 Task: Illustrate a Character.
Action: Mouse moved to (26, 7)
Screenshot: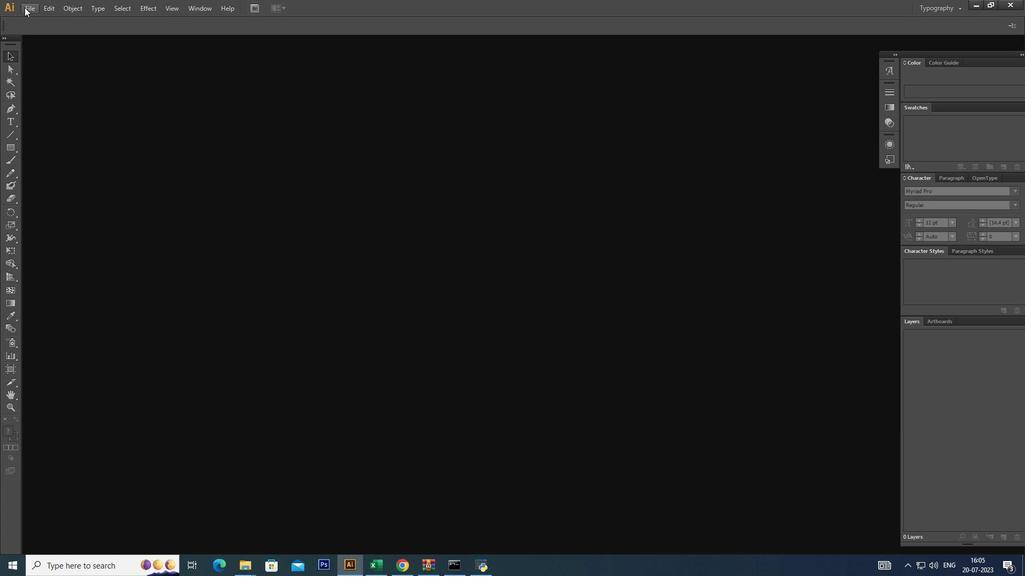 
Action: Mouse pressed left at (26, 7)
Screenshot: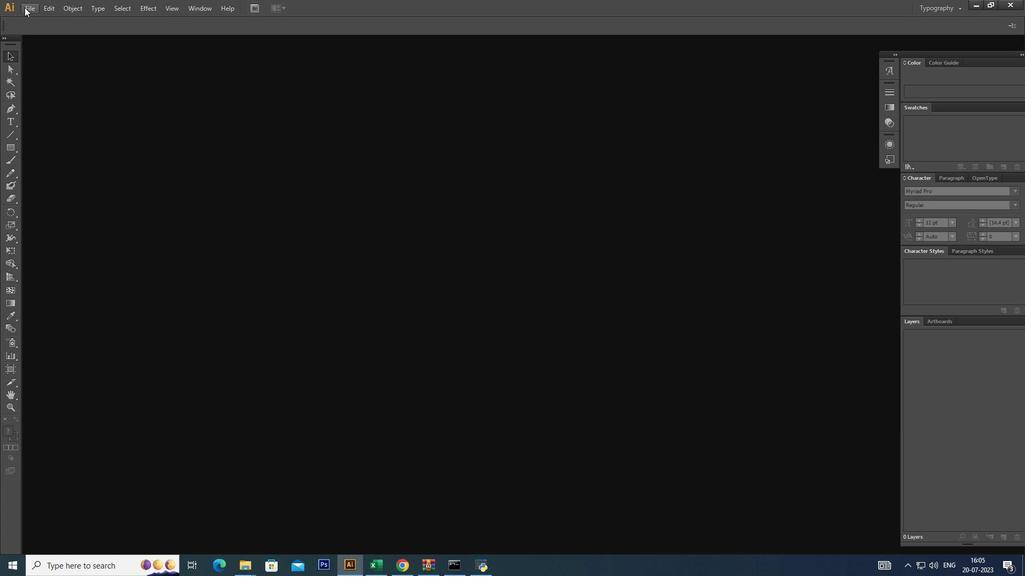 
Action: Mouse moved to (48, 44)
Screenshot: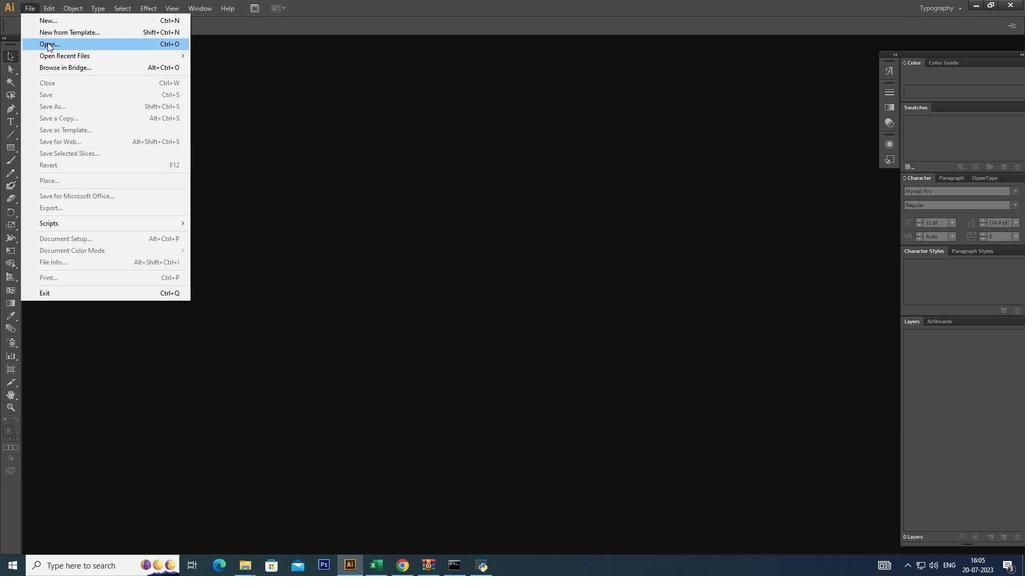 
Action: Mouse pressed left at (48, 44)
Screenshot: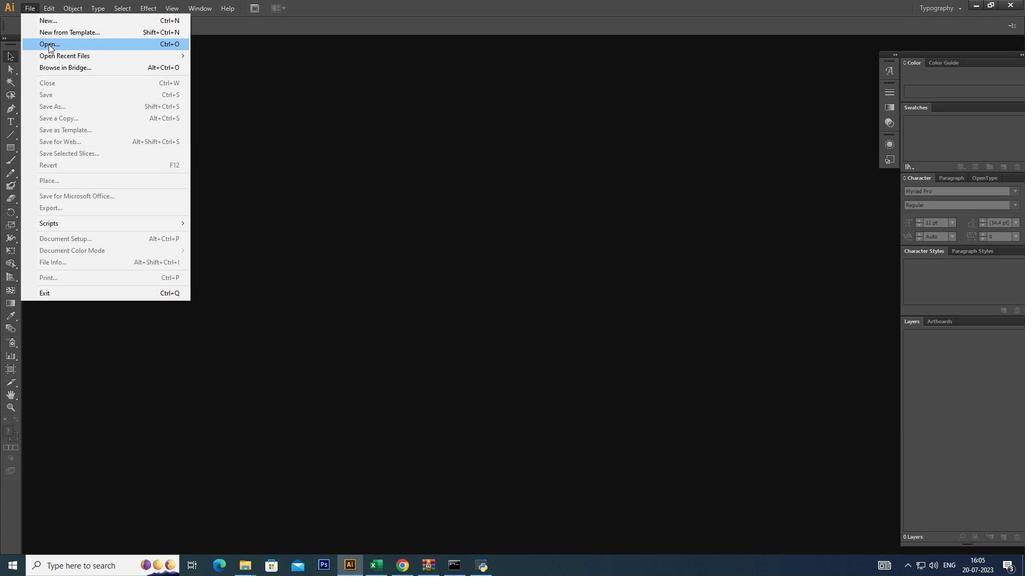 
Action: Mouse moved to (40, 144)
Screenshot: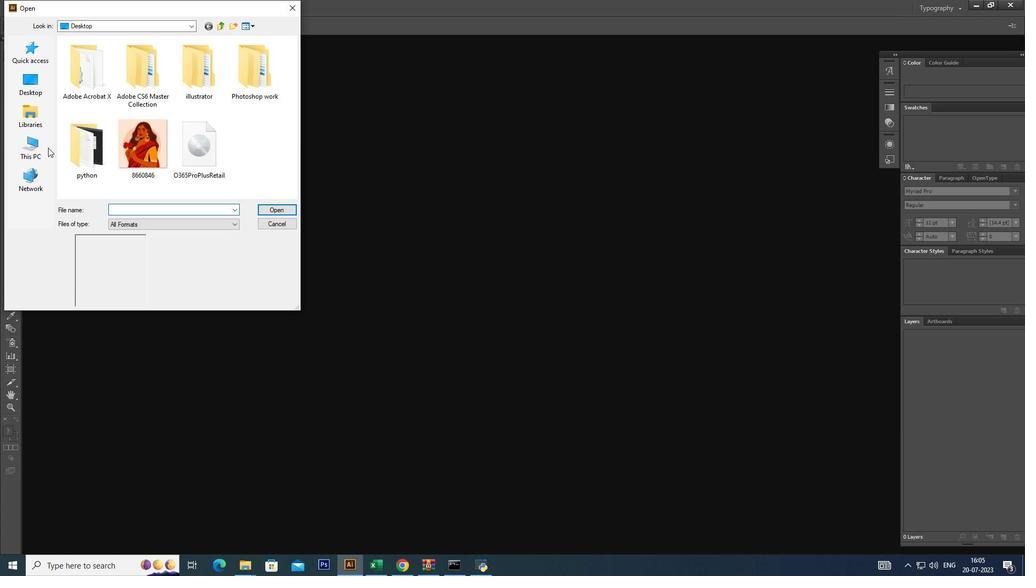 
Action: Mouse pressed left at (40, 144)
Screenshot: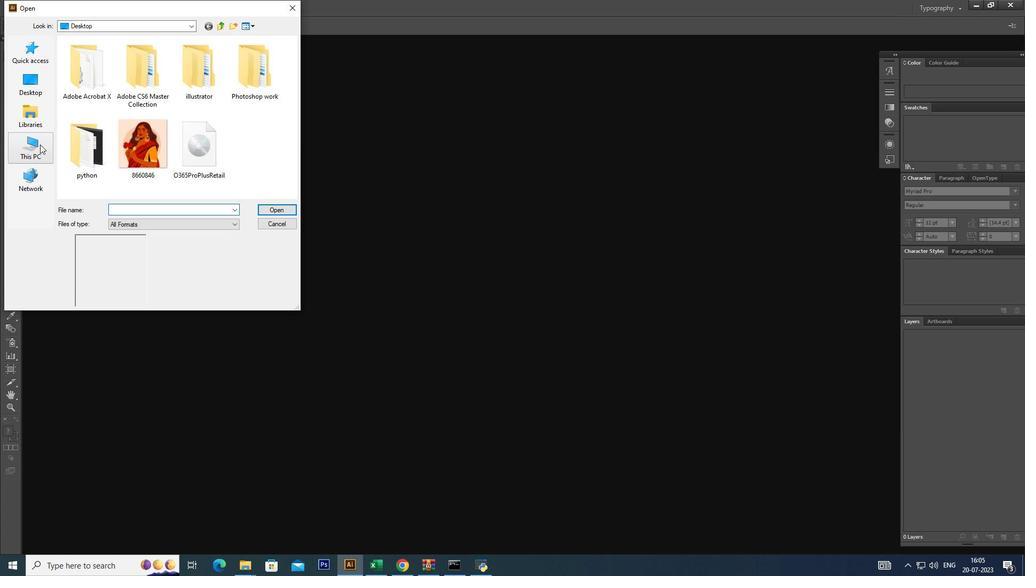 
Action: Mouse moved to (126, 150)
Screenshot: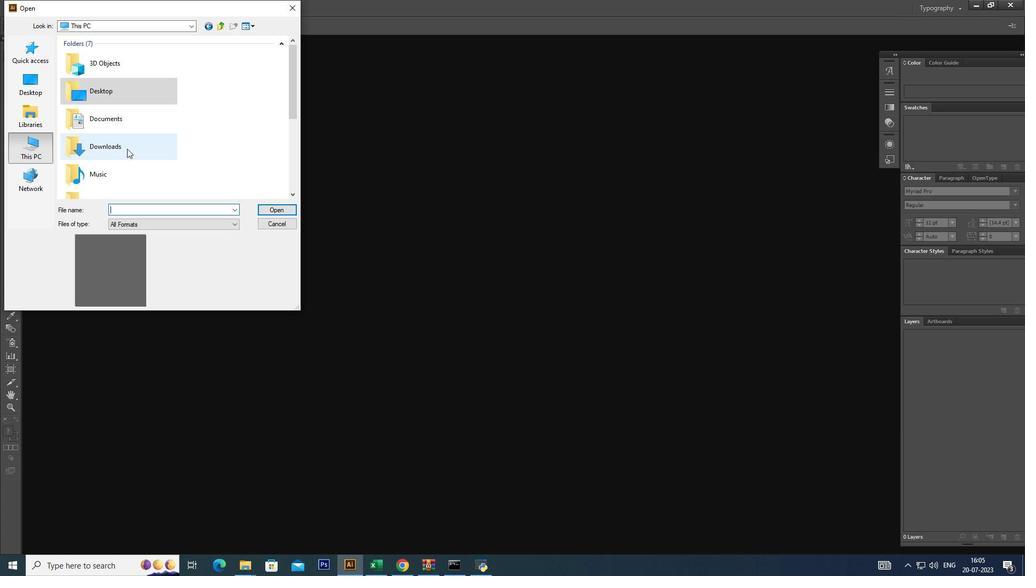 
Action: Mouse pressed left at (126, 150)
Screenshot: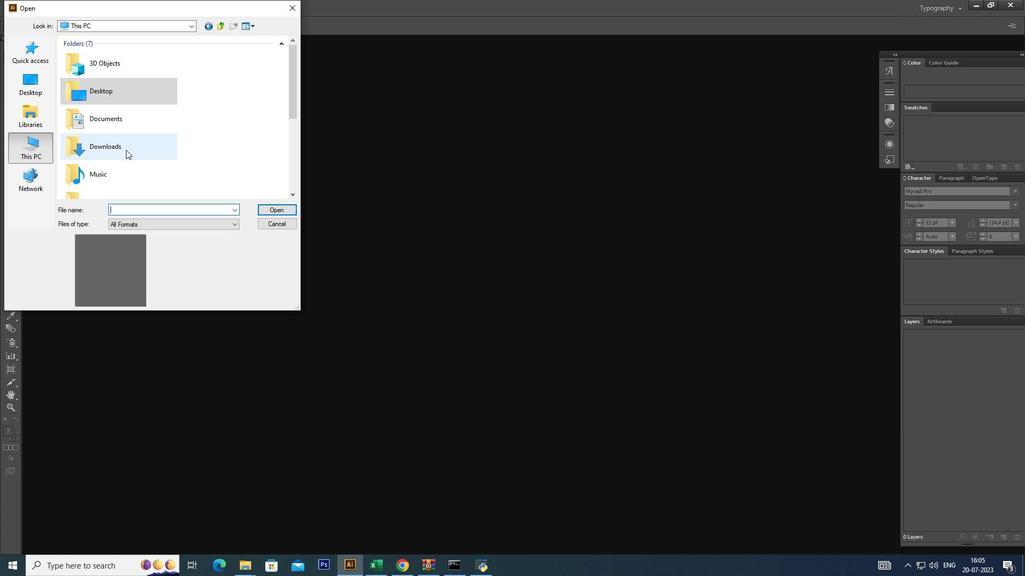 
Action: Mouse pressed left at (126, 150)
Screenshot: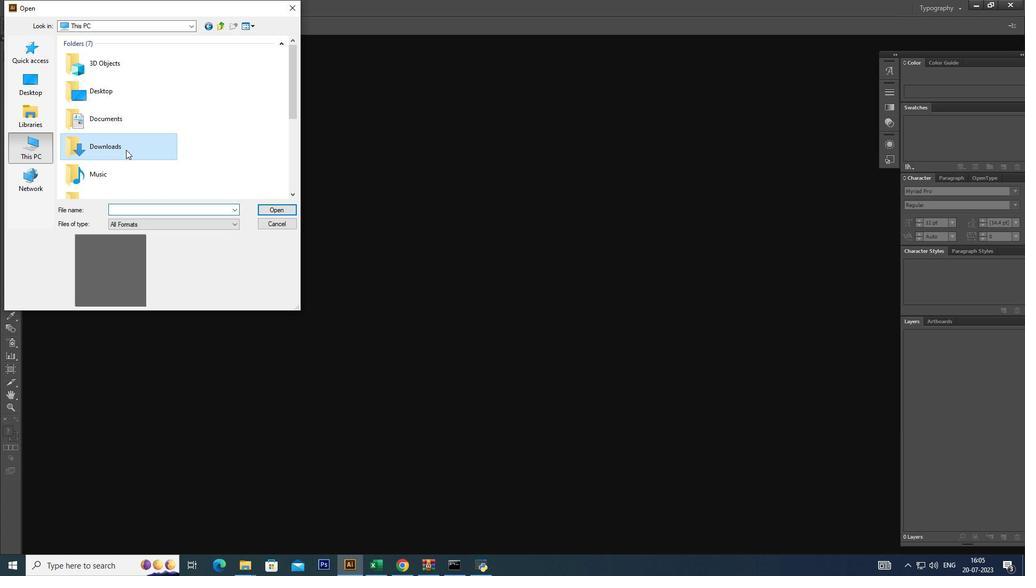 
Action: Mouse moved to (104, 170)
Screenshot: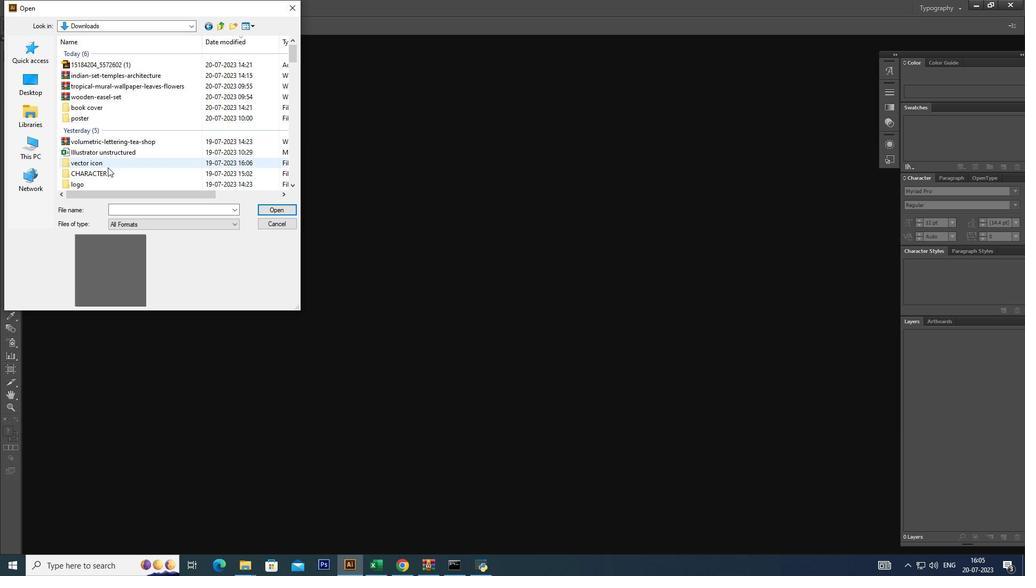 
Action: Mouse pressed left at (104, 170)
Screenshot: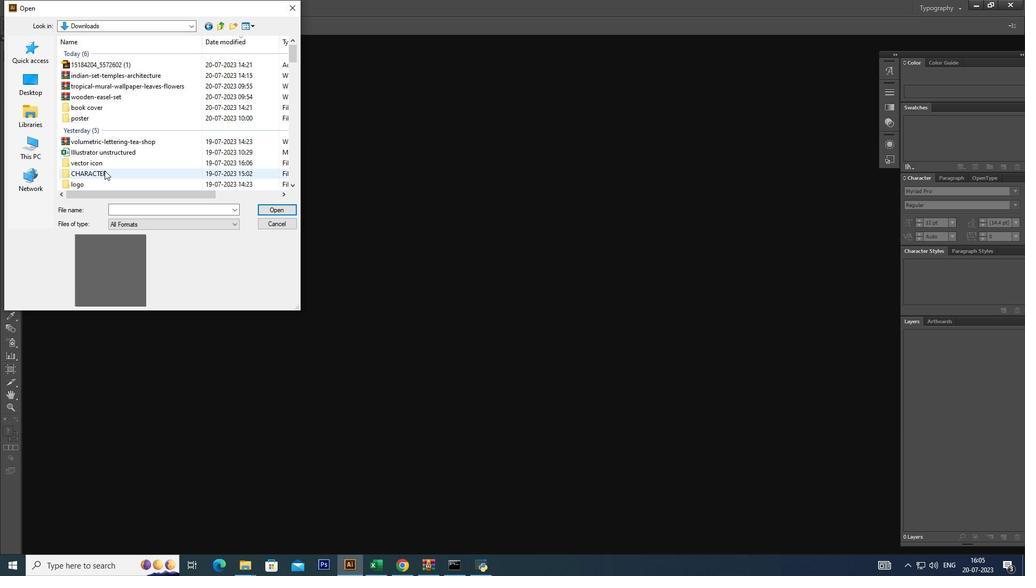 
Action: Mouse pressed left at (104, 170)
Screenshot: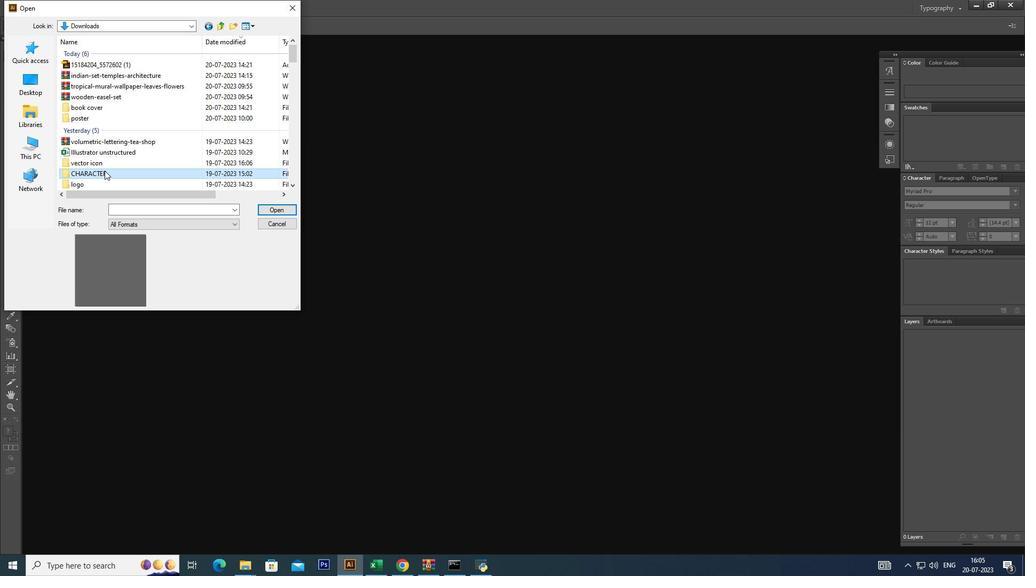 
Action: Mouse moved to (130, 58)
Screenshot: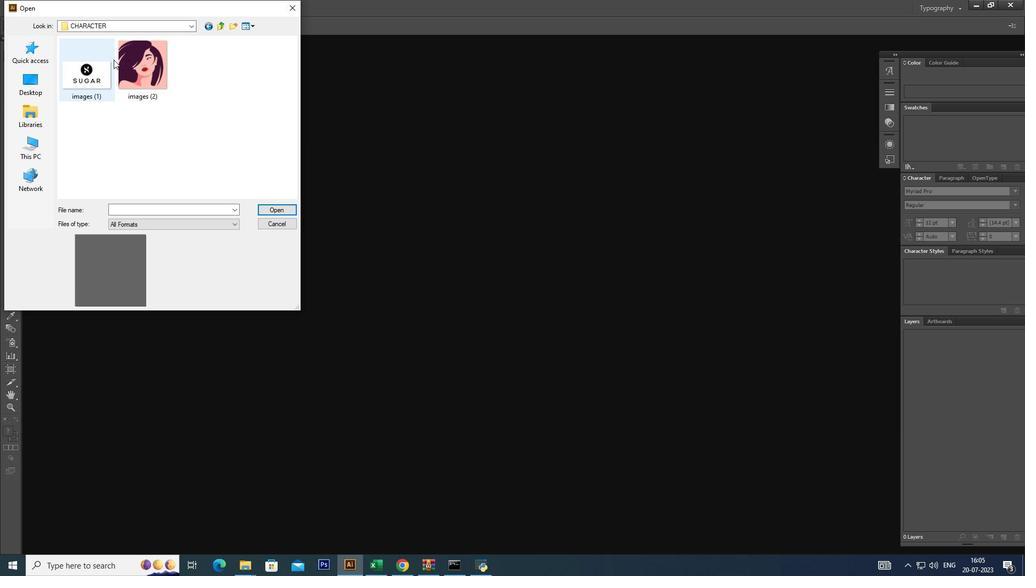 
Action: Mouse pressed left at (130, 58)
Screenshot: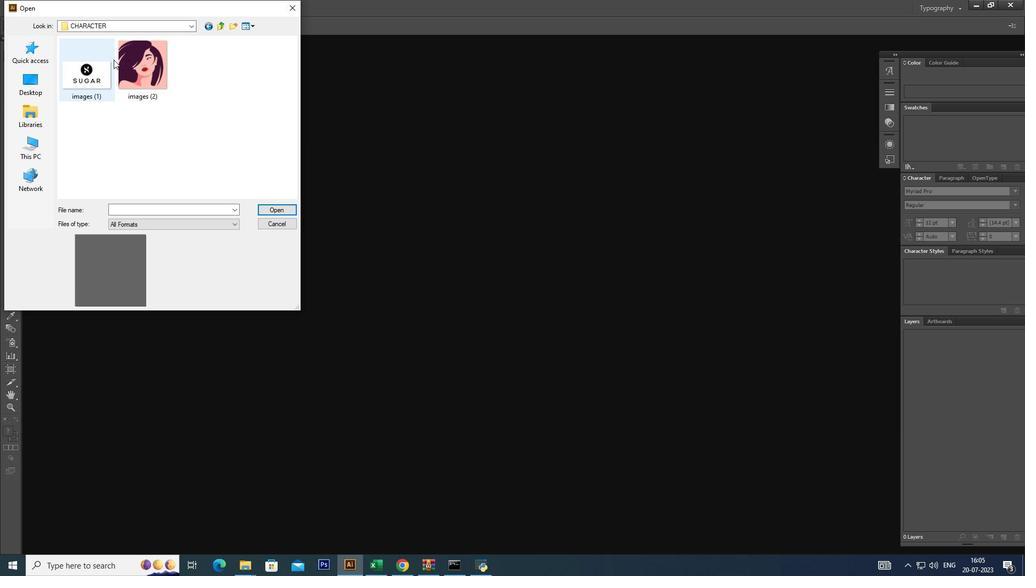 
Action: Mouse moved to (288, 209)
Screenshot: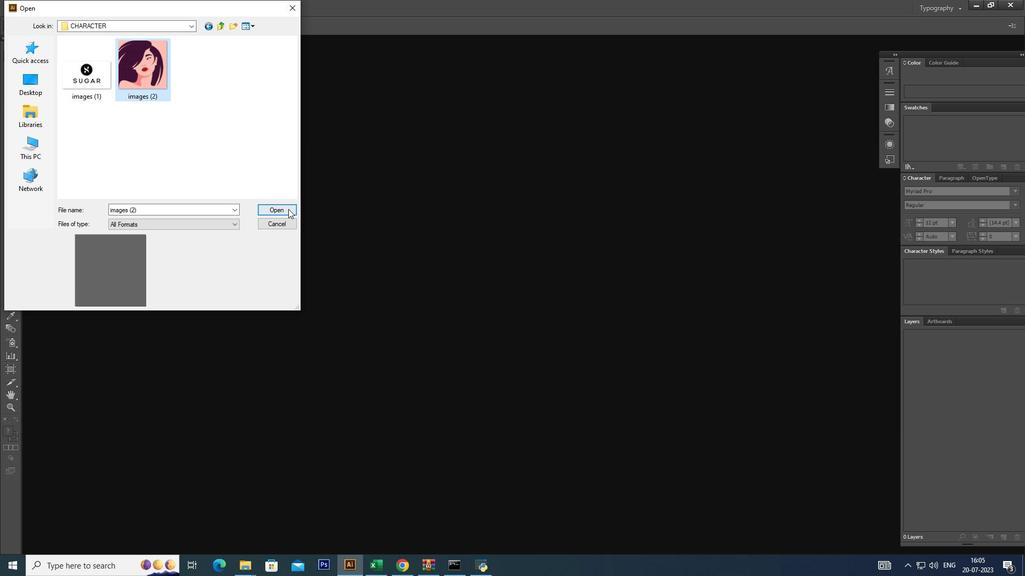 
Action: Mouse pressed left at (288, 209)
Screenshot: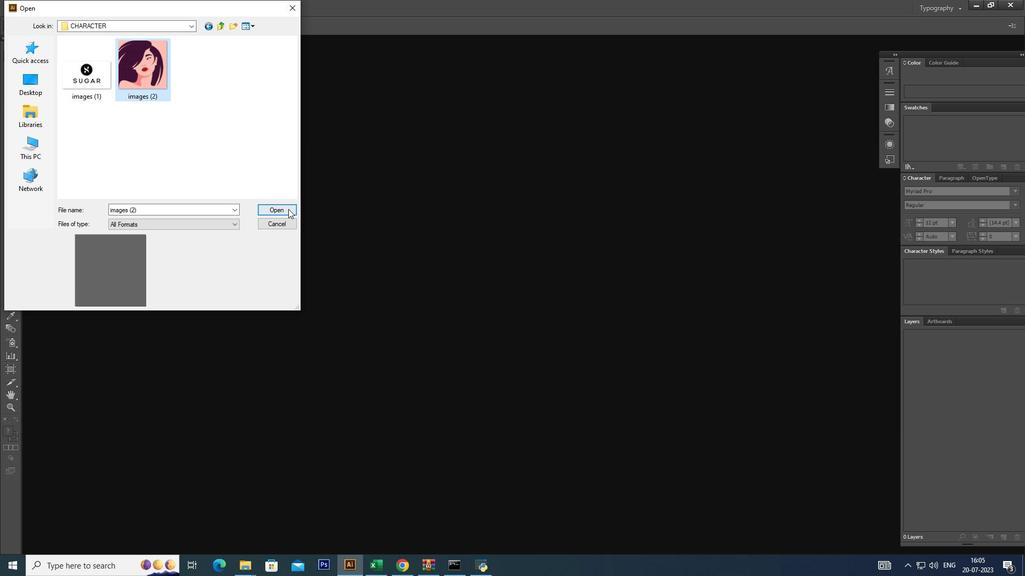 
Action: Mouse moved to (697, 355)
Screenshot: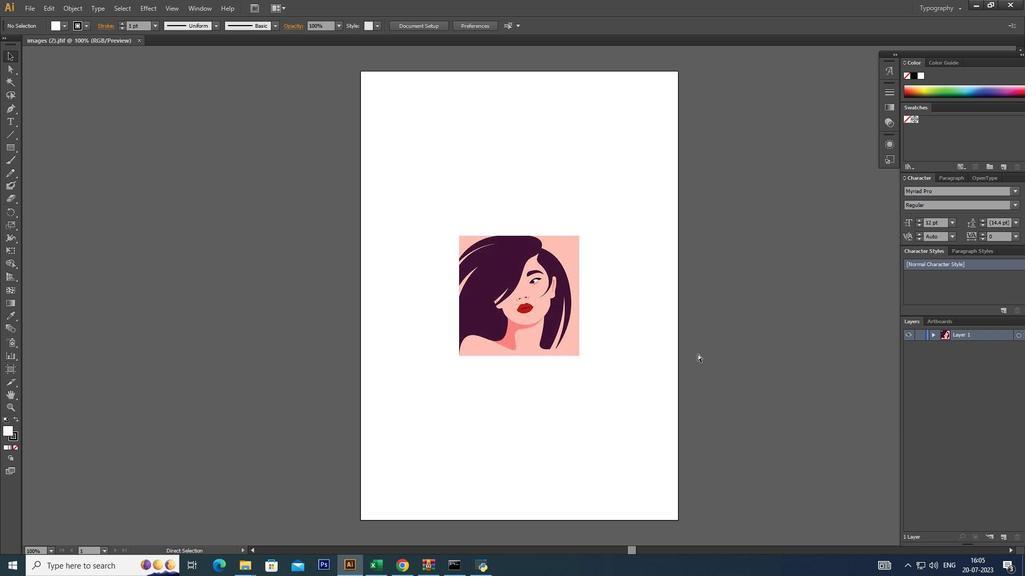 
Action: Key pressed <<187>><<187>><<187>>
Screenshot: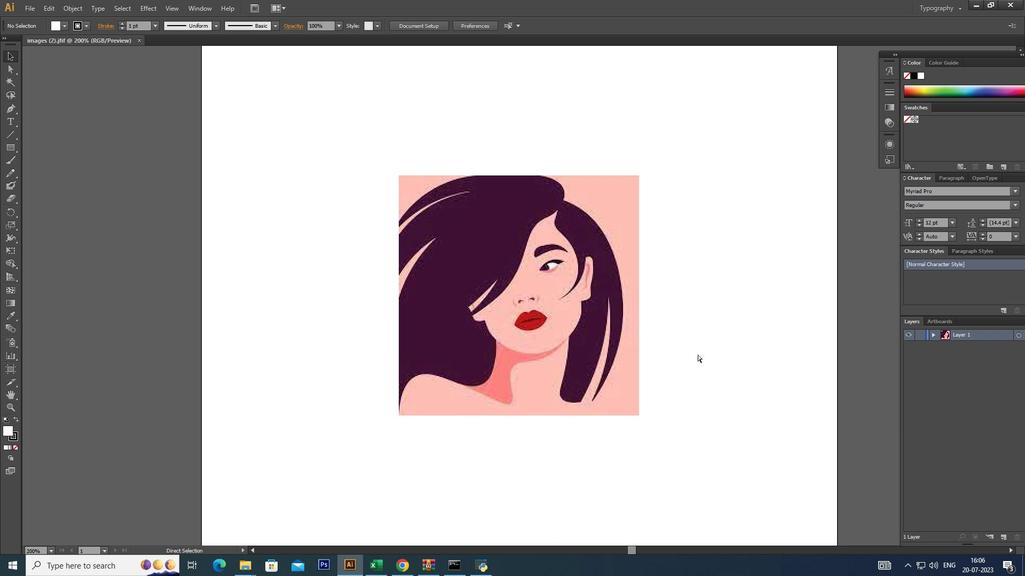 
Action: Mouse moved to (1000, 536)
Screenshot: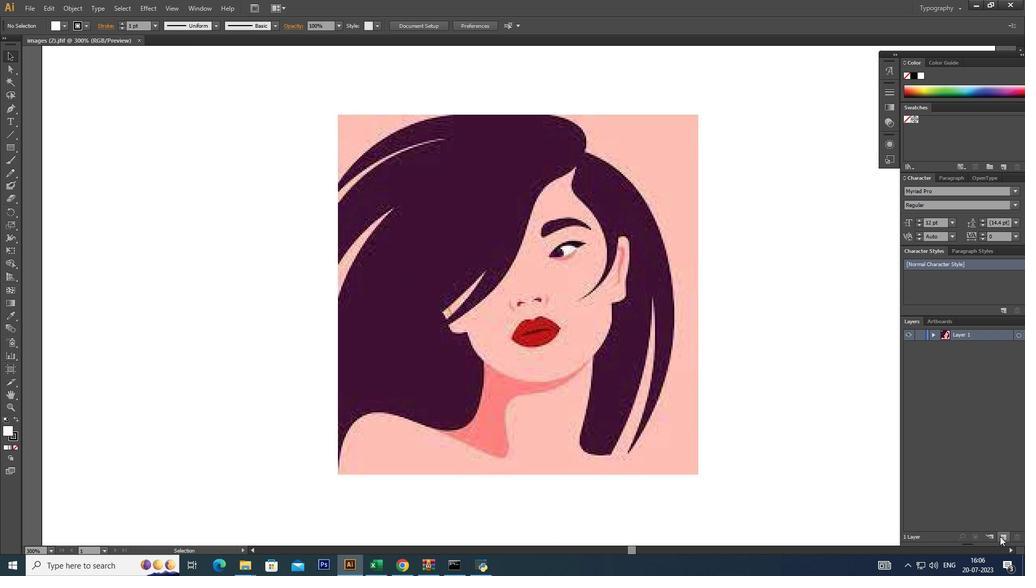 
Action: Mouse pressed left at (1000, 536)
Screenshot: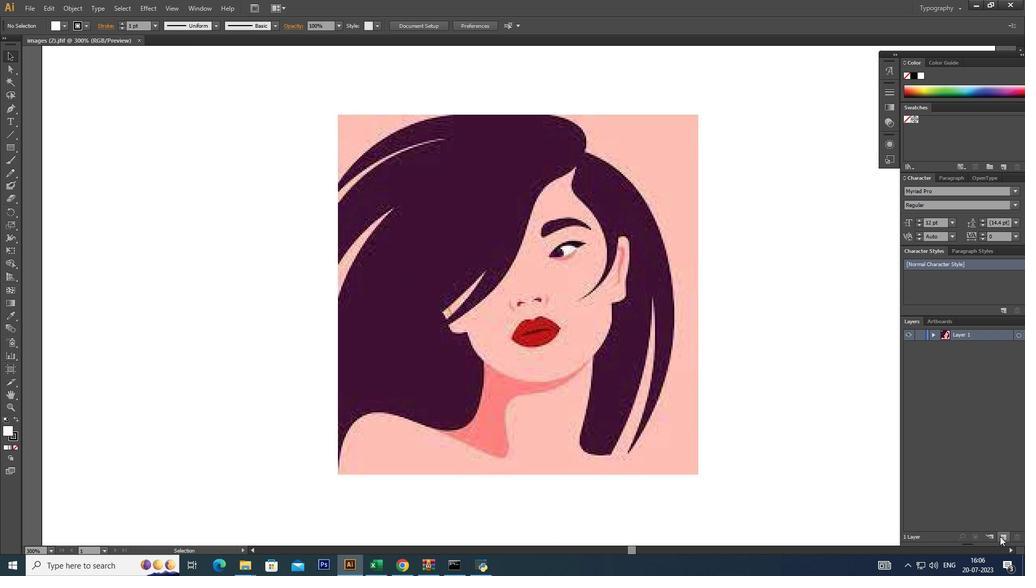 
Action: Mouse moved to (11, 105)
Screenshot: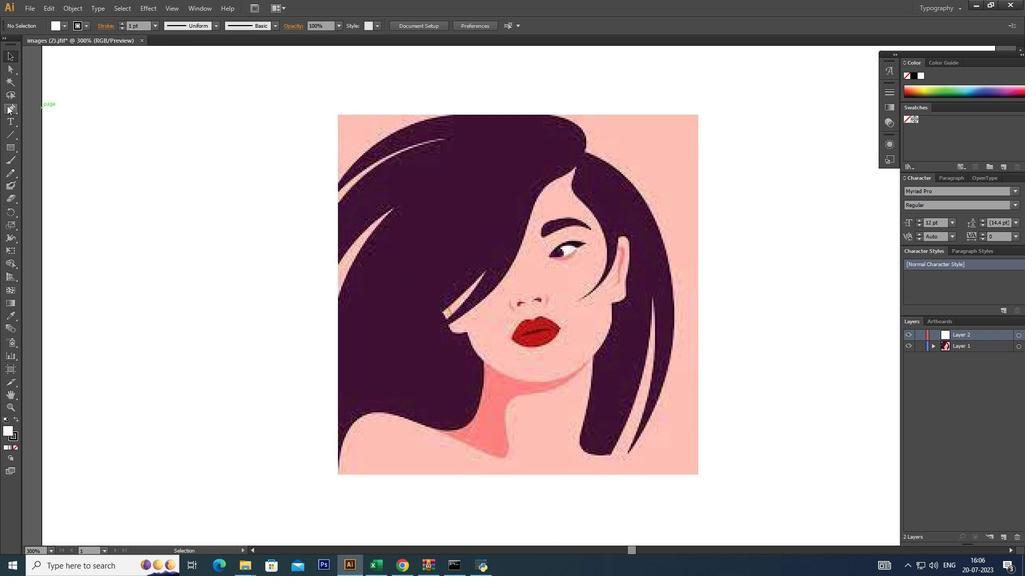 
Action: Mouse pressed left at (11, 105)
Screenshot: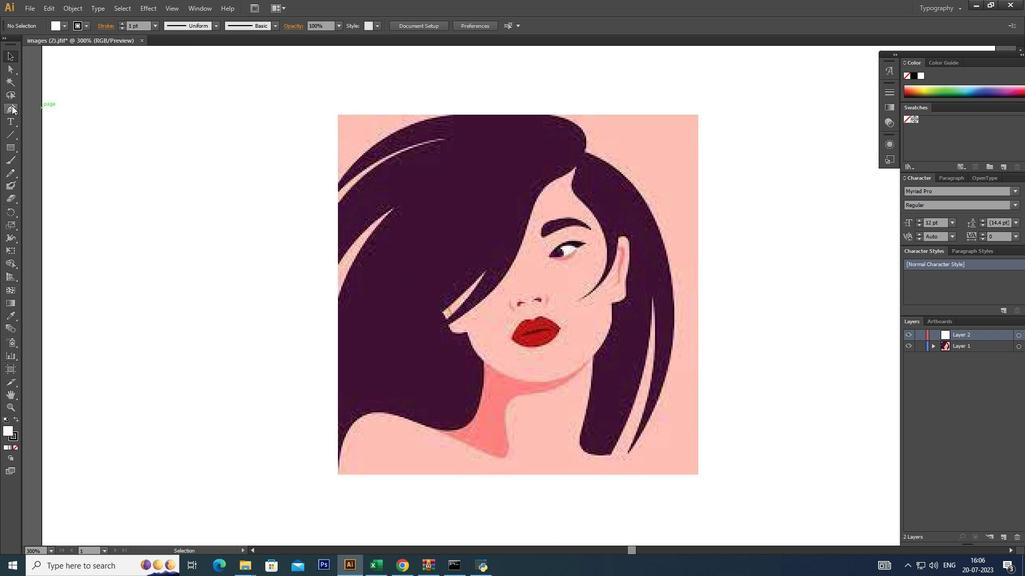
Action: Mouse moved to (65, 27)
Screenshot: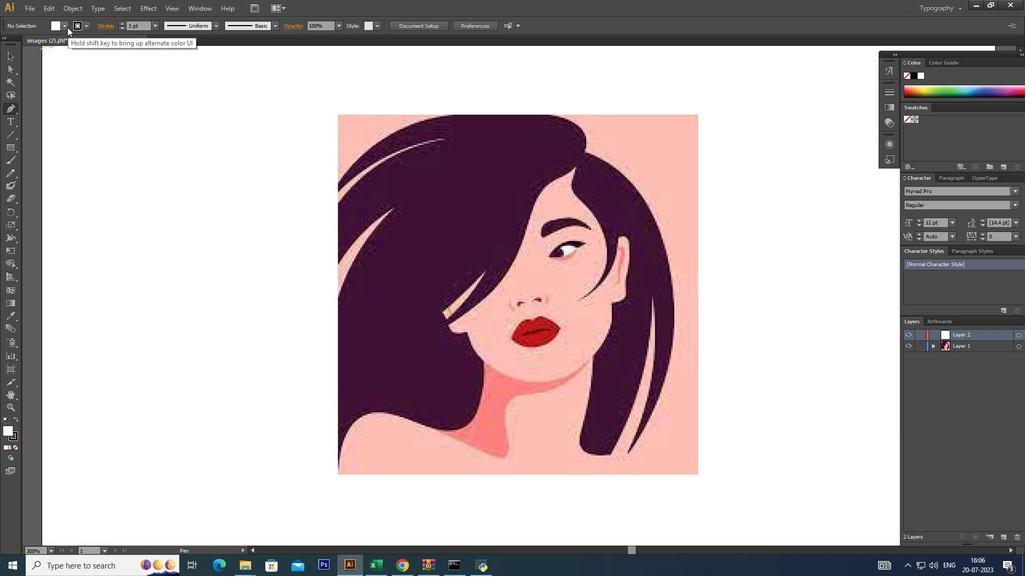 
Action: Mouse pressed left at (65, 27)
Screenshot: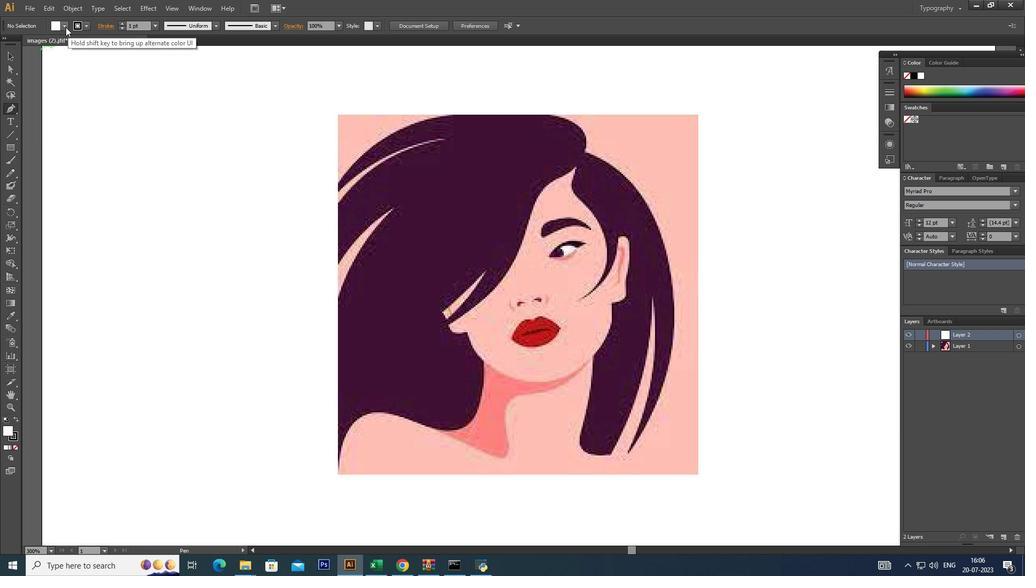 
Action: Mouse moved to (9, 42)
Screenshot: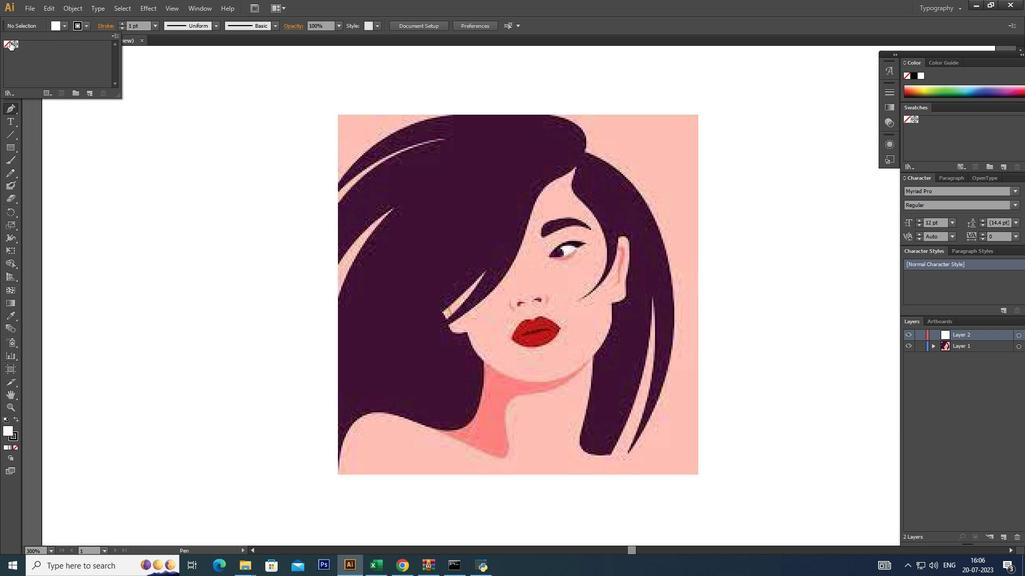 
Action: Mouse pressed left at (9, 42)
Screenshot: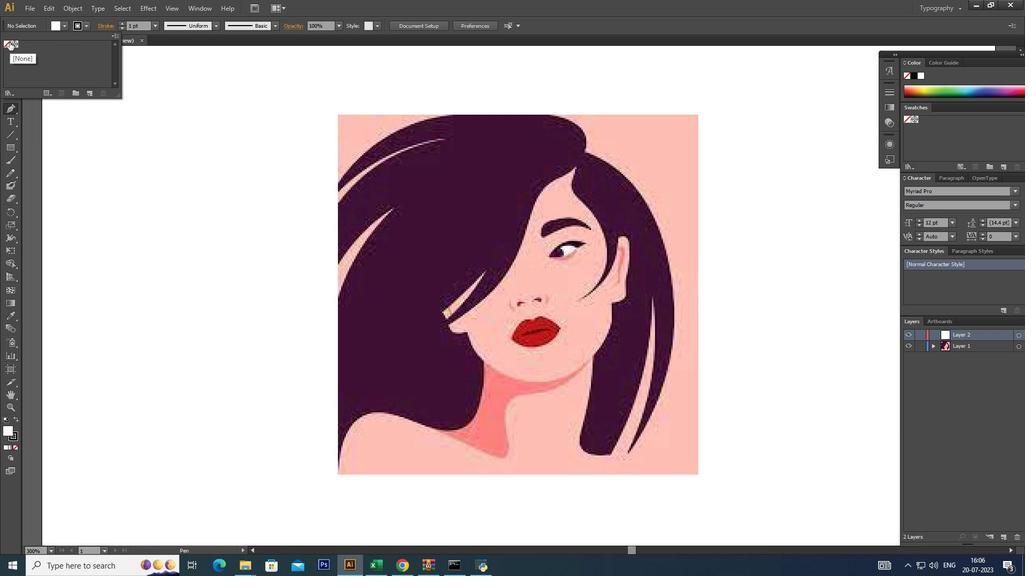 
Action: Mouse moved to (89, 24)
Screenshot: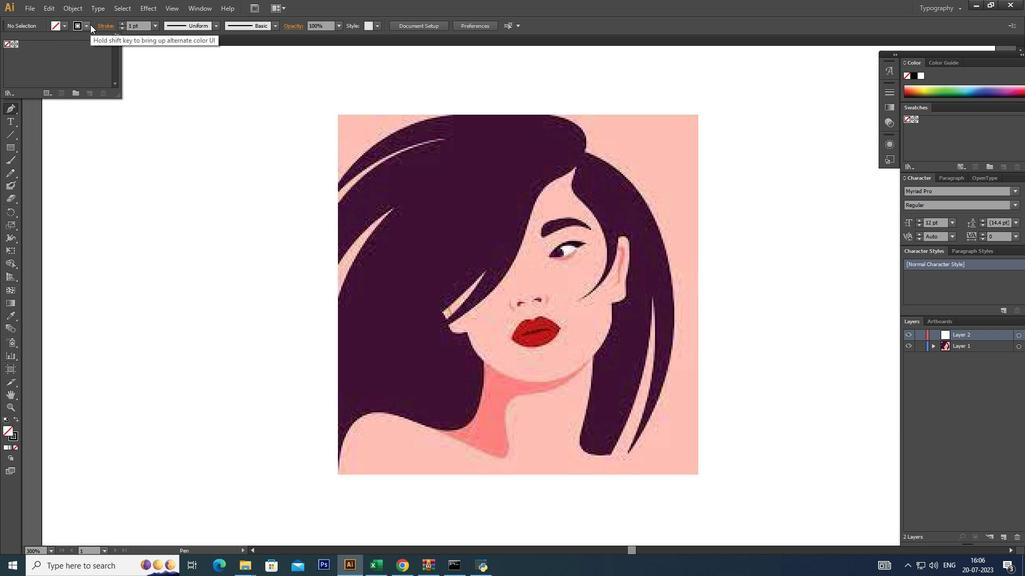 
Action: Mouse pressed left at (89, 24)
Screenshot: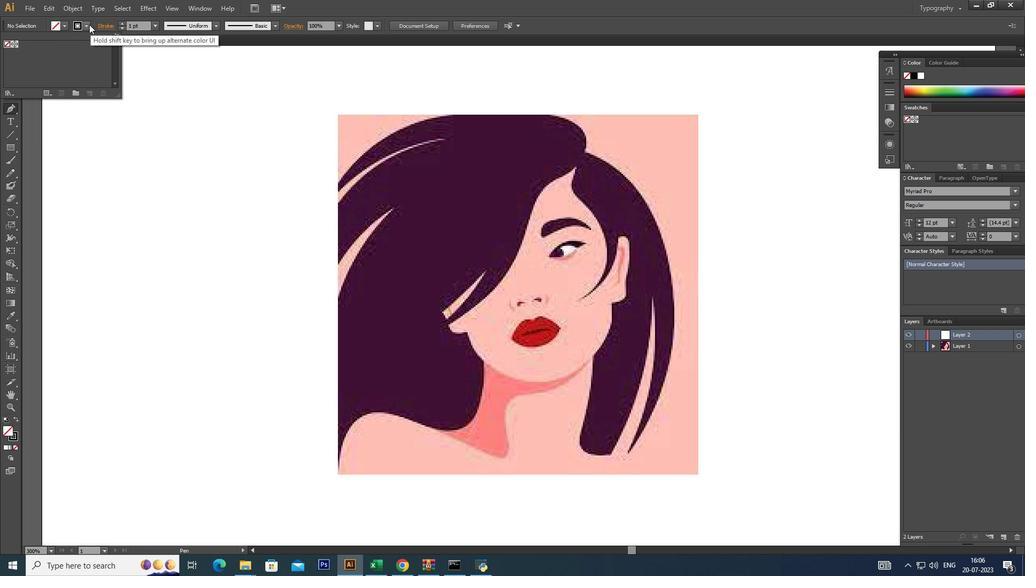 
Action: Mouse moved to (337, 185)
Screenshot: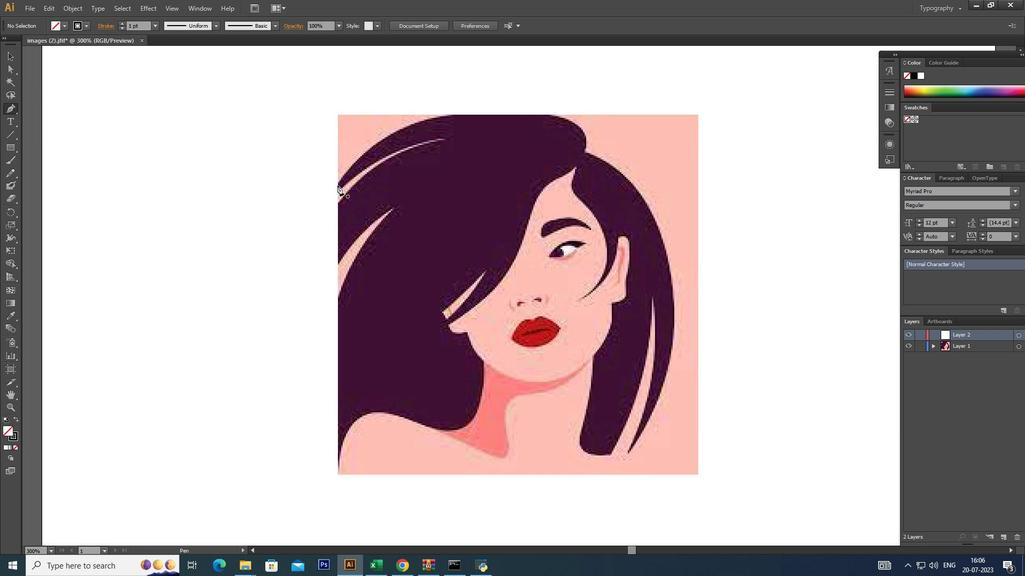 
Action: Mouse pressed left at (337, 185)
Screenshot: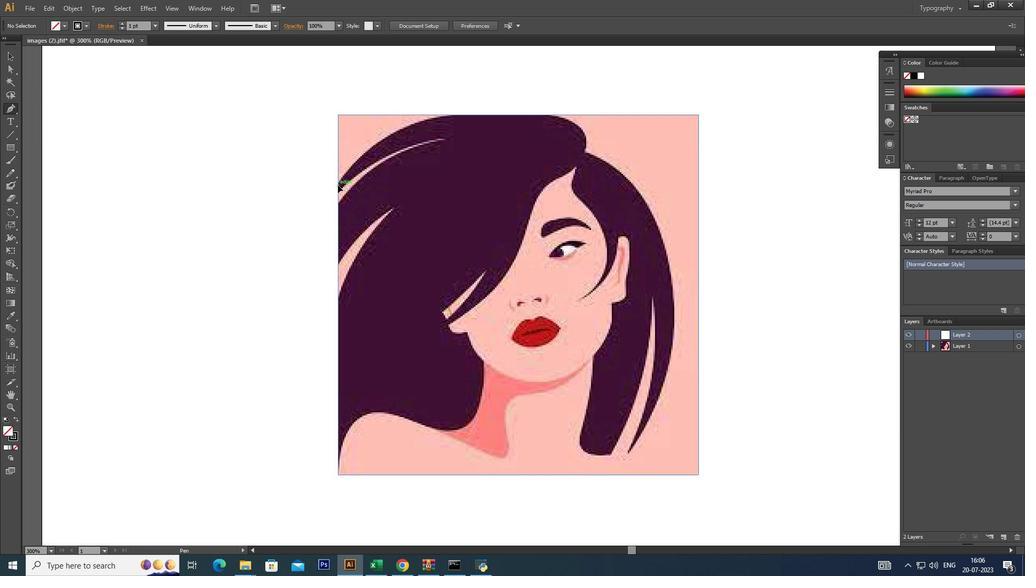 
Action: Mouse moved to (430, 119)
Screenshot: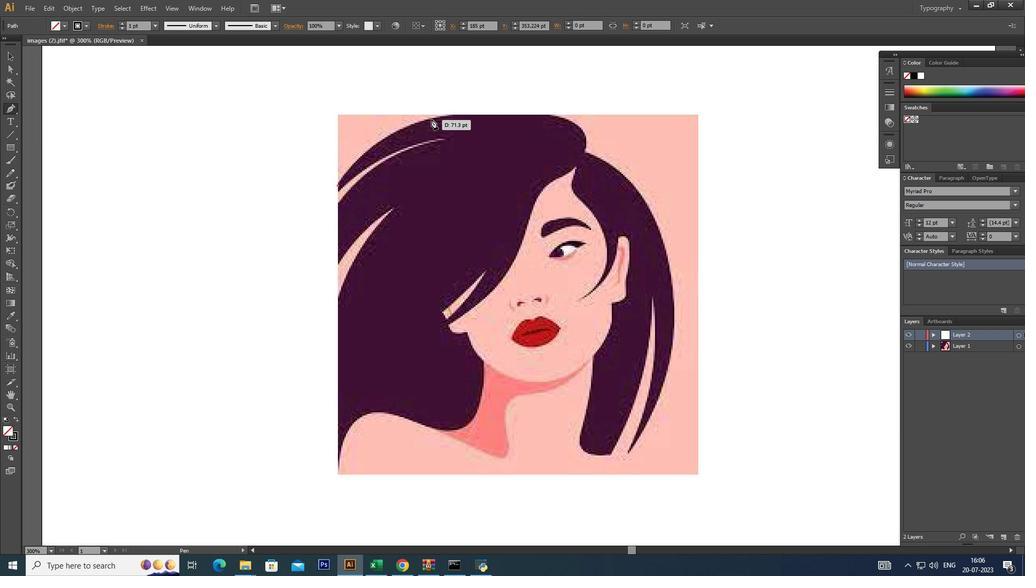 
Action: Mouse pressed left at (430, 119)
Screenshot: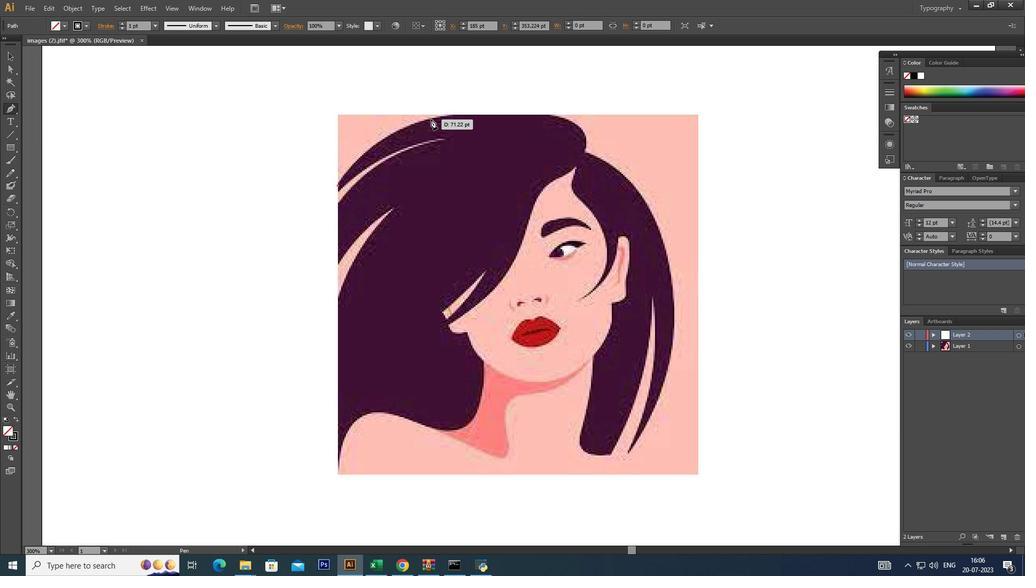 
Action: Mouse moved to (431, 120)
Screenshot: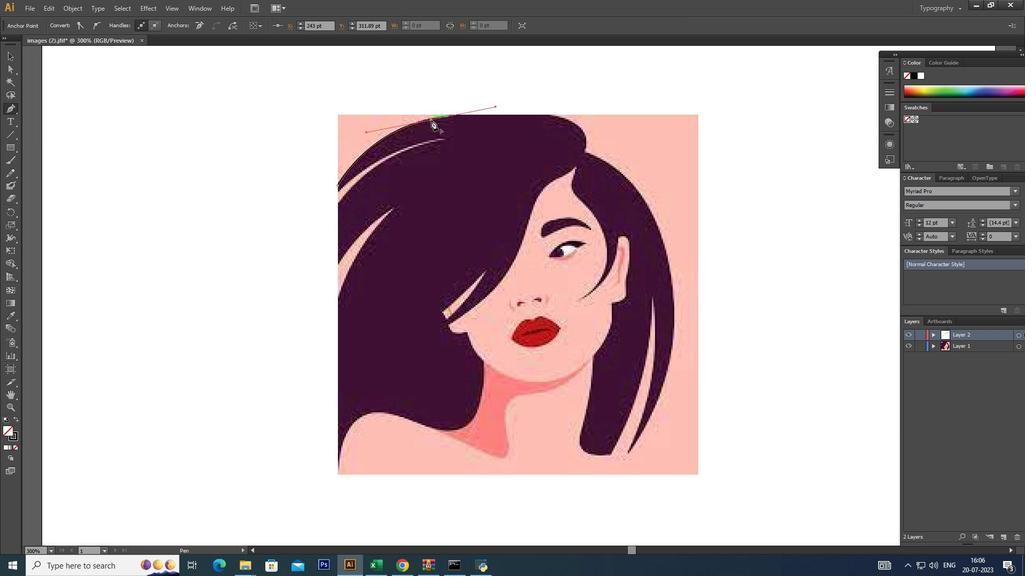 
Action: Key pressed <Key.alt_l>
Screenshot: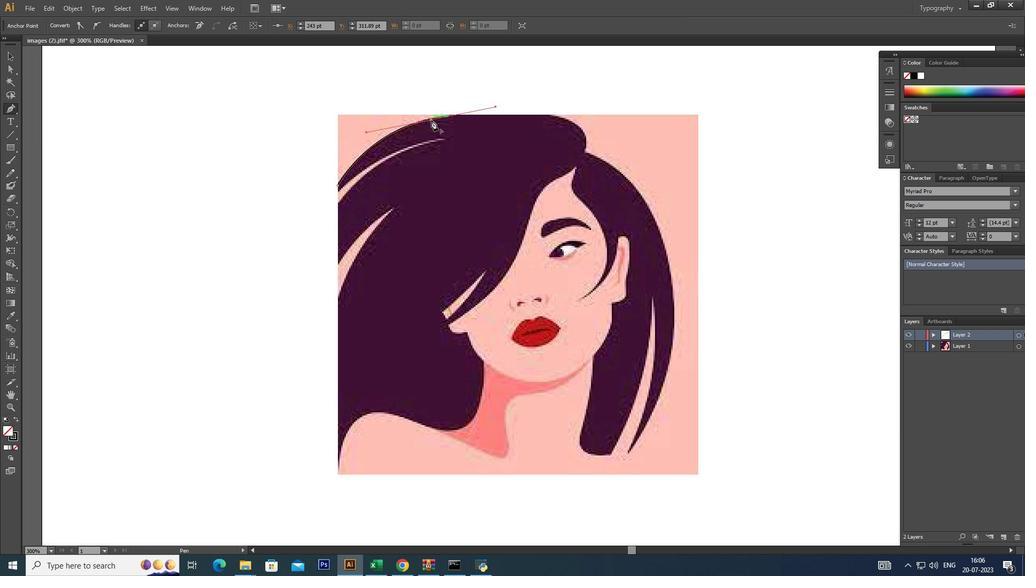 
Action: Mouse pressed left at (431, 120)
Screenshot: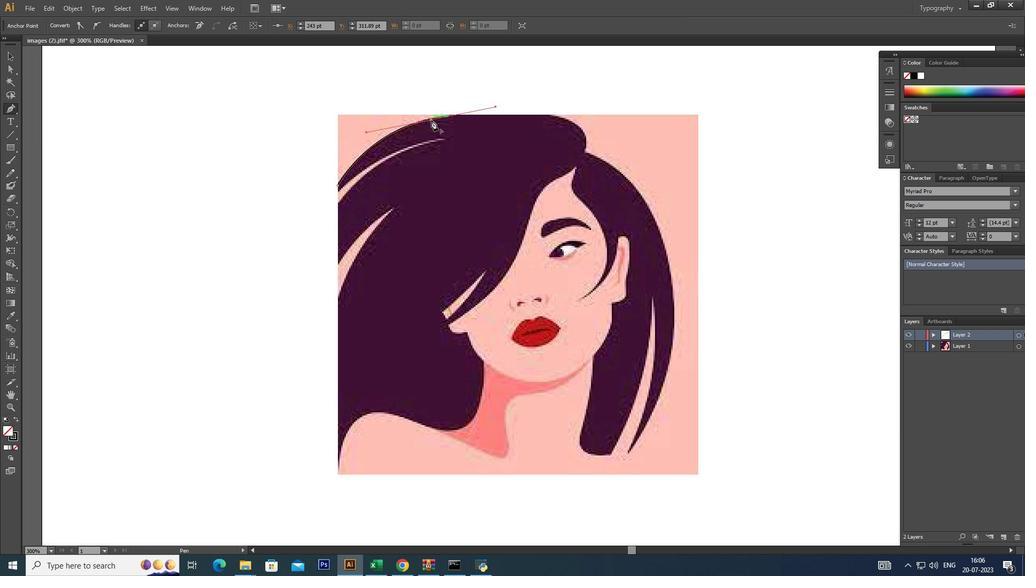 
Action: Mouse moved to (447, 115)
Screenshot: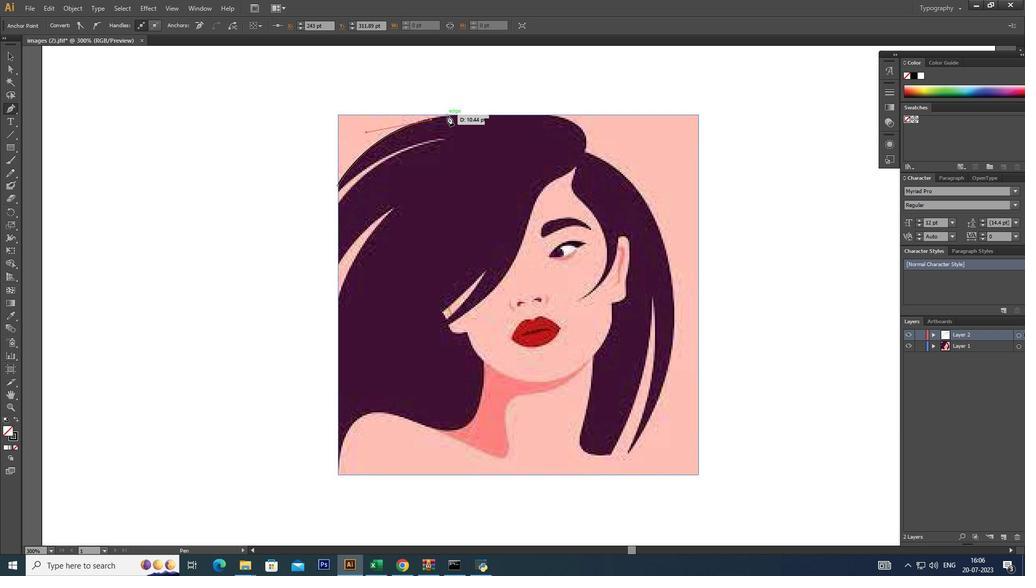 
Action: Mouse pressed left at (447, 115)
Screenshot: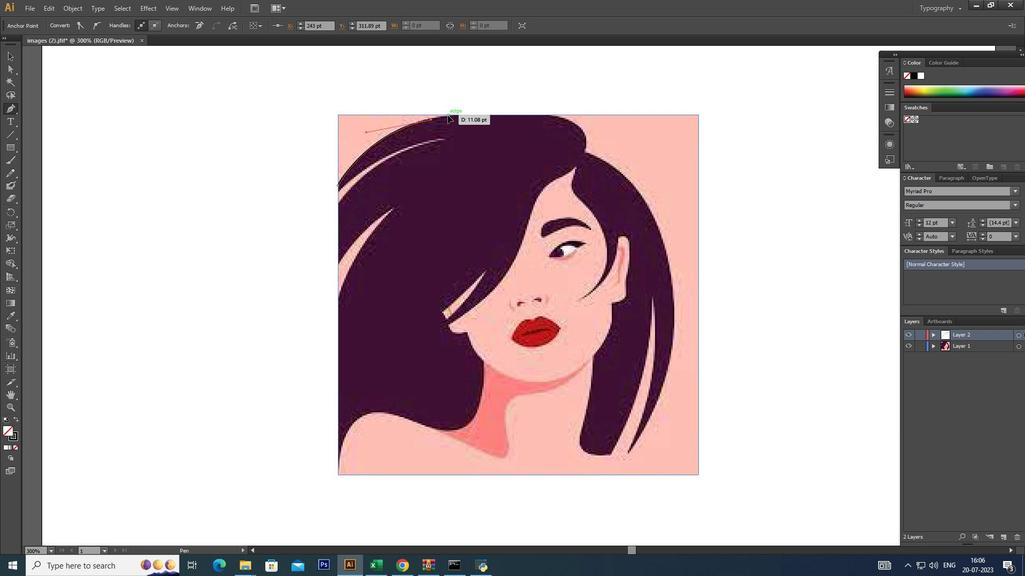 
Action: Mouse moved to (453, 115)
Screenshot: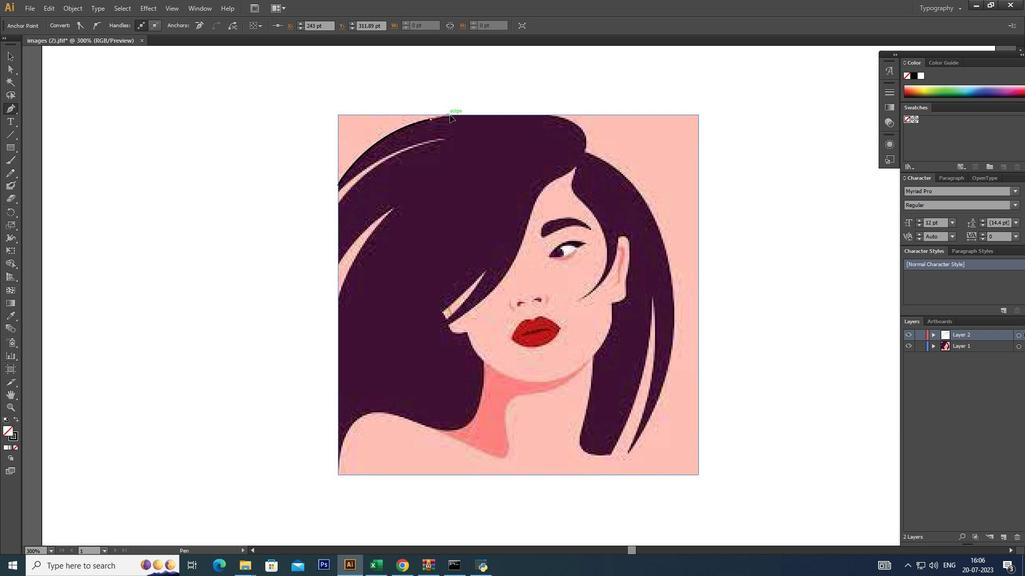 
Action: Key pressed ctrl+Z
Screenshot: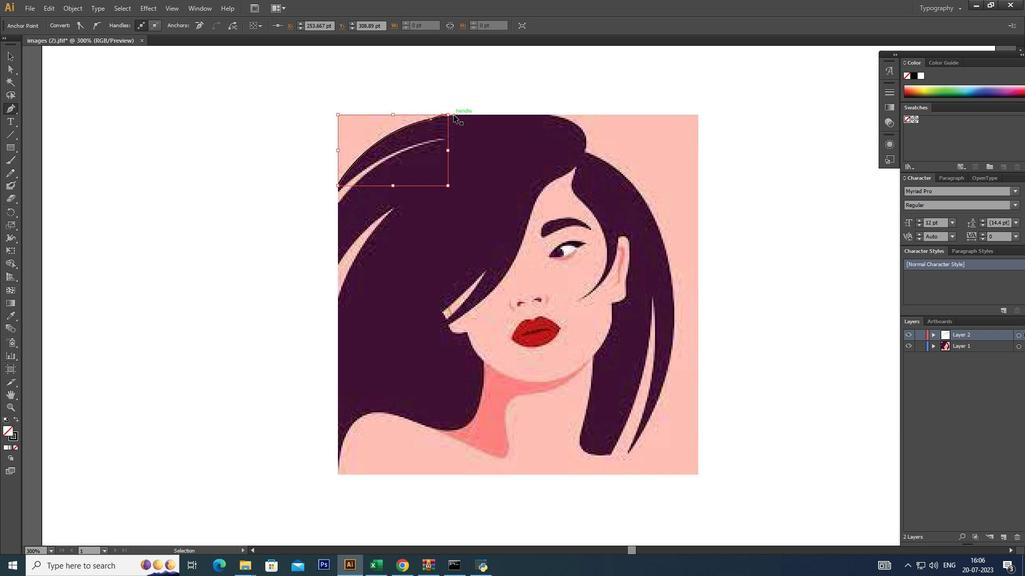 
Action: Mouse moved to (536, 116)
Screenshot: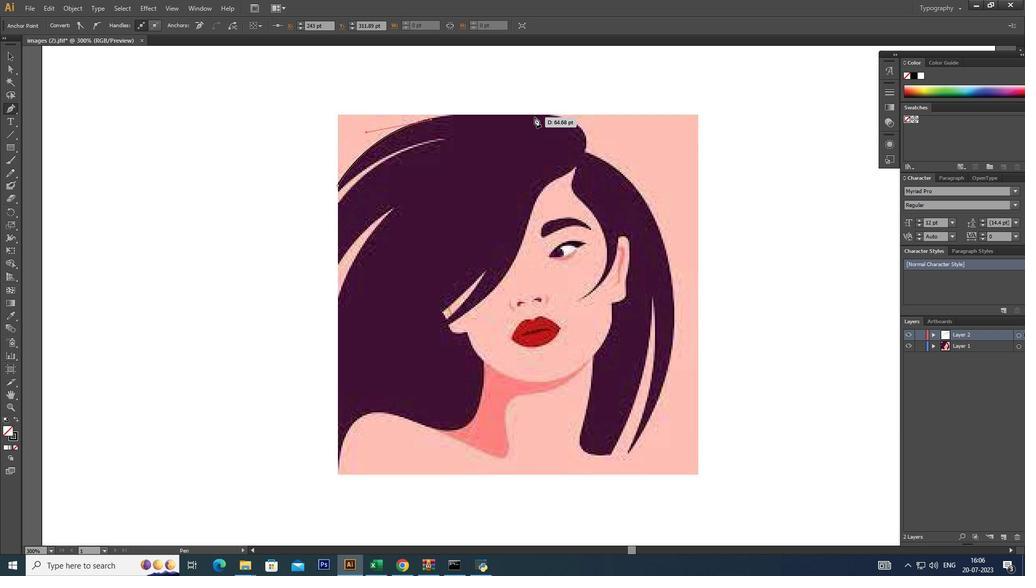 
Action: Mouse pressed left at (536, 116)
Screenshot: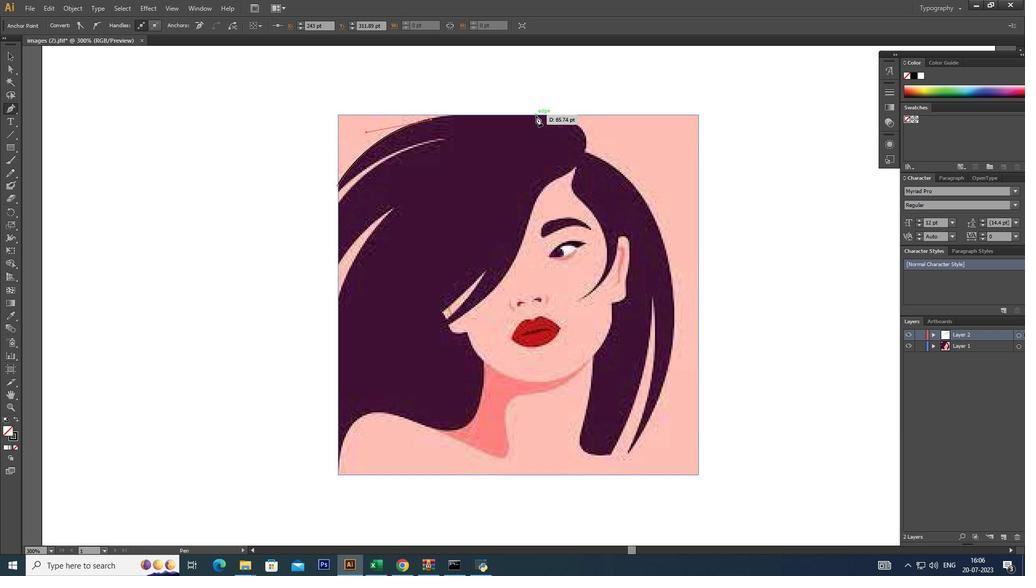 
Action: Mouse moved to (536, 116)
Screenshot: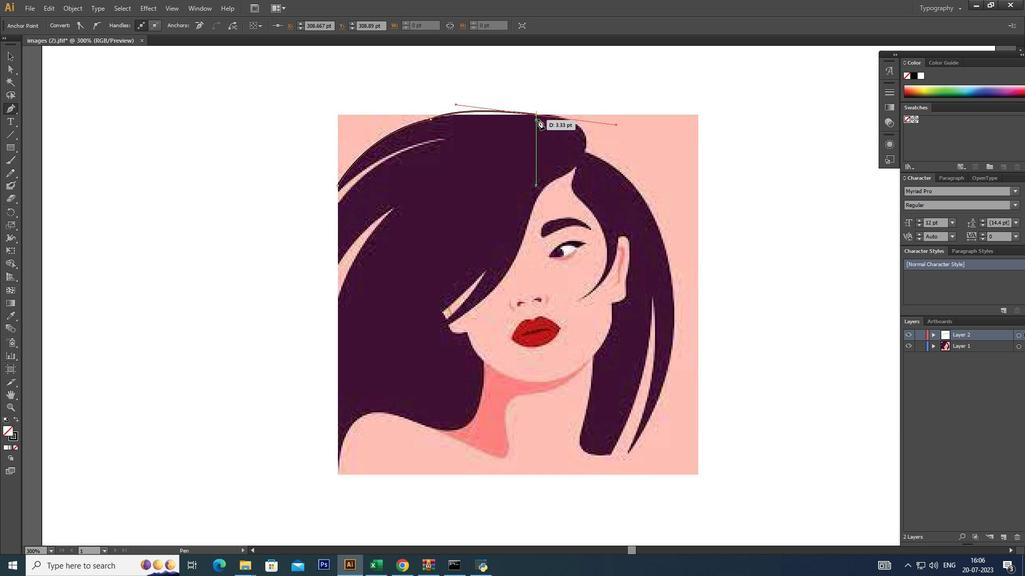 
Action: Key pressed <Key.alt_l>
Screenshot: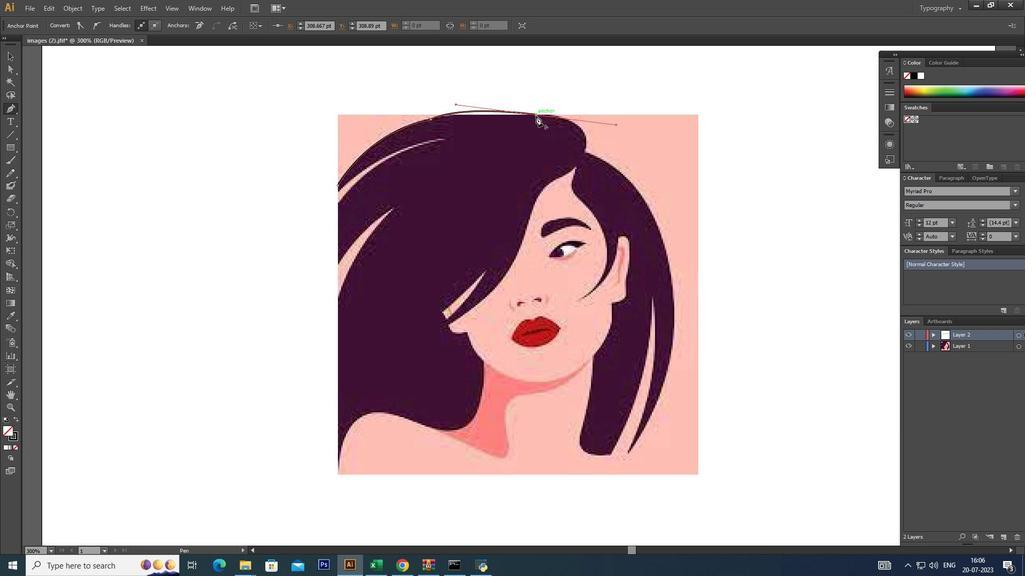 
Action: Mouse pressed left at (536, 116)
Screenshot: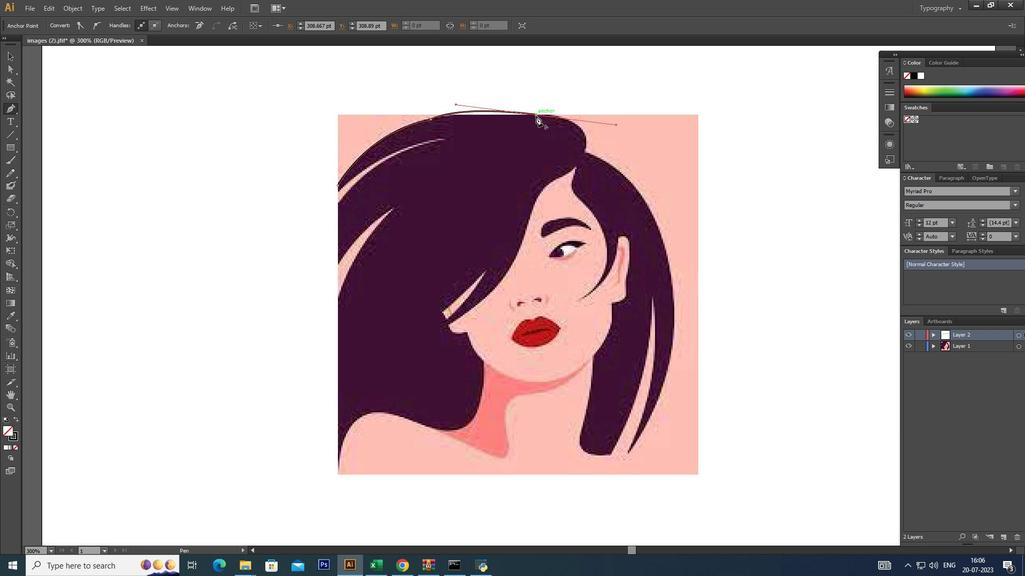
Action: Mouse moved to (585, 145)
Screenshot: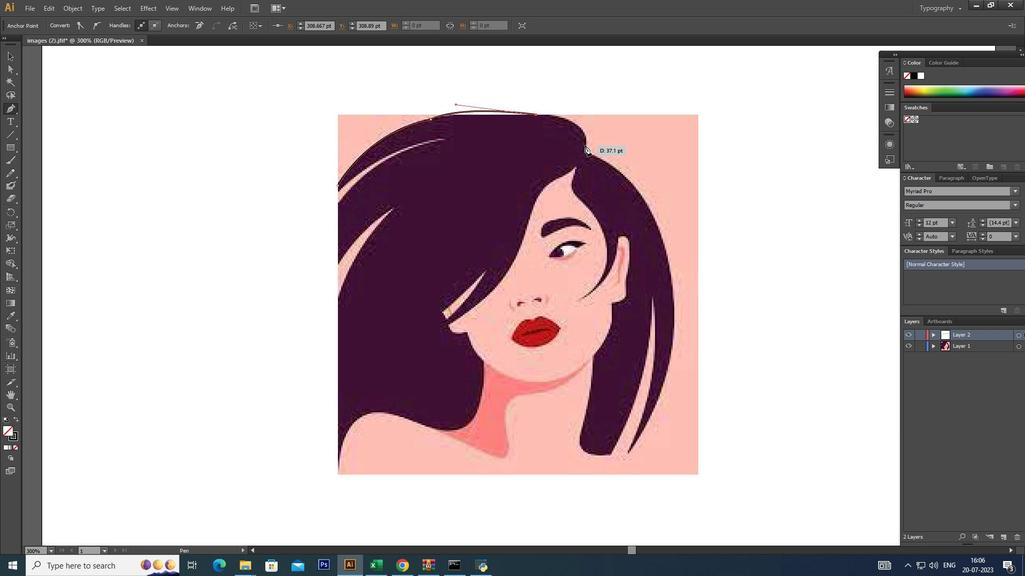 
Action: Mouse pressed left at (585, 145)
Screenshot: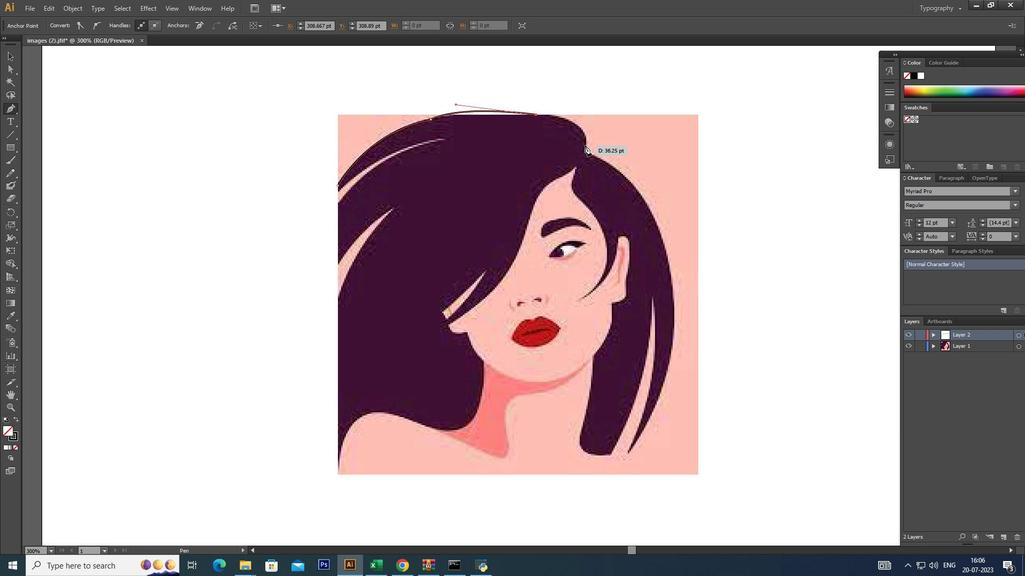 
Action: Mouse moved to (584, 146)
Screenshot: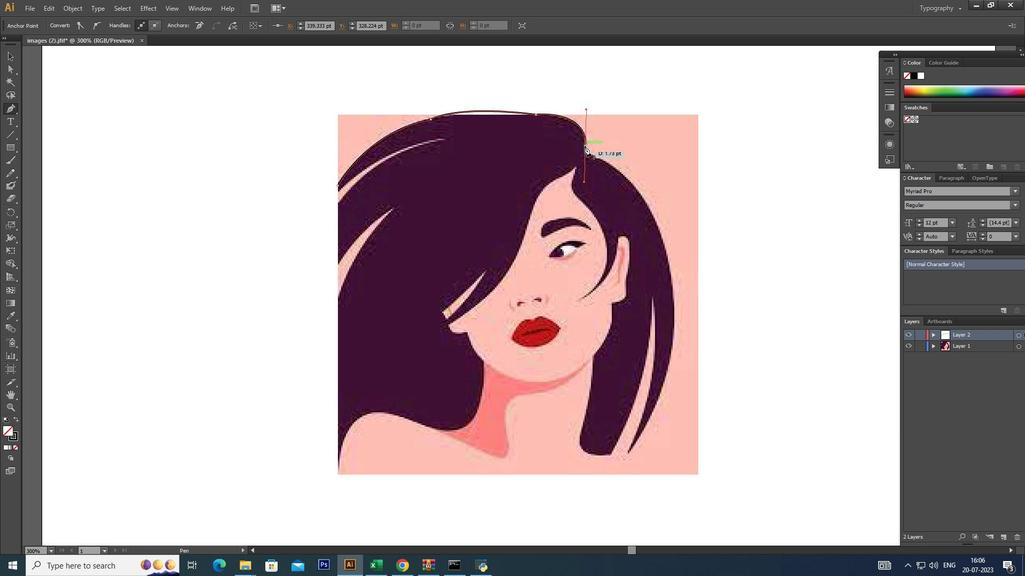 
Action: Mouse pressed left at (584, 146)
Screenshot: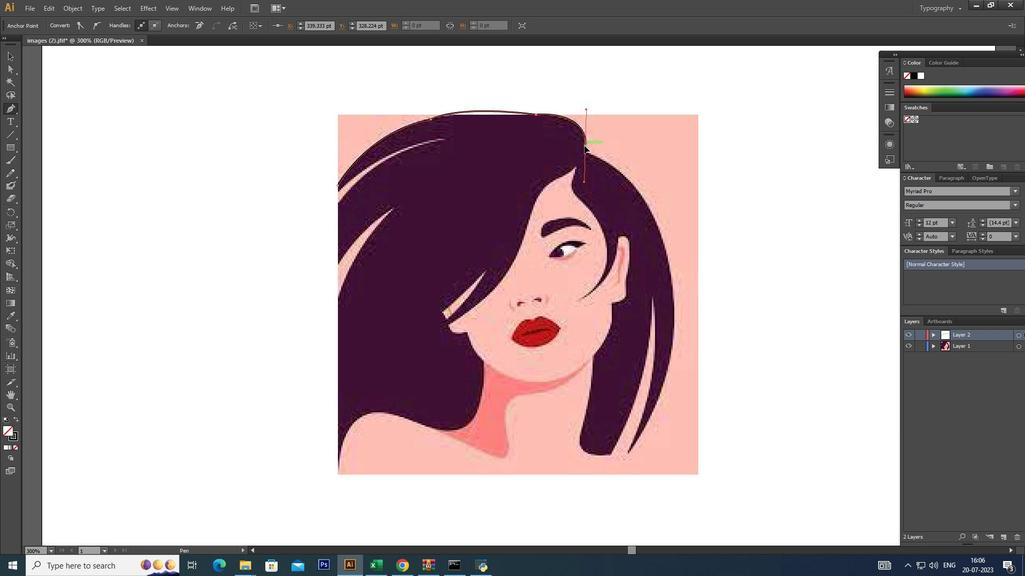 
Action: Key pressed <Key.alt_l>
Screenshot: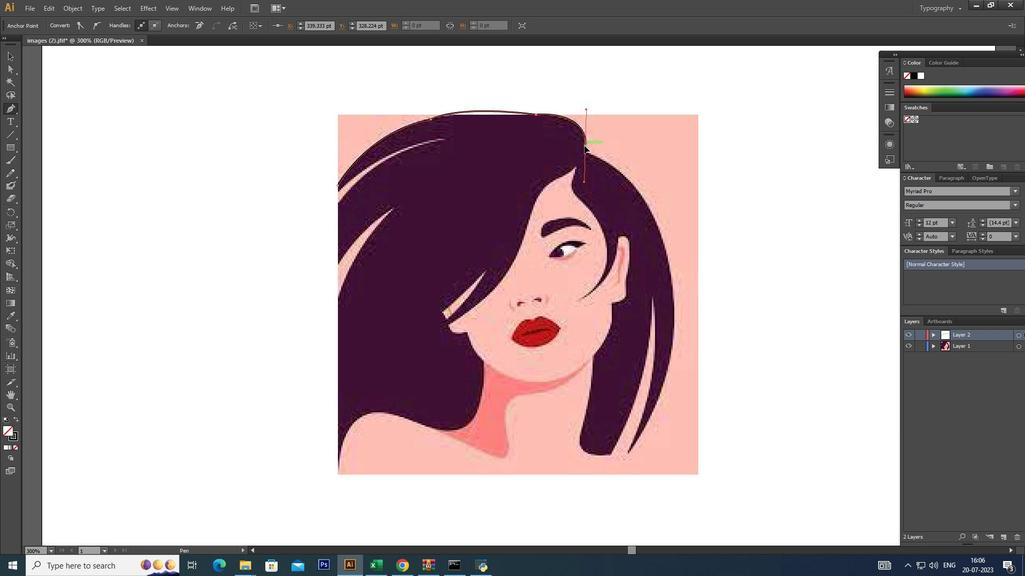 
Action: Mouse moved to (586, 151)
Screenshot: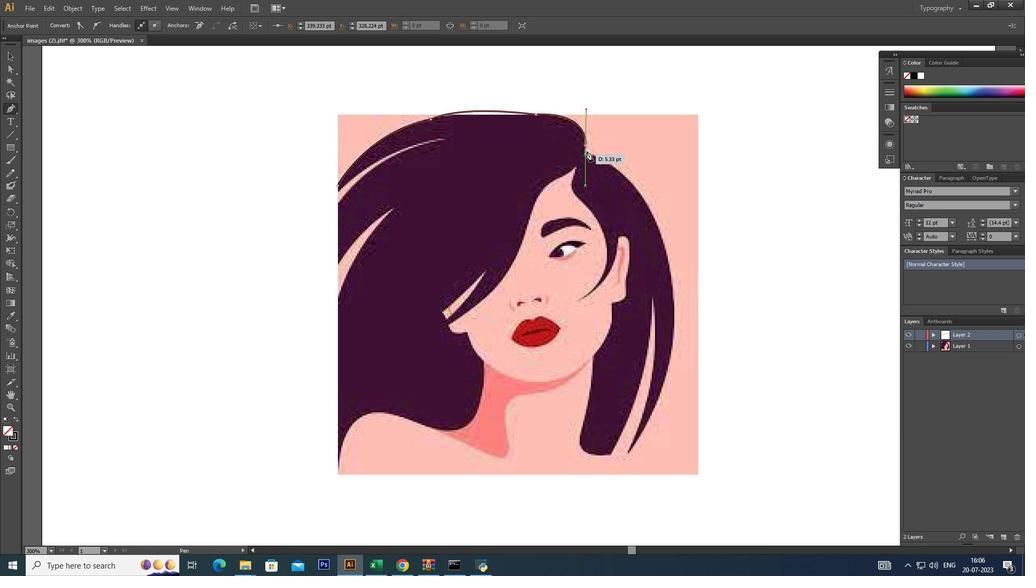
Action: Mouse pressed left at (586, 151)
Screenshot: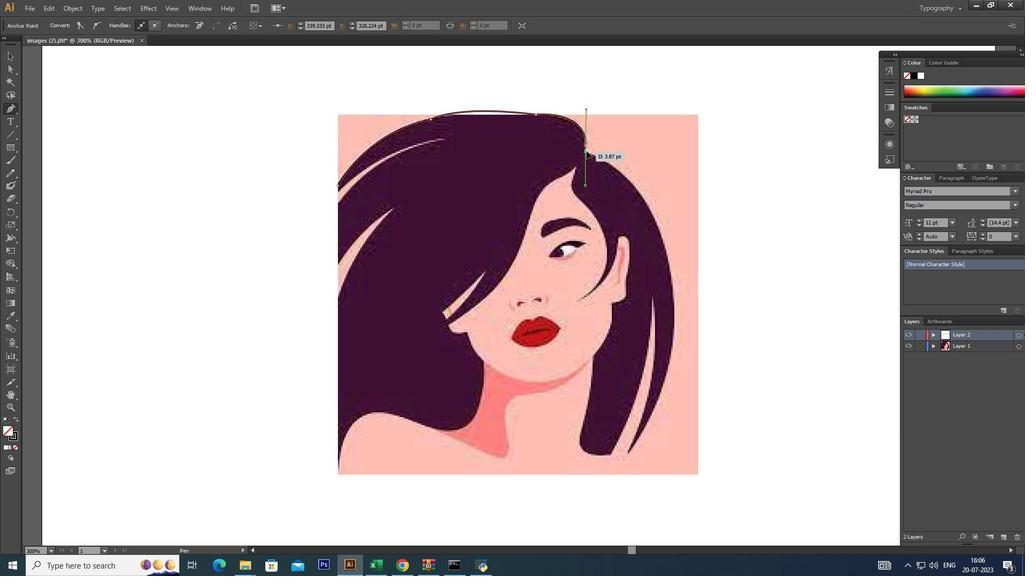 
Action: Mouse moved to (596, 155)
Screenshot: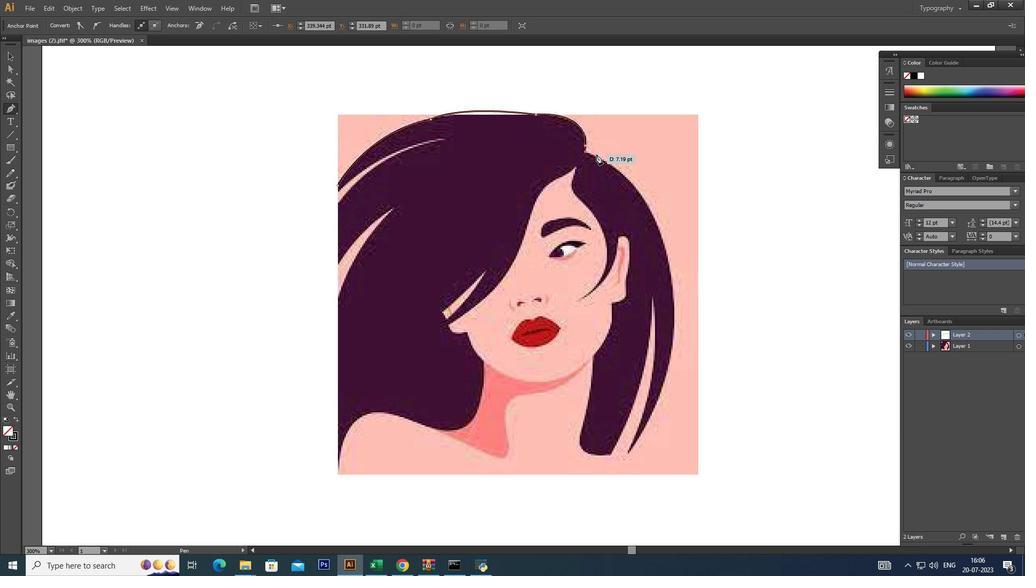 
Action: Mouse pressed left at (596, 155)
Screenshot: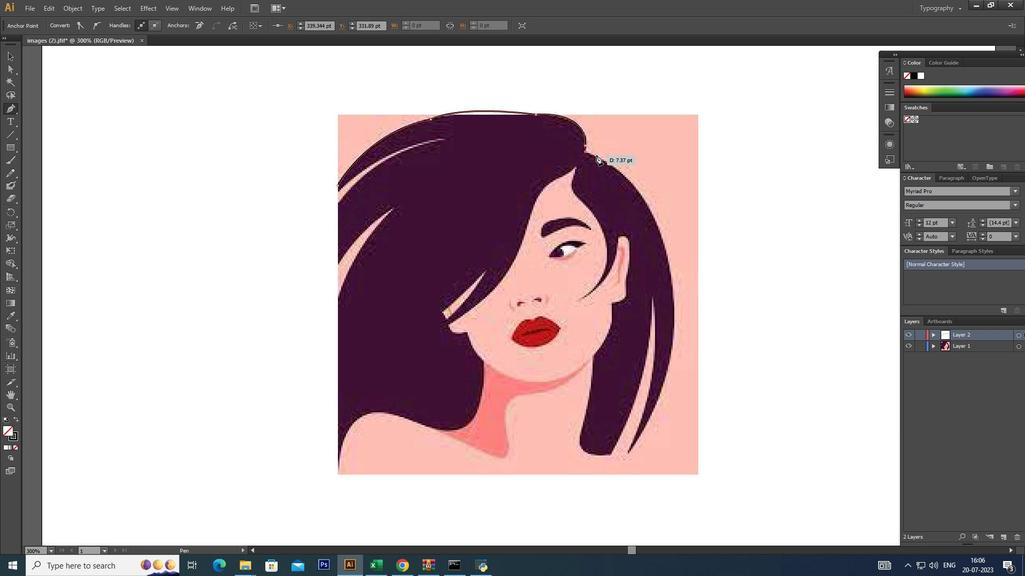 
Action: Mouse moved to (596, 155)
Screenshot: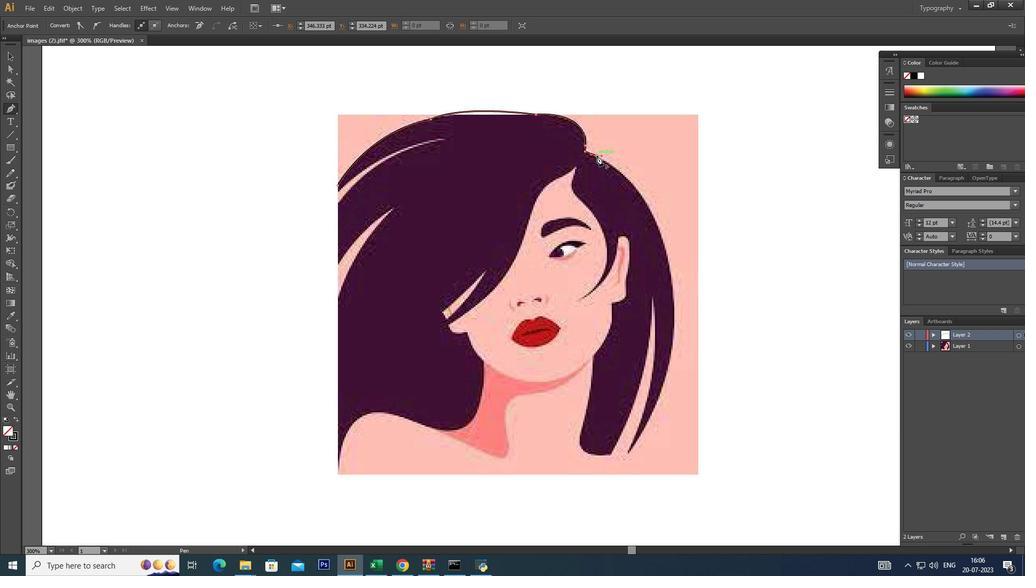 
Action: Mouse pressed left at (596, 155)
Screenshot: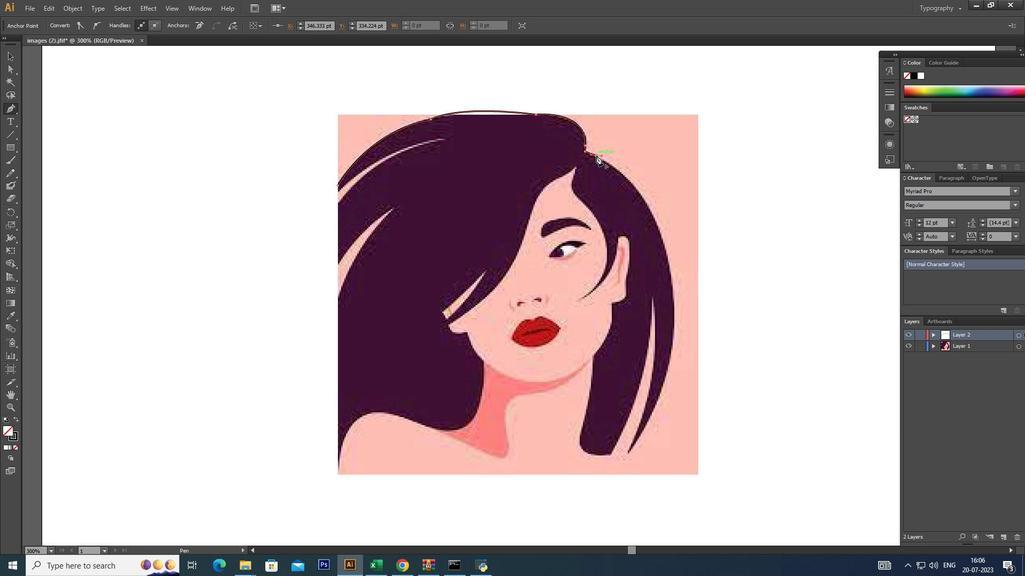 
Action: Key pressed <Key.alt_l>
Screenshot: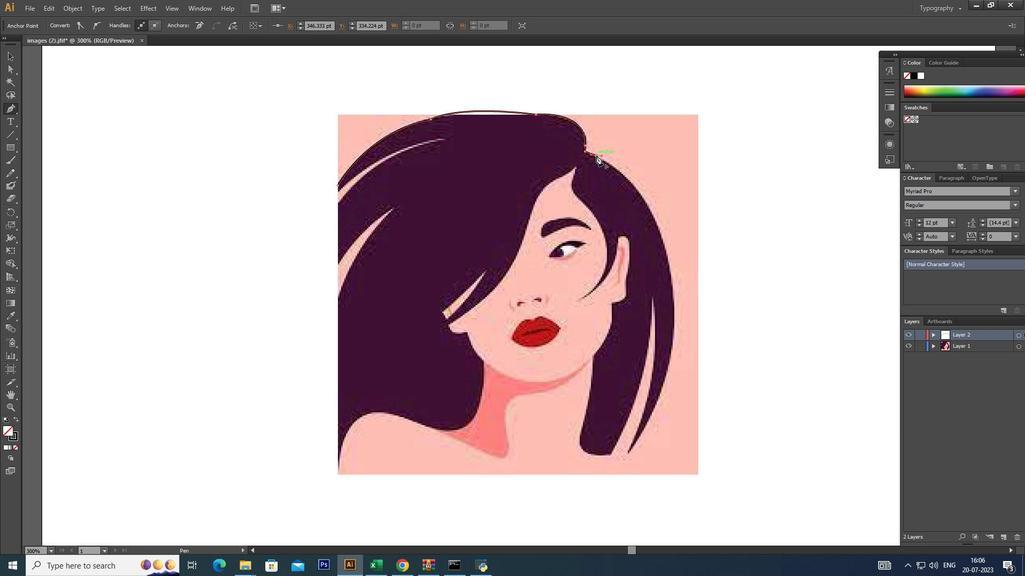 
Action: Mouse moved to (662, 240)
Screenshot: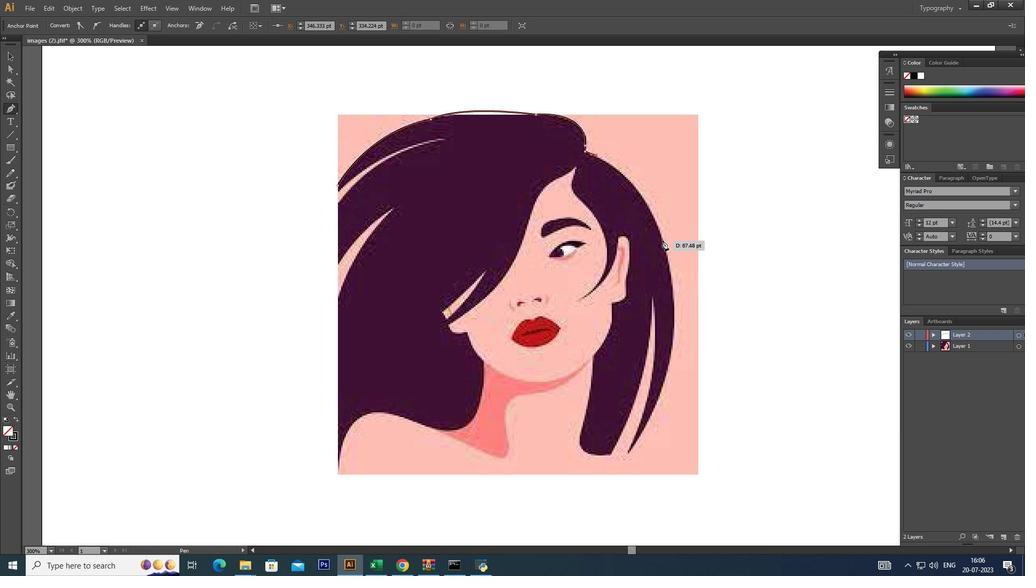 
Action: Mouse pressed left at (662, 240)
Screenshot: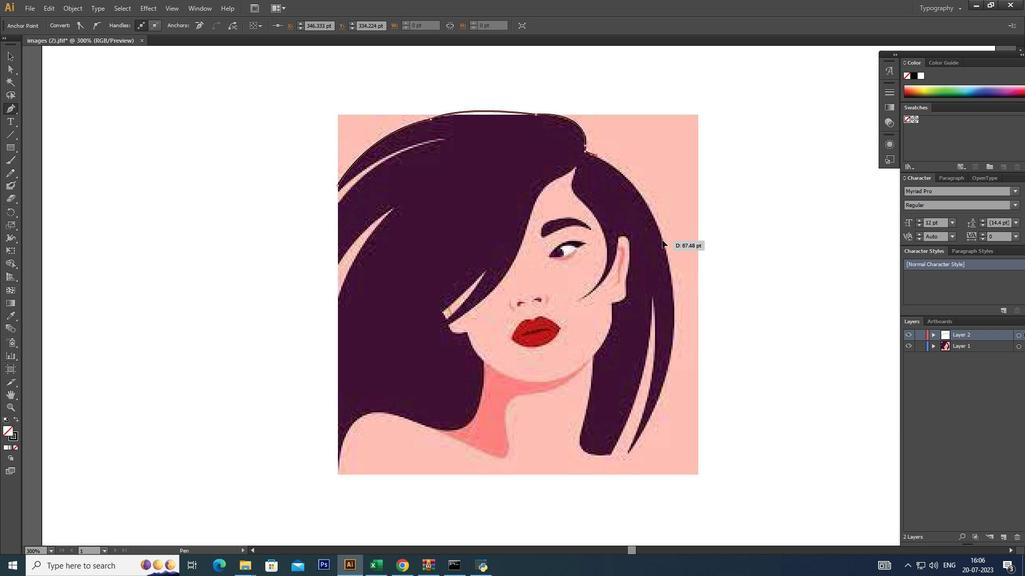 
Action: Mouse moved to (661, 240)
Screenshot: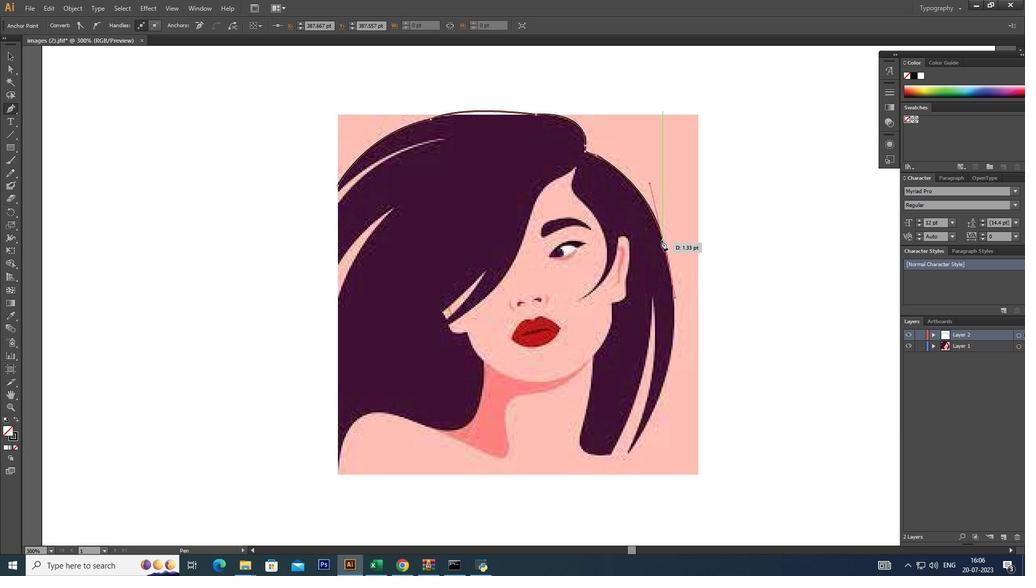 
Action: Key pressed <Key.alt_l>
Screenshot: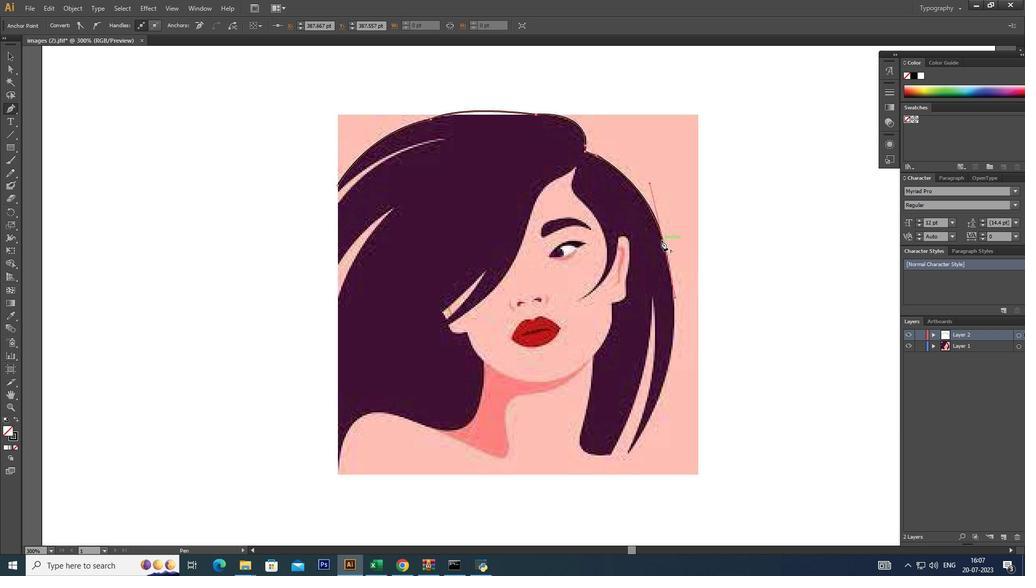 
Action: Mouse pressed left at (661, 240)
Screenshot: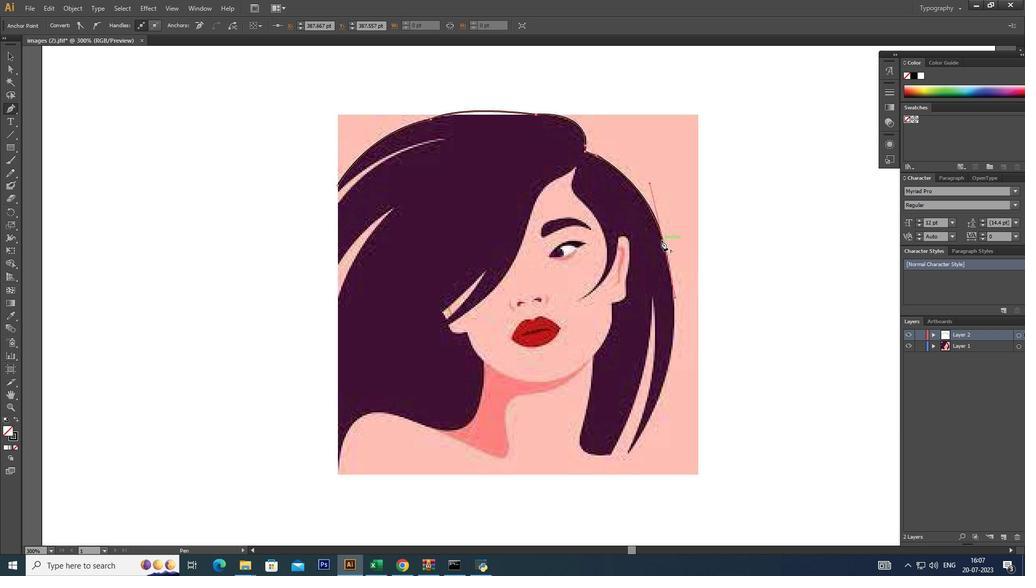 
Action: Mouse moved to (662, 389)
Screenshot: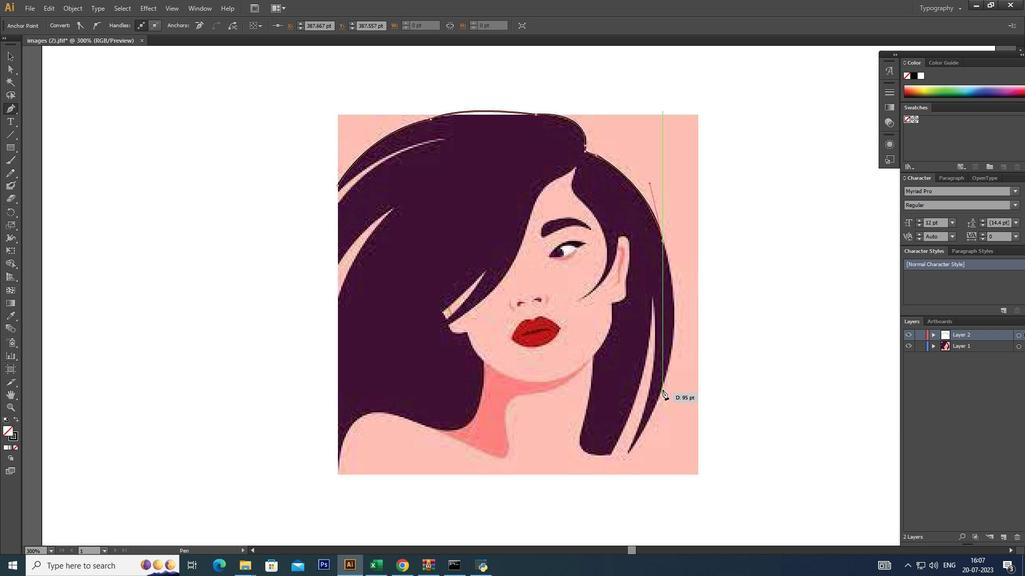 
Action: Mouse pressed left at (662, 389)
Screenshot: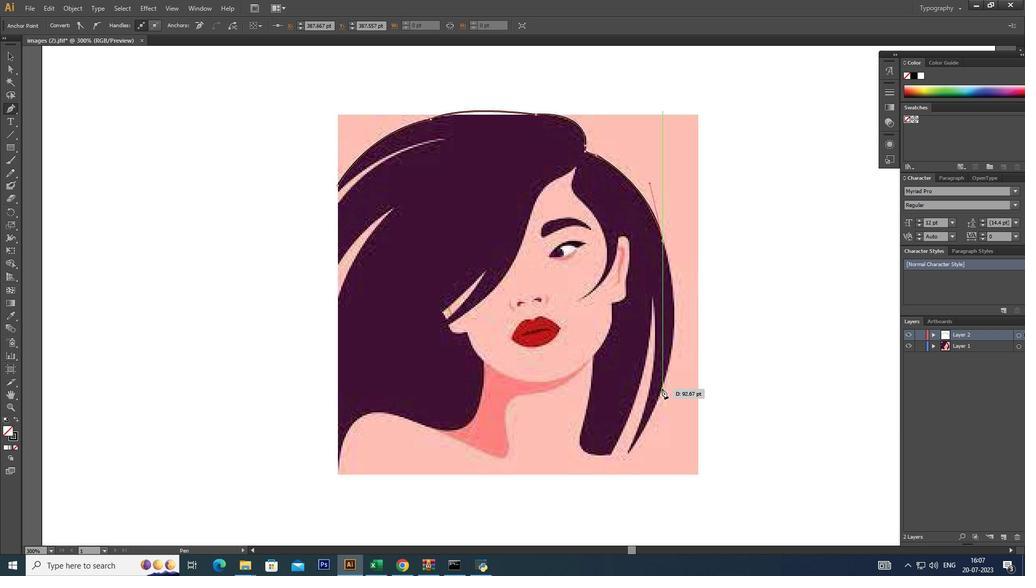 
Action: Mouse moved to (663, 390)
Screenshot: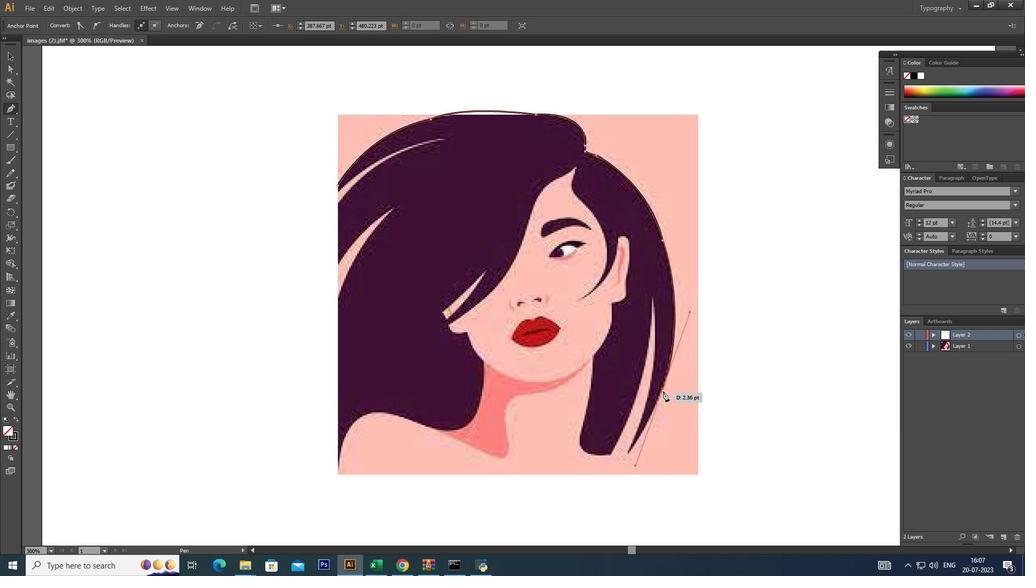 
Action: Key pressed <Key.alt_l>
Screenshot: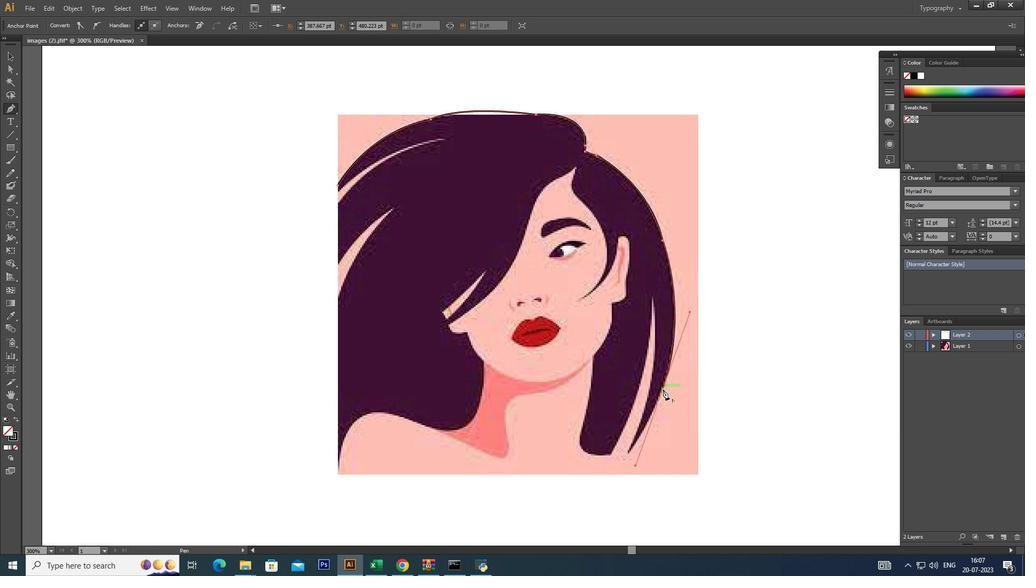 
Action: Mouse pressed left at (663, 390)
Screenshot: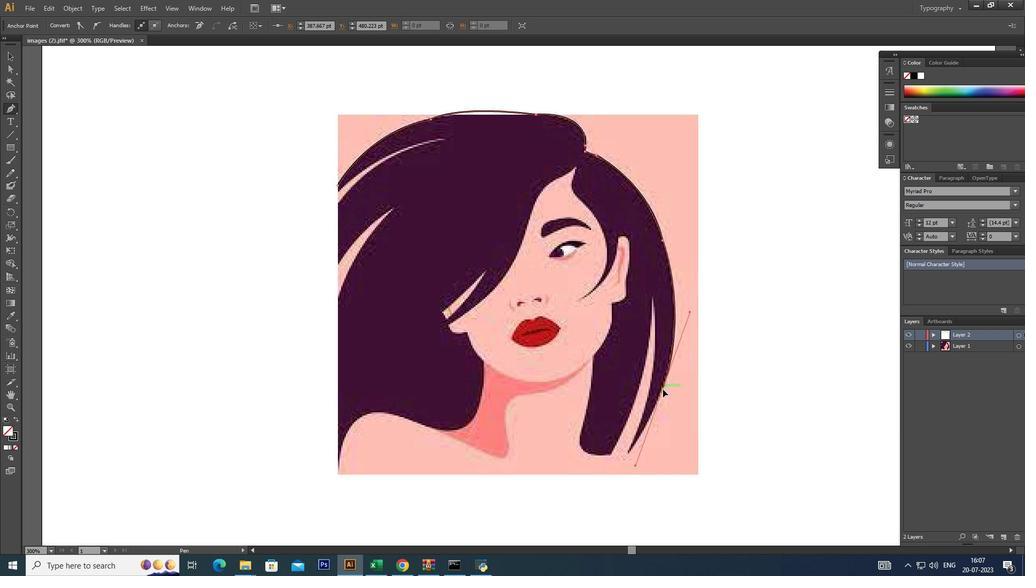 
Action: Mouse moved to (628, 452)
Screenshot: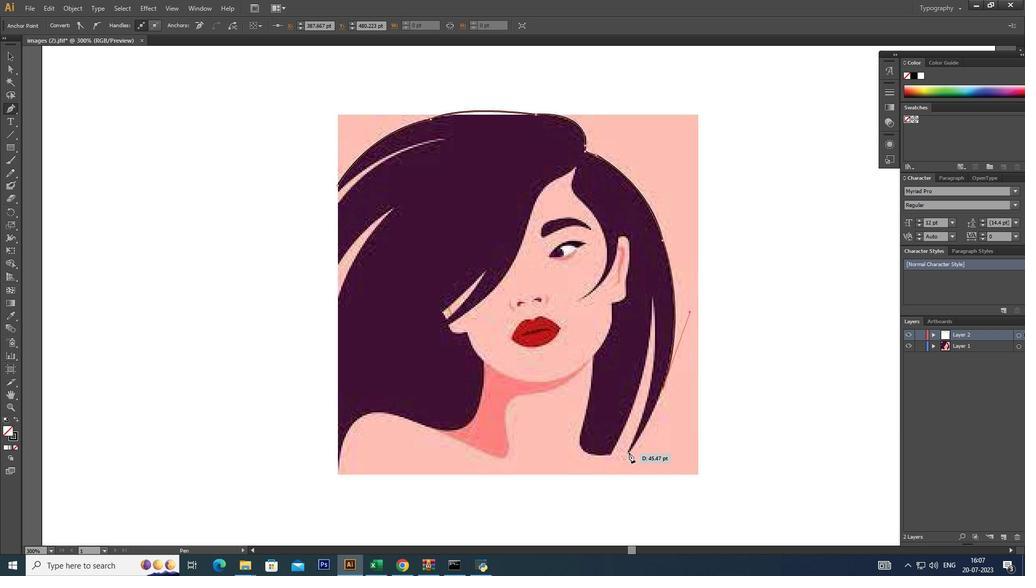 
Action: Mouse pressed left at (628, 452)
Screenshot: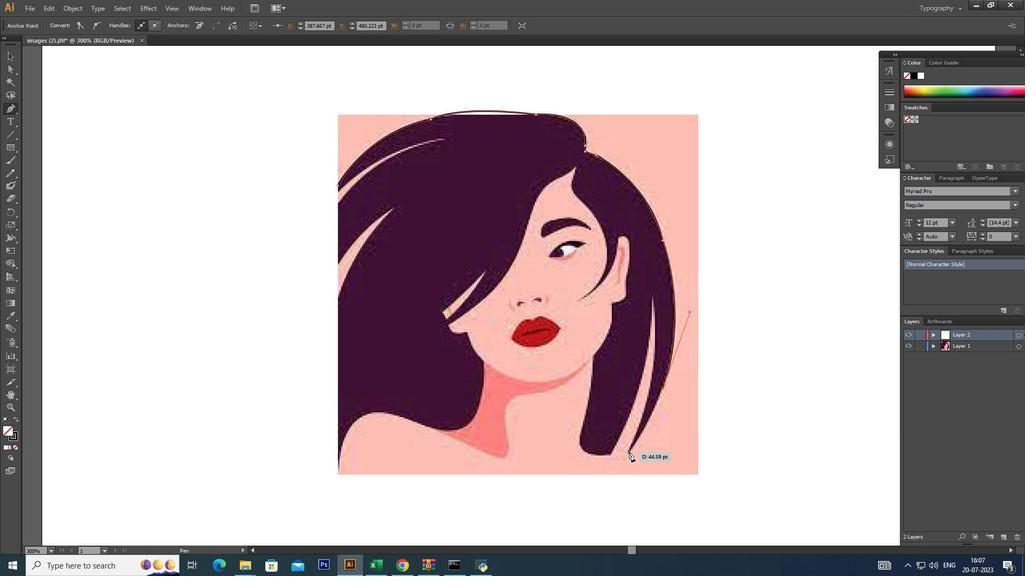 
Action: Mouse moved to (628, 452)
Screenshot: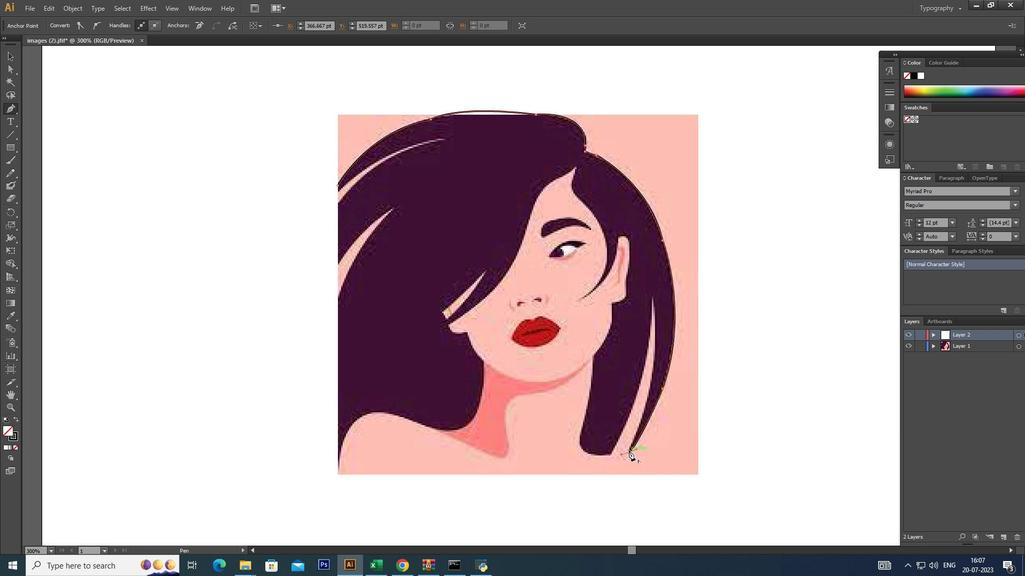 
Action: Key pressed <Key.alt_l>
Screenshot: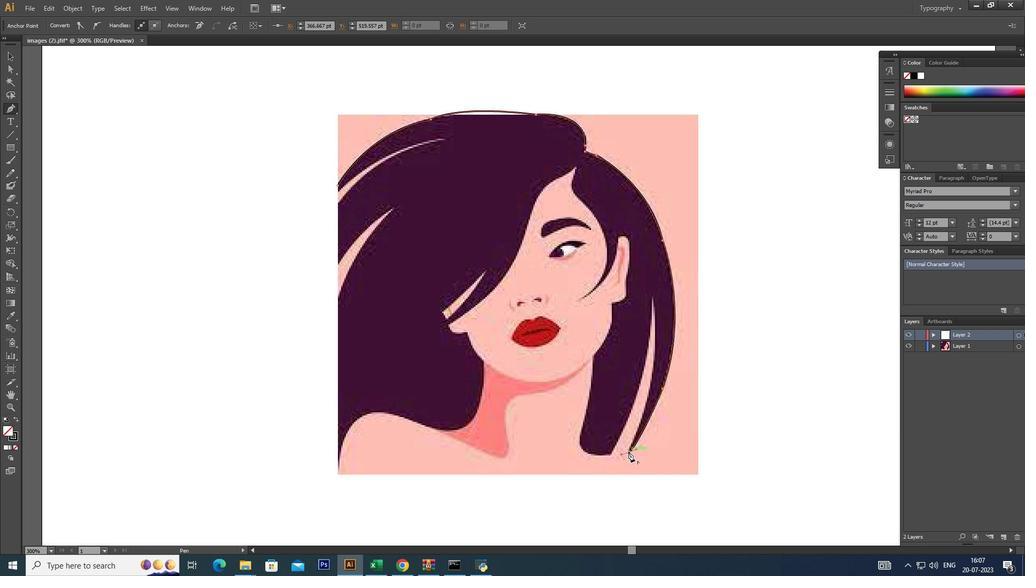 
Action: Mouse pressed left at (628, 452)
Screenshot: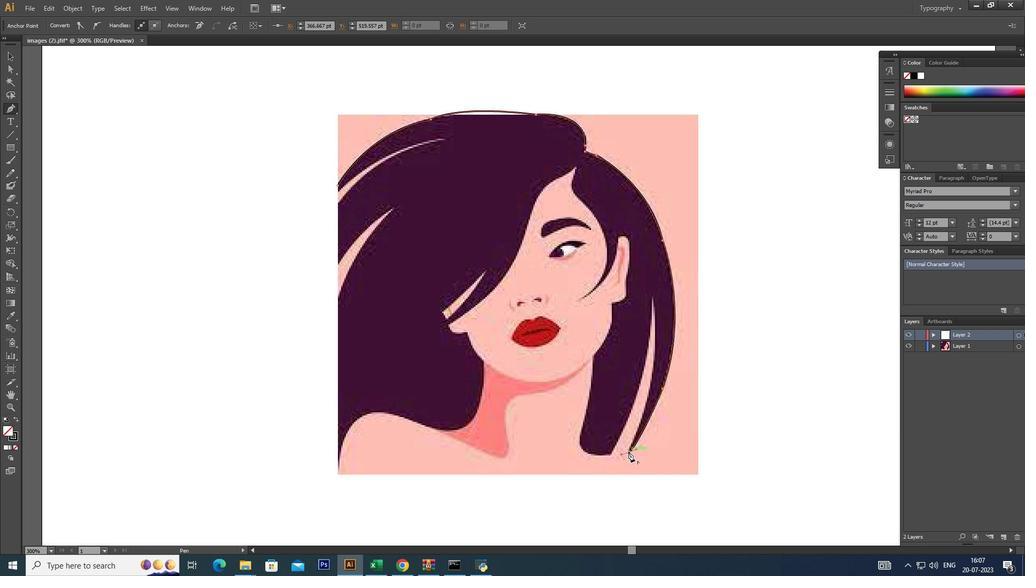 
Action: Mouse moved to (652, 301)
Screenshot: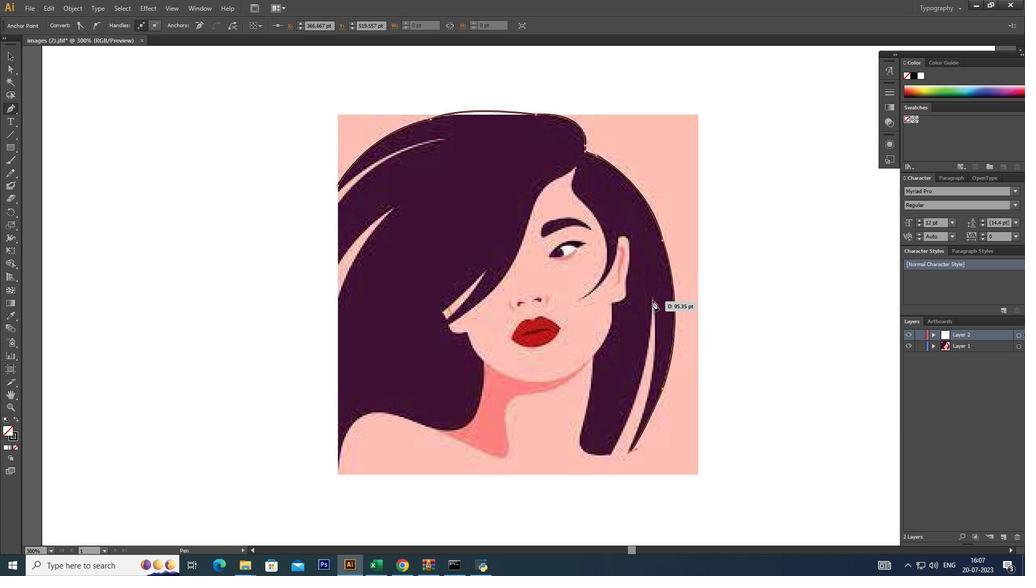 
Action: Mouse pressed left at (652, 301)
Screenshot: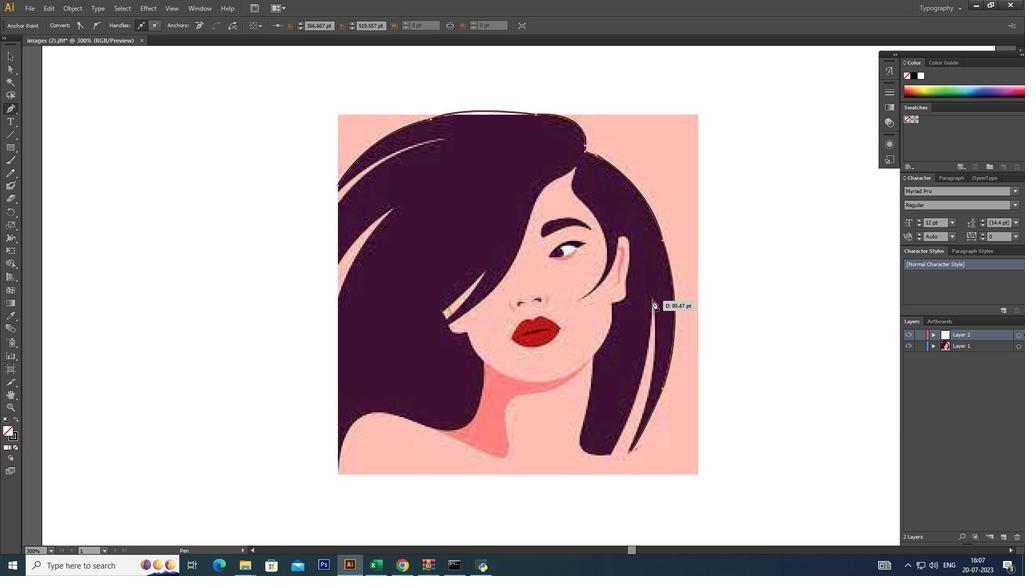 
Action: Mouse moved to (651, 301)
Screenshot: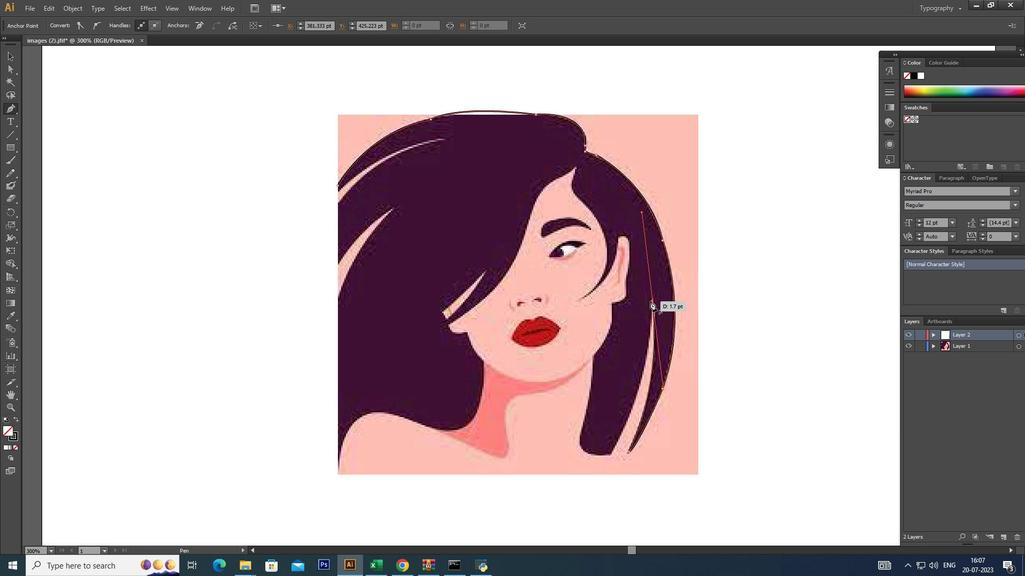 
Action: Key pressed <Key.alt_l>
Screenshot: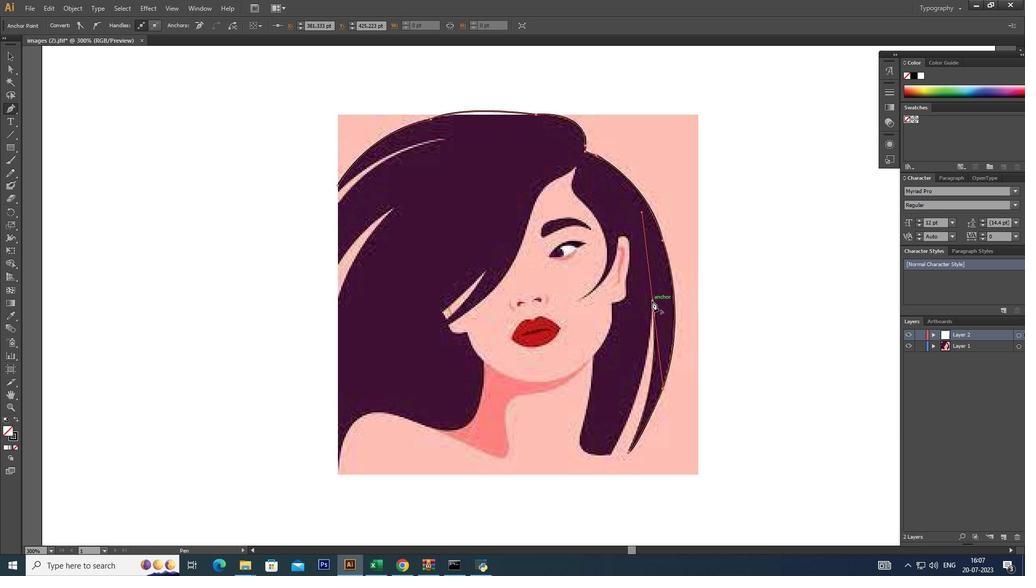 
Action: Mouse pressed left at (651, 301)
Screenshot: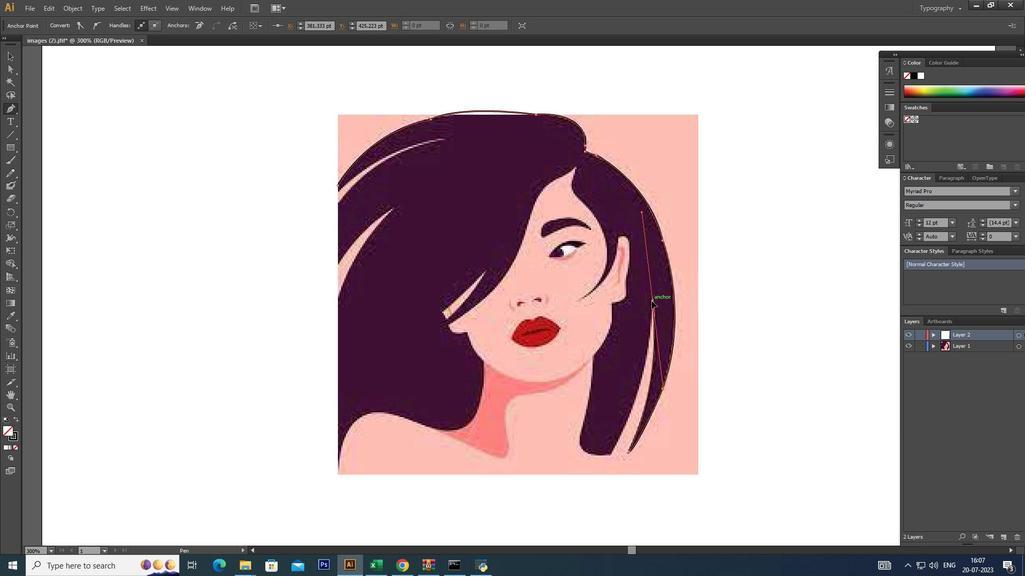 
Action: Mouse moved to (610, 453)
Screenshot: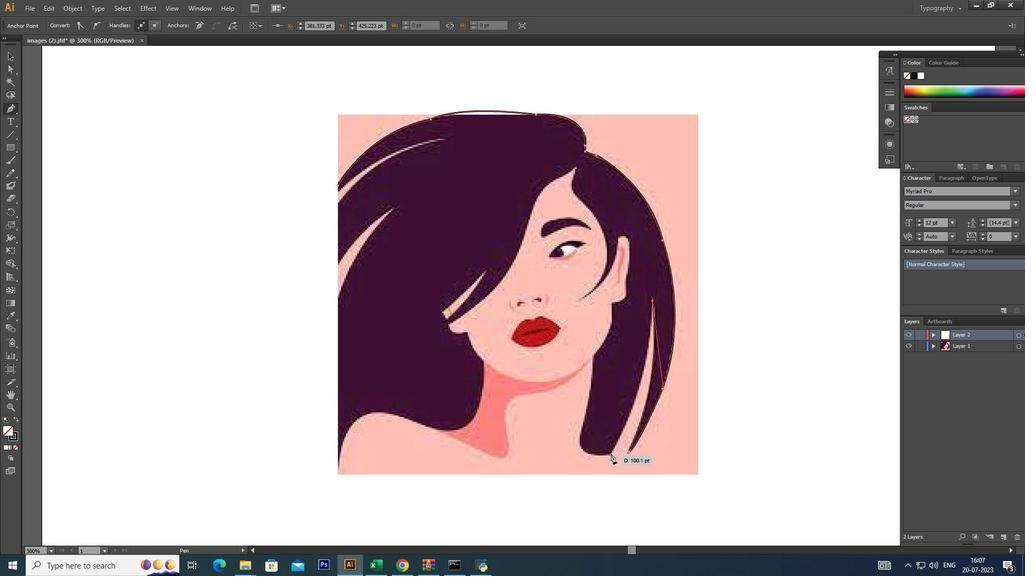 
Action: Mouse pressed left at (610, 453)
Screenshot: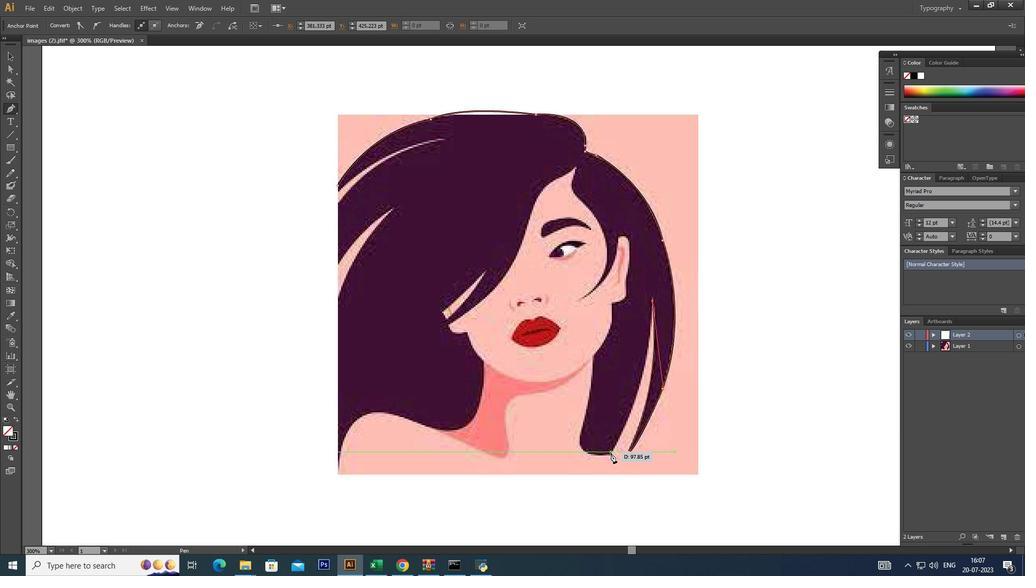 
Action: Mouse moved to (611, 452)
Screenshot: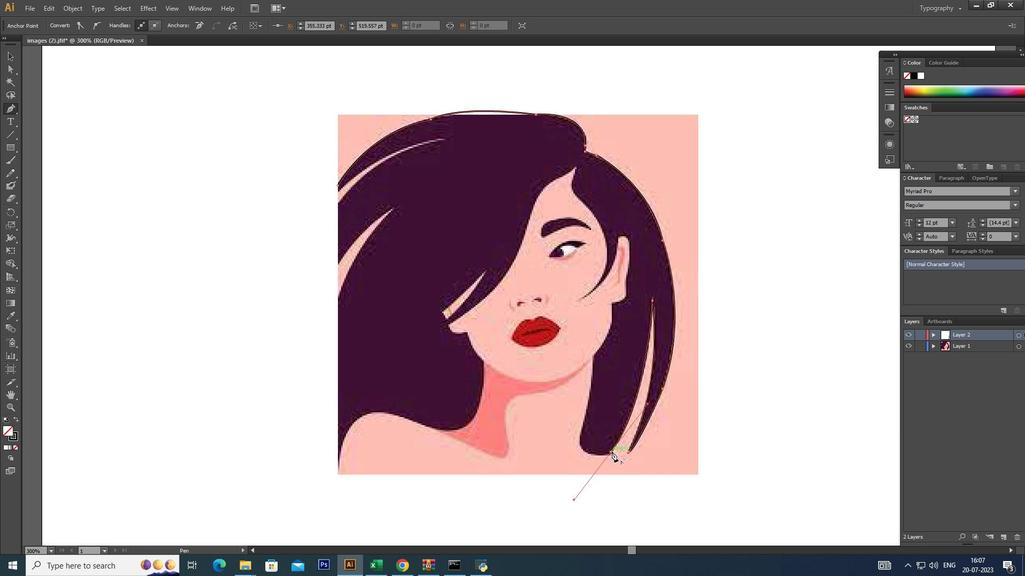 
Action: Key pressed <Key.alt_l>
Screenshot: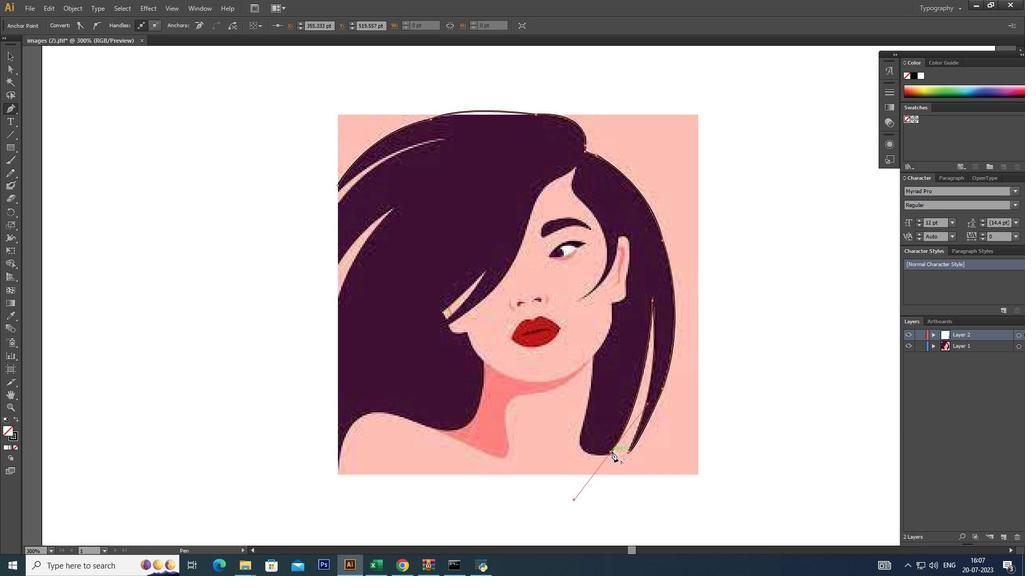 
Action: Mouse pressed left at (611, 452)
Screenshot: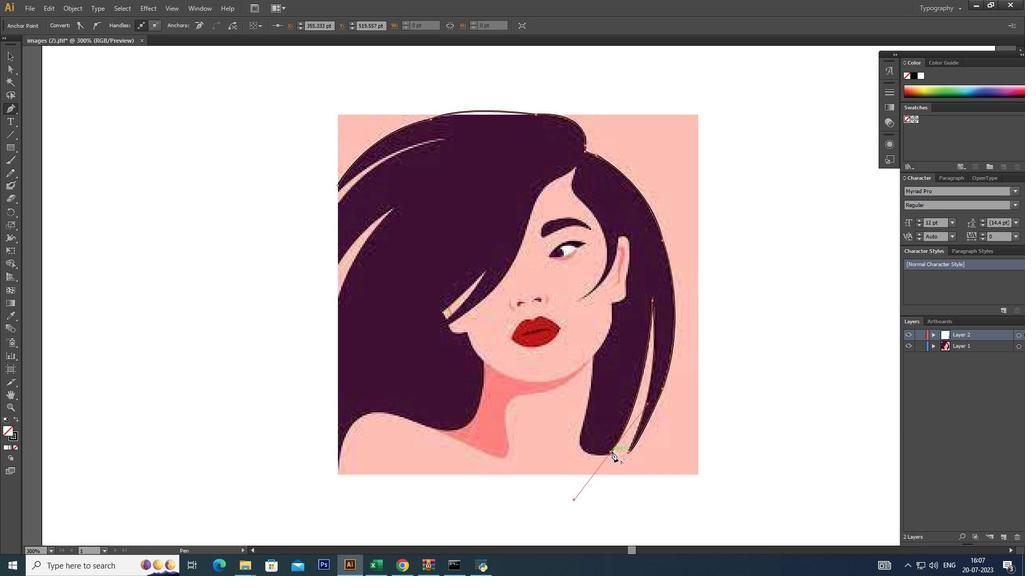 
Action: Mouse moved to (604, 456)
Screenshot: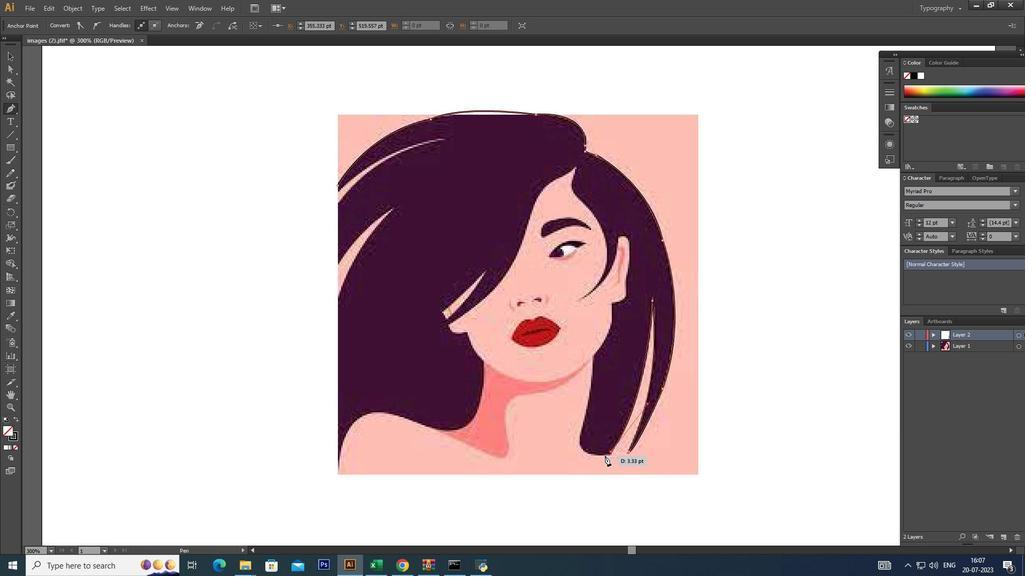 
Action: Mouse pressed left at (604, 456)
Screenshot: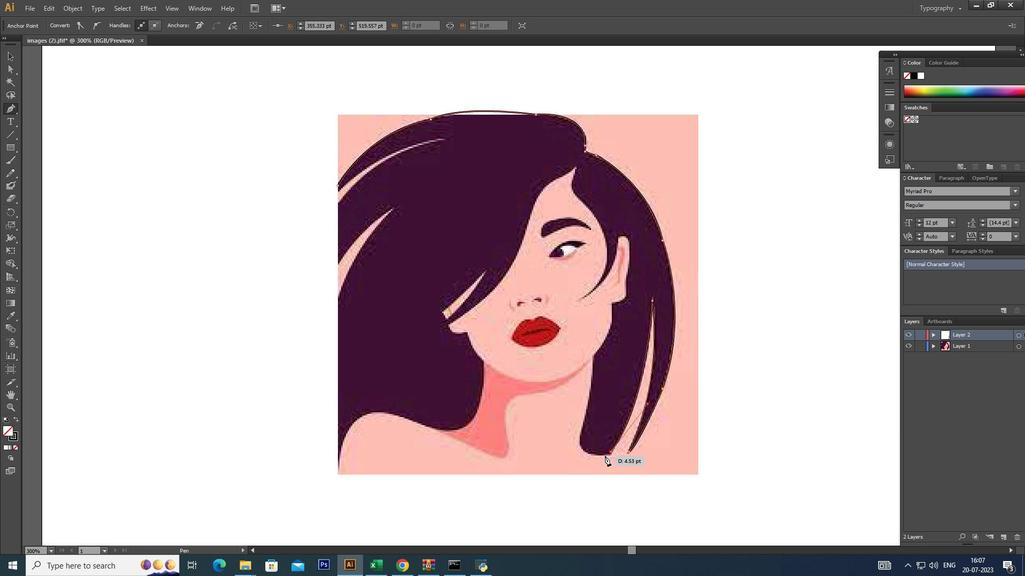 
Action: Mouse moved to (604, 456)
Screenshot: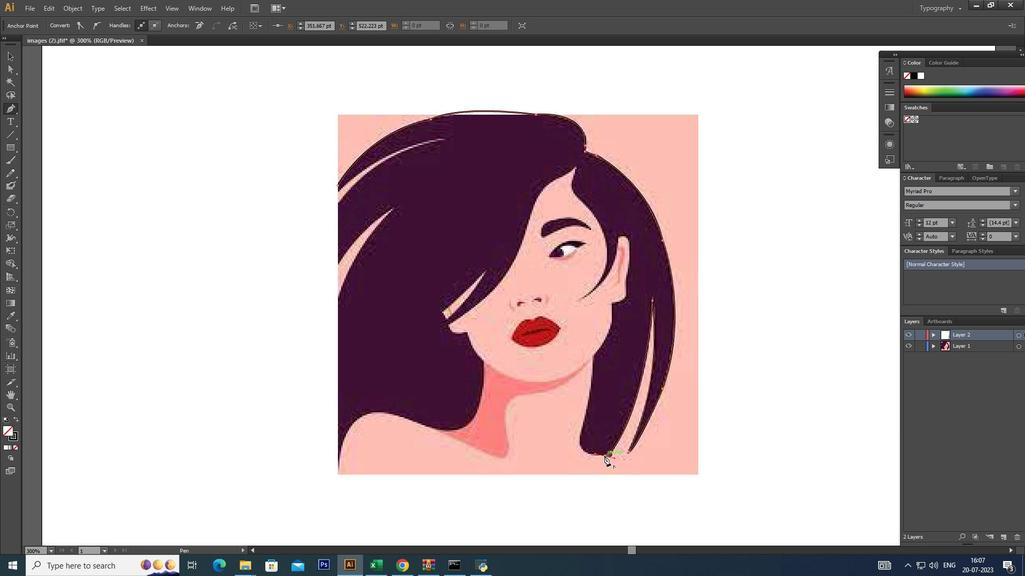 
Action: Key pressed <Key.alt_l>
Screenshot: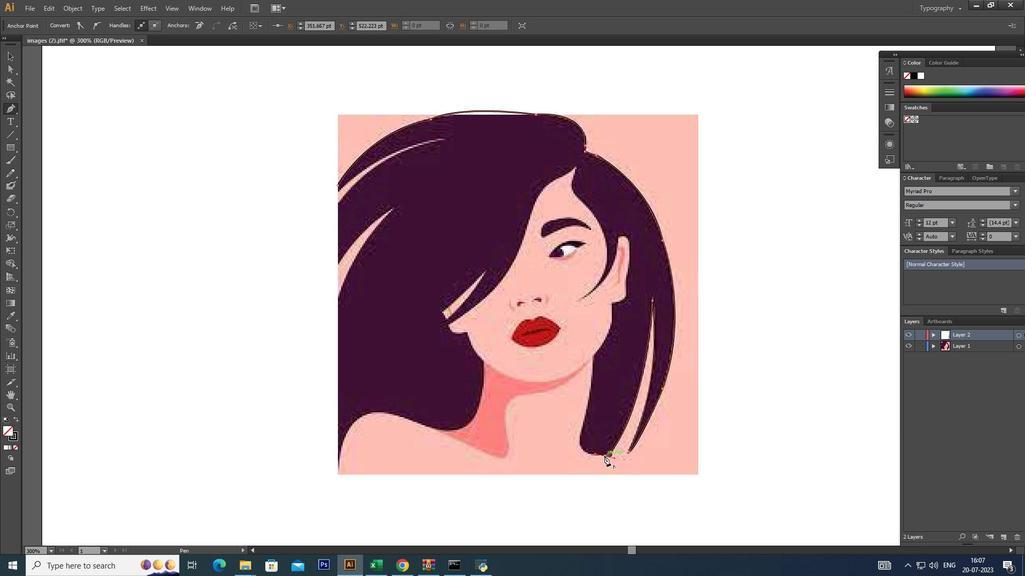 
Action: Mouse pressed left at (604, 456)
Screenshot: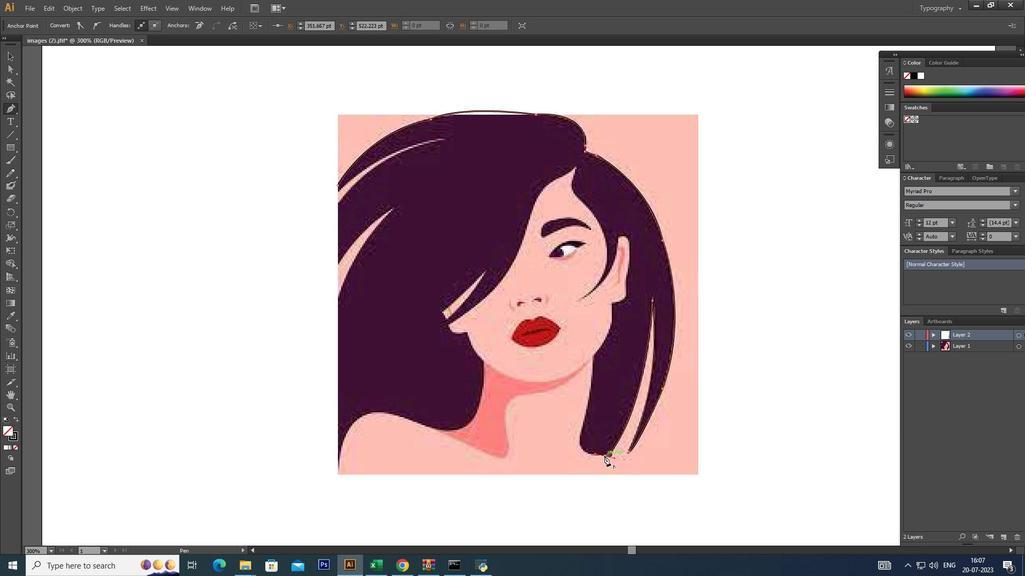 
Action: Mouse moved to (579, 440)
Screenshot: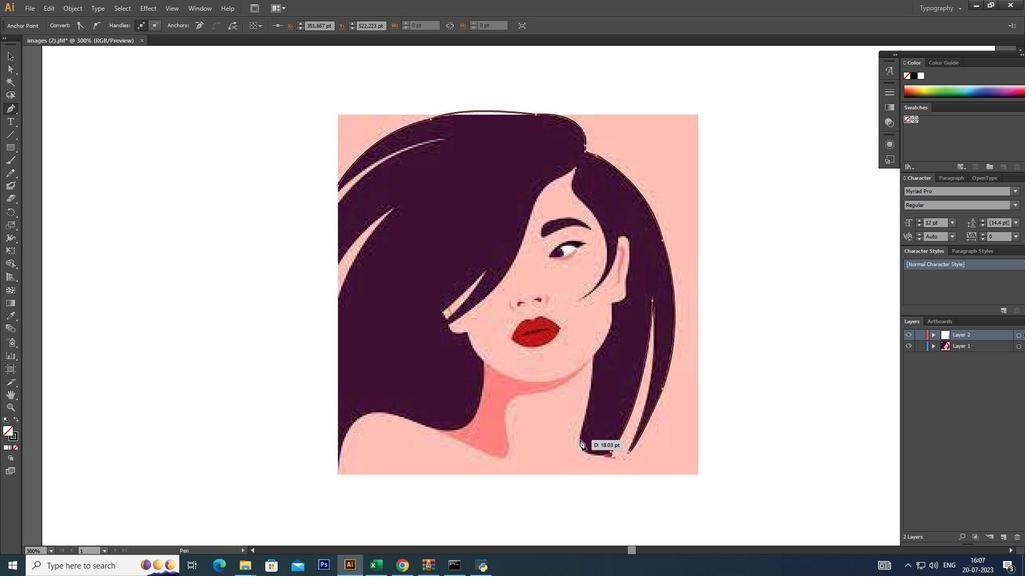 
Action: Mouse pressed left at (579, 440)
Screenshot: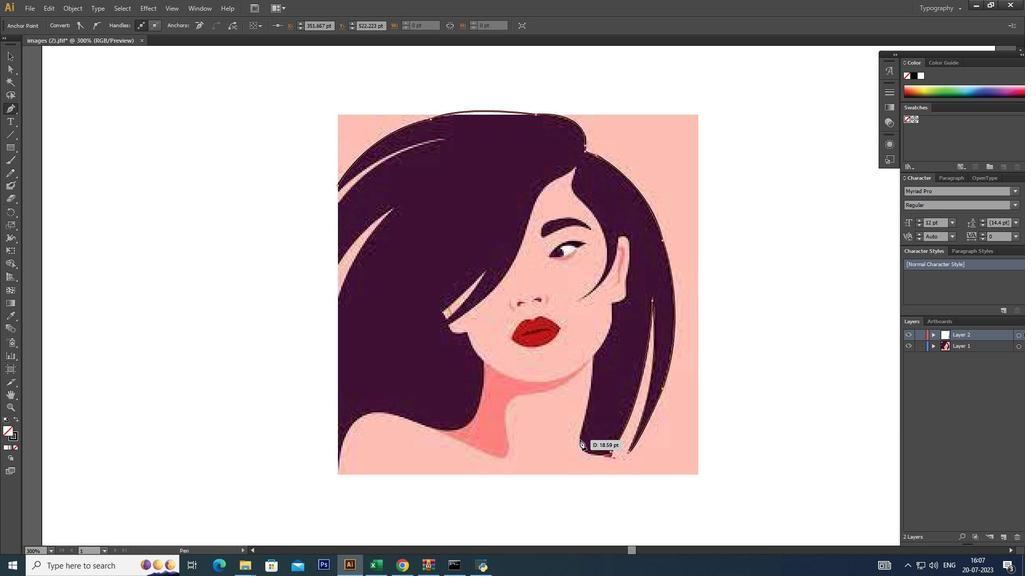 
Action: Mouse moved to (578, 440)
Screenshot: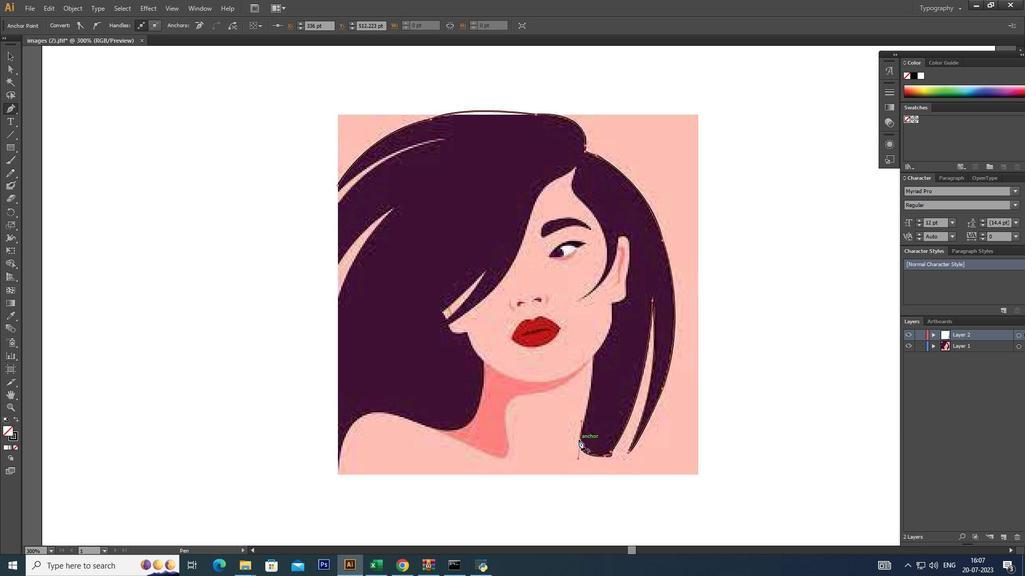 
Action: Key pressed <Key.alt_l>
Screenshot: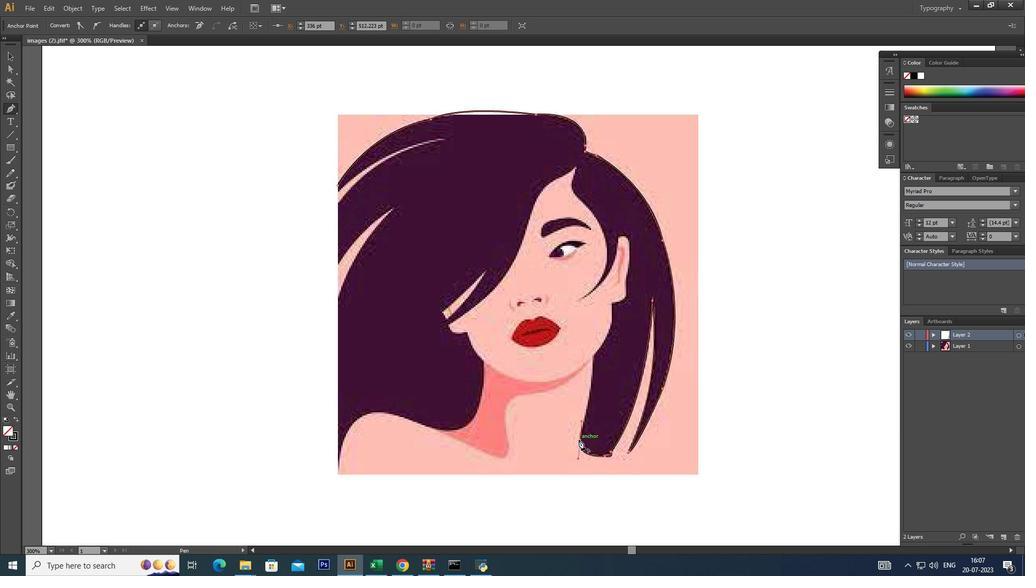 
Action: Mouse pressed left at (578, 440)
Screenshot: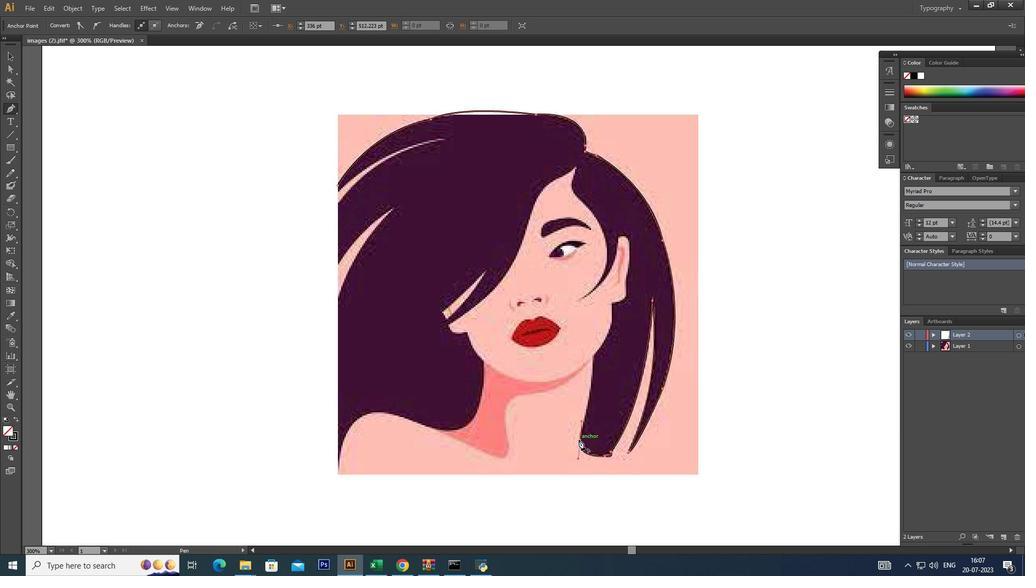 
Action: Mouse moved to (592, 357)
Screenshot: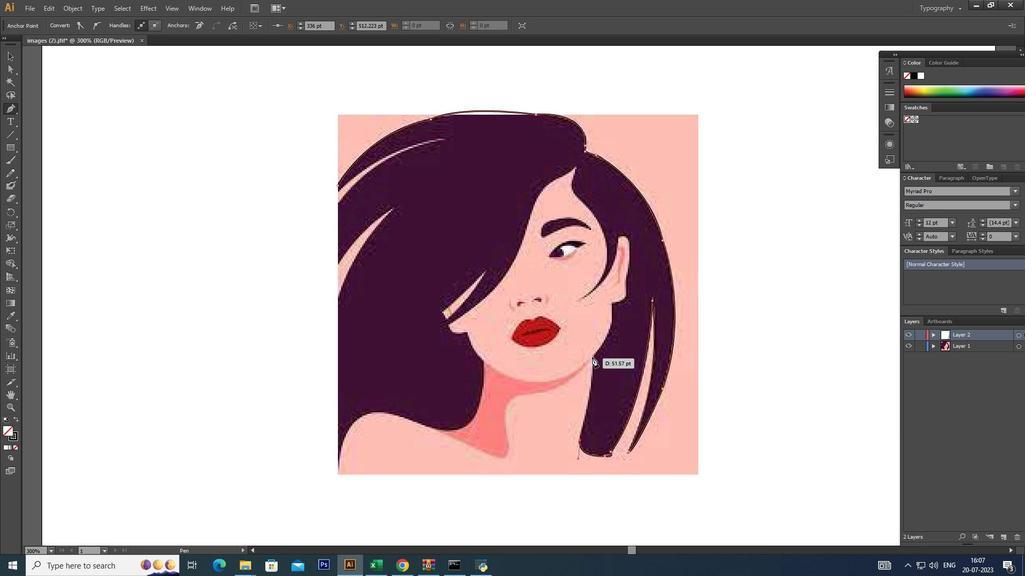 
Action: Mouse pressed left at (592, 357)
Screenshot: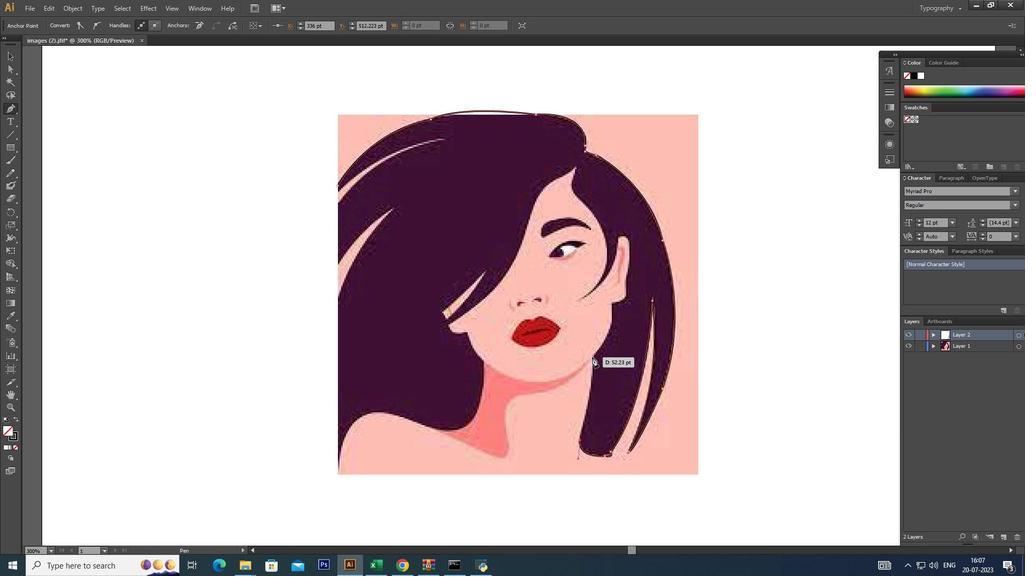 
Action: Mouse moved to (592, 357)
Screenshot: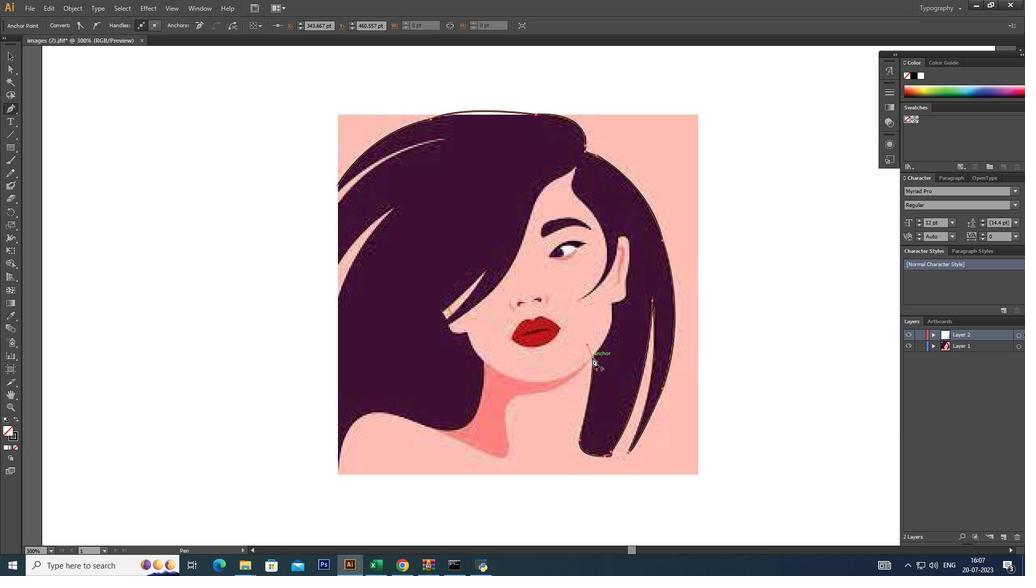 
Action: Key pressed <Key.alt_l>
Screenshot: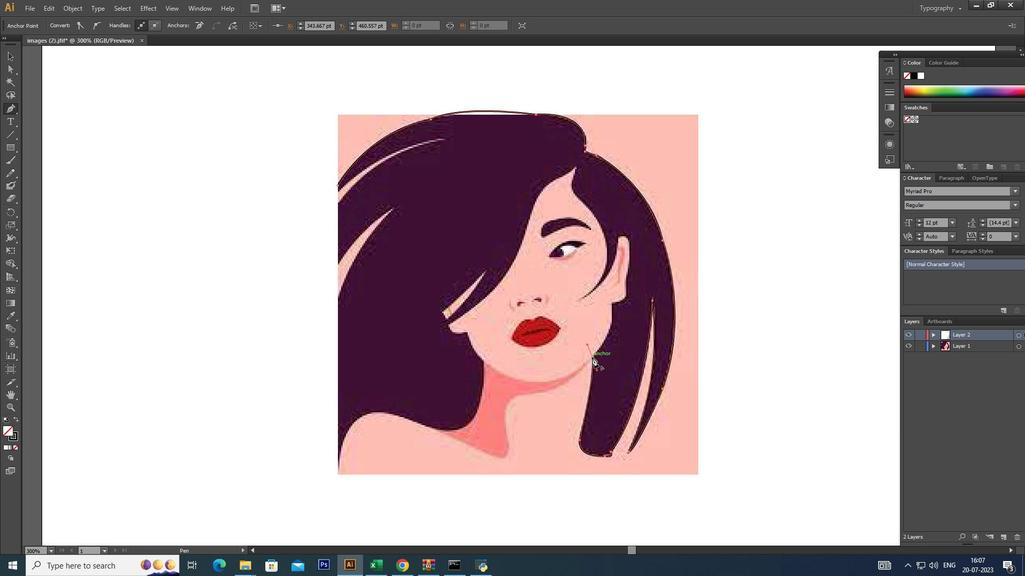 
Action: Mouse pressed left at (592, 357)
Screenshot: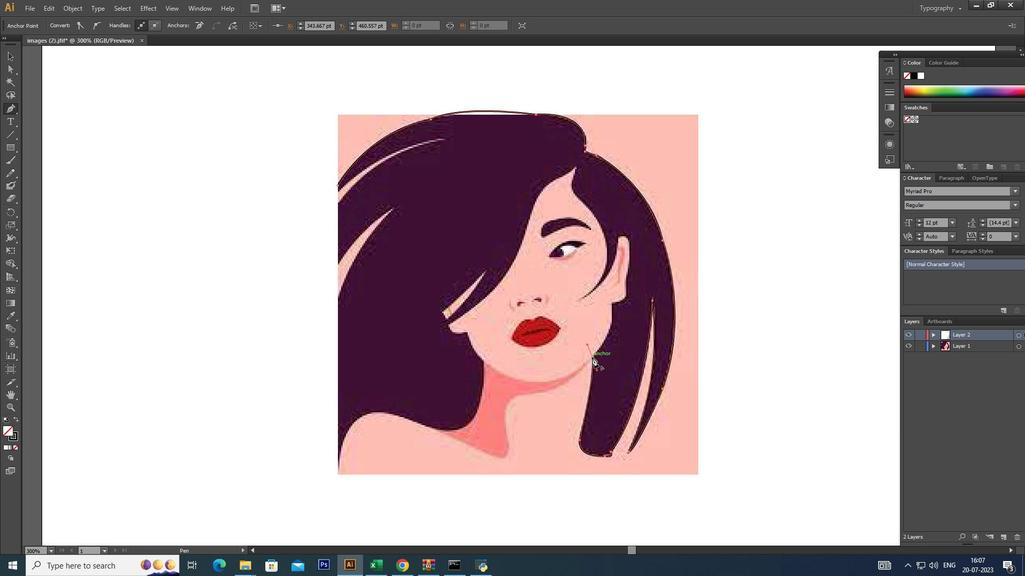 
Action: Mouse moved to (611, 303)
Screenshot: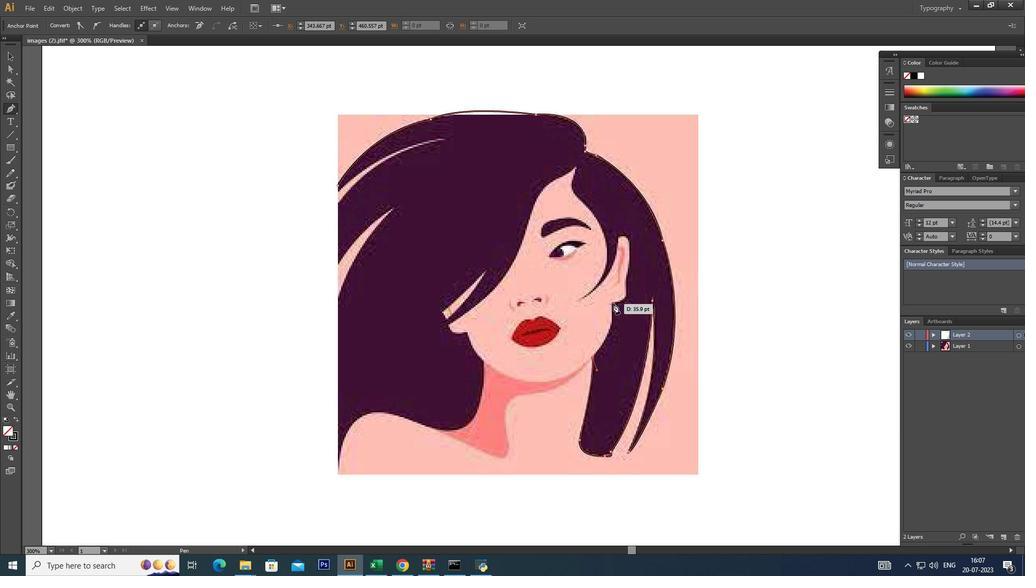 
Action: Mouse pressed left at (611, 303)
Screenshot: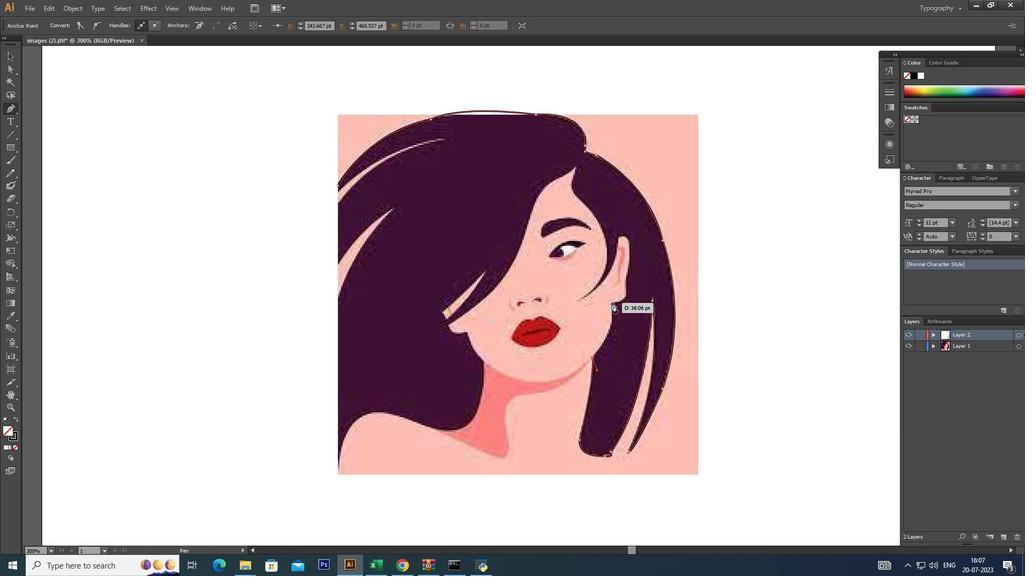 
Action: Mouse moved to (611, 304)
Screenshot: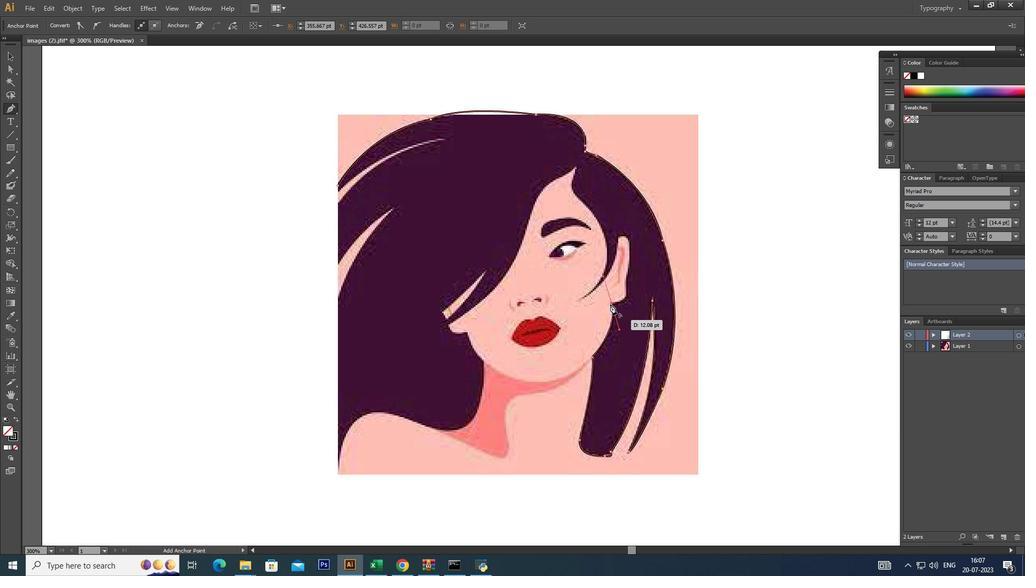 
Action: Key pressed <Key.alt_l>
Screenshot: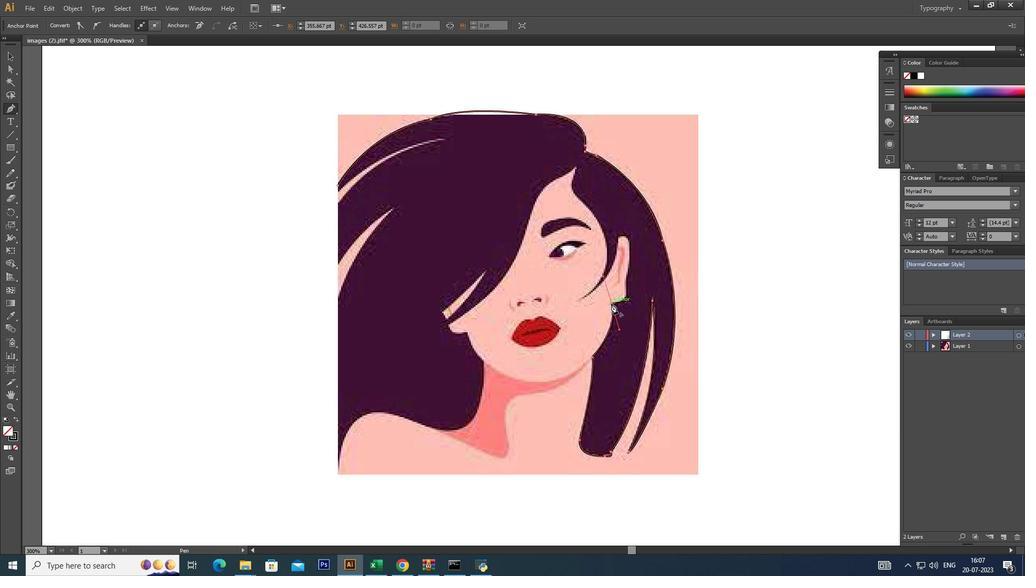 
Action: Mouse pressed left at (611, 304)
Screenshot: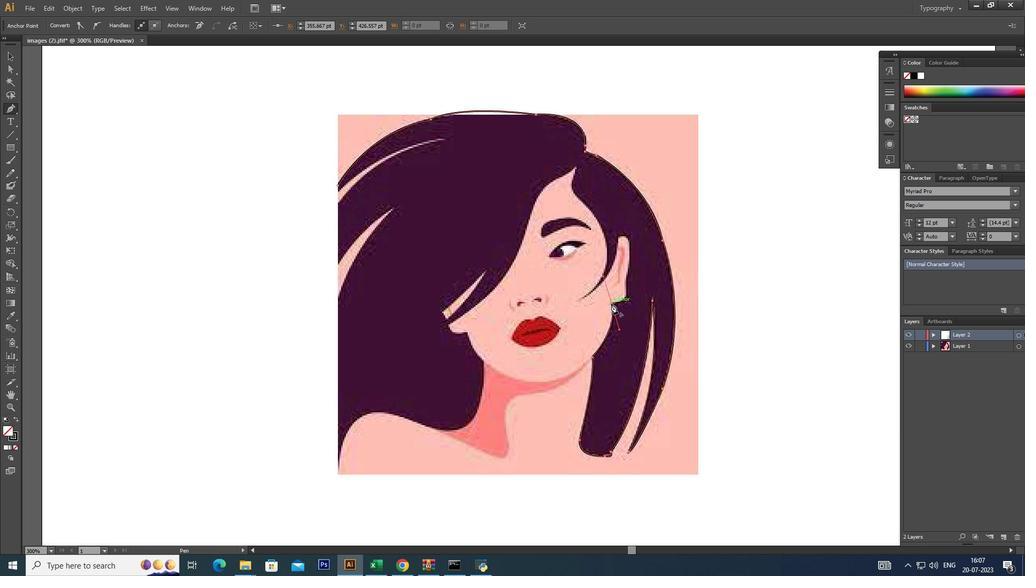 
Action: Mouse moved to (622, 301)
Screenshot: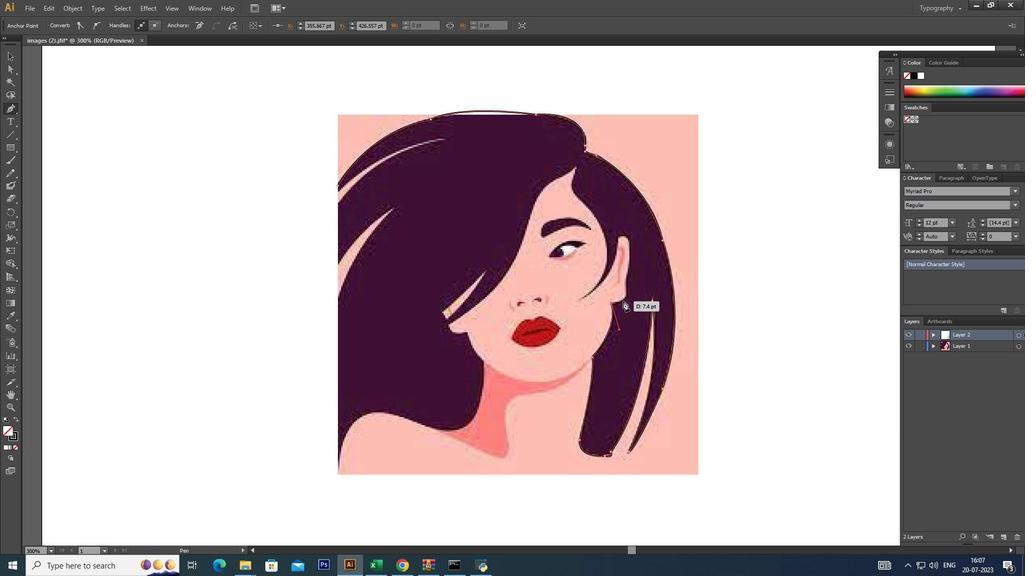 
Action: Mouse pressed left at (622, 301)
Screenshot: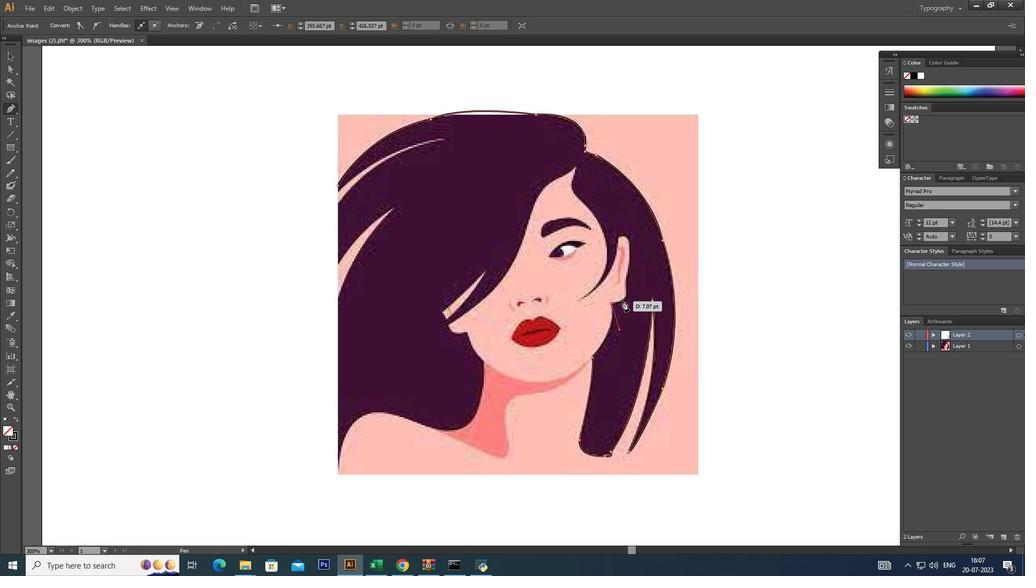 
Action: Mouse moved to (622, 302)
Screenshot: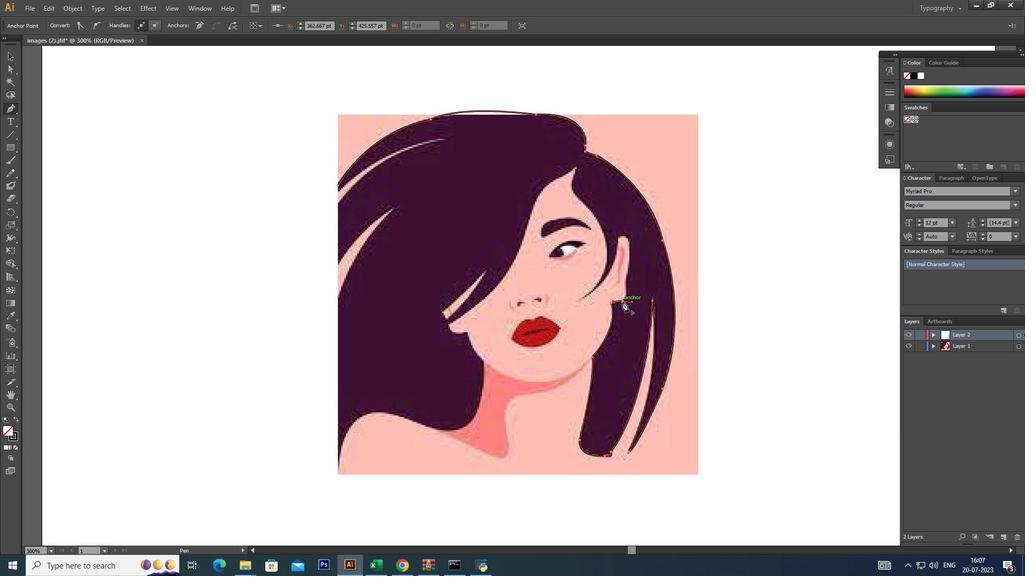 
Action: Mouse pressed left at (622, 302)
Screenshot: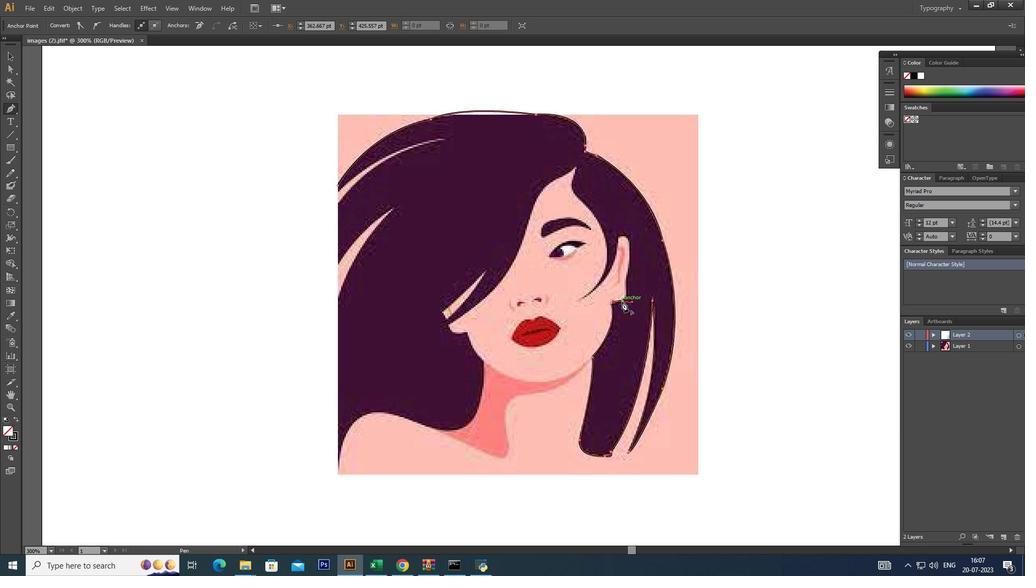 
Action: Key pressed <Key.alt_l>
Screenshot: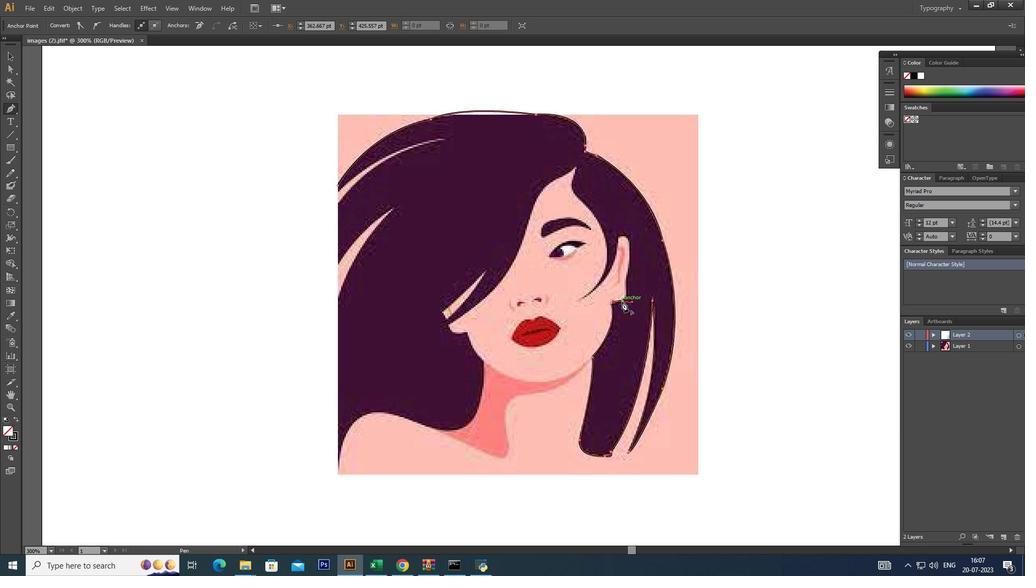 
Action: Mouse moved to (626, 289)
Screenshot: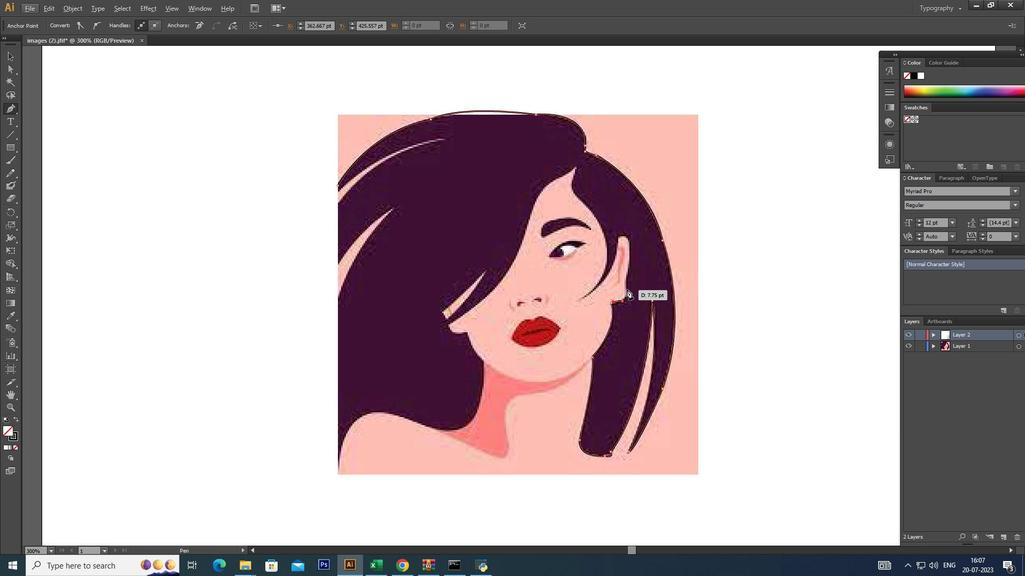 
Action: Mouse pressed left at (626, 289)
Screenshot: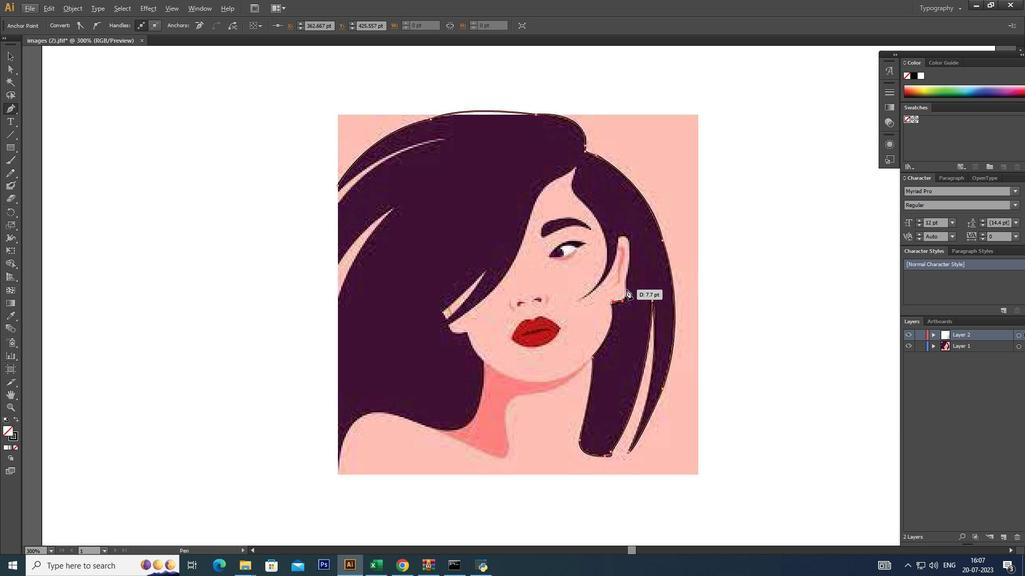 
Action: Mouse moved to (627, 288)
Screenshot: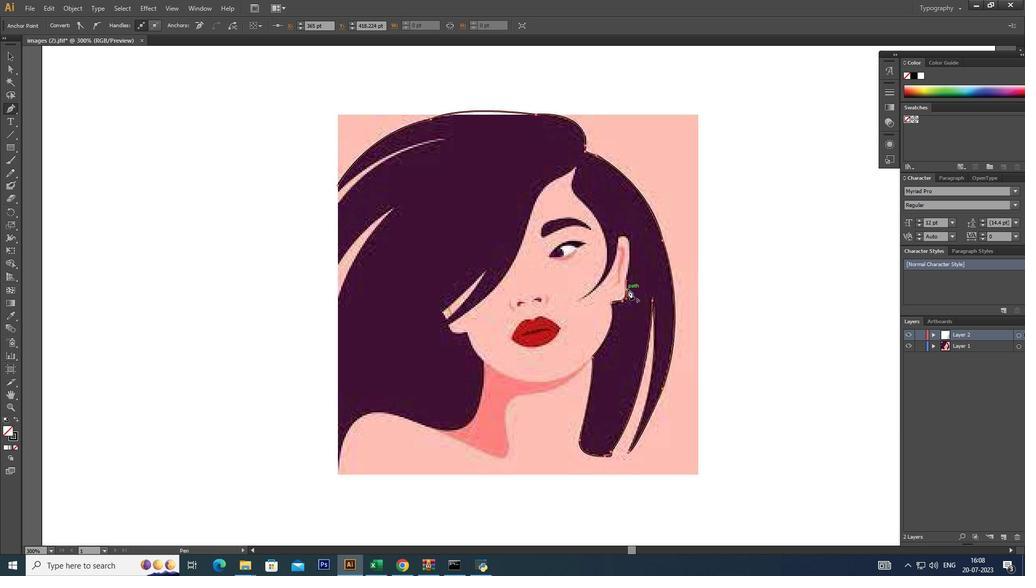 
Action: Mouse pressed left at (627, 288)
Screenshot: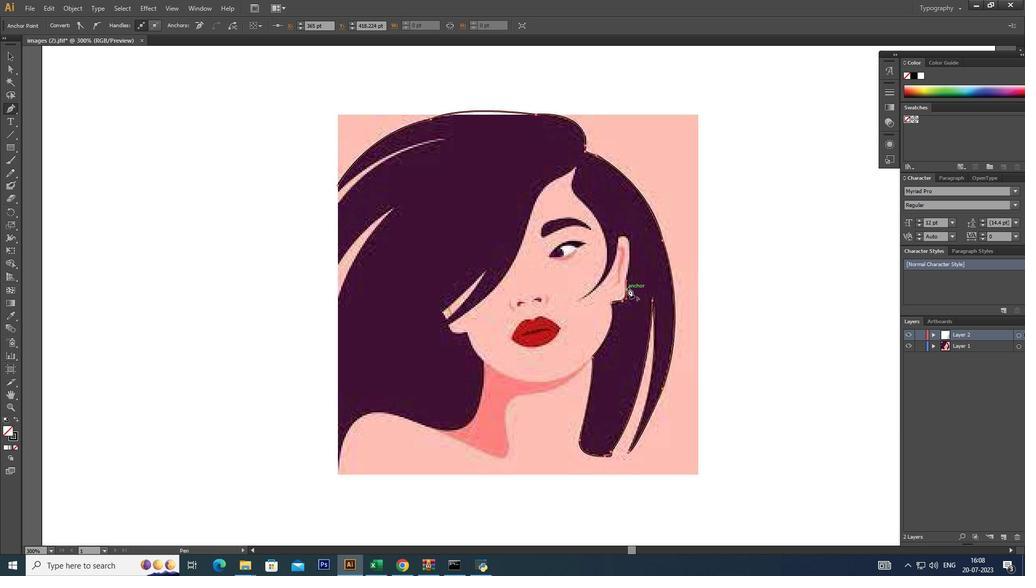 
Action: Key pressed <Key.alt_l>
Screenshot: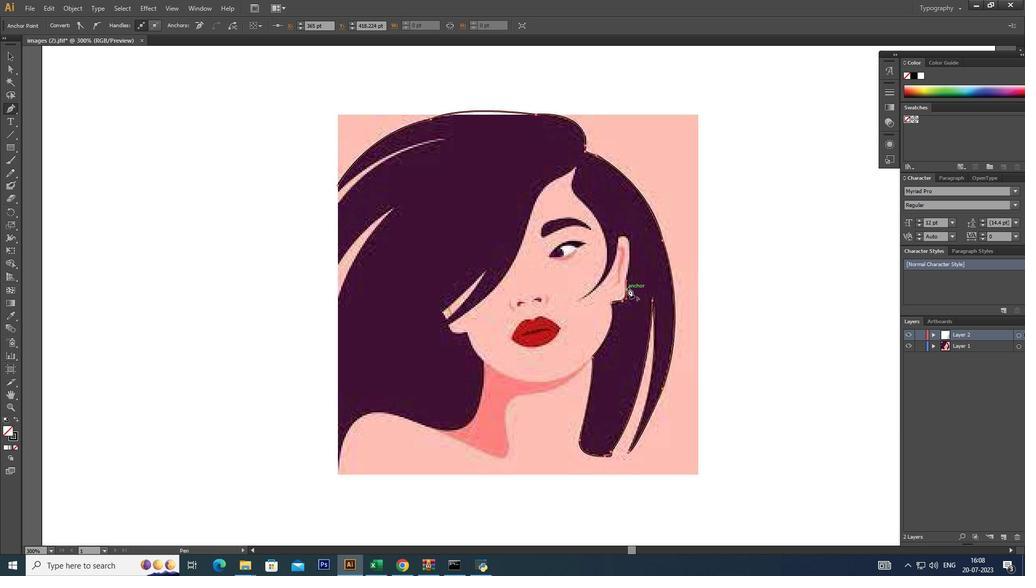 
Action: Mouse moved to (629, 264)
Screenshot: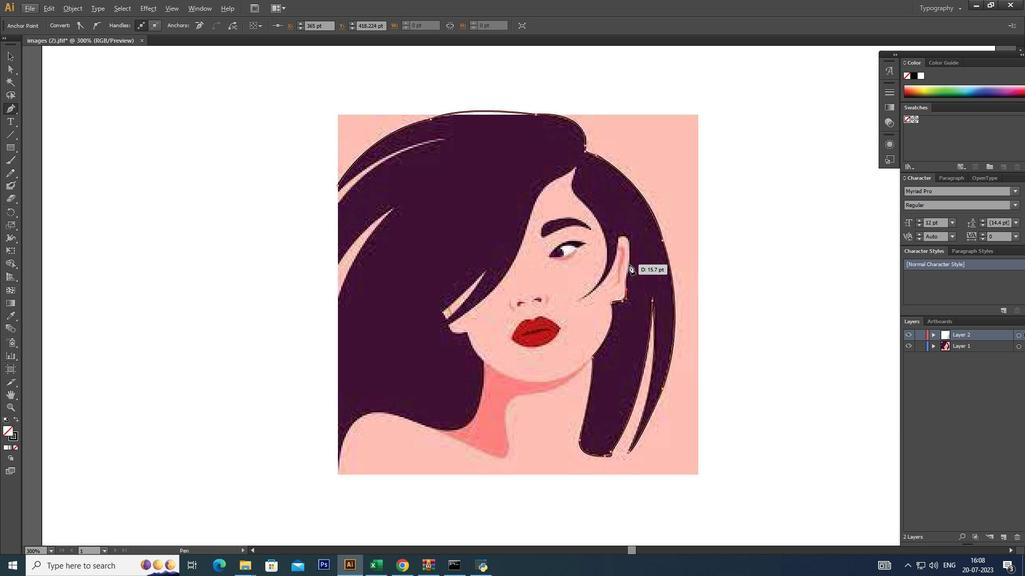 
Action: Mouse pressed left at (629, 264)
Screenshot: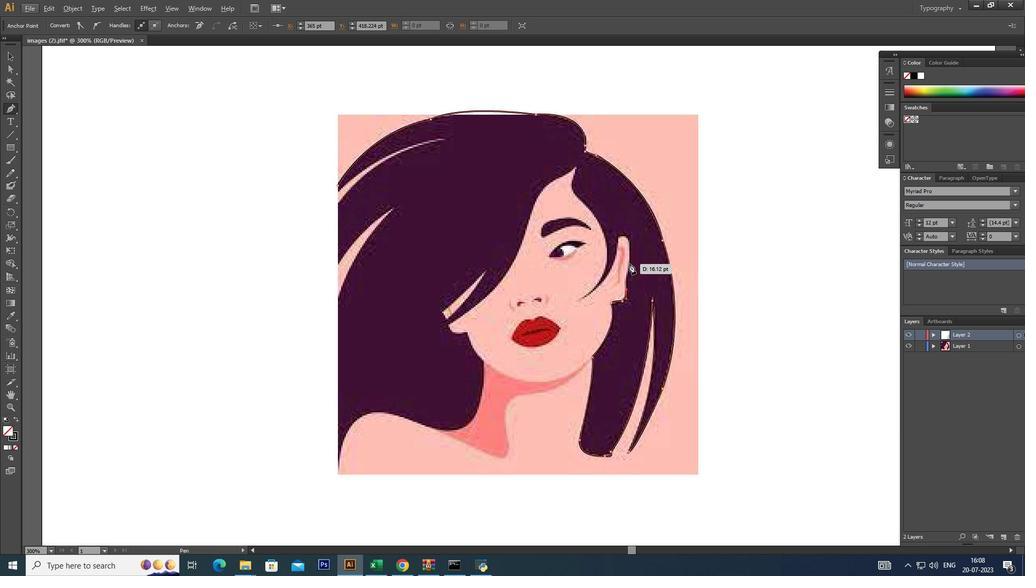 
Action: Mouse moved to (628, 262)
Screenshot: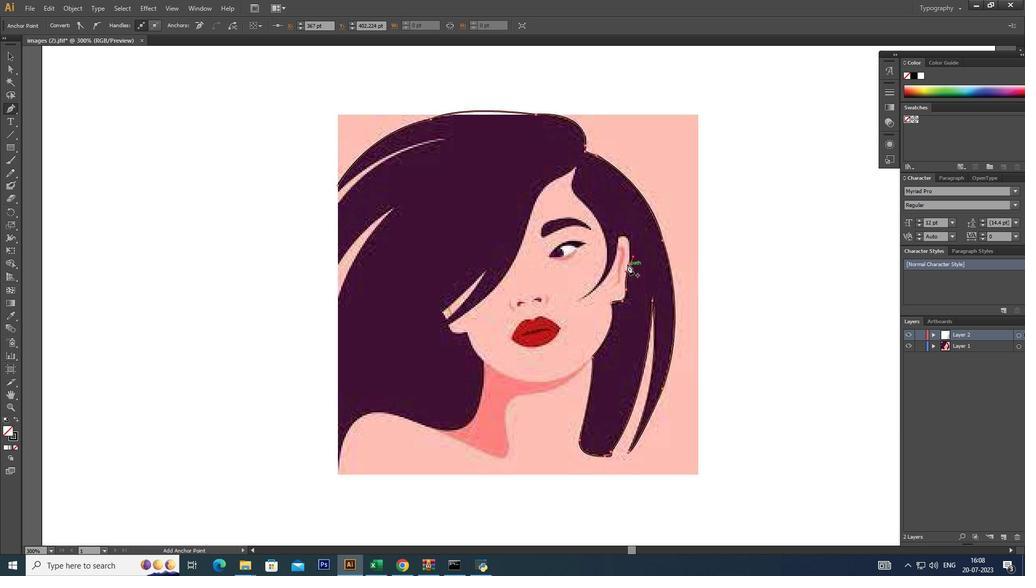 
Action: Mouse pressed left at (628, 262)
Screenshot: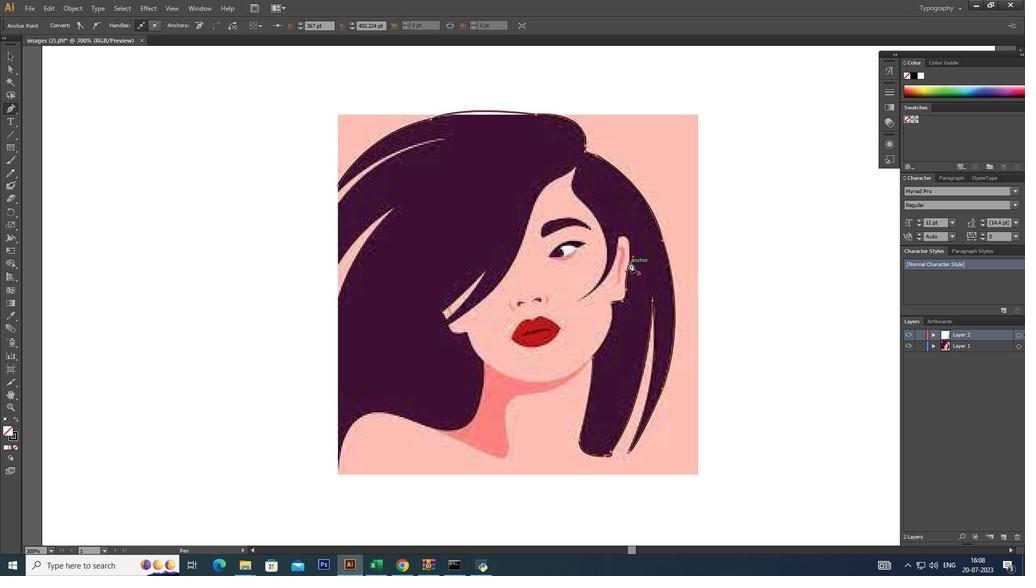 
Action: Key pressed <Key.alt_l>
Screenshot: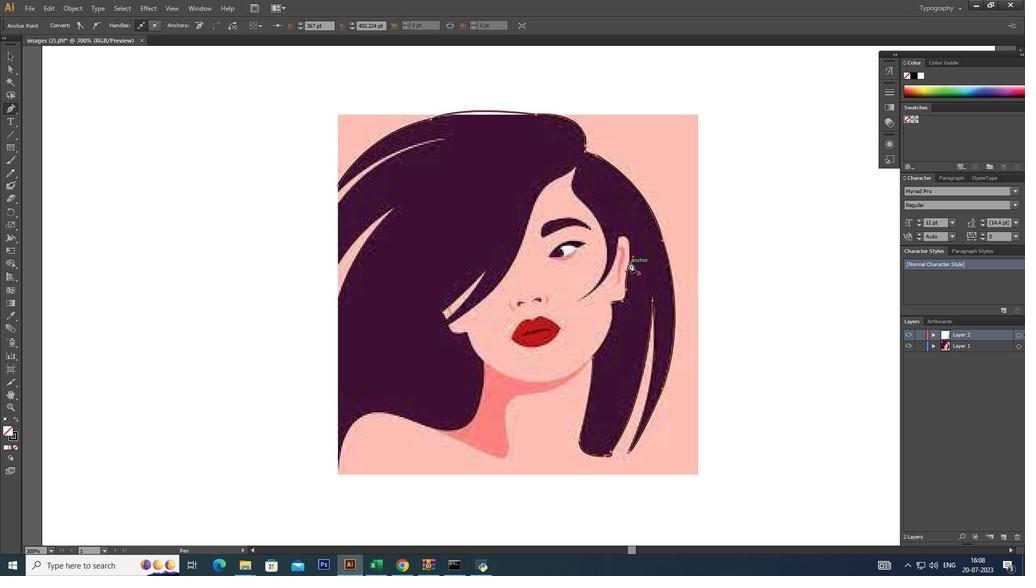 
Action: Mouse moved to (619, 237)
Screenshot: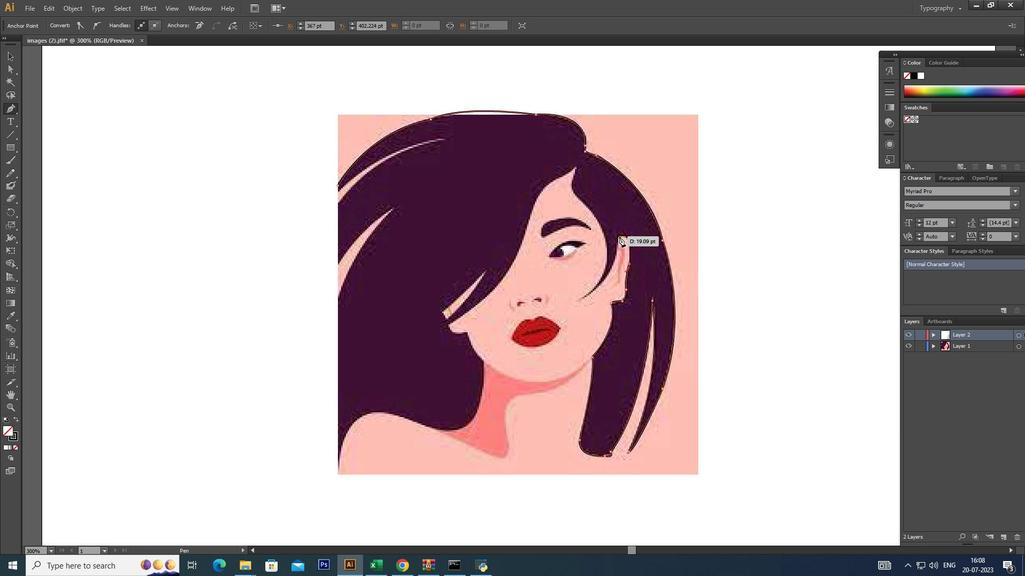 
Action: Mouse pressed left at (619, 237)
Screenshot: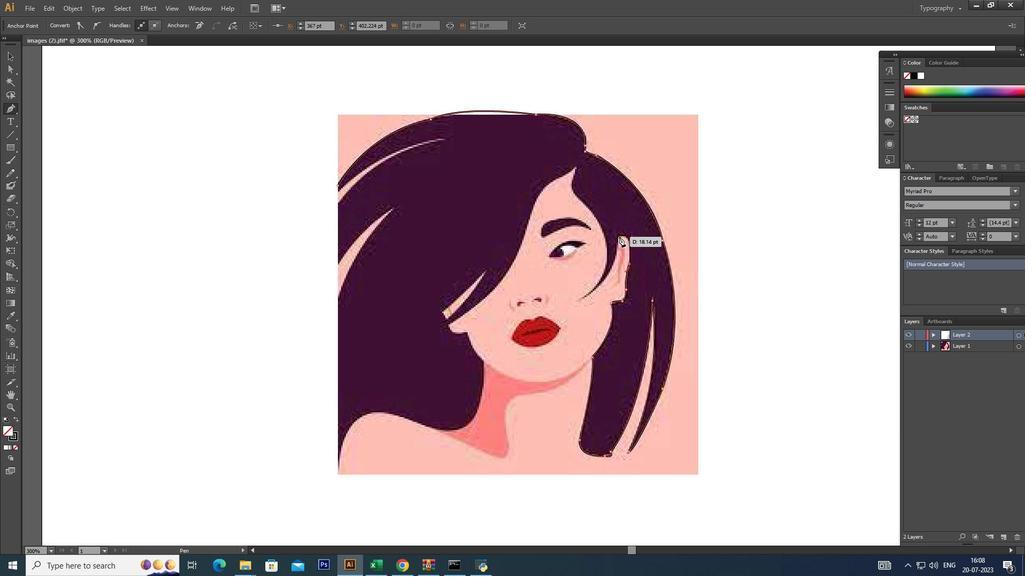 
Action: Mouse moved to (619, 238)
Screenshot: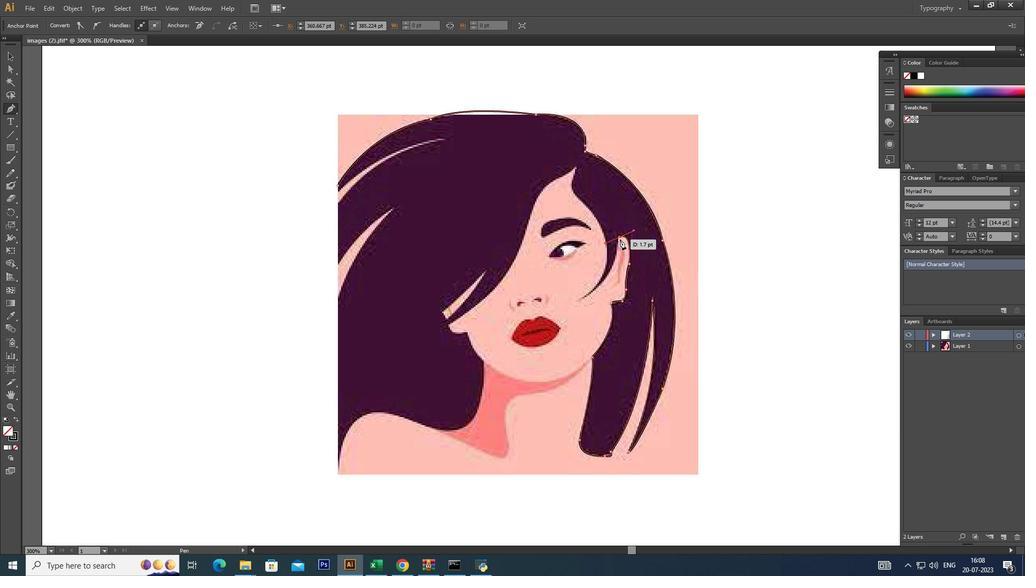 
Action: Key pressed <Key.alt_l>
Screenshot: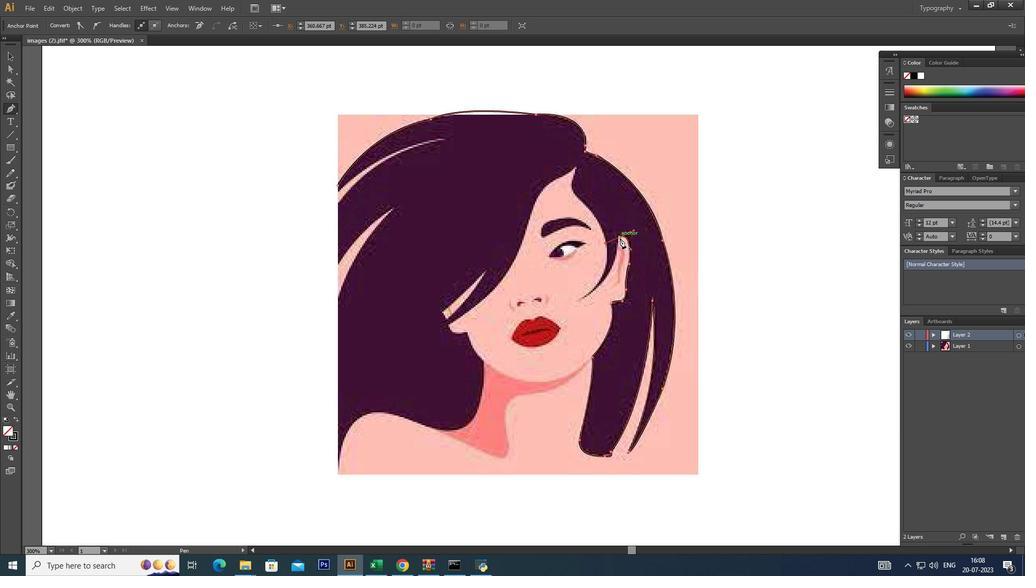 
Action: Mouse pressed left at (619, 238)
Screenshot: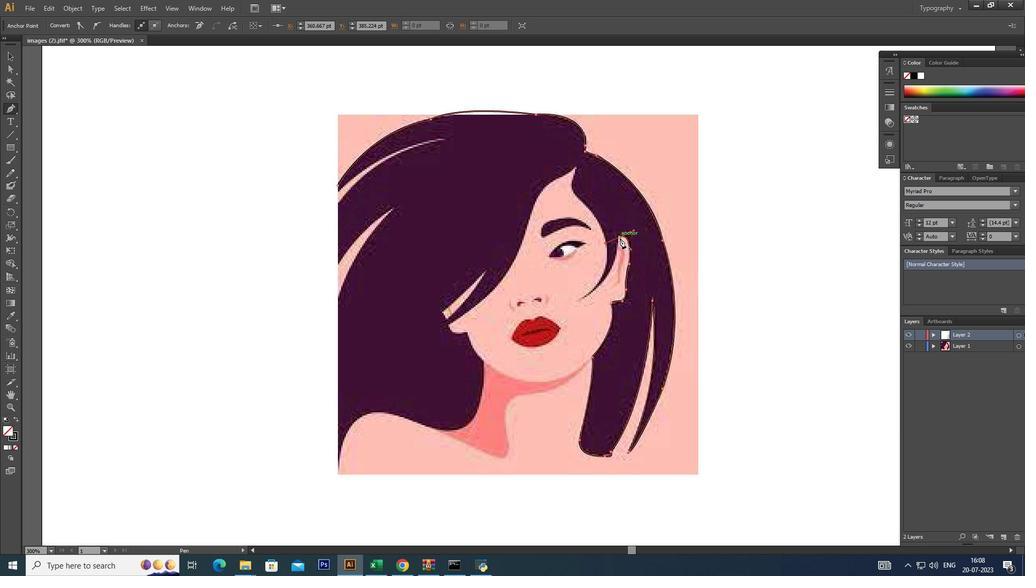 
Action: Mouse moved to (580, 297)
Screenshot: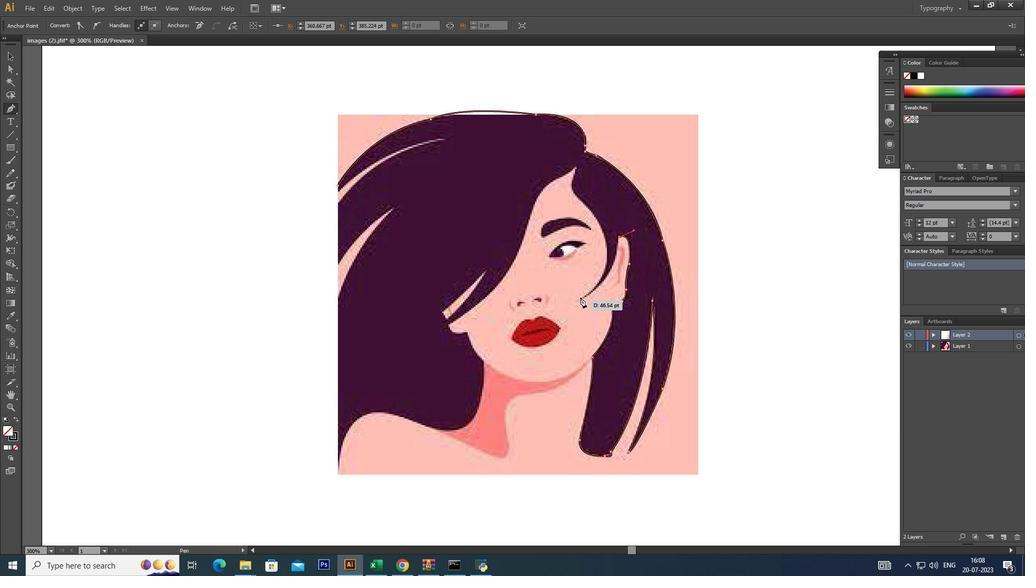 
Action: Mouse pressed left at (580, 297)
Screenshot: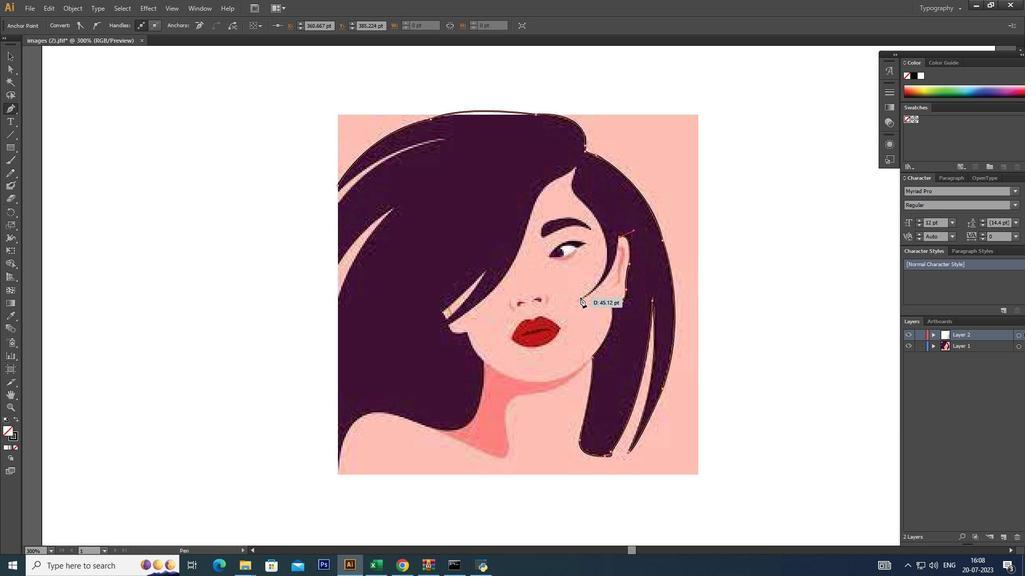 
Action: Mouse moved to (580, 297)
Screenshot: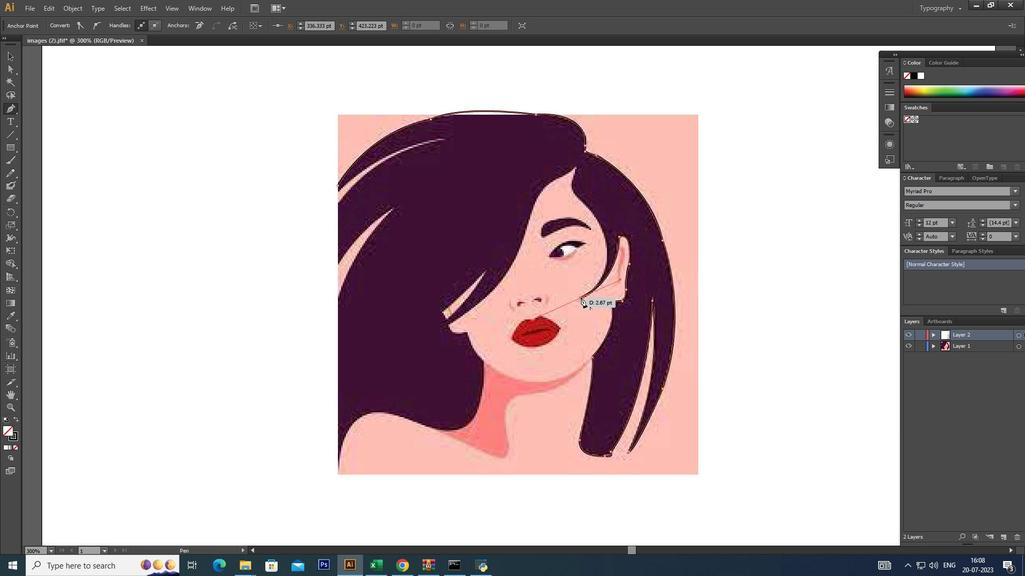 
Action: Key pressed <Key.alt_l>
Screenshot: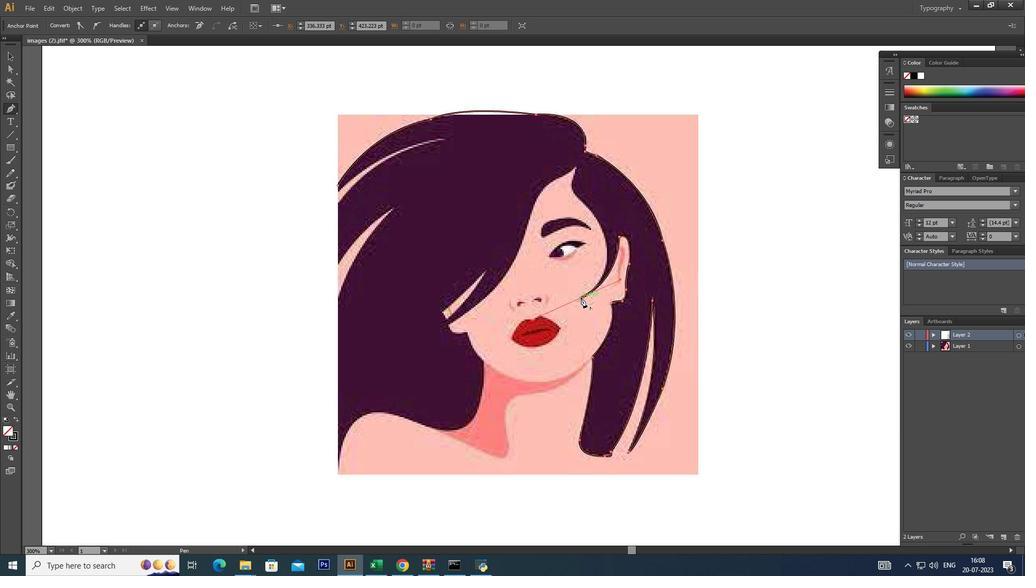 
Action: Mouse pressed left at (580, 297)
Screenshot: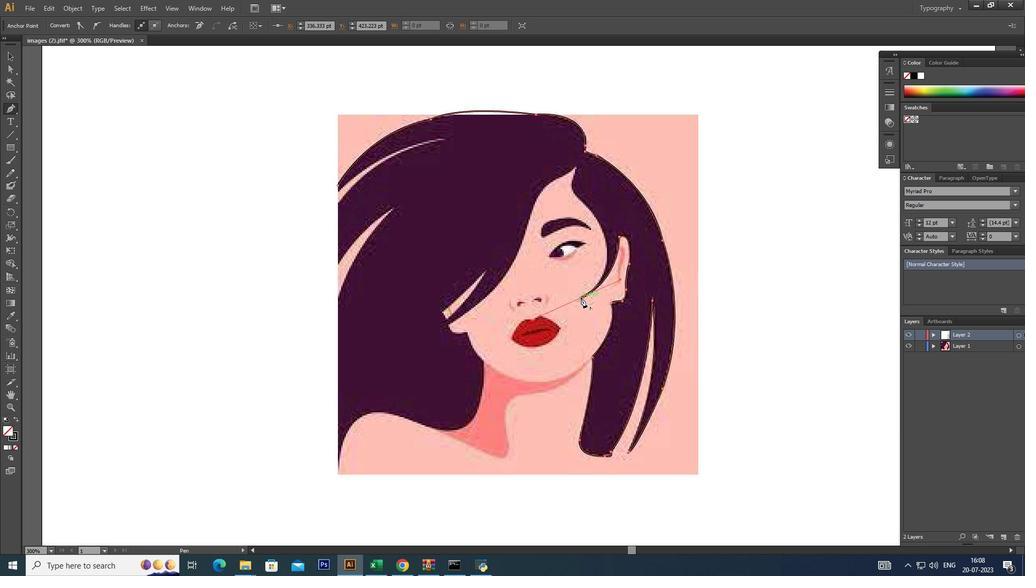 
Action: Mouse moved to (604, 237)
Screenshot: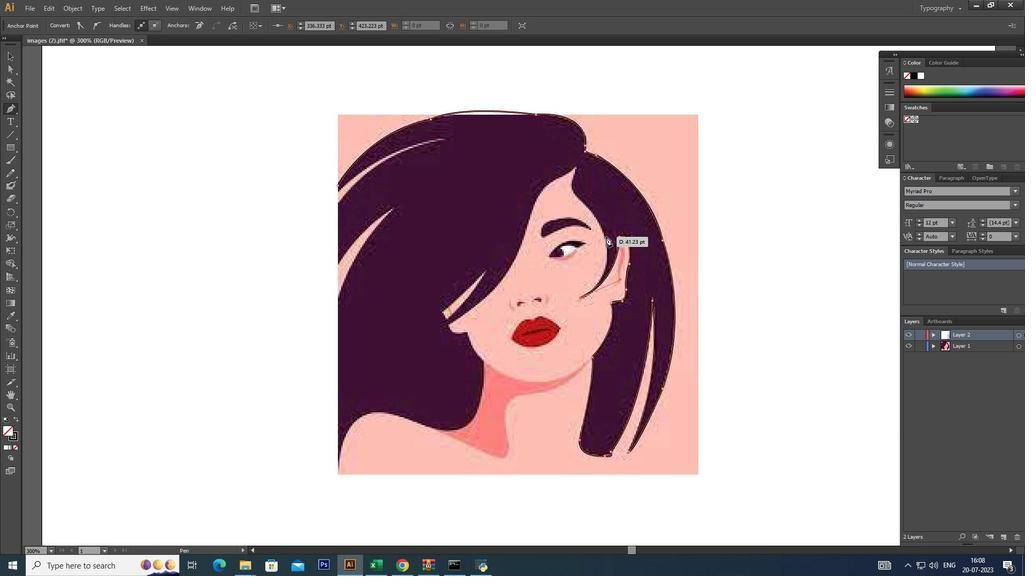 
Action: Mouse pressed left at (604, 237)
Screenshot: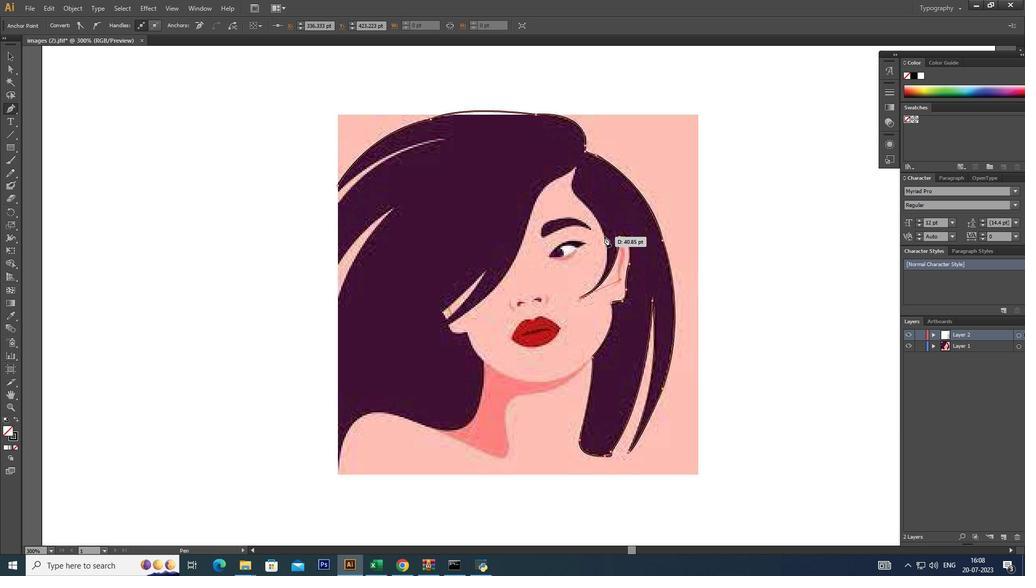 
Action: Mouse moved to (603, 234)
Screenshot: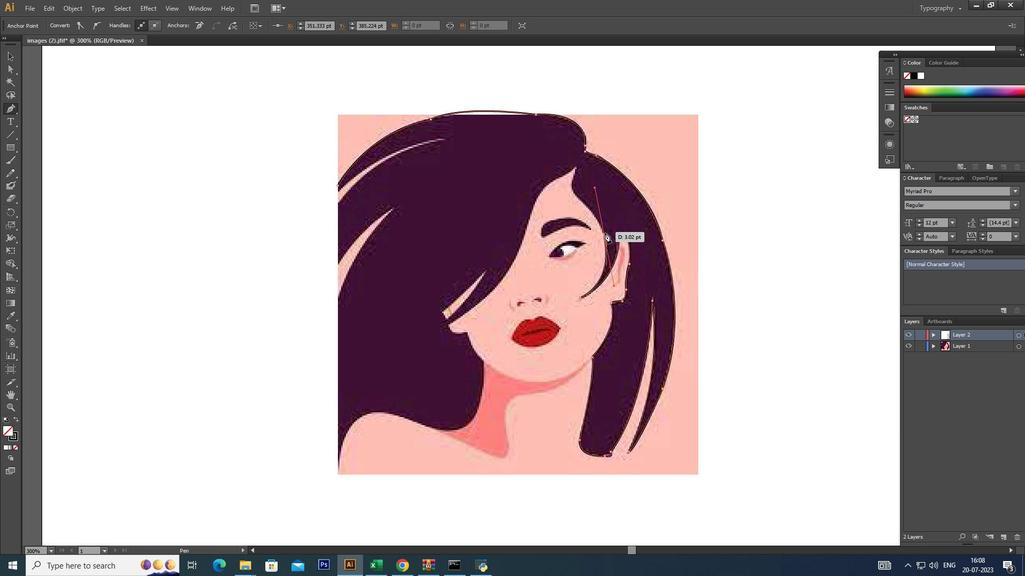 
Action: Key pressed <Key.alt_l>
Screenshot: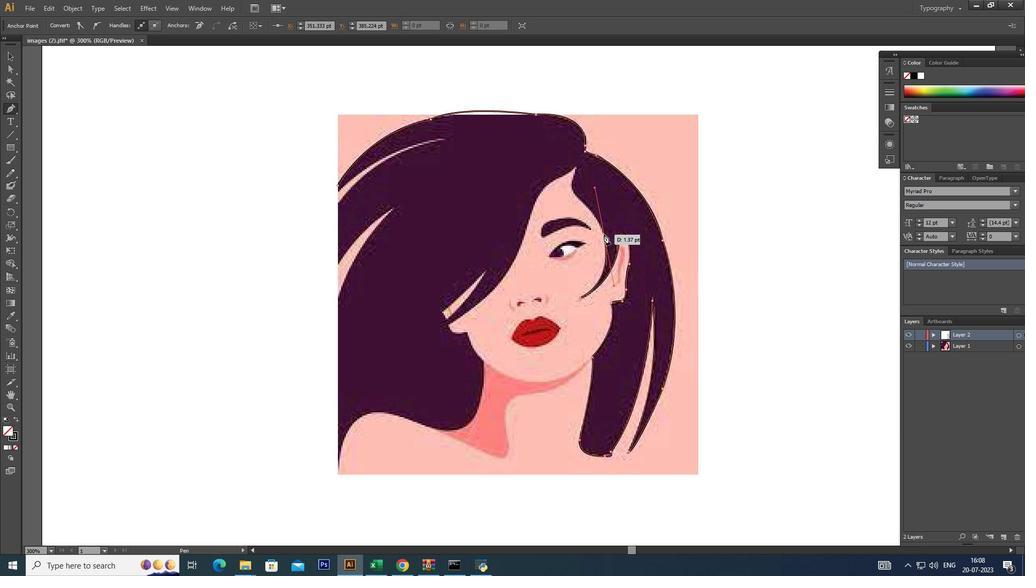 
Action: Mouse pressed left at (603, 234)
Screenshot: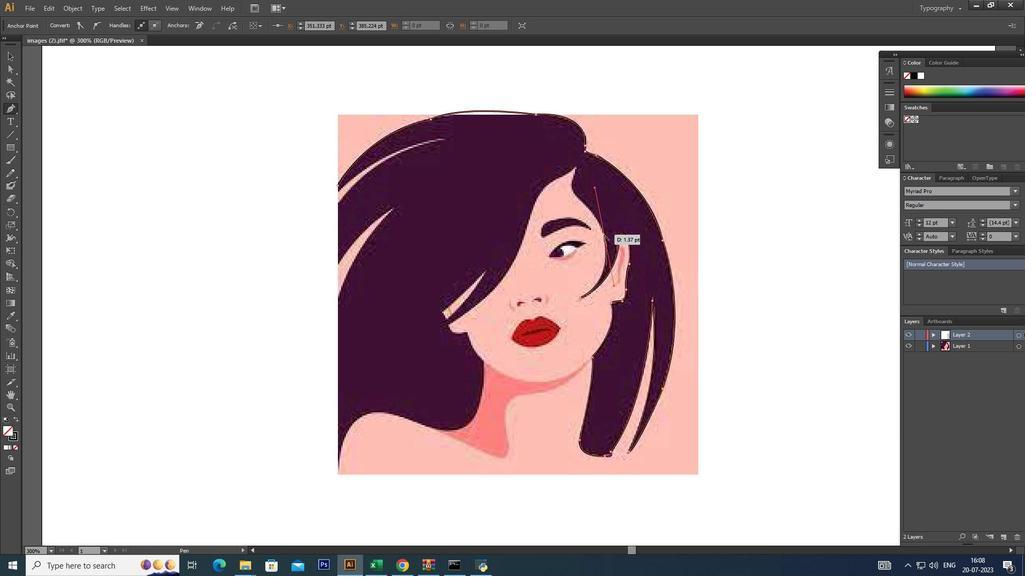 
Action: Mouse moved to (619, 294)
Screenshot: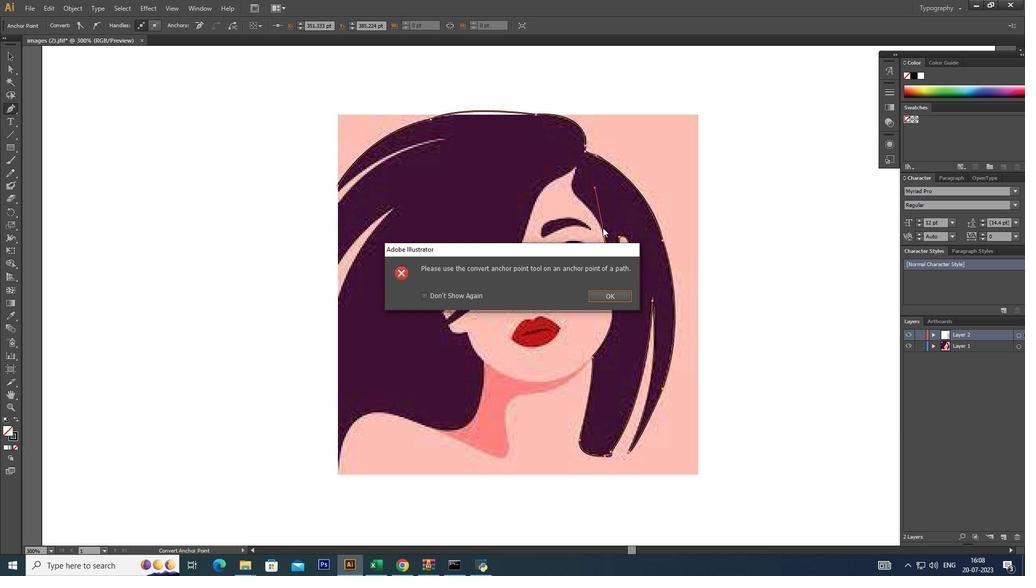 
Action: Mouse pressed left at (619, 294)
Screenshot: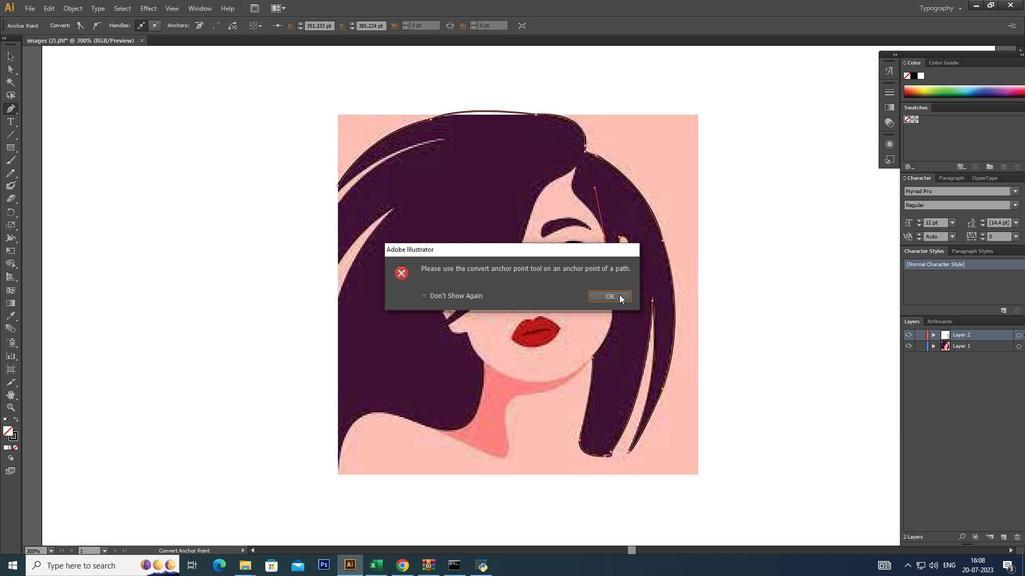 
Action: Mouse moved to (603, 236)
Screenshot: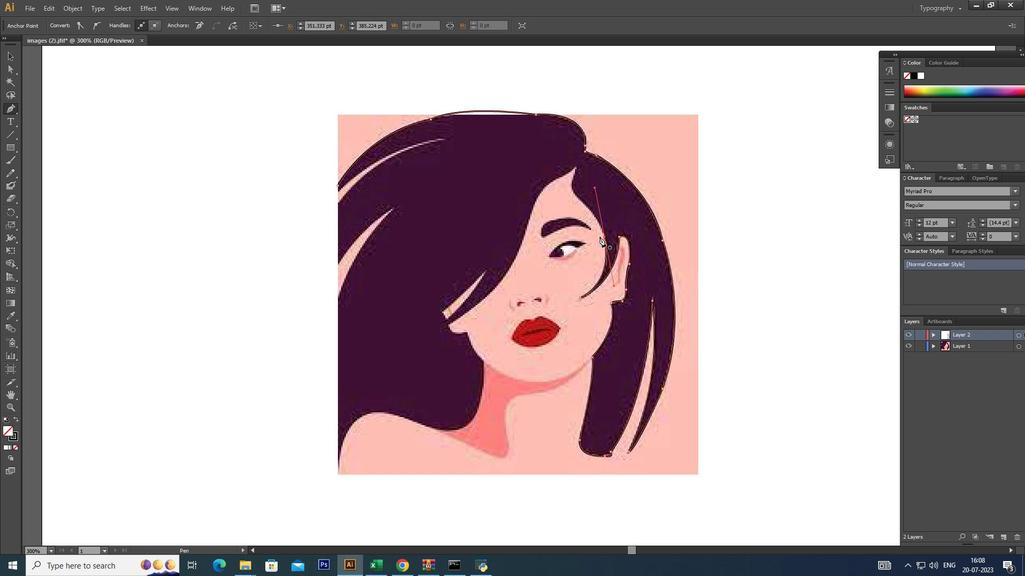 
Action: Mouse pressed left at (603, 236)
Screenshot: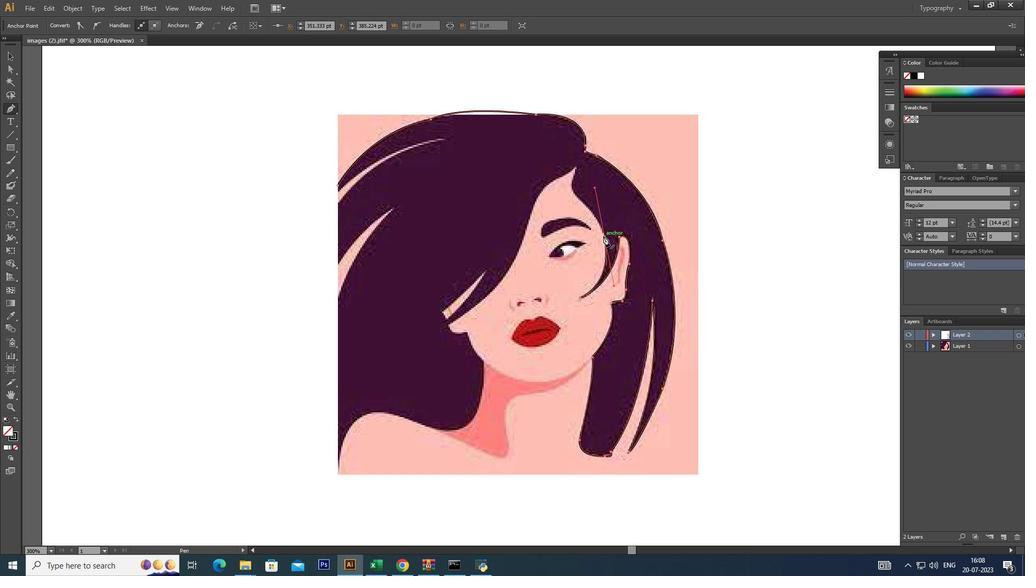 
Action: Key pressed <Key.alt_l>
Screenshot: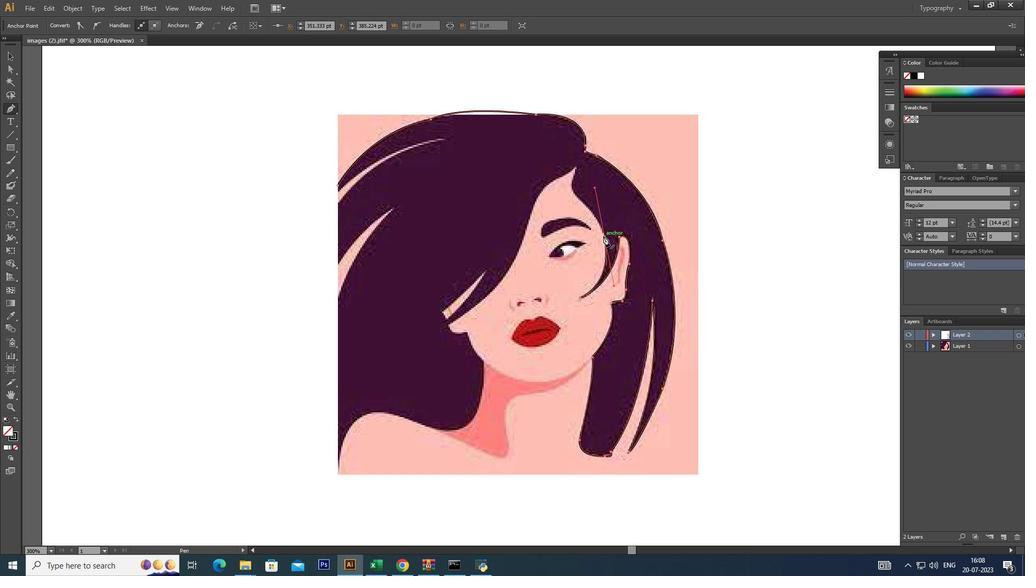 
Action: Mouse moved to (578, 197)
Screenshot: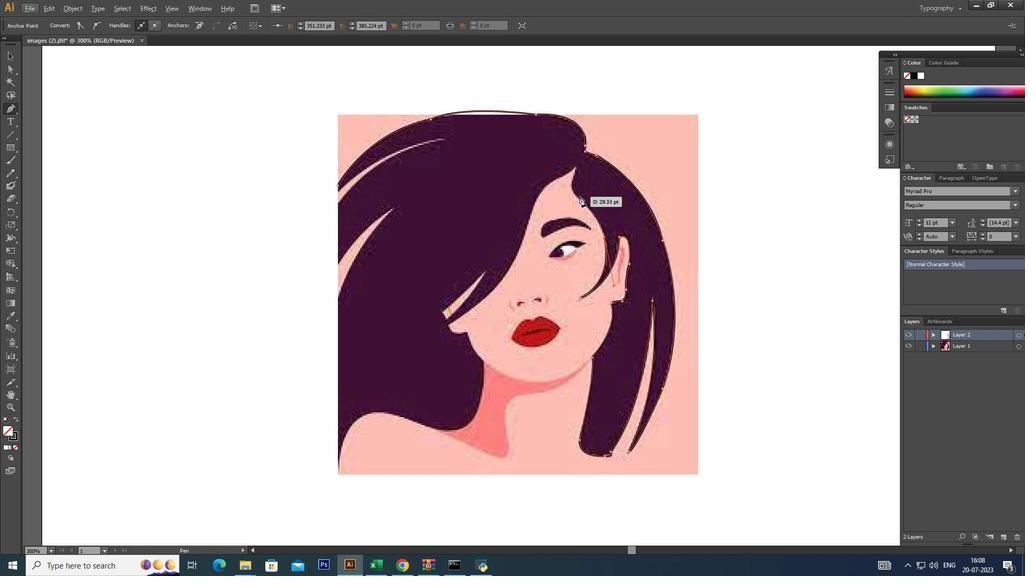 
Action: Mouse pressed left at (578, 197)
Screenshot: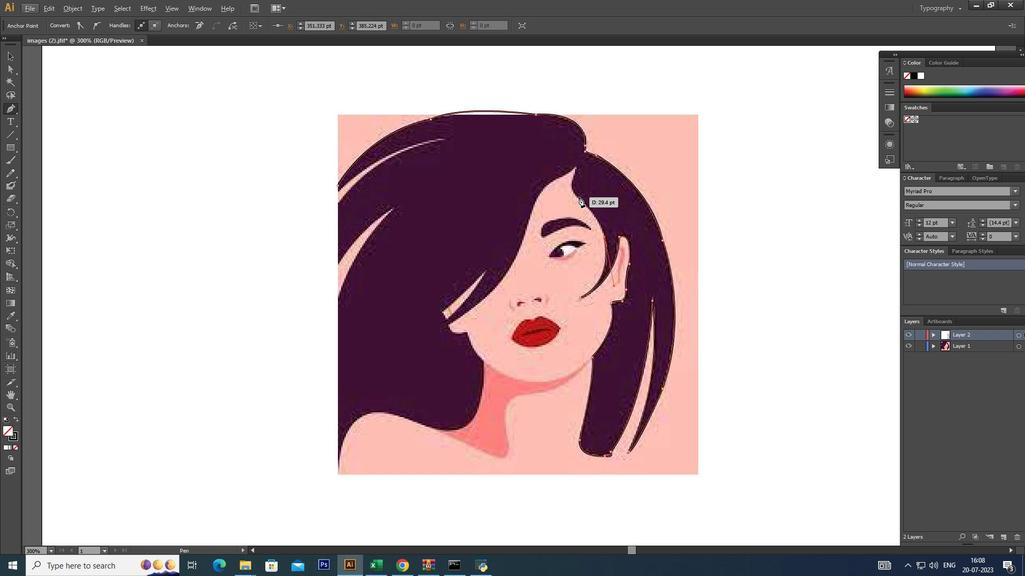 
Action: Mouse moved to (578, 196)
Screenshot: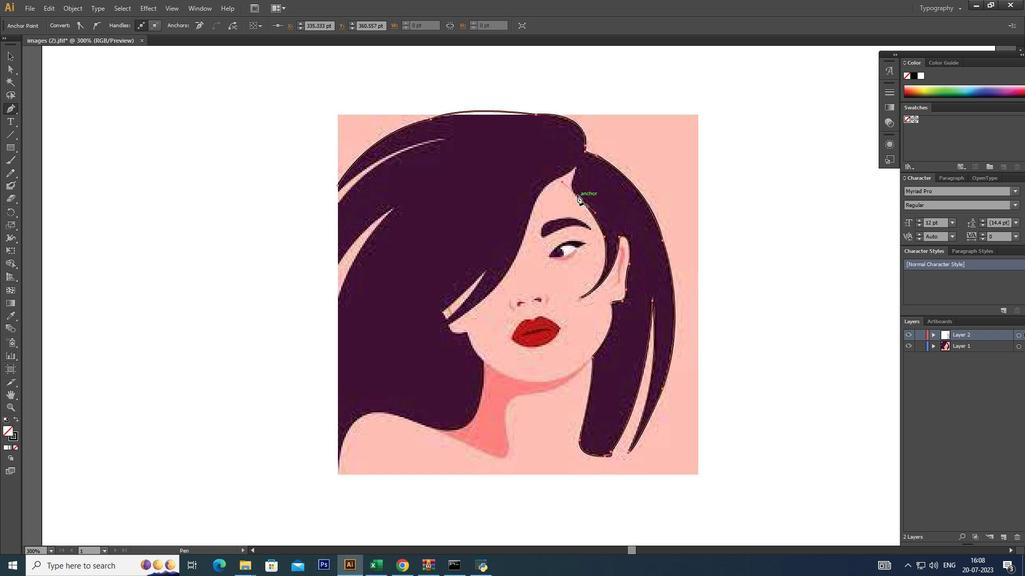 
Action: Key pressed <Key.alt_l>
Screenshot: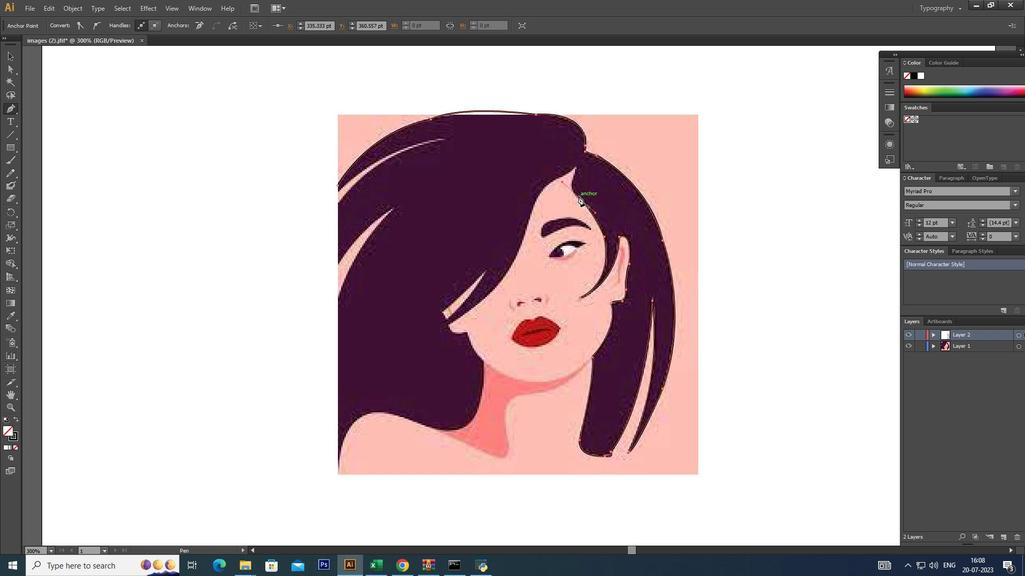 
Action: Mouse pressed left at (578, 196)
Screenshot: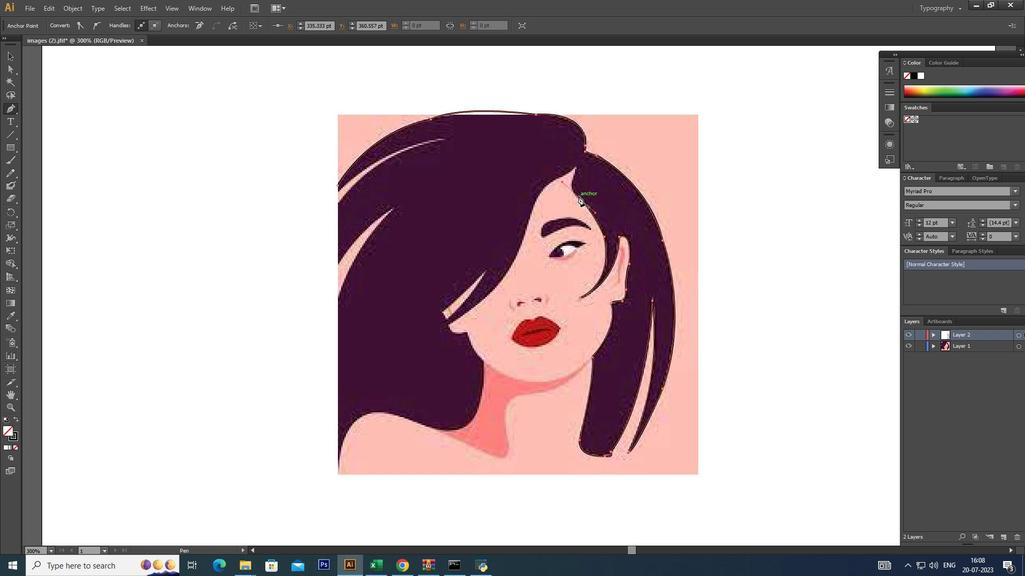 
Action: Mouse moved to (575, 168)
Screenshot: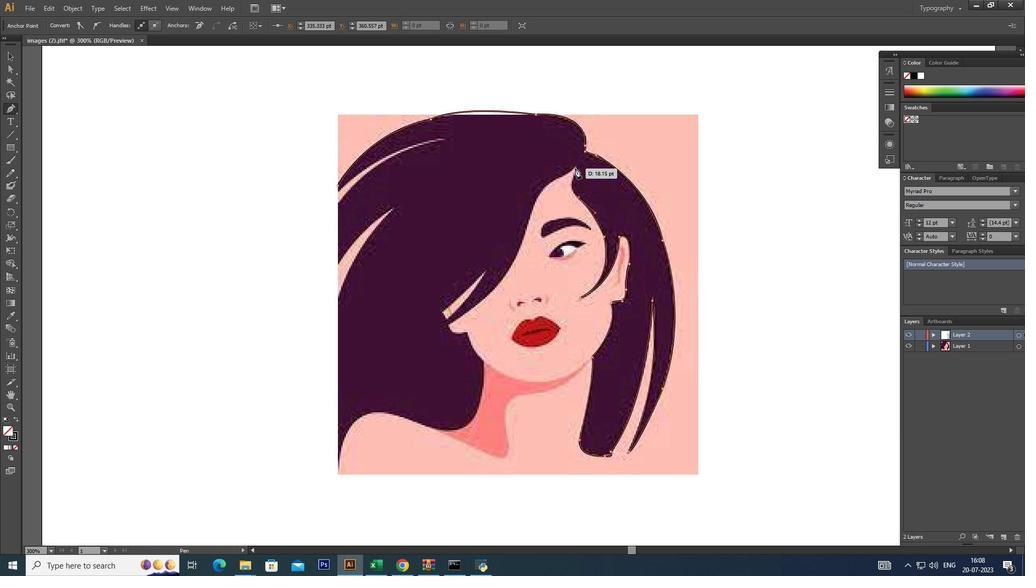 
Action: Mouse pressed left at (575, 168)
Screenshot: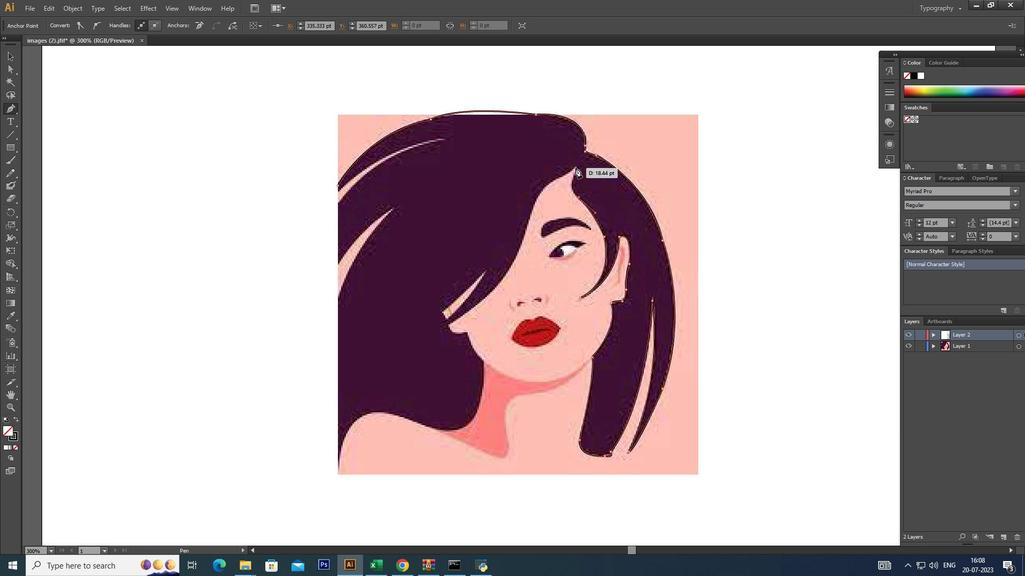 
Action: Mouse moved to (576, 167)
Screenshot: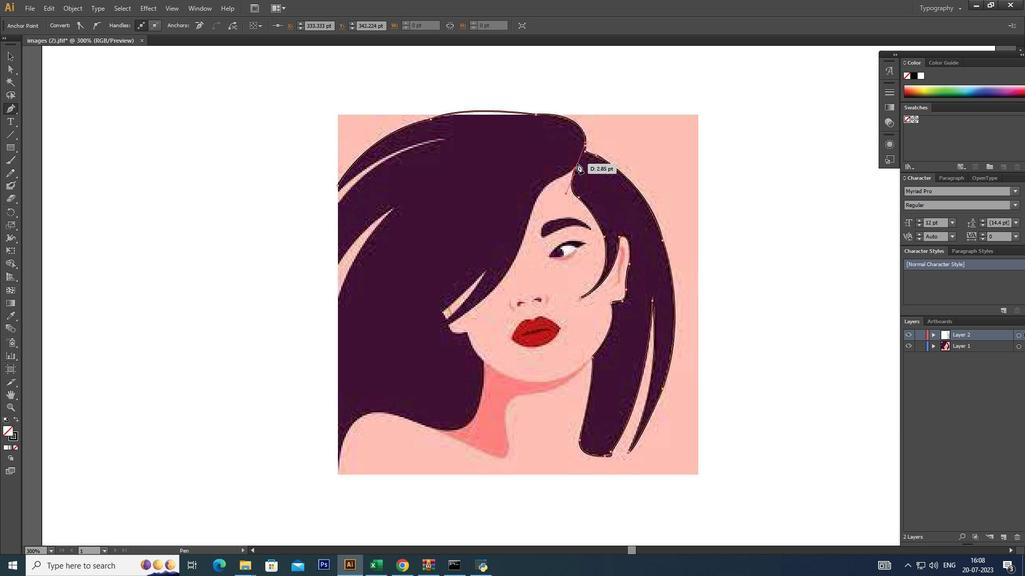 
Action: Key pressed <Key.alt_l>
Screenshot: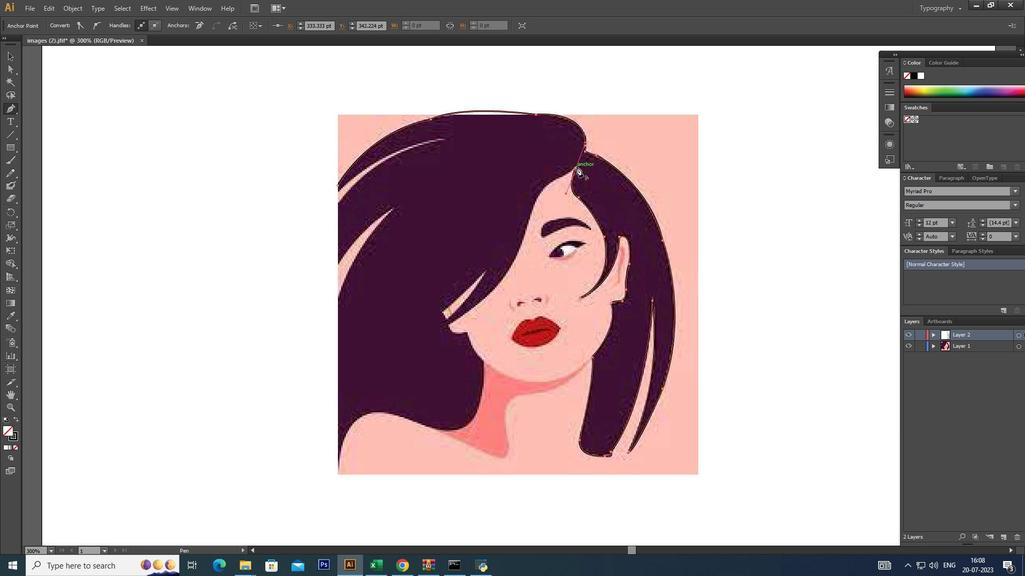 
Action: Mouse pressed left at (576, 167)
Screenshot: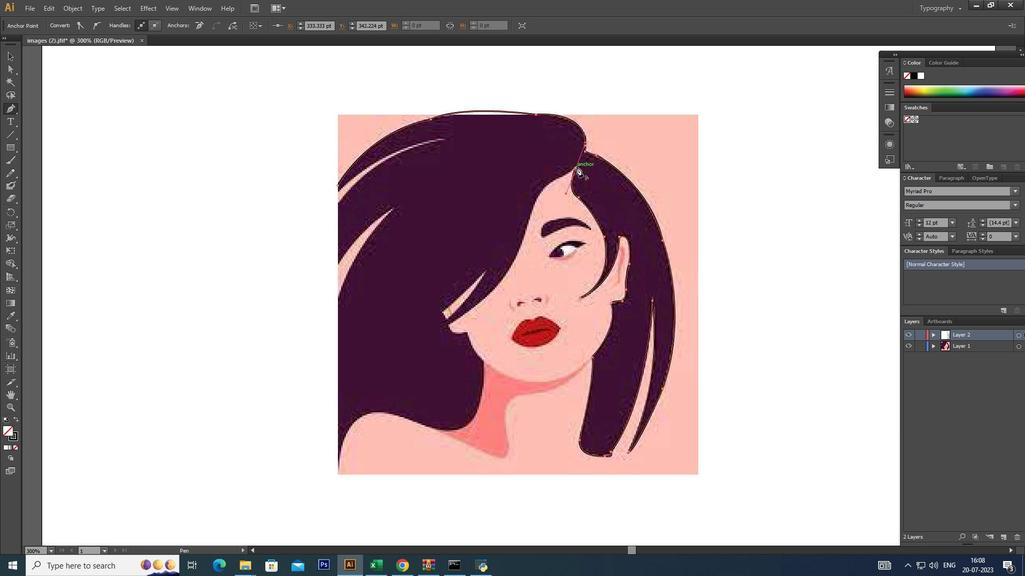 
Action: Mouse moved to (557, 178)
Screenshot: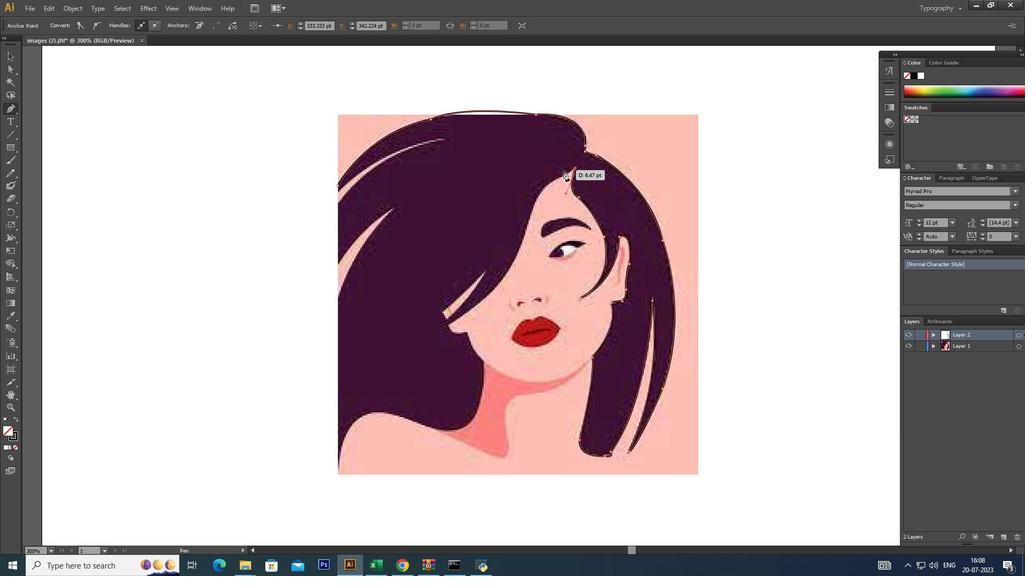 
Action: Mouse pressed left at (557, 178)
Screenshot: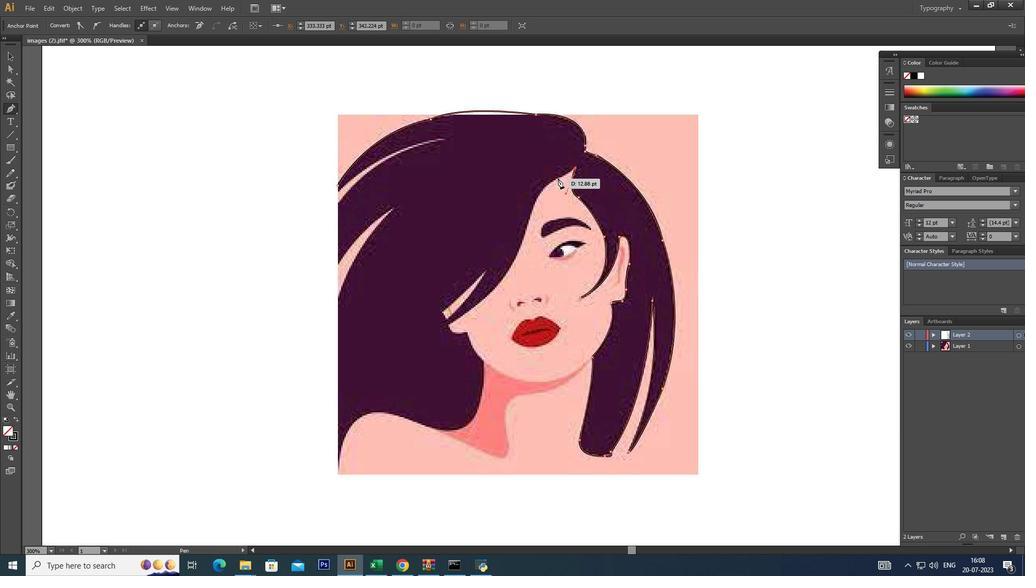
Action: Mouse moved to (557, 179)
Screenshot: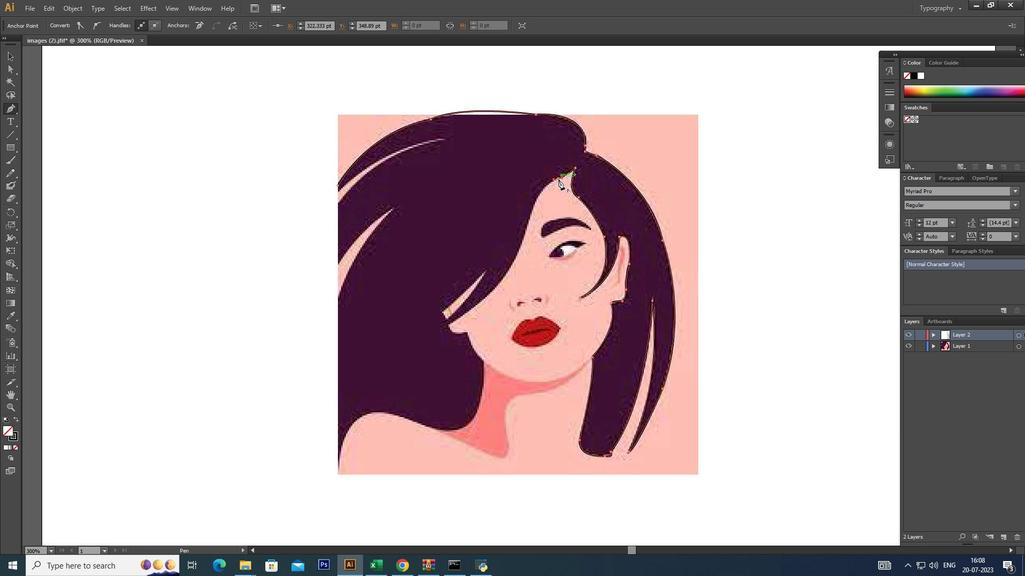 
Action: Key pressed <Key.alt_l>
Screenshot: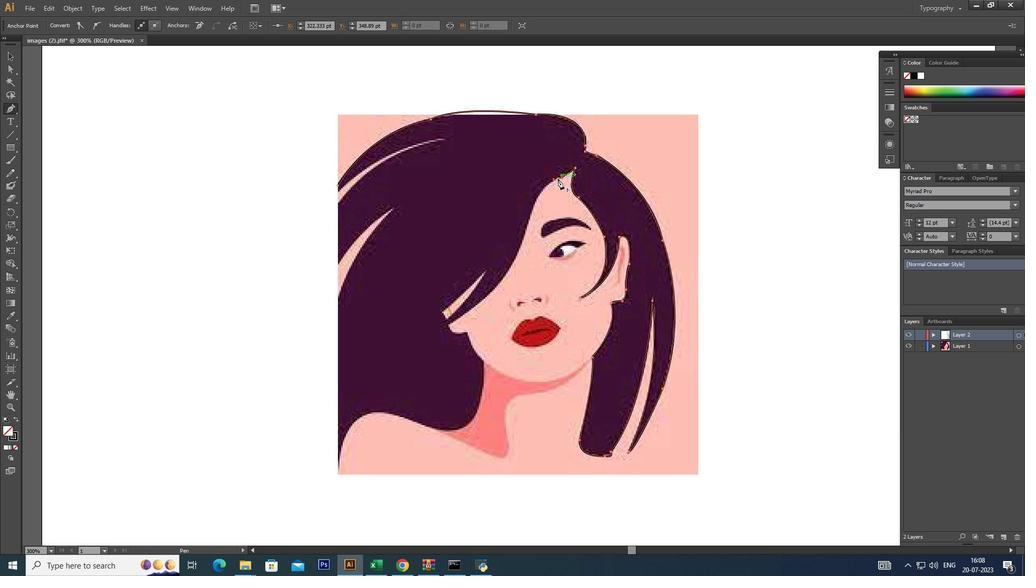 
Action: Mouse pressed left at (557, 179)
Screenshot: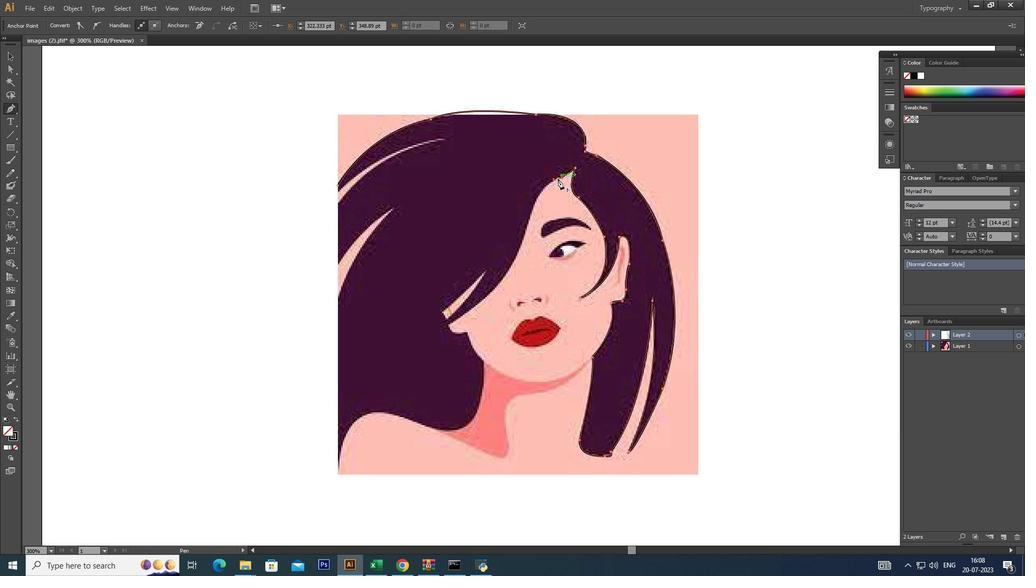 
Action: Mouse moved to (533, 201)
Screenshot: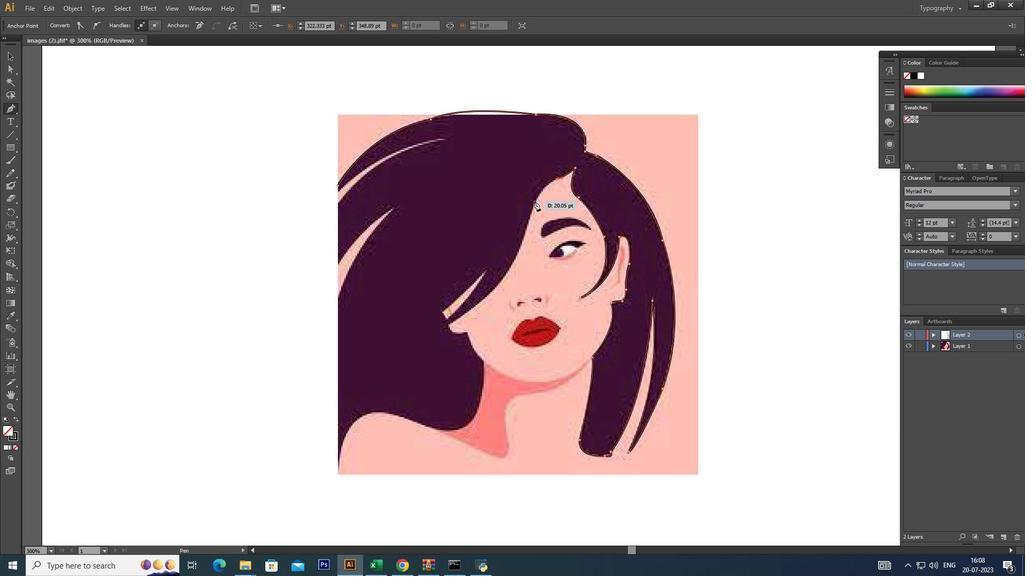 
Action: Mouse pressed left at (533, 201)
Screenshot: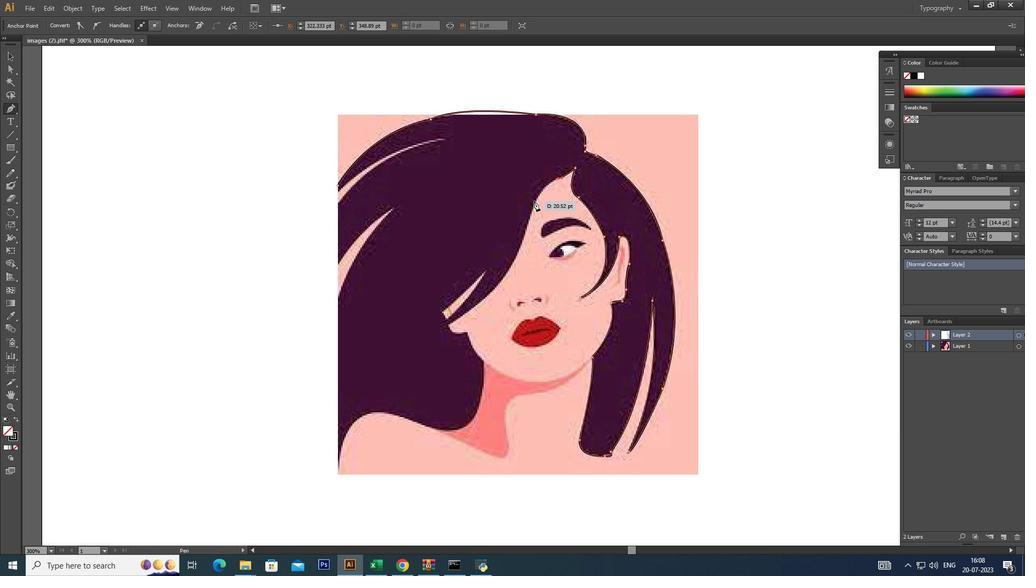 
Action: Mouse moved to (532, 200)
Screenshot: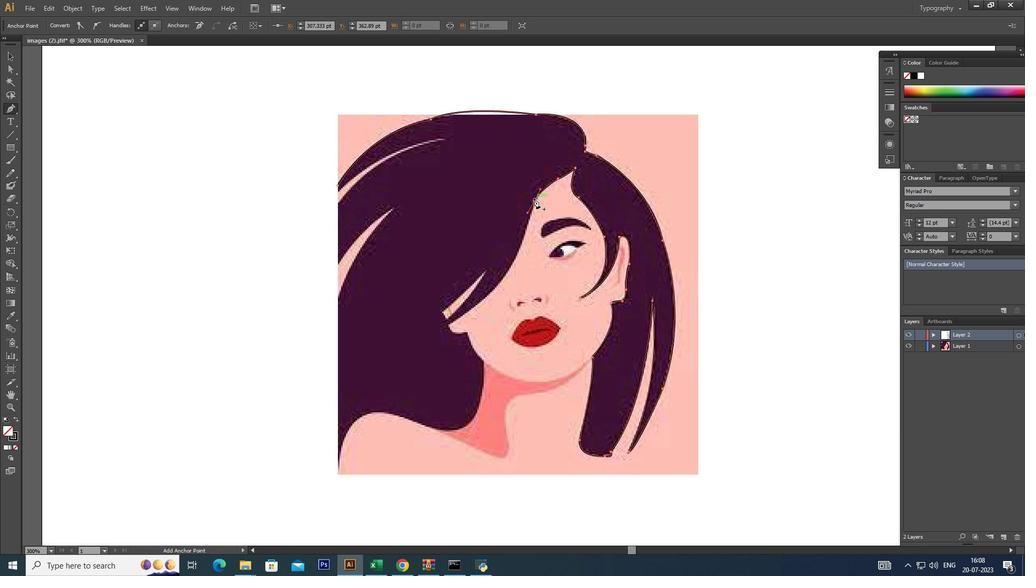 
Action: Key pressed <Key.alt_l>
Screenshot: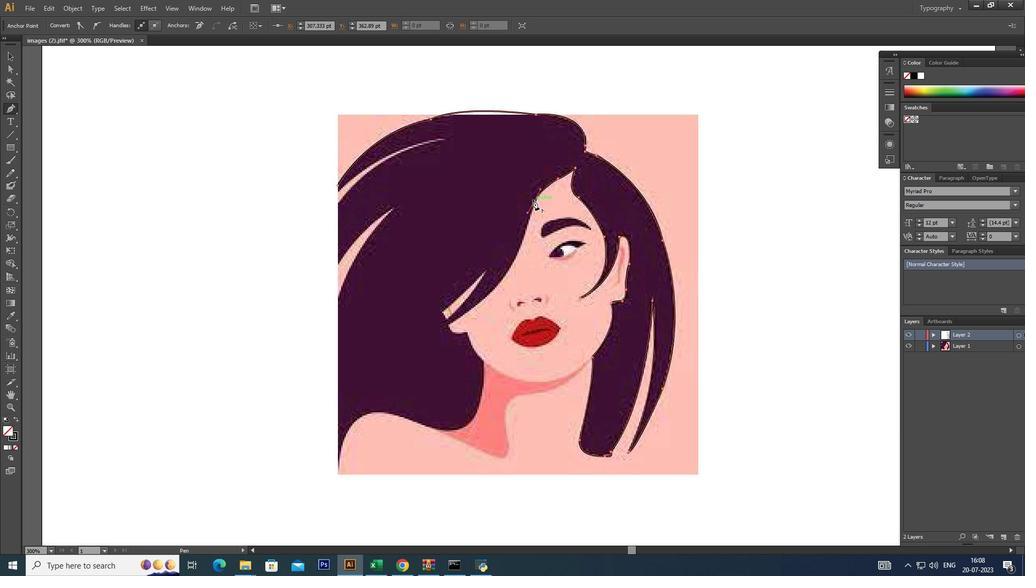 
Action: Mouse pressed left at (532, 200)
Screenshot: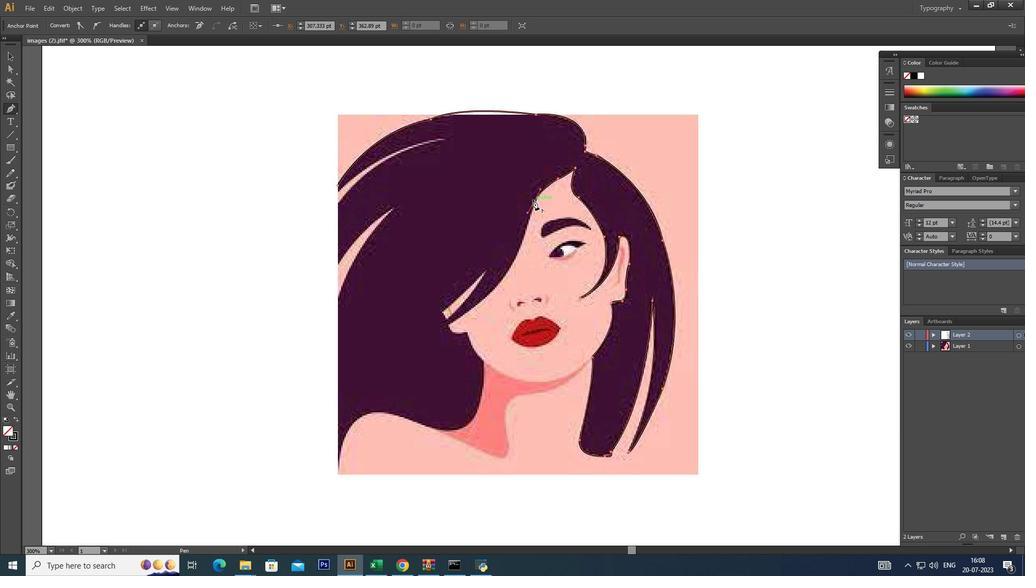 
Action: Mouse moved to (478, 301)
Screenshot: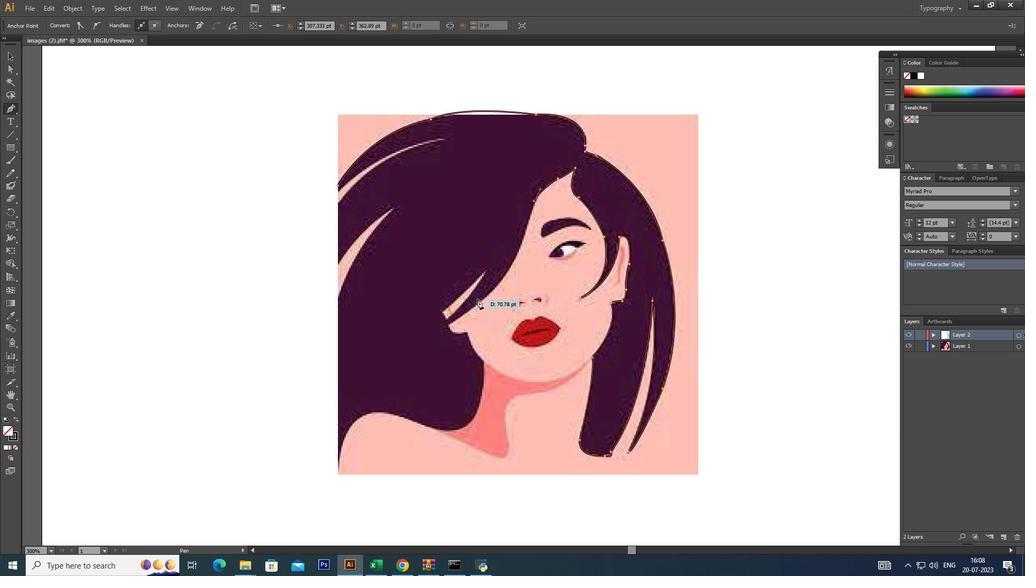 
Action: Mouse pressed left at (478, 301)
Screenshot: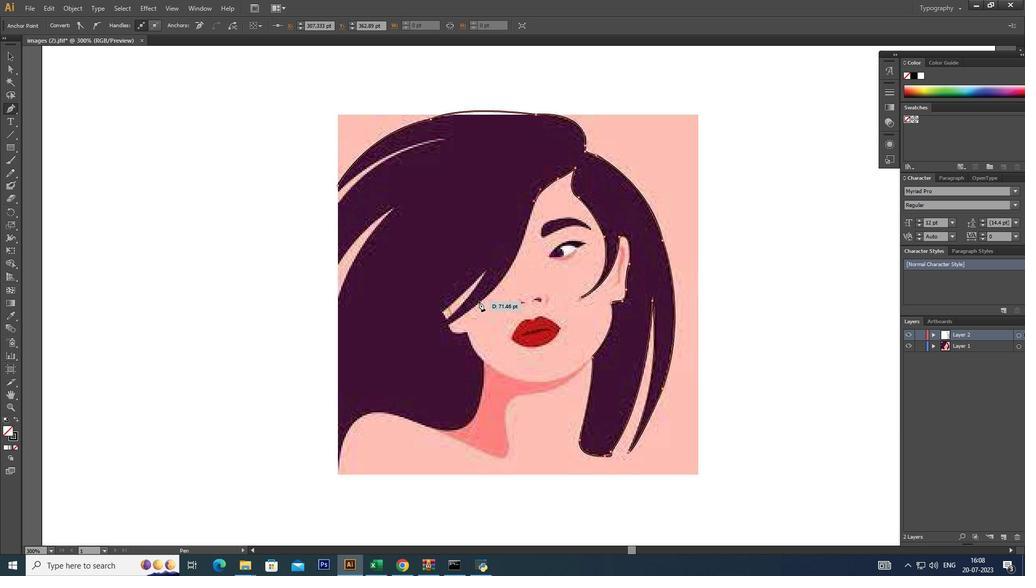 
Action: Mouse moved to (480, 302)
Screenshot: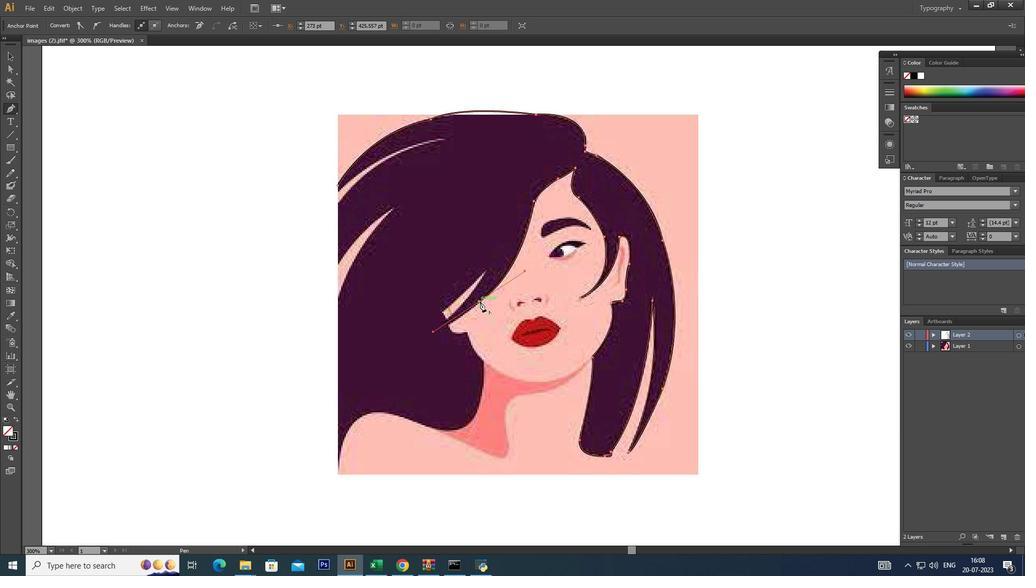 
Action: Key pressed <Key.alt_l>
Screenshot: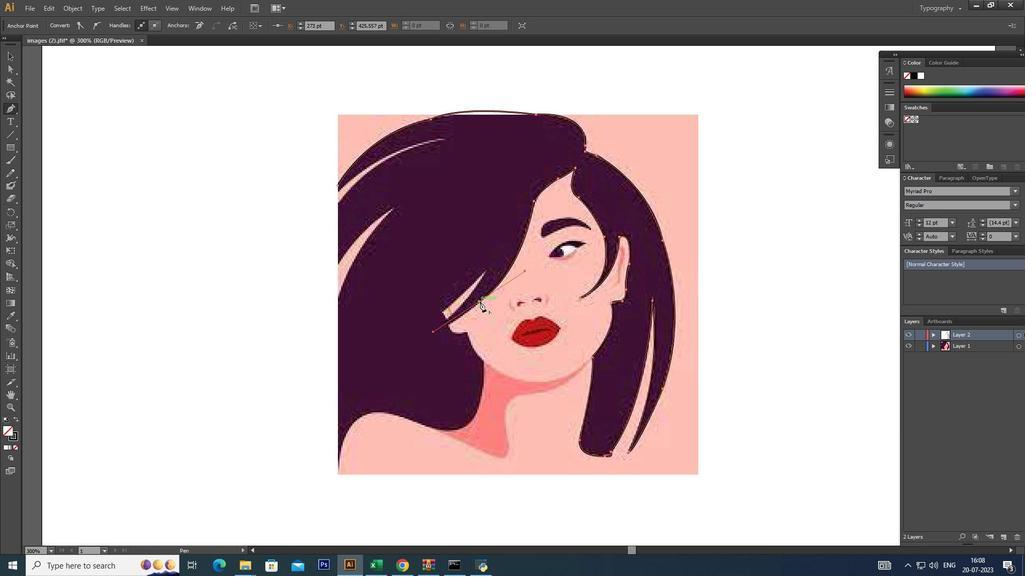 
Action: Mouse pressed left at (480, 302)
Screenshot: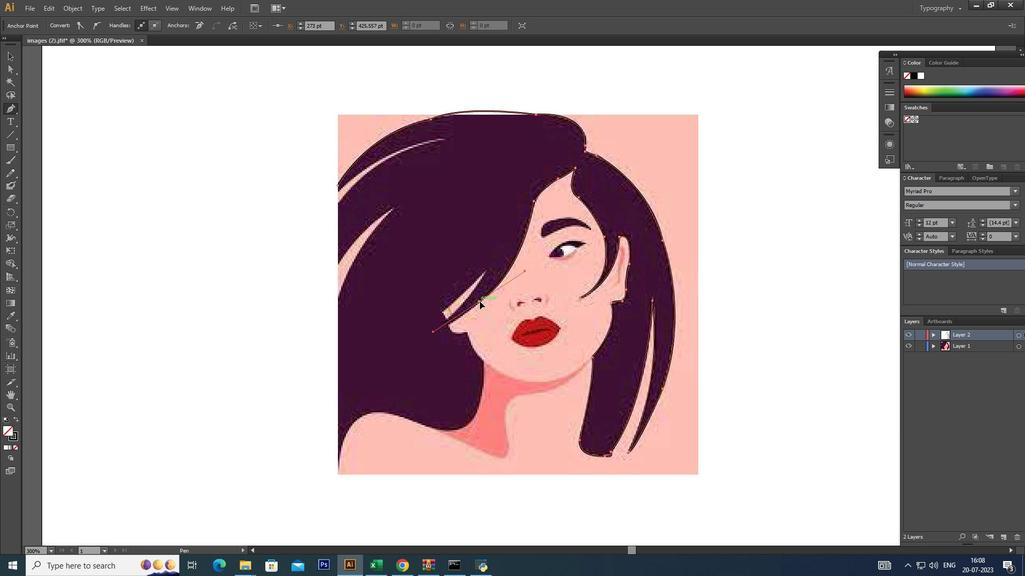 
Action: Mouse moved to (449, 323)
Screenshot: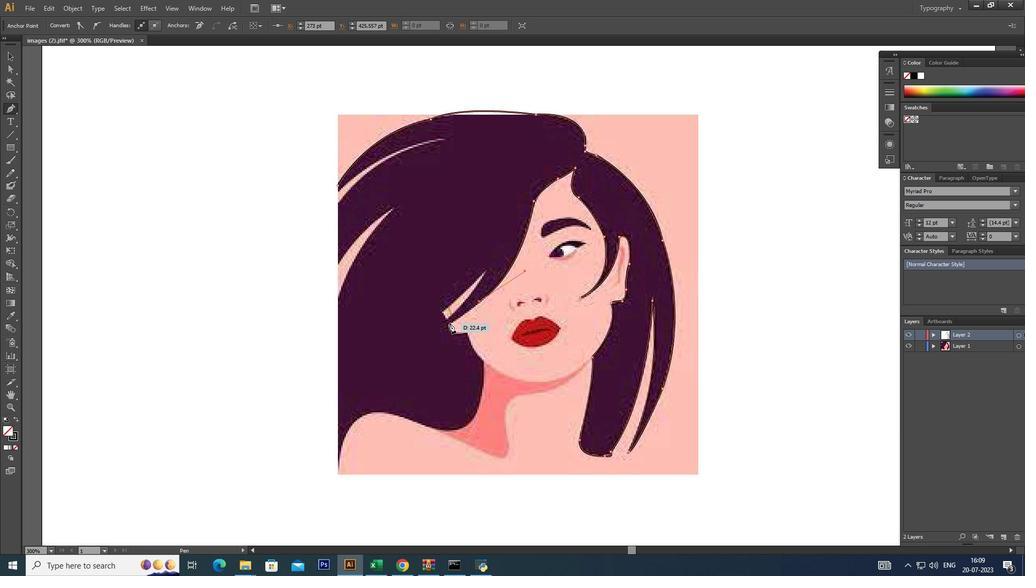 
Action: Mouse pressed left at (449, 323)
Screenshot: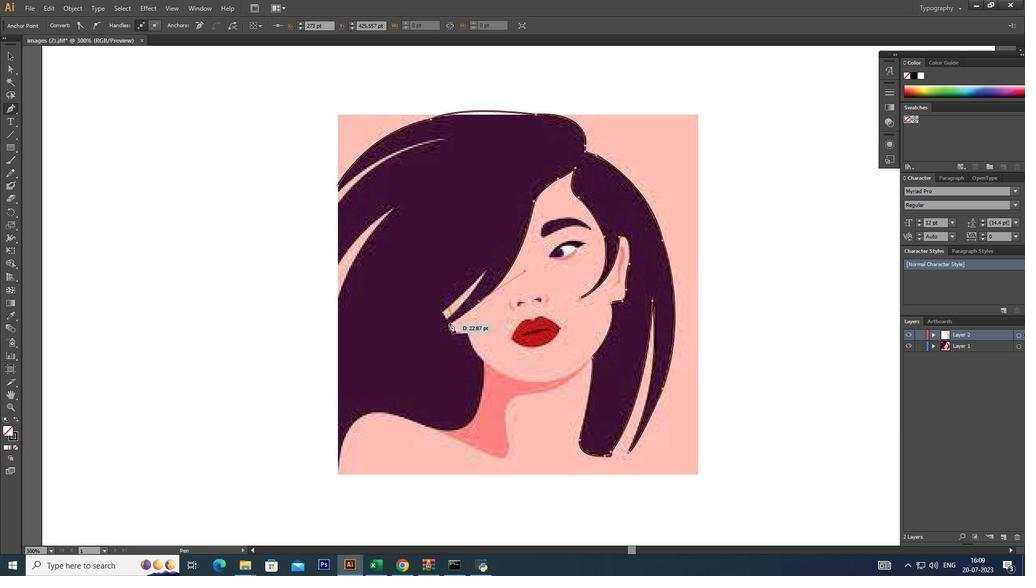 
Action: Mouse moved to (450, 322)
Screenshot: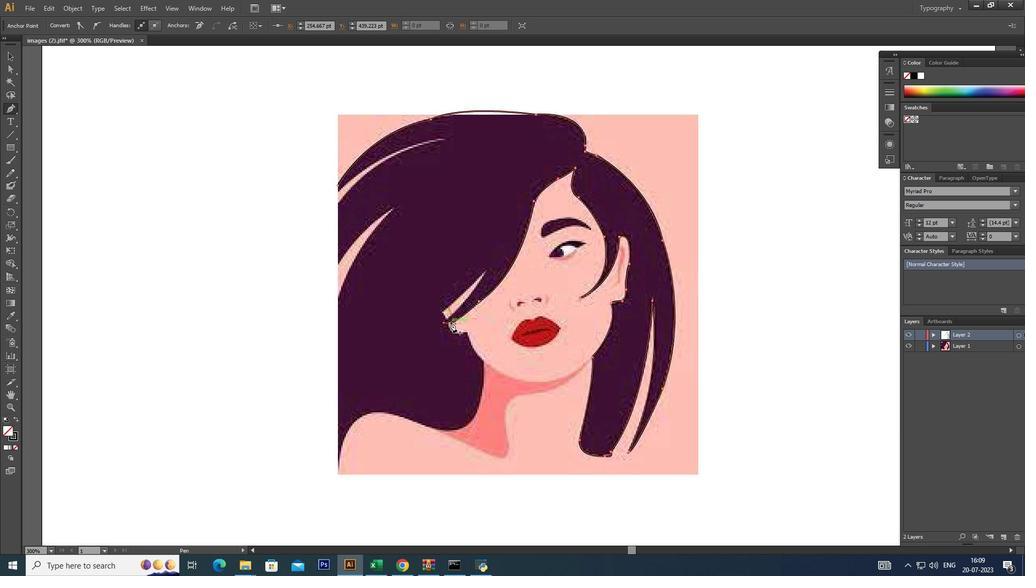 
Action: Key pressed <Key.alt_l>
Screenshot: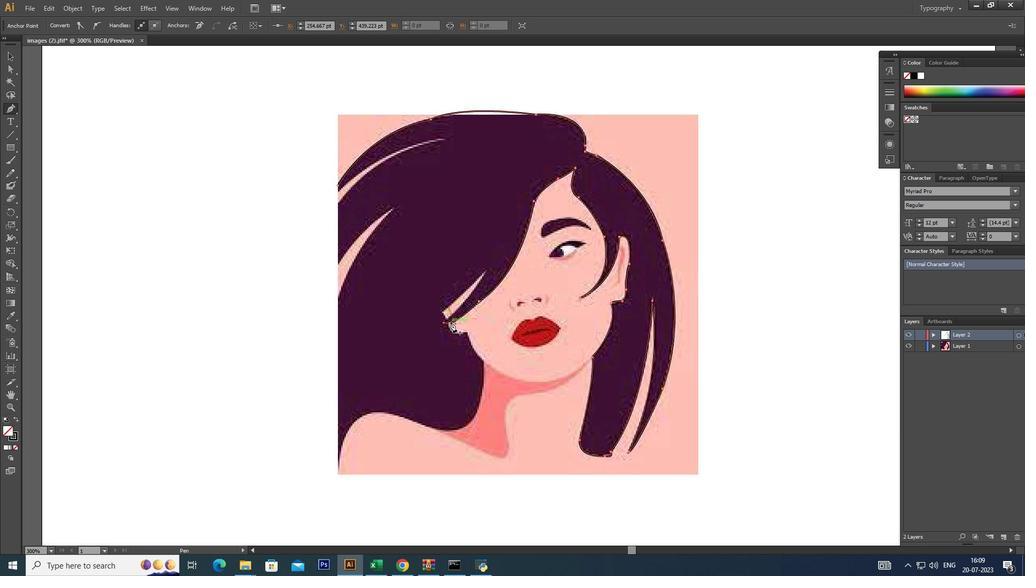 
Action: Mouse pressed left at (450, 322)
Screenshot: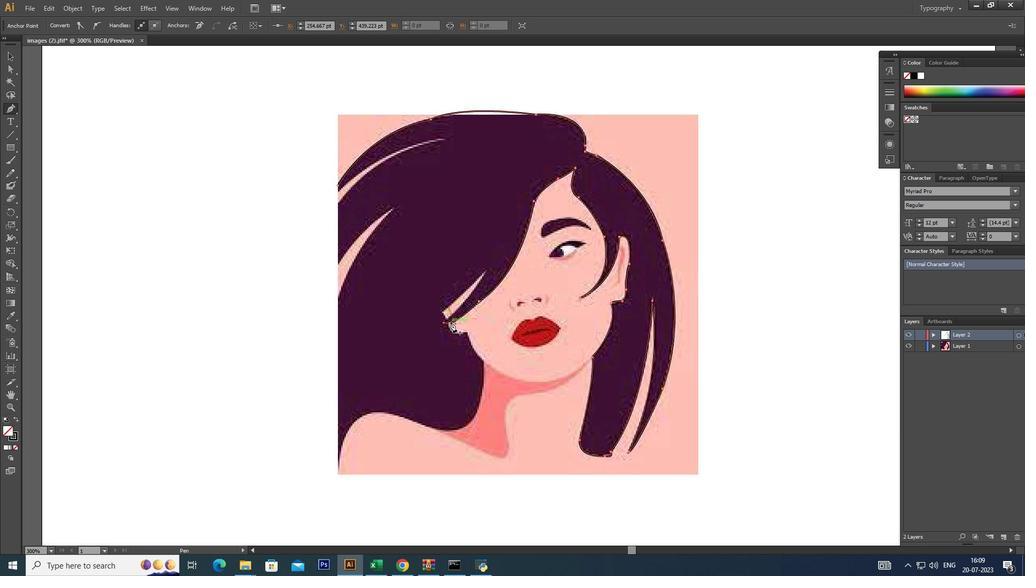 
Action: Mouse moved to (447, 319)
Screenshot: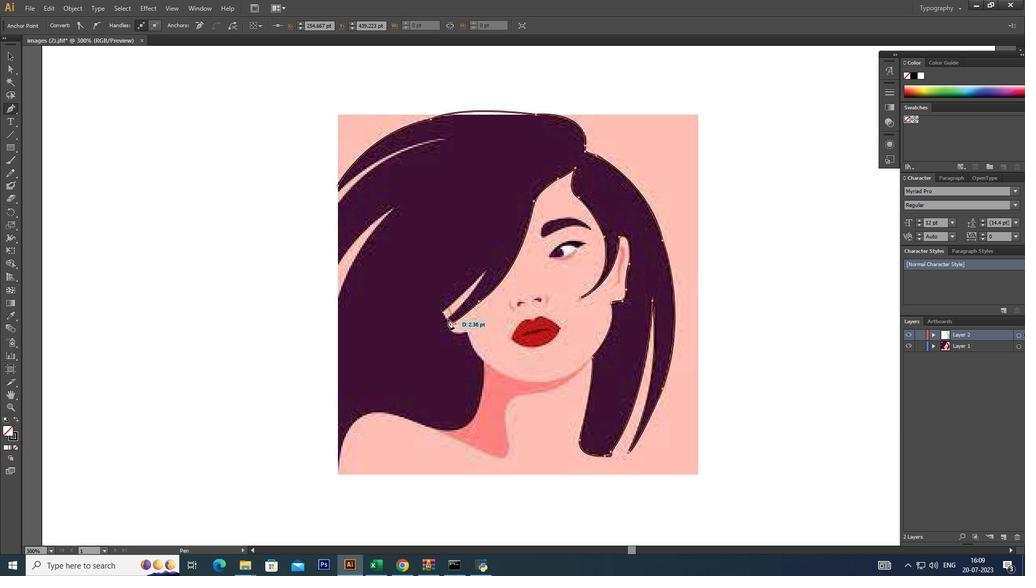 
Action: Mouse pressed left at (447, 319)
Screenshot: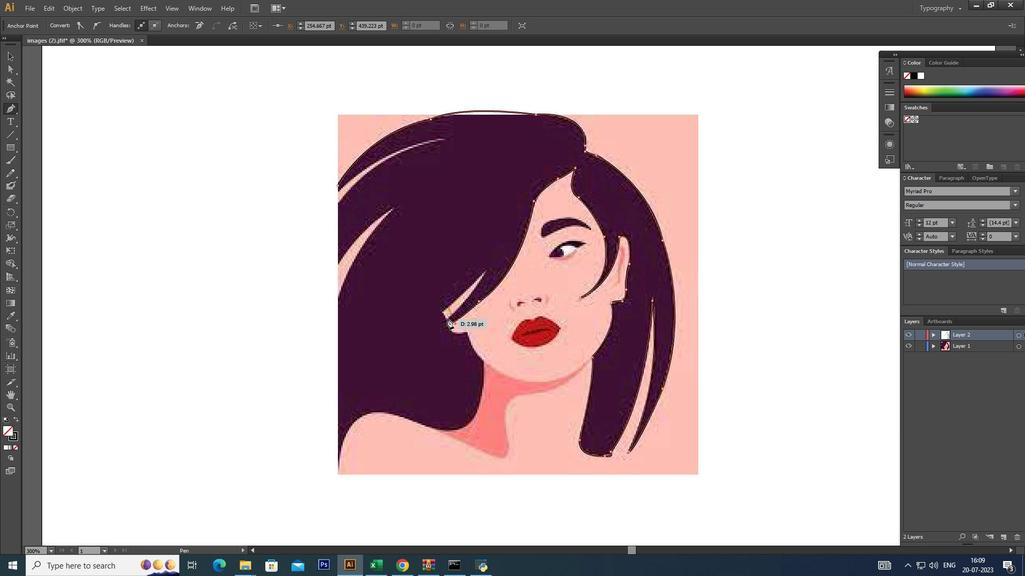 
Action: Mouse moved to (485, 271)
Screenshot: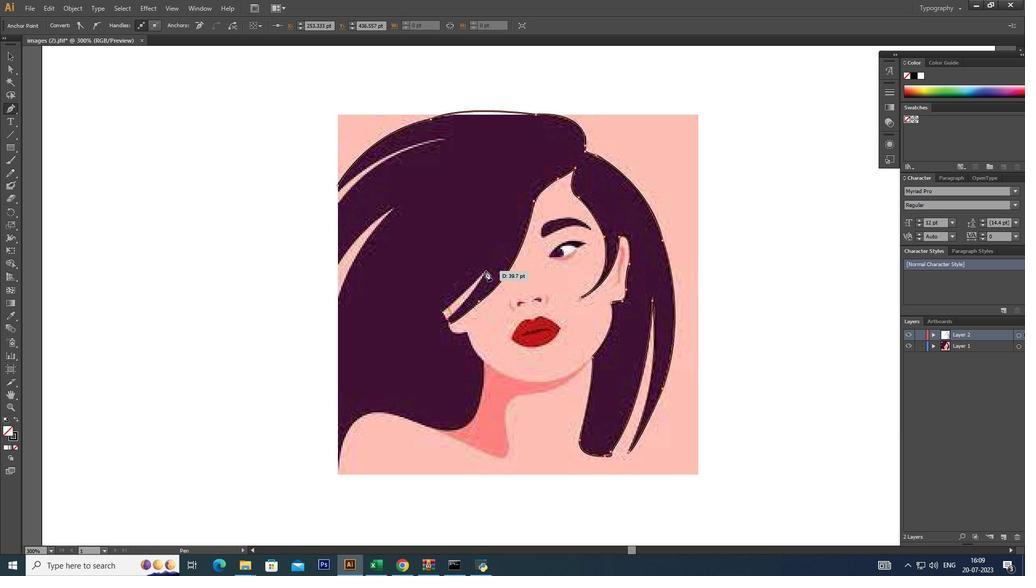 
Action: Mouse pressed left at (485, 271)
Screenshot: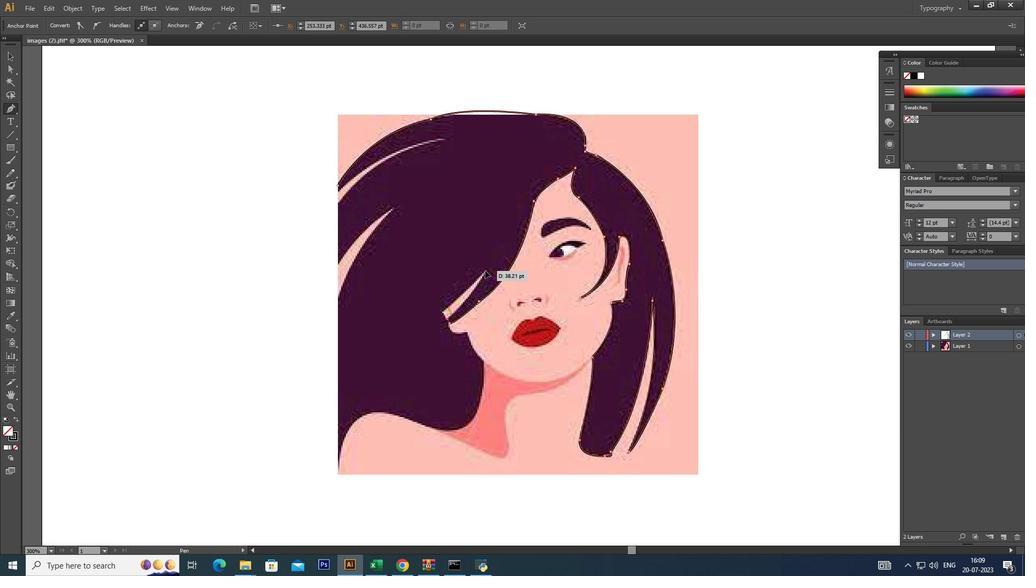 
Action: Mouse moved to (485, 272)
Screenshot: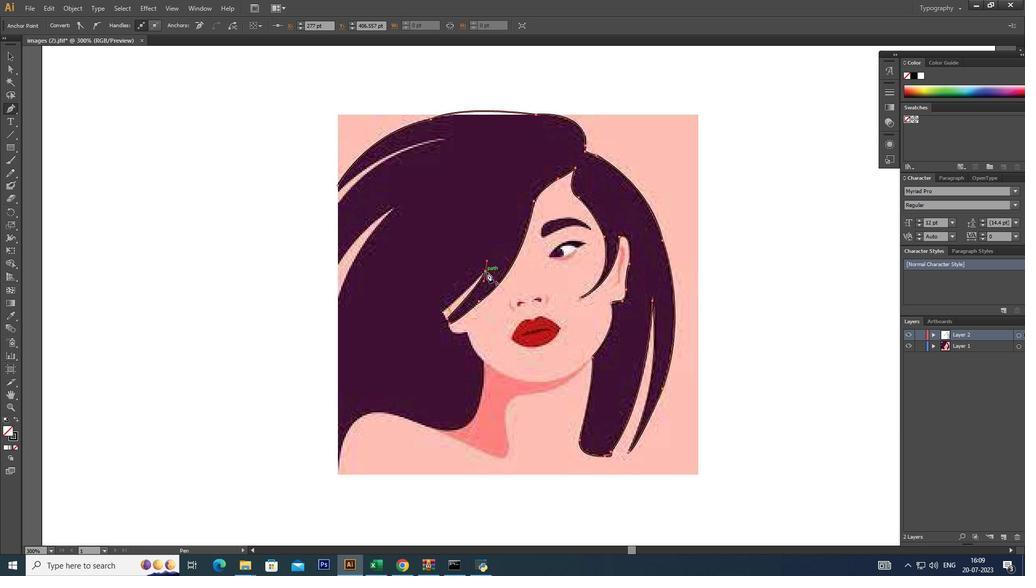 
Action: Key pressed <Key.alt_l>
Screenshot: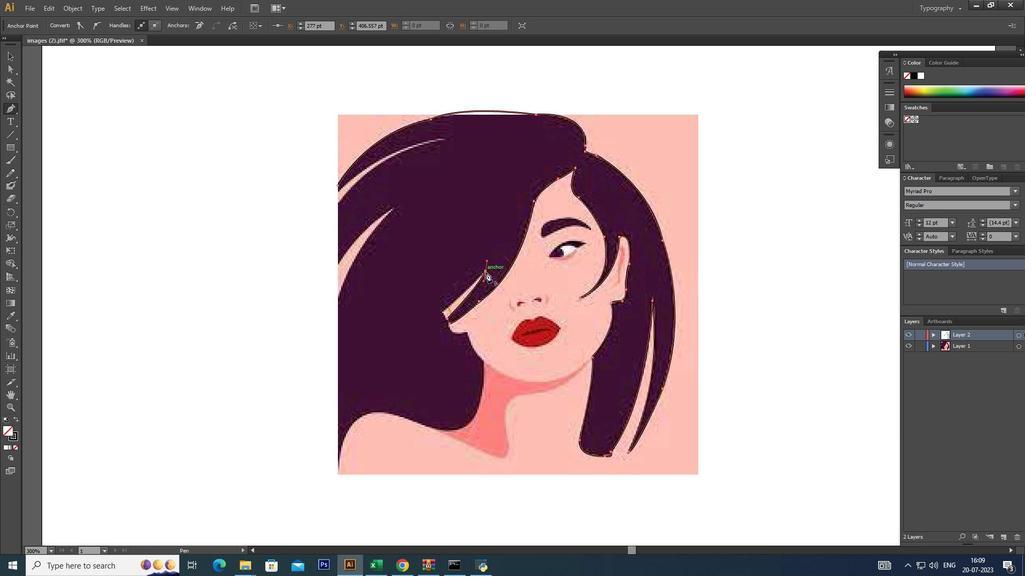 
Action: Mouse pressed left at (485, 272)
Screenshot: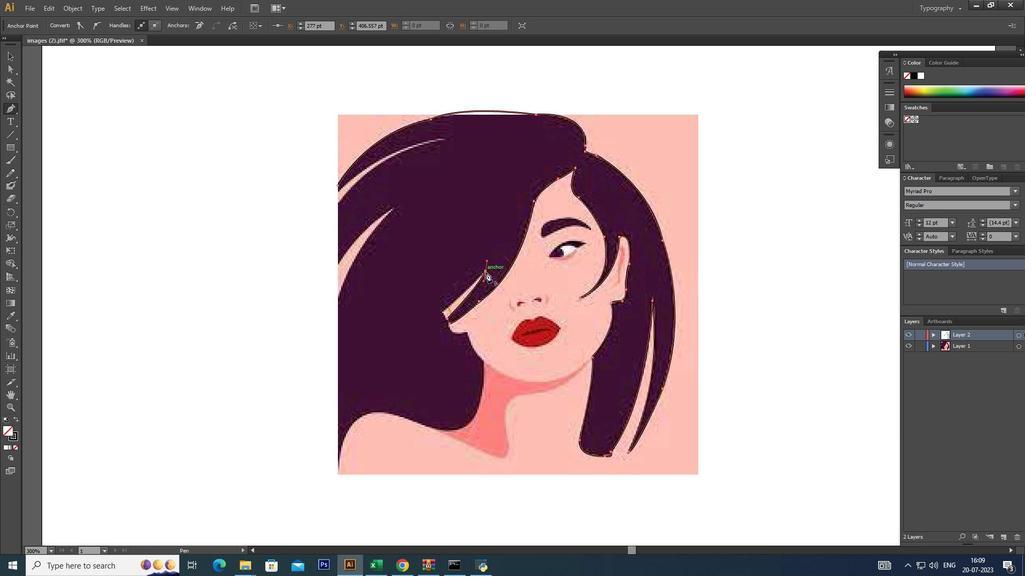 
Action: Mouse moved to (441, 310)
Screenshot: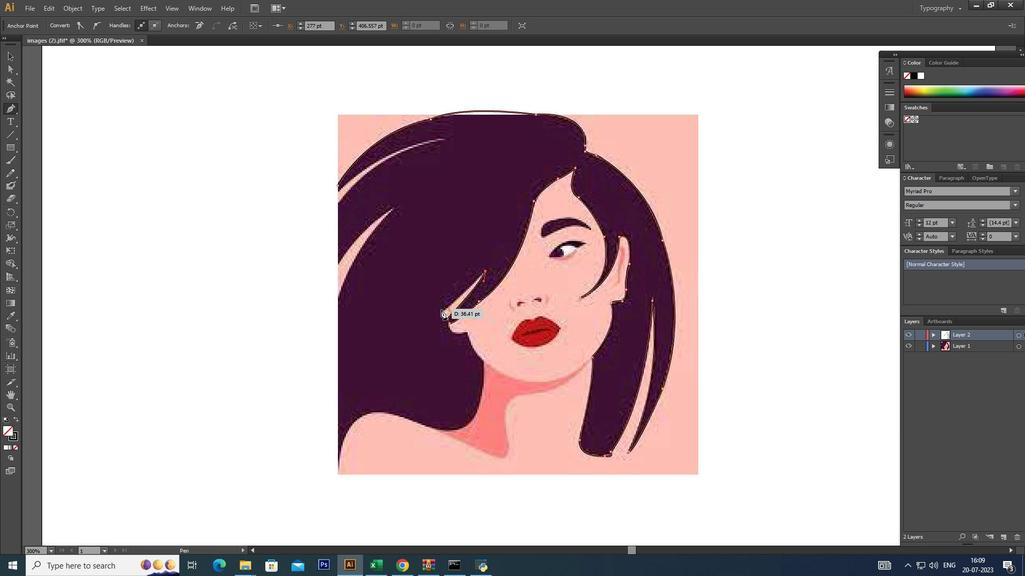 
Action: Mouse pressed left at (441, 310)
Screenshot: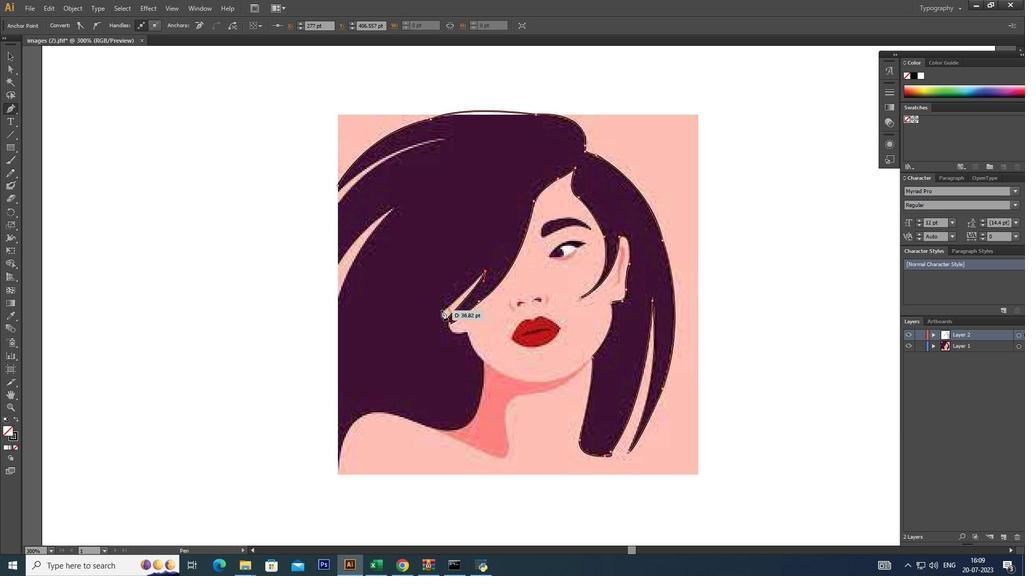 
Action: Mouse moved to (442, 309)
Screenshot: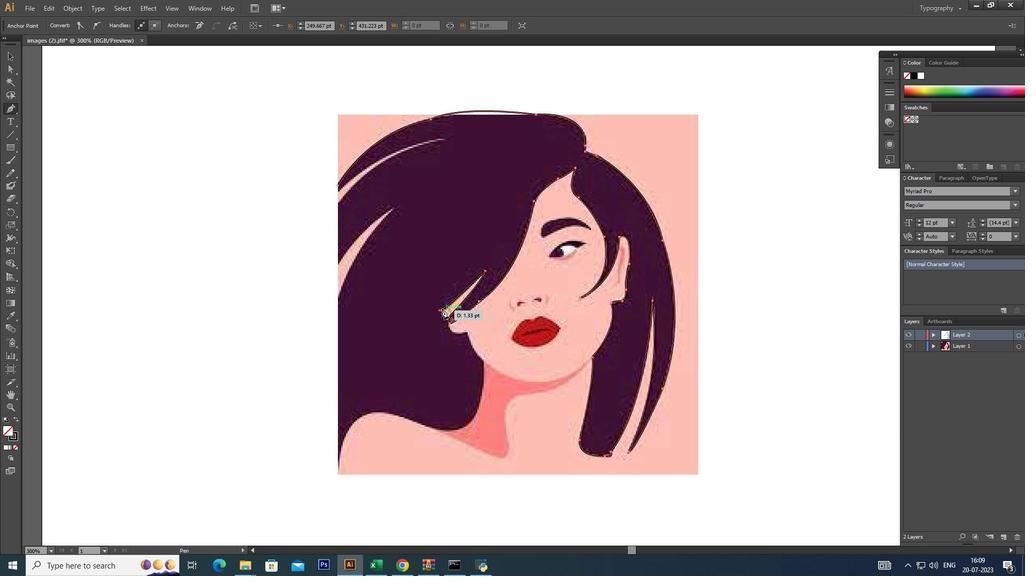 
Action: Key pressed <Key.alt_l>
Screenshot: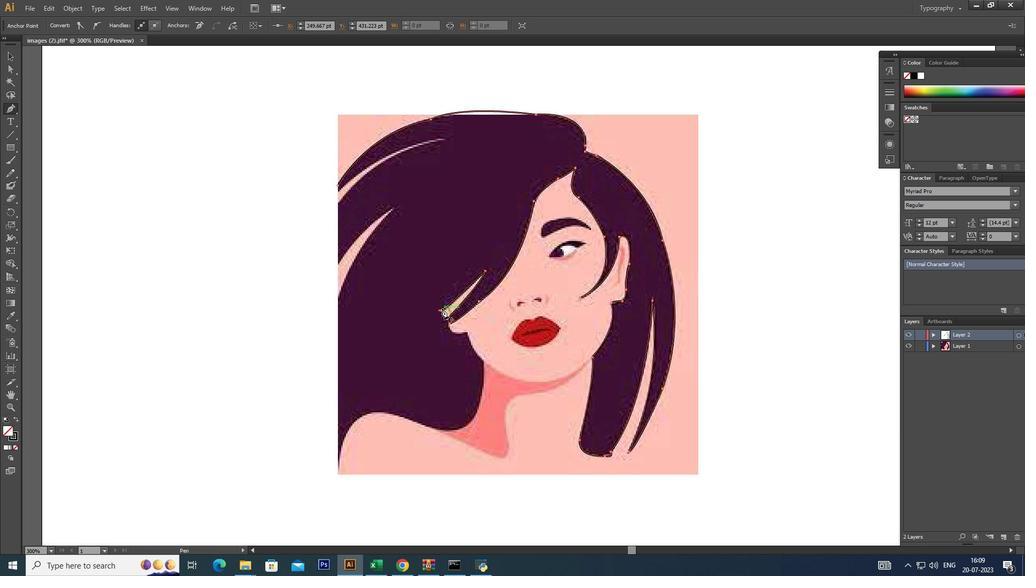 
Action: Mouse pressed left at (442, 309)
Screenshot: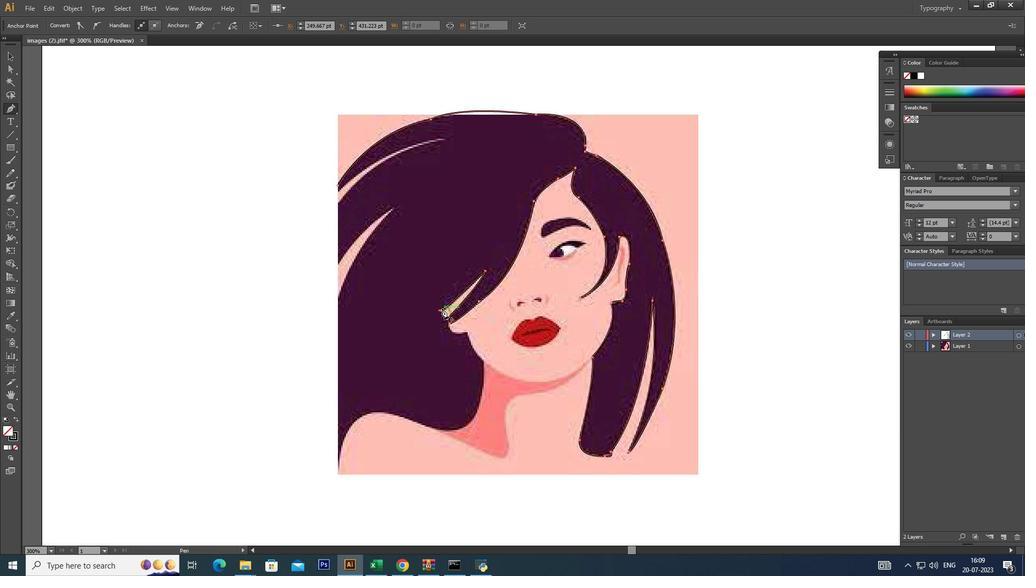 
Action: Mouse moved to (451, 331)
Screenshot: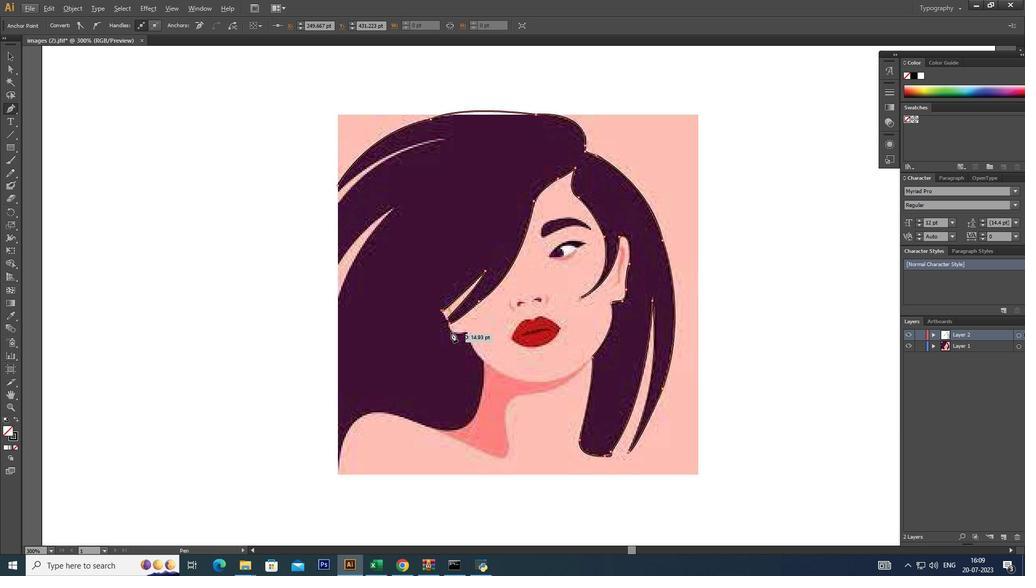 
Action: Mouse pressed left at (451, 331)
Screenshot: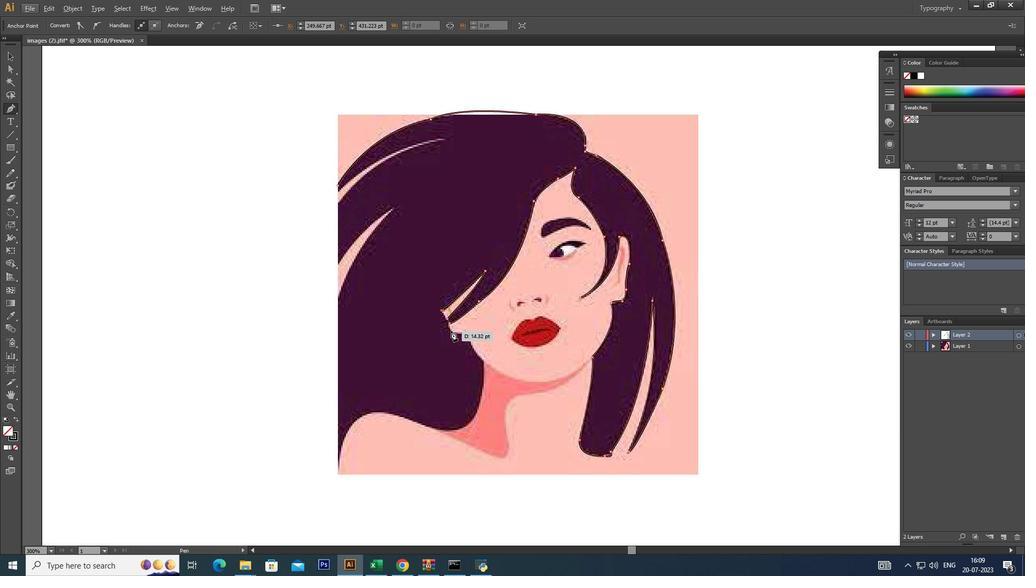 
Action: Mouse moved to (450, 331)
Screenshot: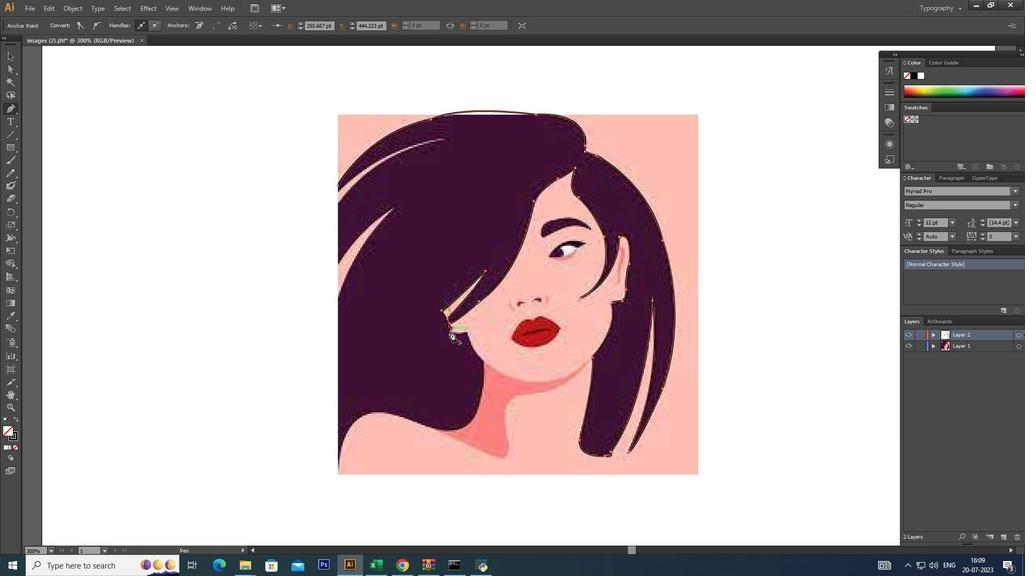 
Action: Key pressed <Key.alt_l>
Screenshot: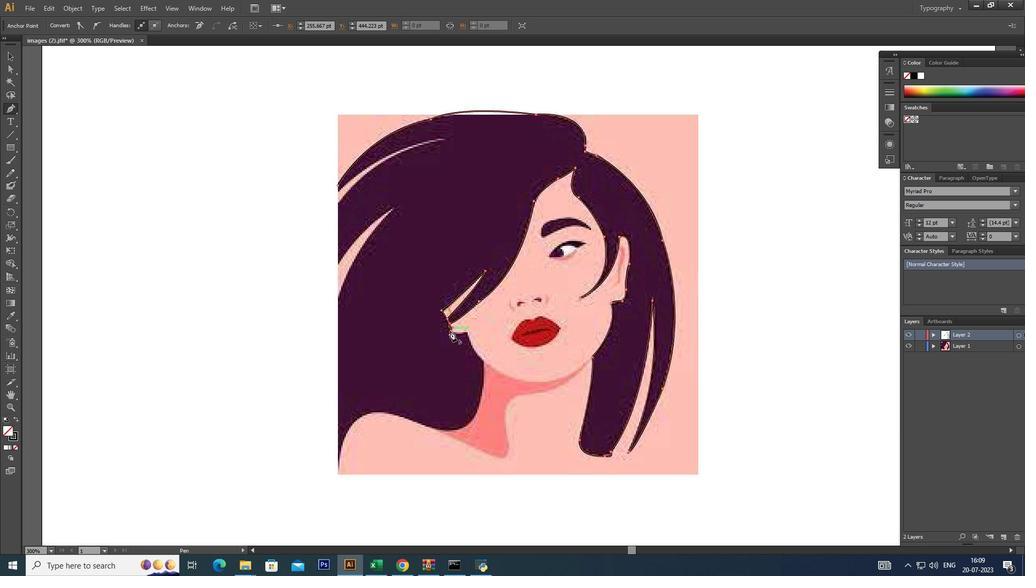 
Action: Mouse pressed left at (450, 331)
Screenshot: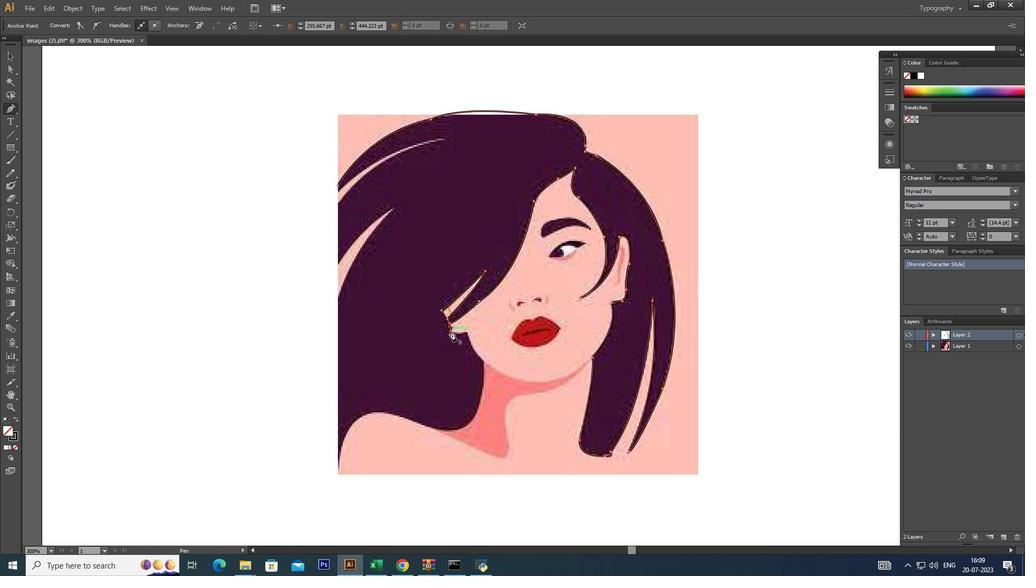 
Action: Mouse moved to (466, 332)
Screenshot: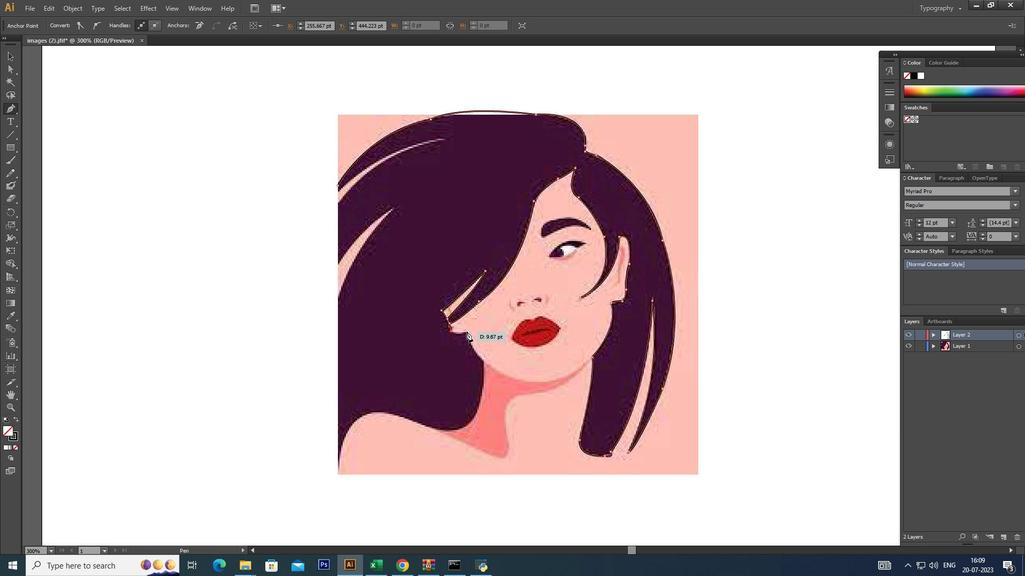 
Action: Mouse pressed left at (466, 332)
Screenshot: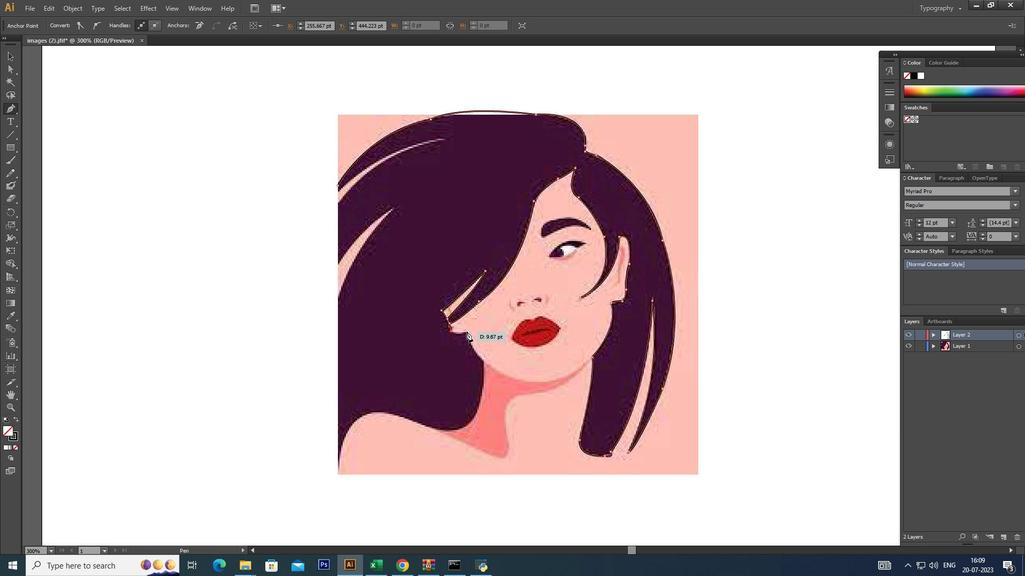 
Action: Mouse moved to (466, 331)
Screenshot: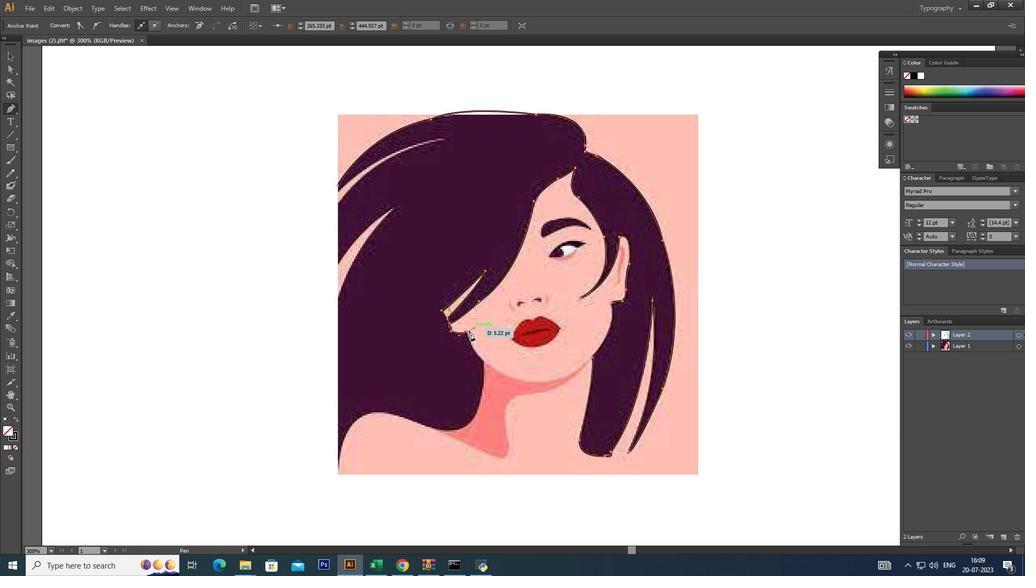 
Action: Key pressed <Key.alt_l>
Screenshot: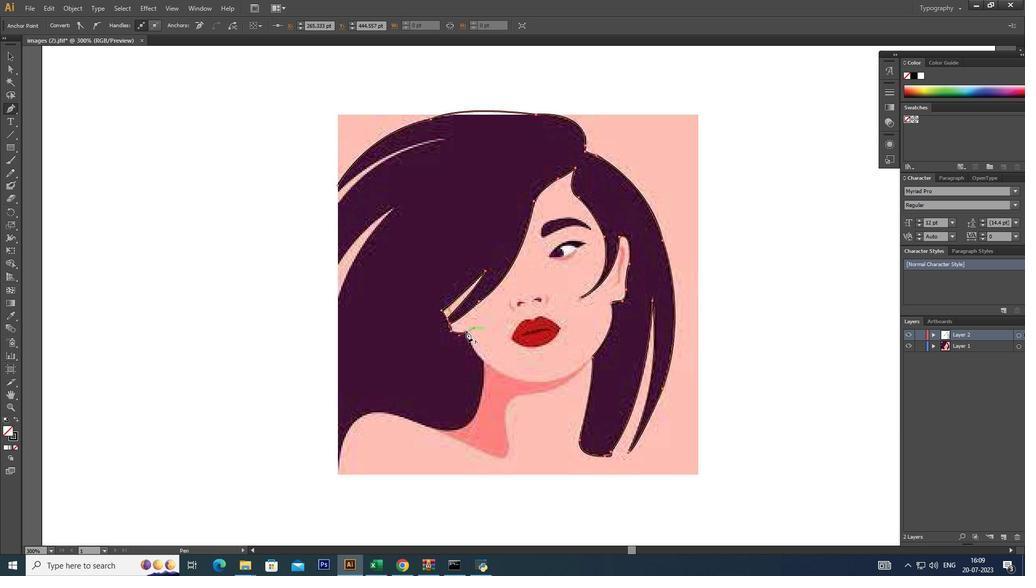 
Action: Mouse pressed left at (466, 331)
Screenshot: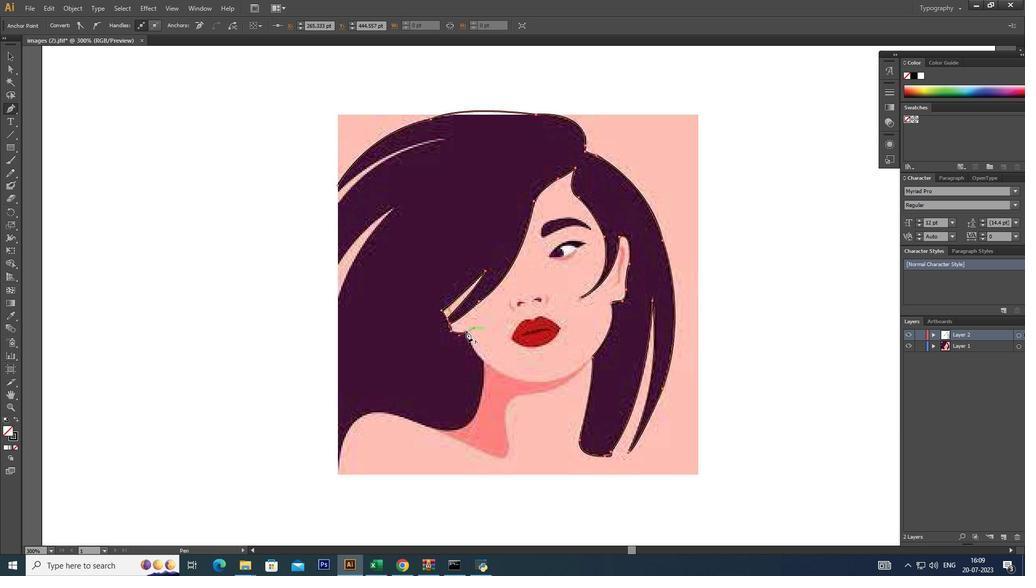 
Action: Mouse moved to (483, 360)
Screenshot: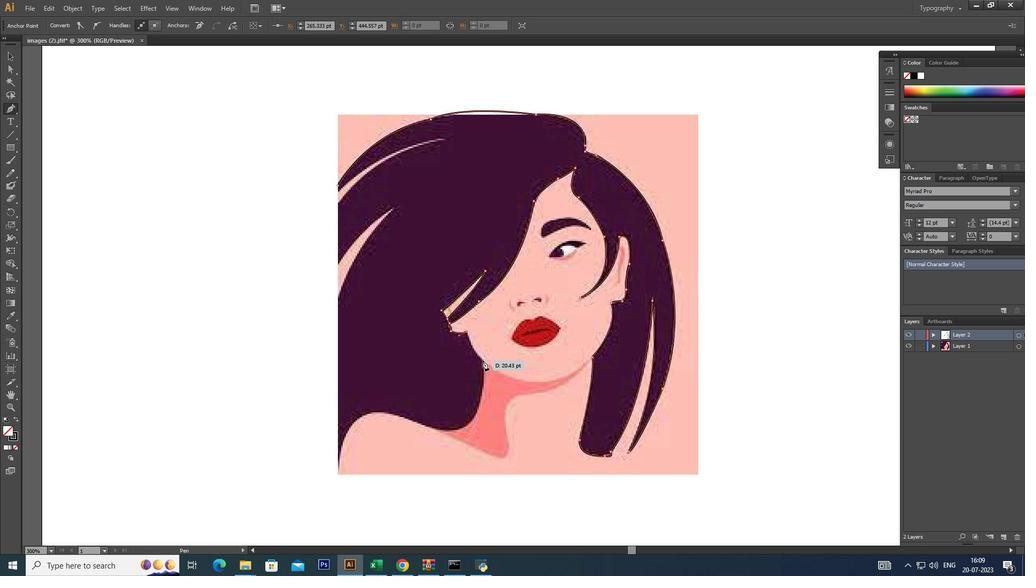 
Action: Mouse pressed left at (483, 360)
Screenshot: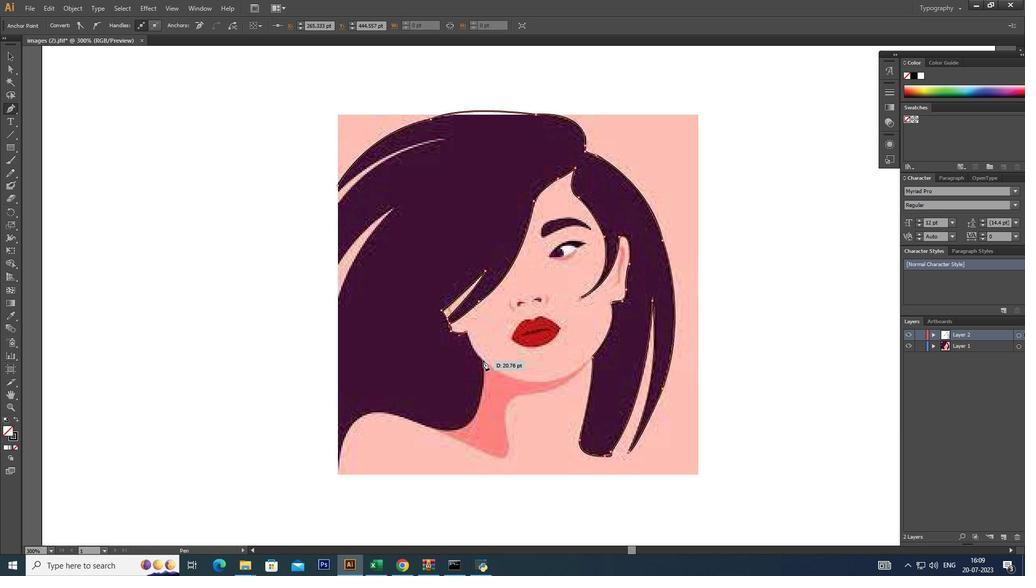 
Action: Mouse moved to (483, 361)
Screenshot: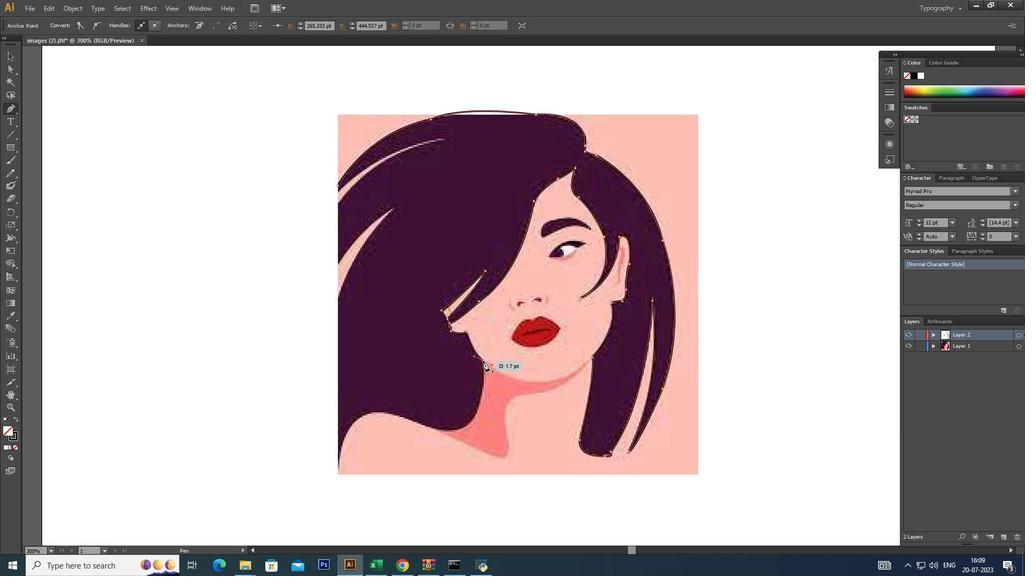 
Action: Key pressed <Key.alt_l>
Screenshot: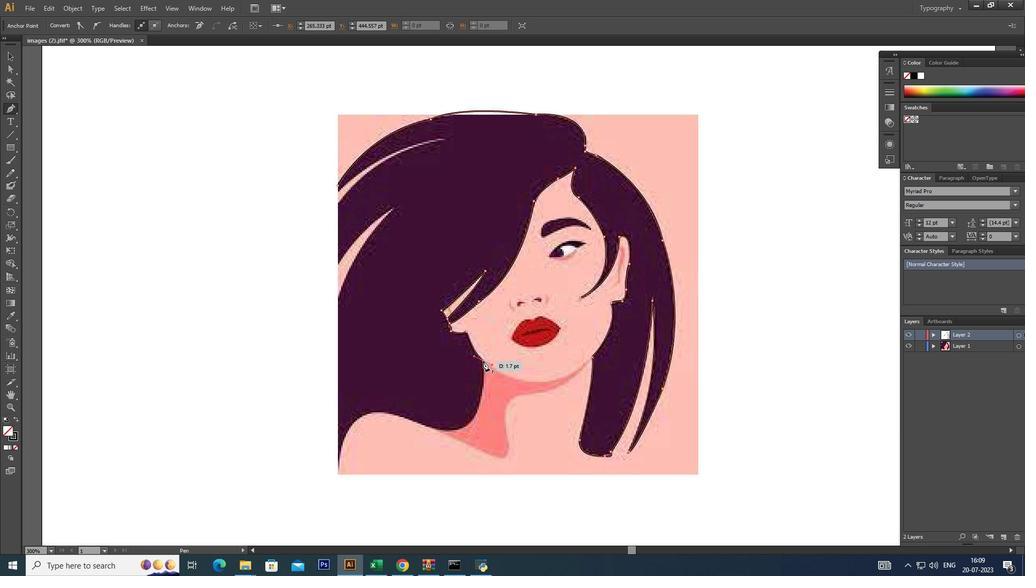 
Action: Mouse pressed left at (483, 361)
Screenshot: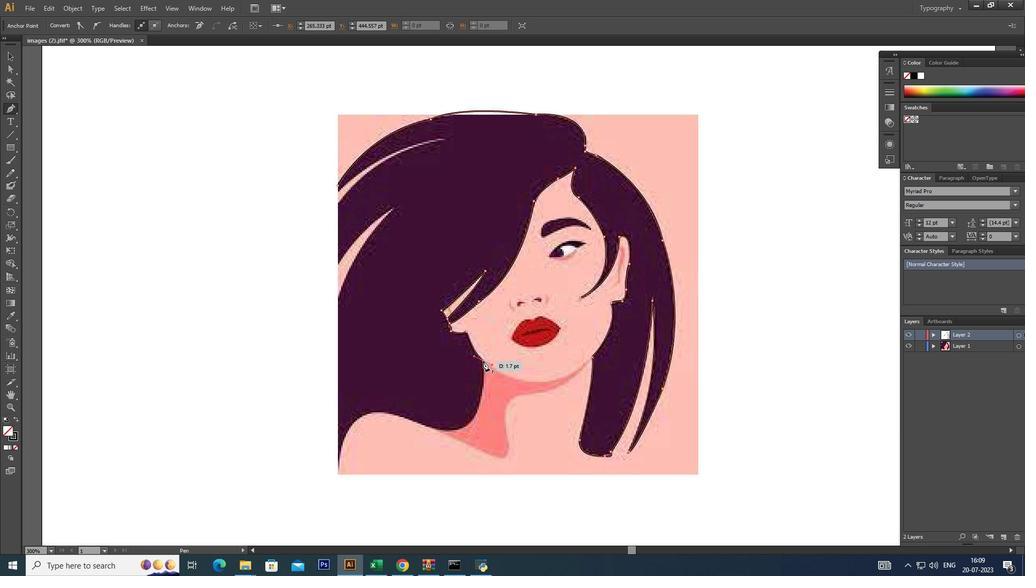 
Action: Mouse moved to (459, 430)
Screenshot: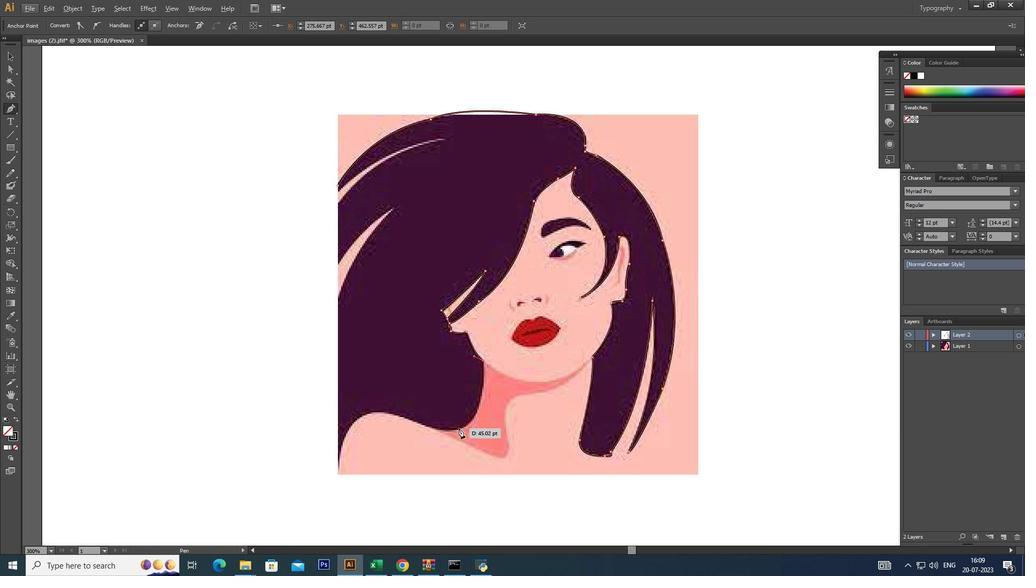 
Action: Mouse pressed left at (459, 430)
Screenshot: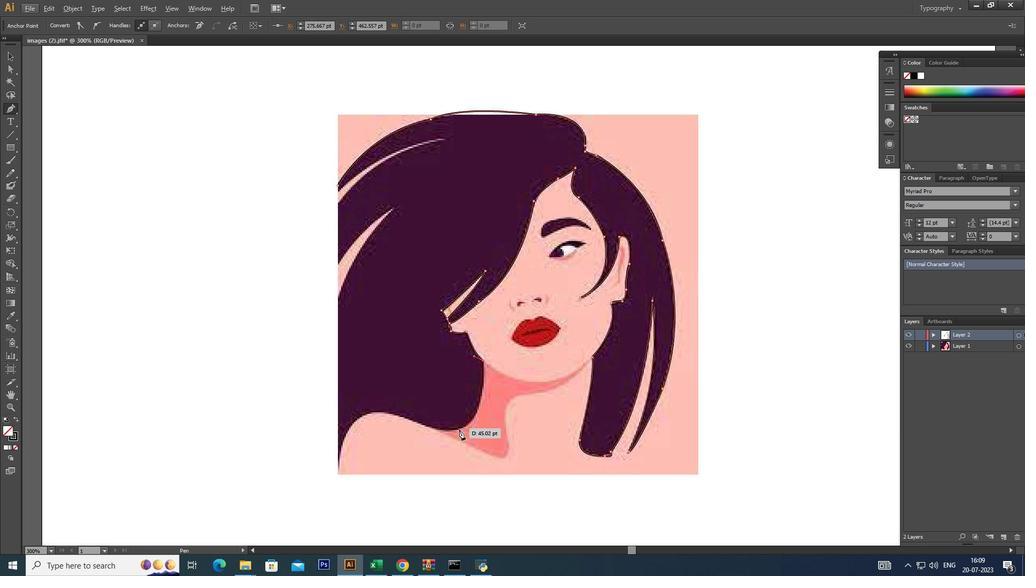 
Action: Mouse moved to (458, 431)
Screenshot: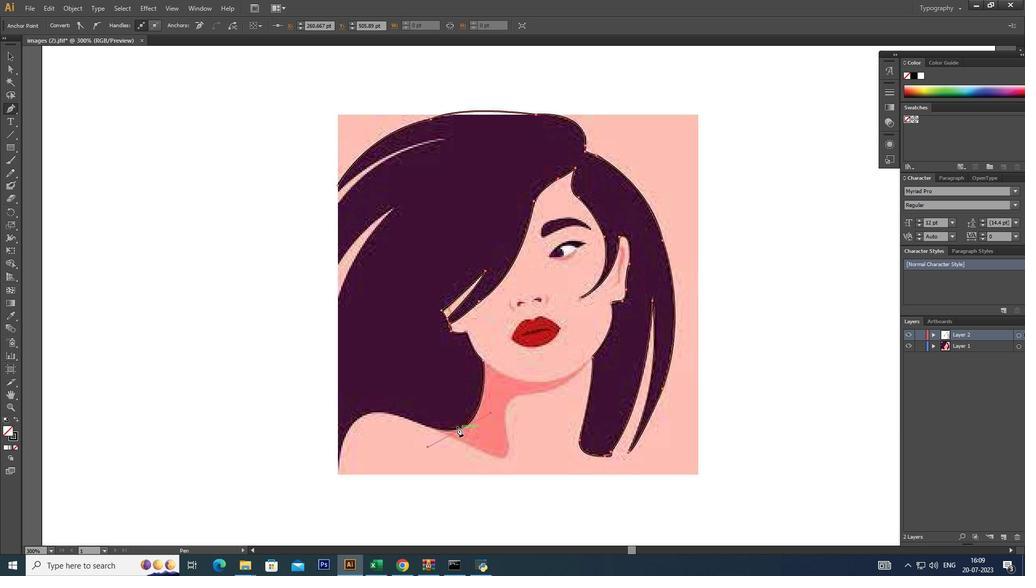 
Action: Key pressed <Key.alt_l>
Screenshot: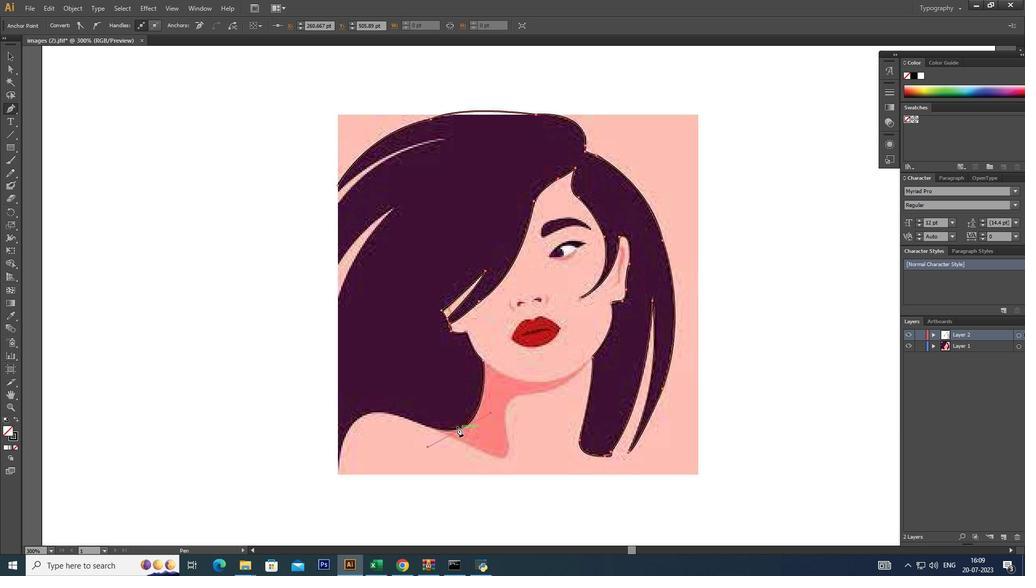 
Action: Mouse pressed left at (458, 431)
Screenshot: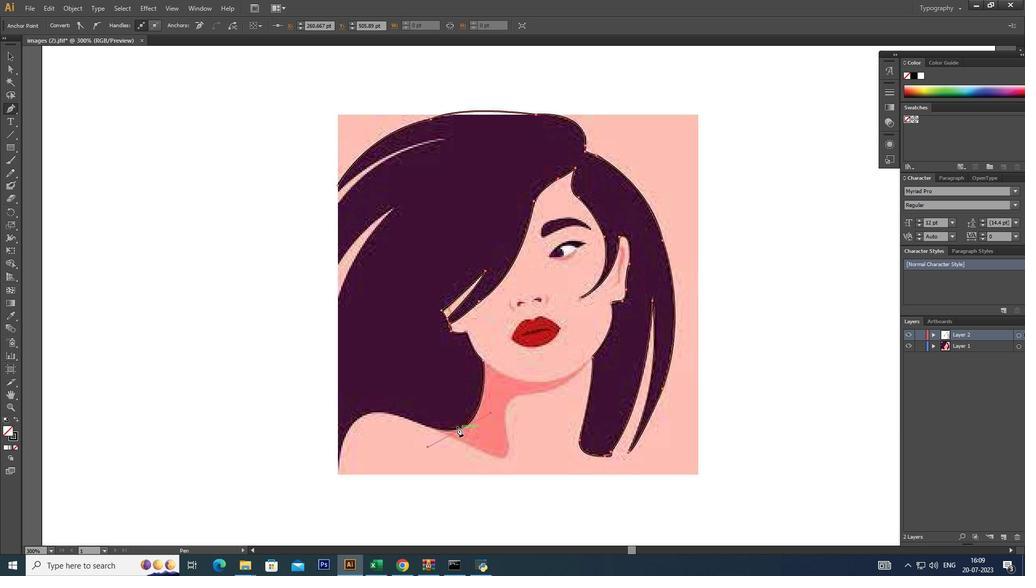 
Action: Mouse moved to (418, 422)
Screenshot: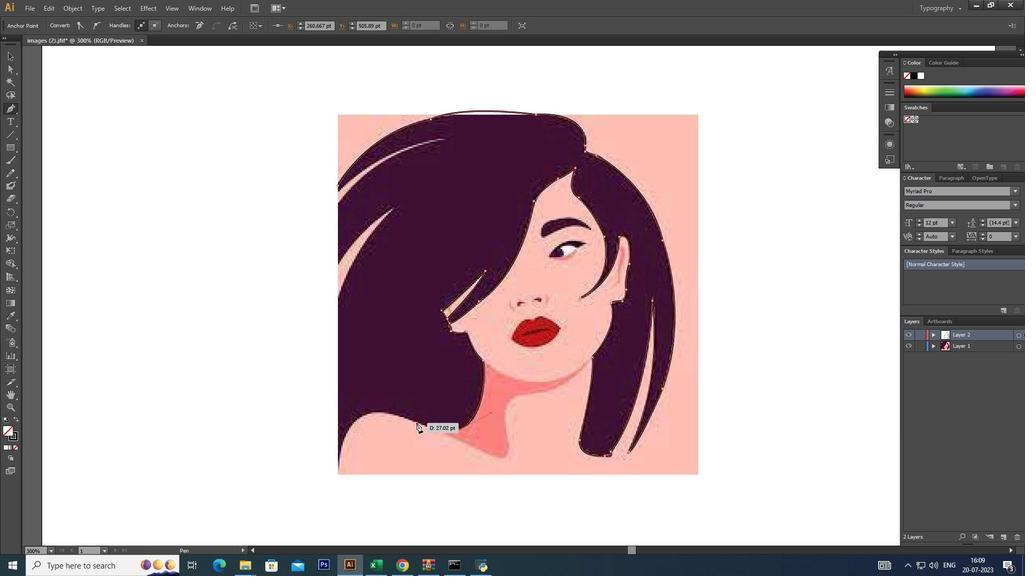 
Action: Mouse pressed left at (418, 422)
Screenshot: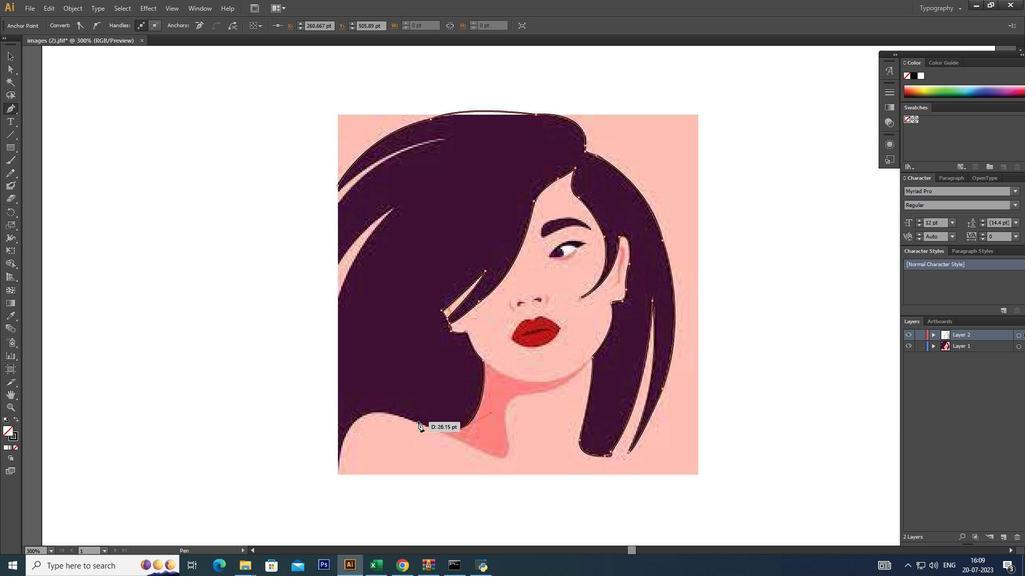 
Action: Mouse moved to (418, 422)
Screenshot: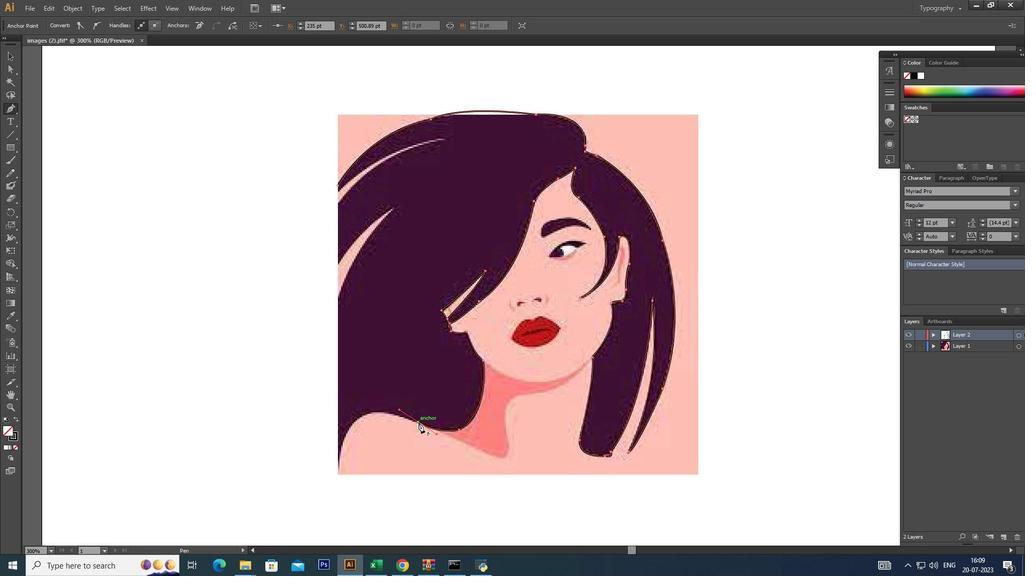 
Action: Key pressed <Key.alt_l>
Screenshot: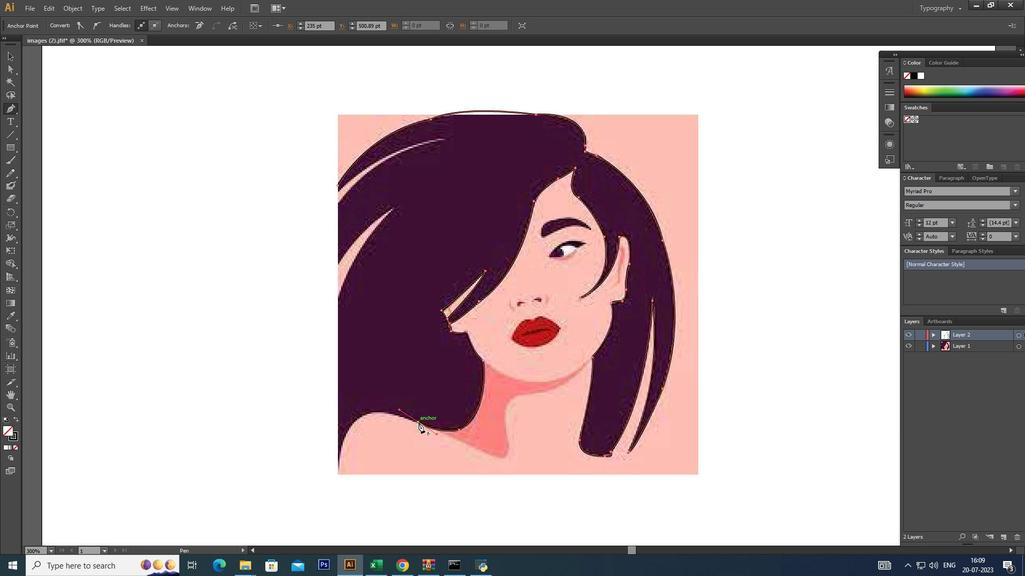 
Action: Mouse pressed left at (418, 422)
Screenshot: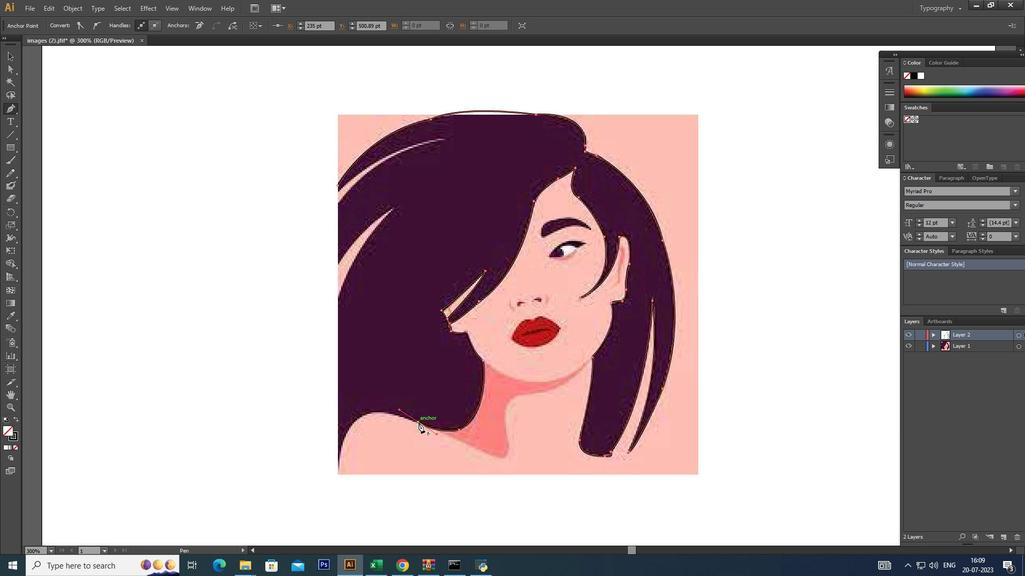 
Action: Mouse moved to (366, 413)
Screenshot: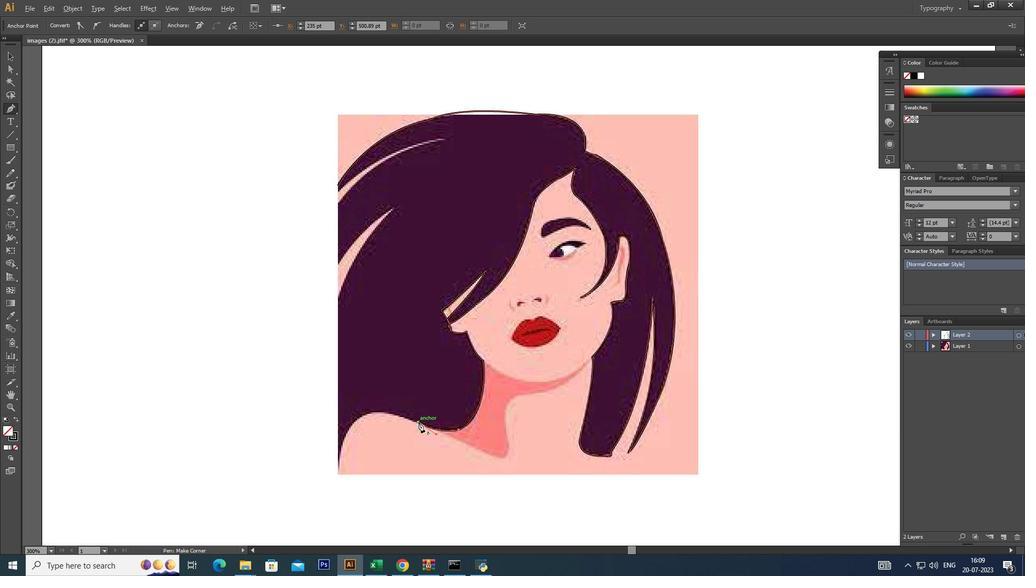 
Action: Mouse pressed left at (366, 413)
Screenshot: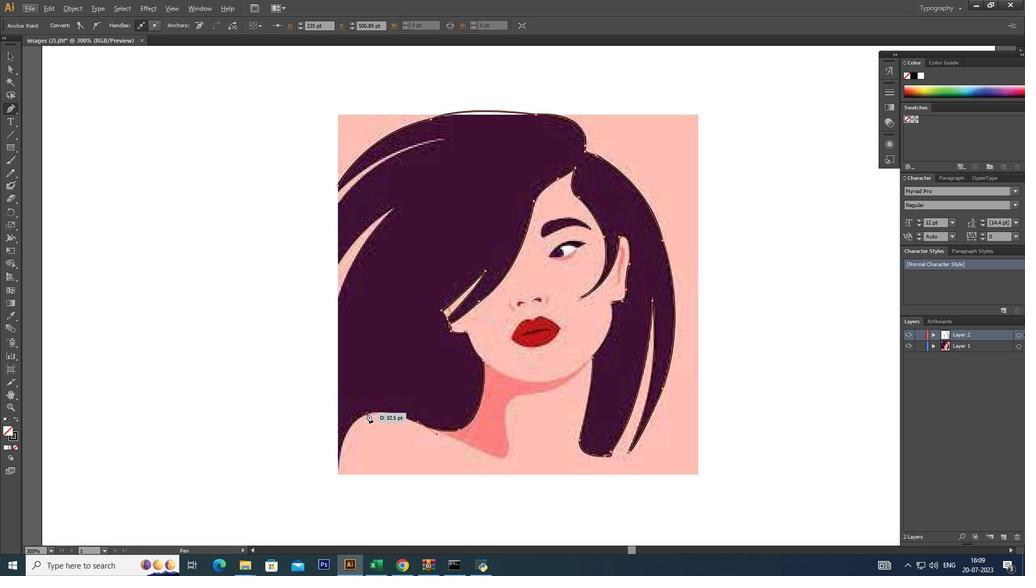 
Action: Mouse moved to (366, 413)
Screenshot: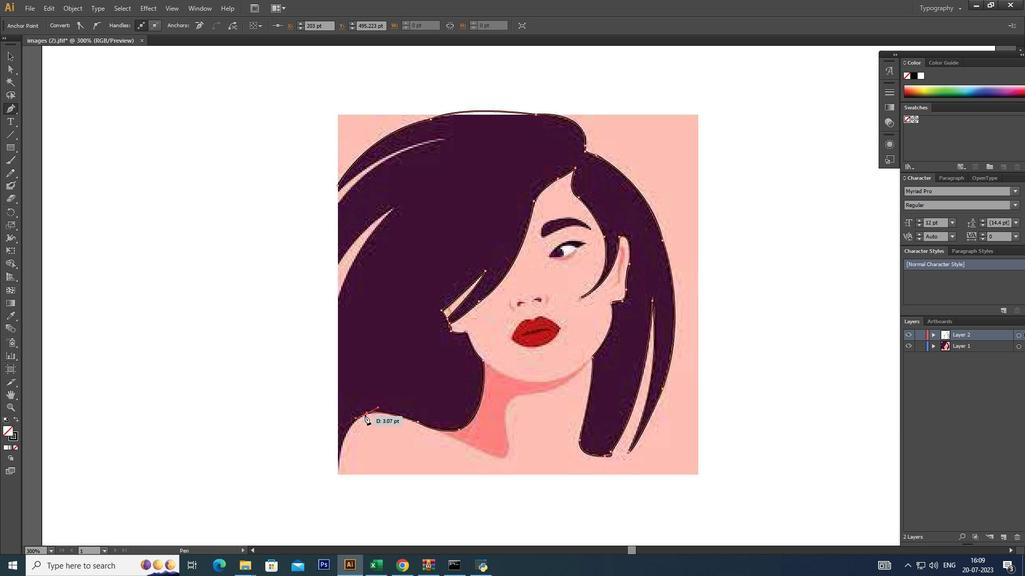 
Action: Key pressed <Key.alt_l>
Screenshot: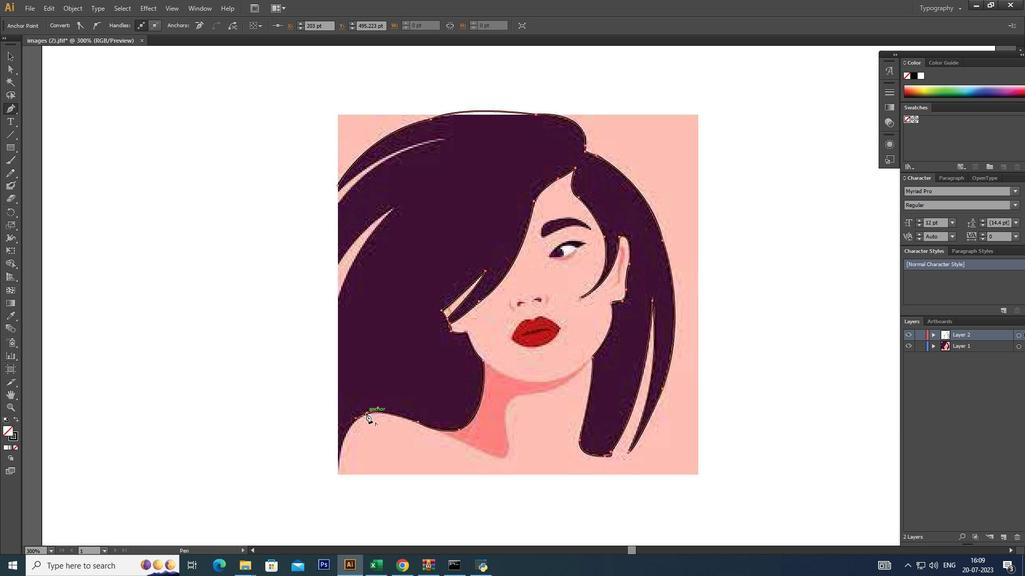 
Action: Mouse pressed left at (366, 413)
Screenshot: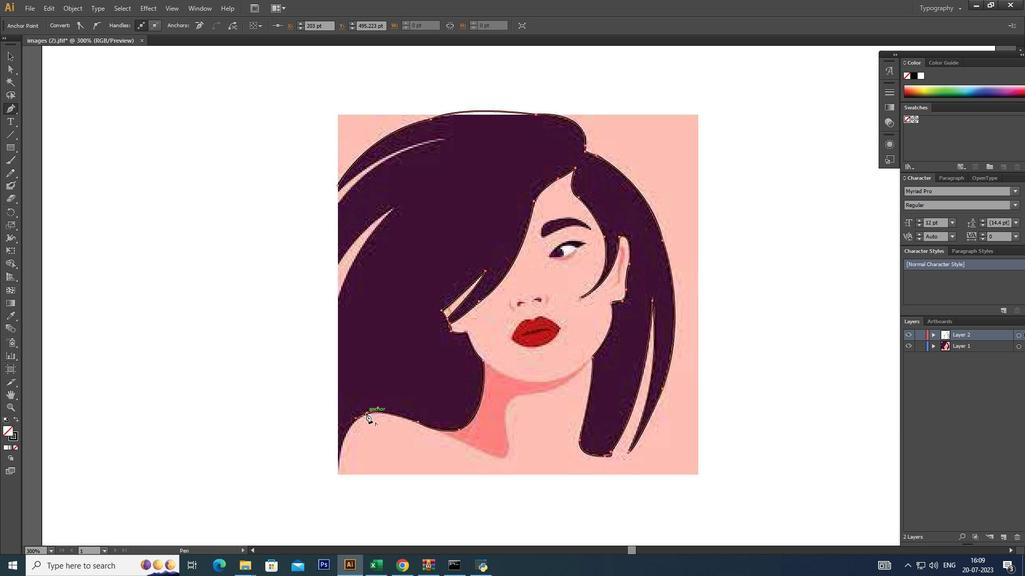 
Action: Mouse moved to (337, 465)
Screenshot: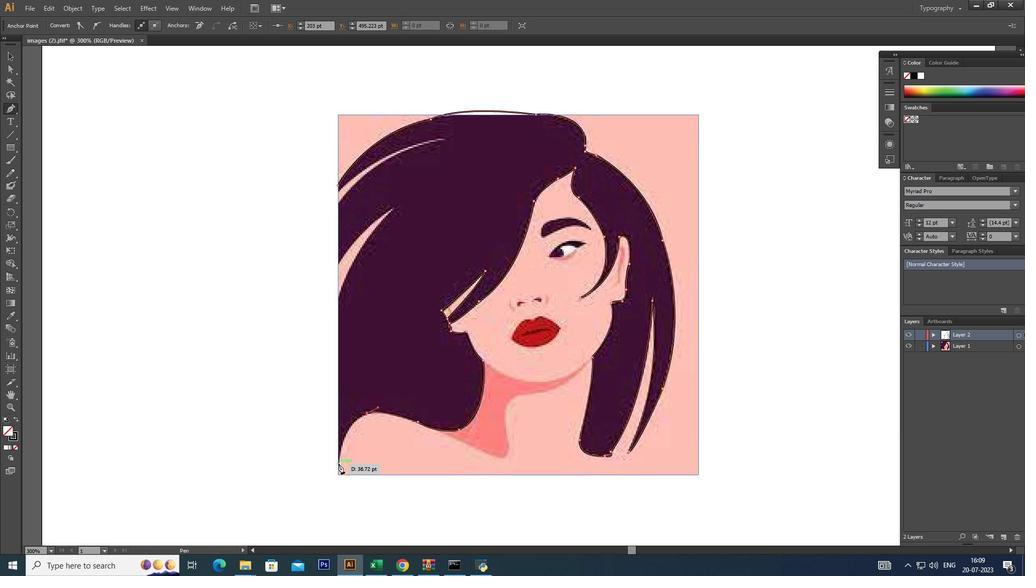 
Action: Mouse pressed left at (337, 465)
Screenshot: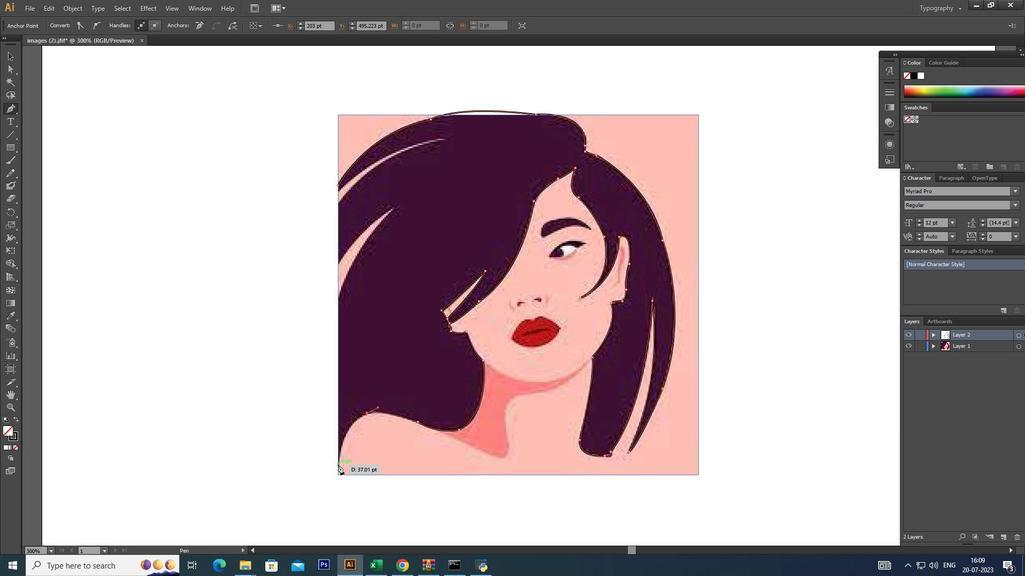 
Action: Mouse moved to (337, 465)
Screenshot: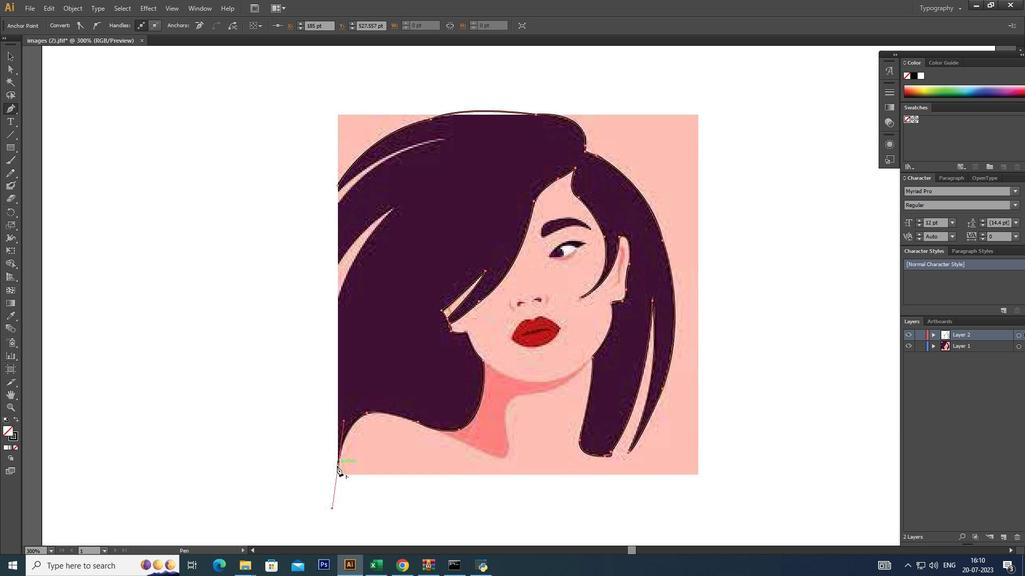 
Action: Mouse pressed left at (337, 465)
Screenshot: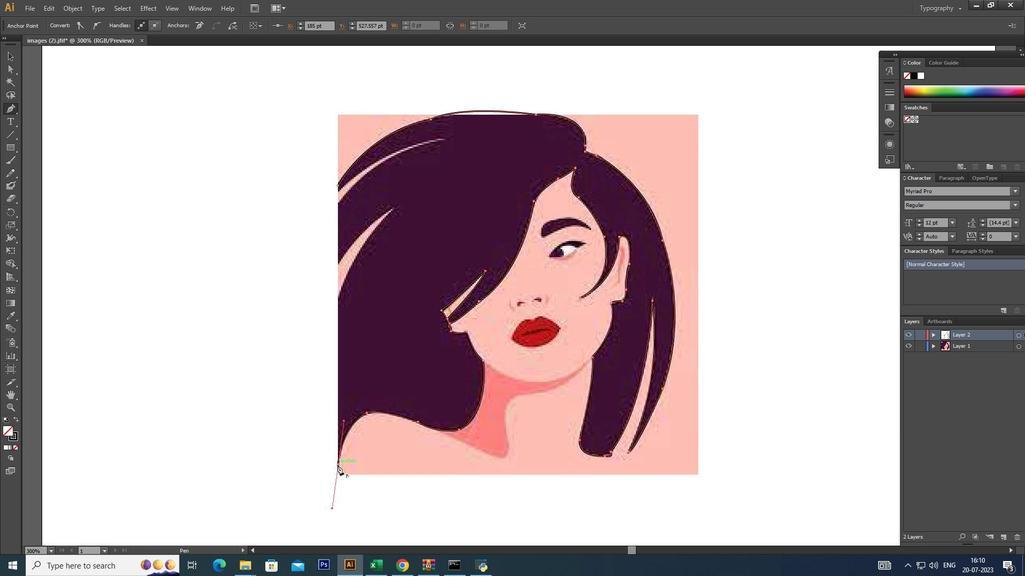 
Action: Key pressed <Key.alt_l>
Screenshot: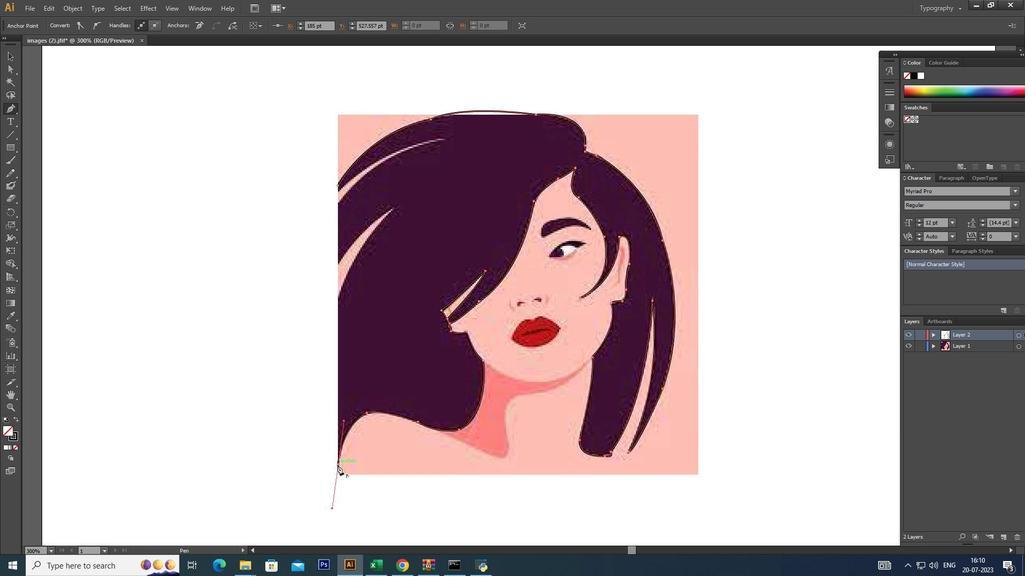 
Action: Mouse moved to (338, 298)
Screenshot: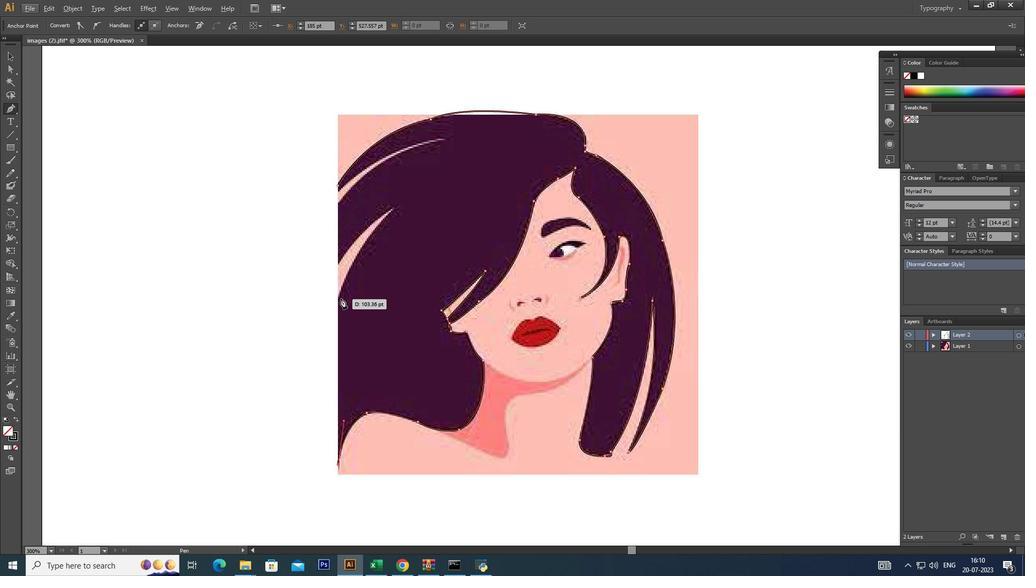 
Action: Mouse pressed left at (338, 298)
Screenshot: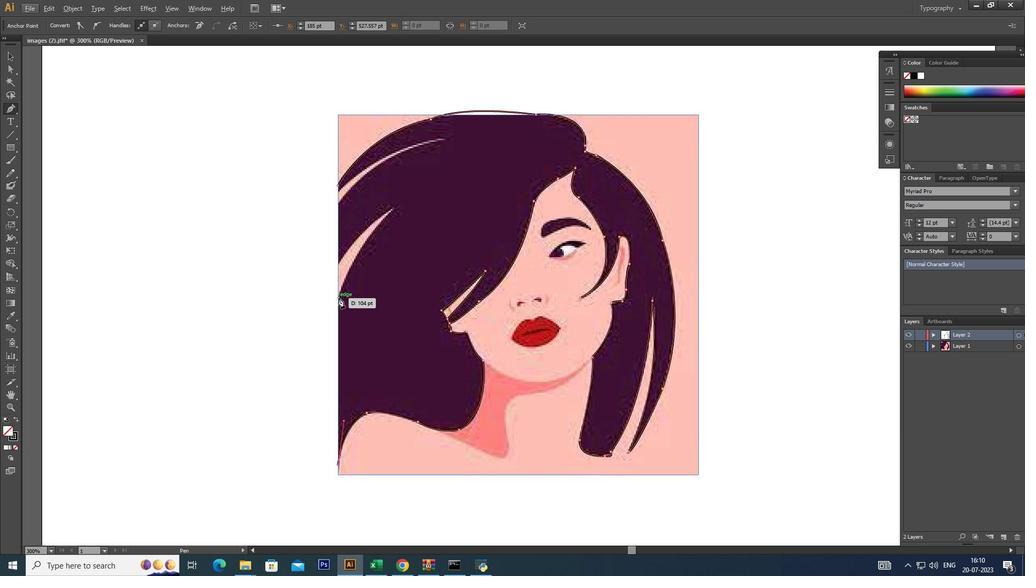 
Action: Mouse moved to (394, 209)
Screenshot: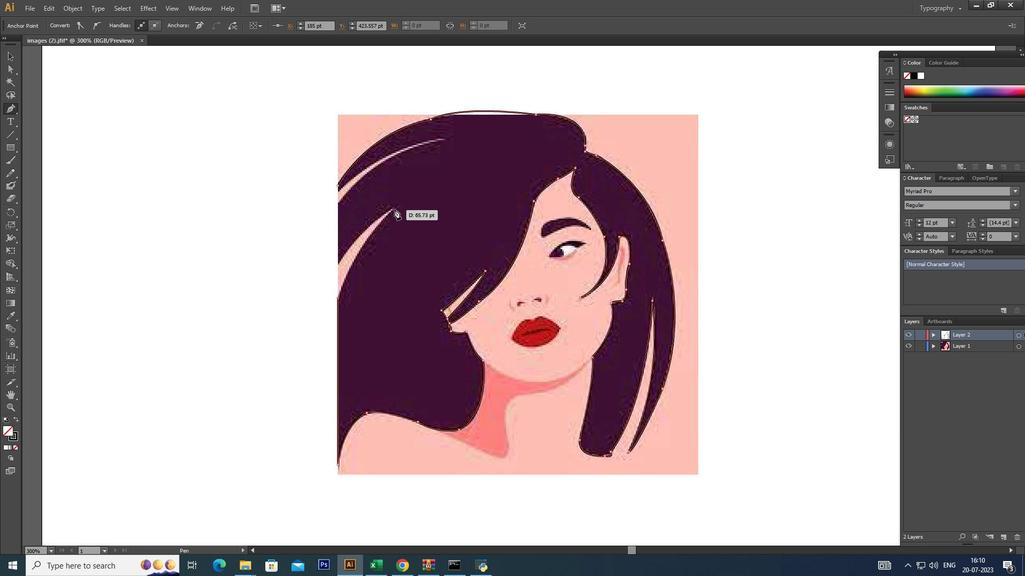 
Action: Mouse pressed left at (394, 209)
Screenshot: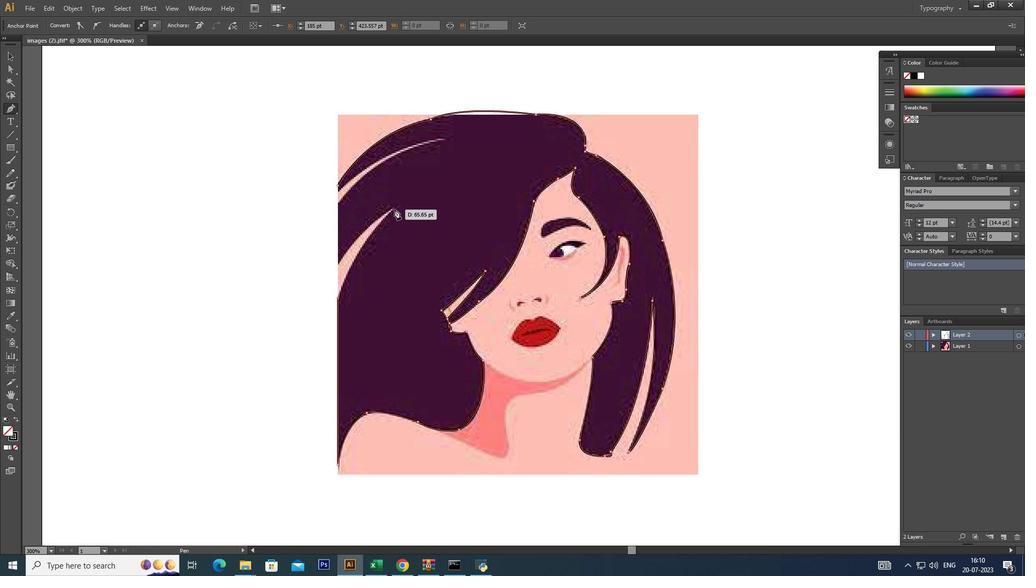 
Action: Mouse moved to (395, 210)
Screenshot: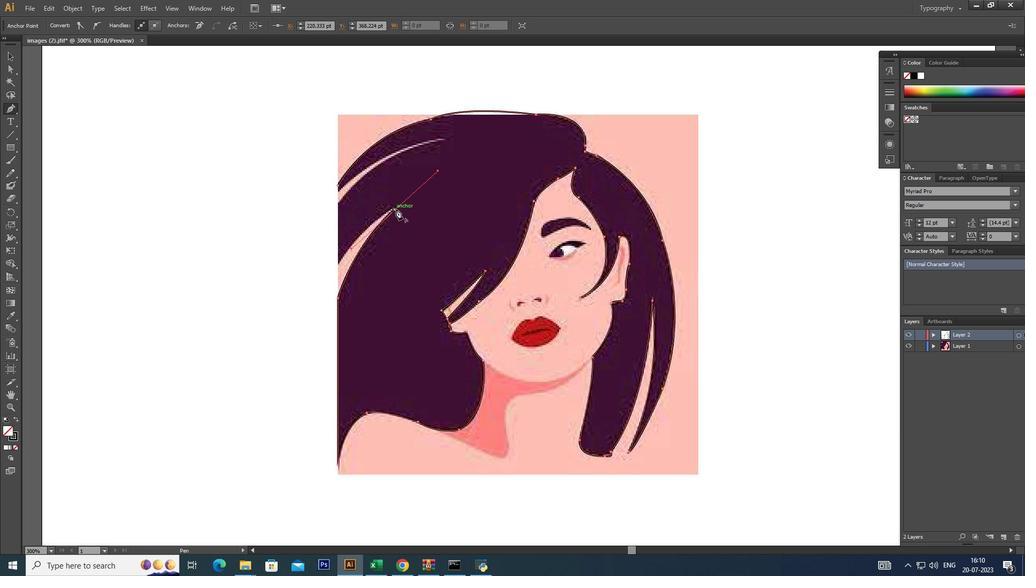
Action: Key pressed <Key.alt_l>
Screenshot: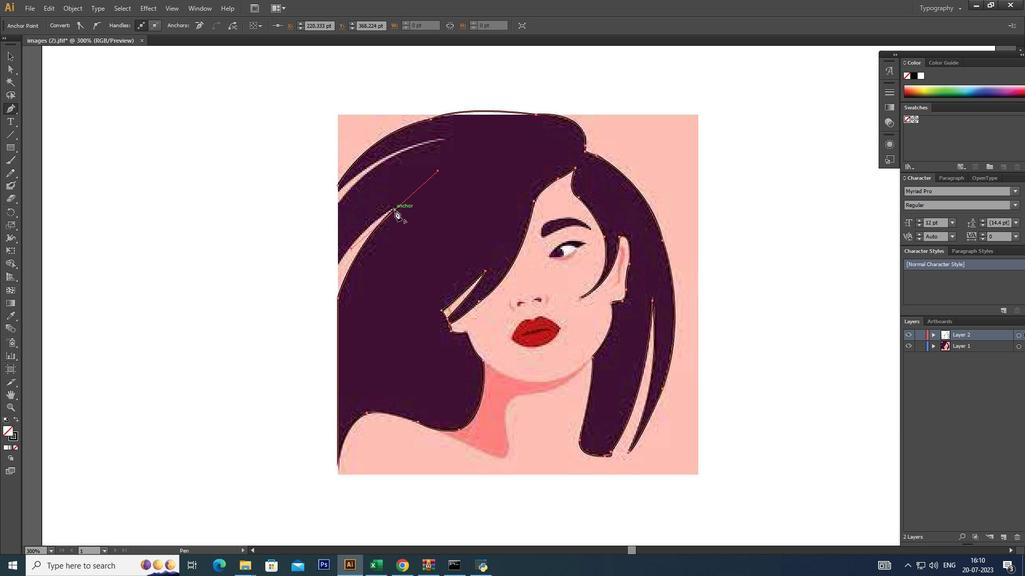 
Action: Mouse pressed left at (395, 210)
Screenshot: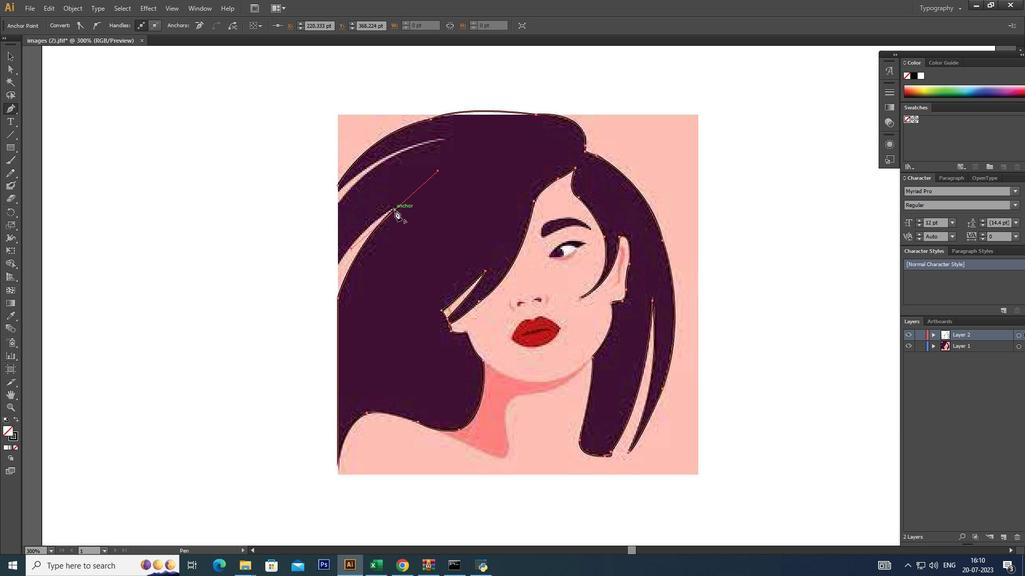
Action: Mouse moved to (339, 263)
Screenshot: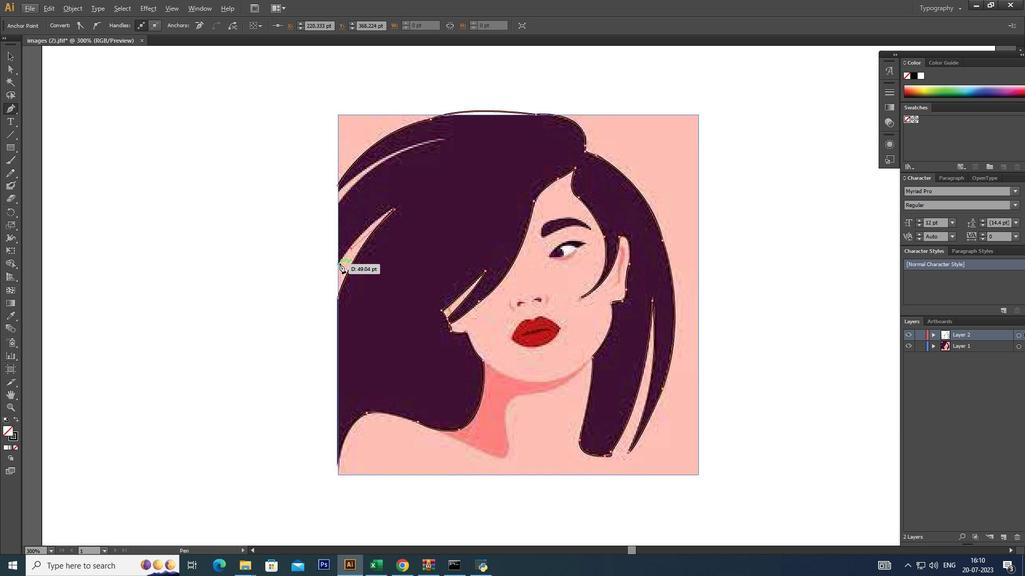 
Action: Mouse pressed left at (339, 263)
Screenshot: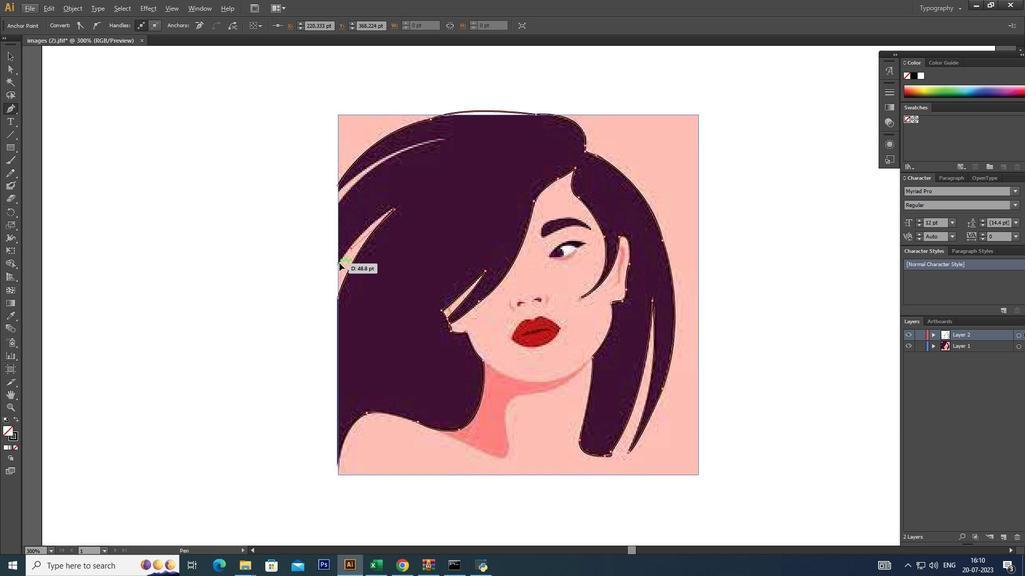 
Action: Mouse moved to (339, 265)
Screenshot: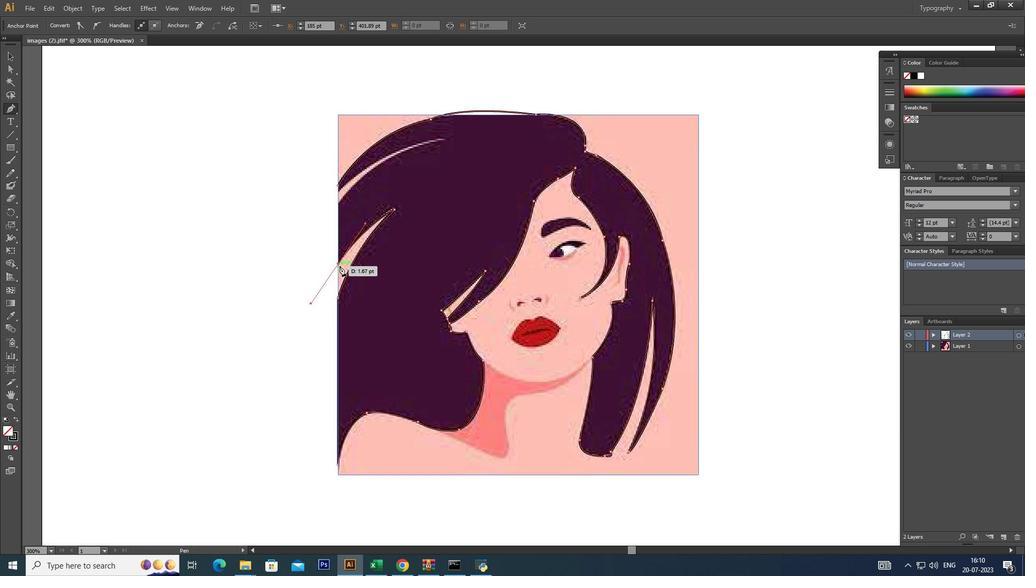 
Action: Mouse pressed left at (339, 265)
Screenshot: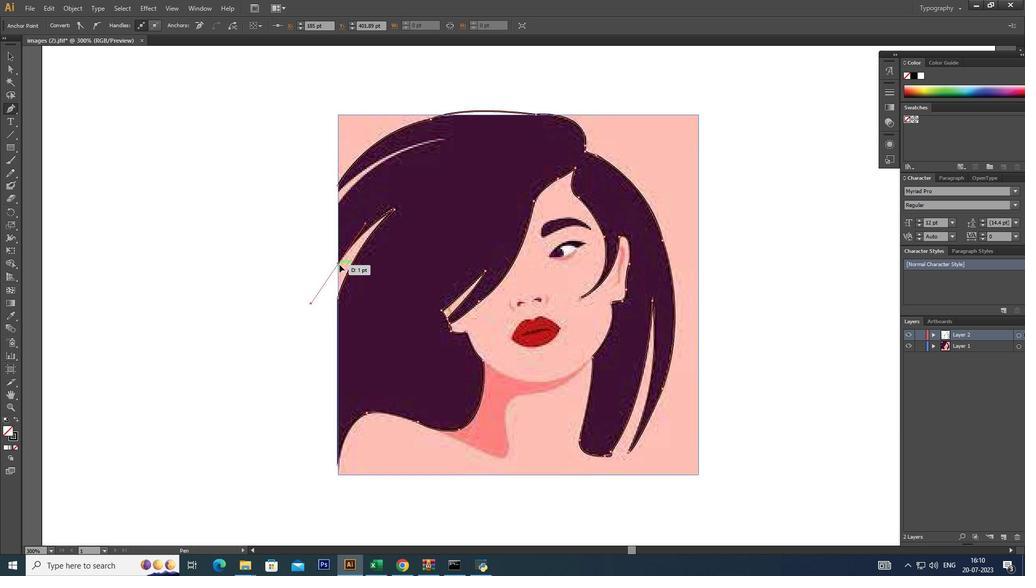 
Action: Key pressed <Key.alt_l>
Screenshot: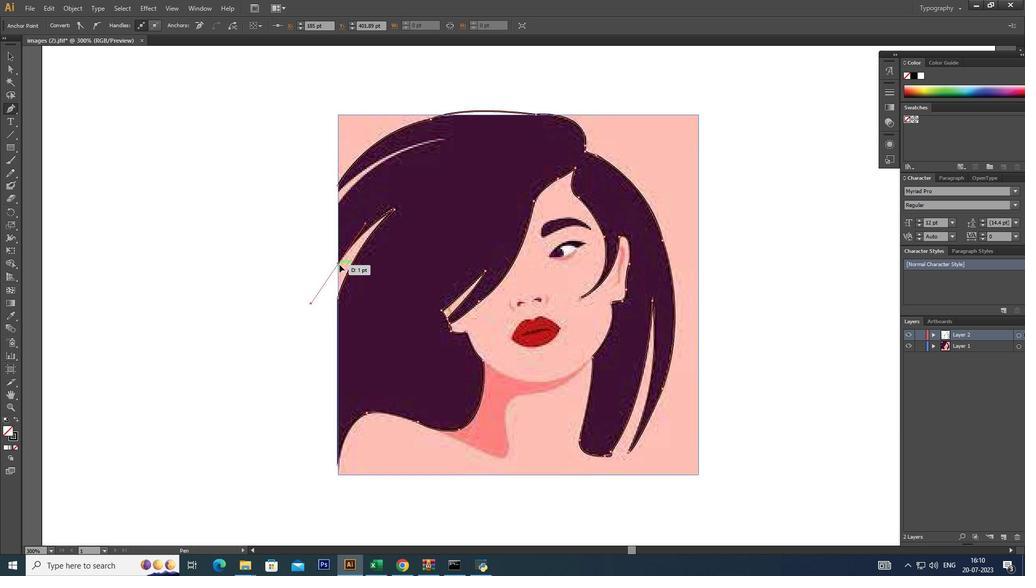 
Action: Mouse moved to (339, 203)
Screenshot: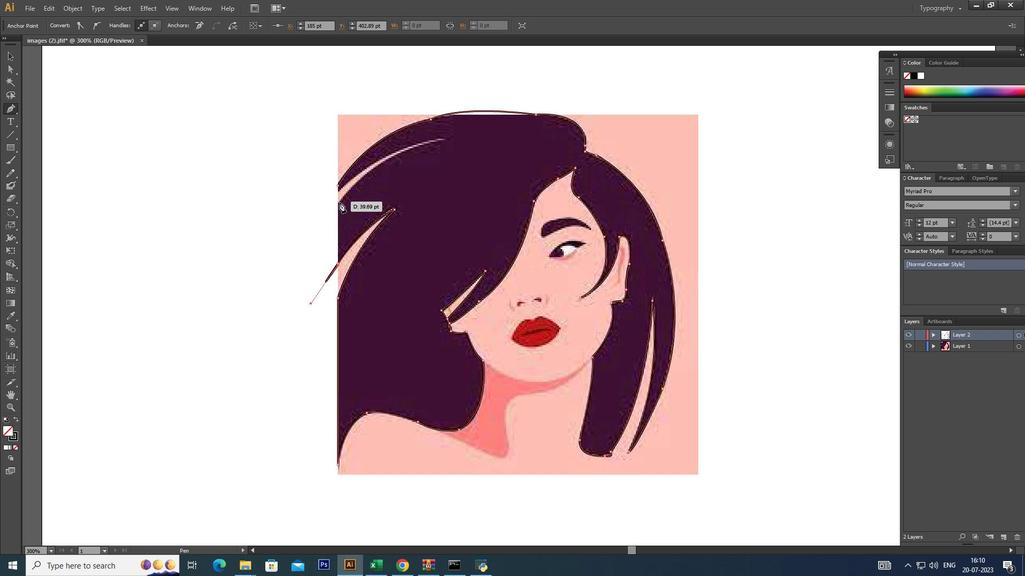 
Action: Mouse pressed left at (339, 203)
Screenshot: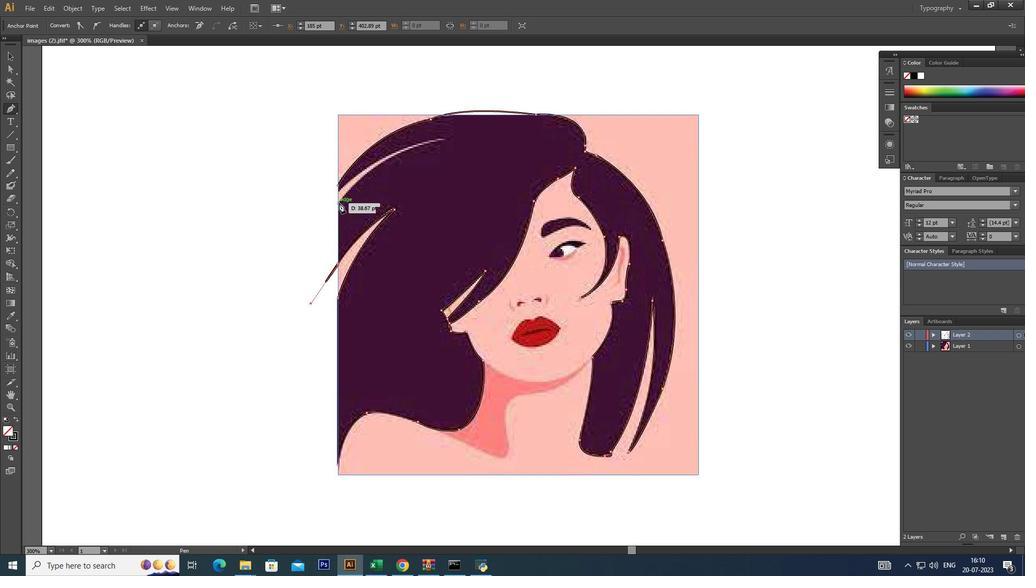 
Action: Mouse moved to (443, 140)
Screenshot: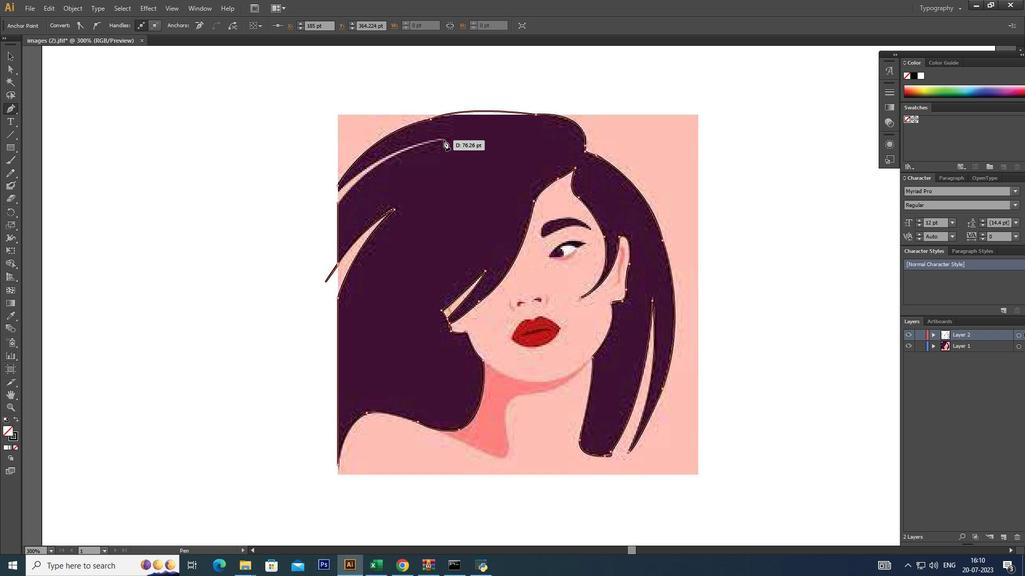 
Action: Mouse pressed left at (443, 140)
Screenshot: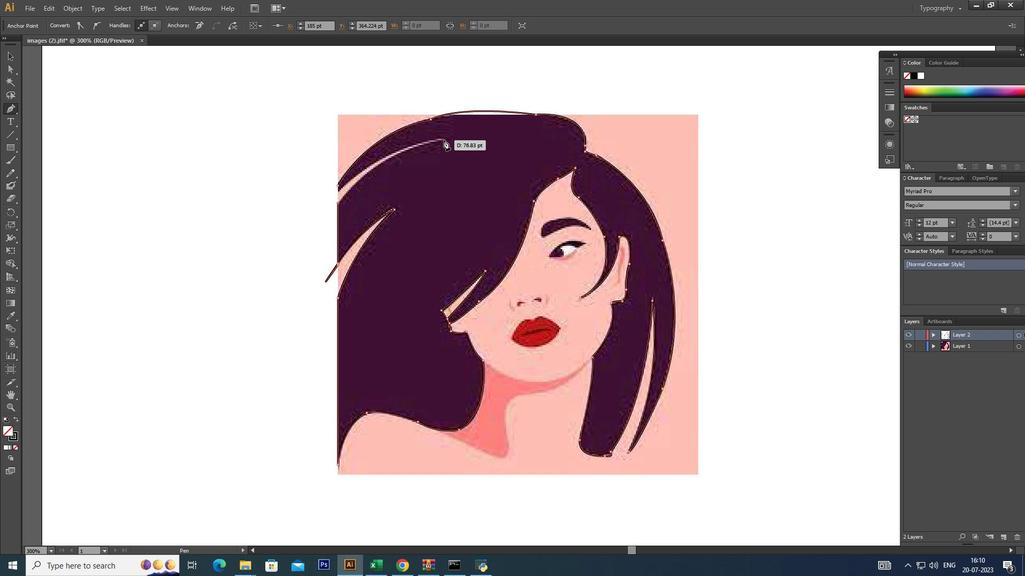 
Action: Mouse moved to (442, 139)
Screenshot: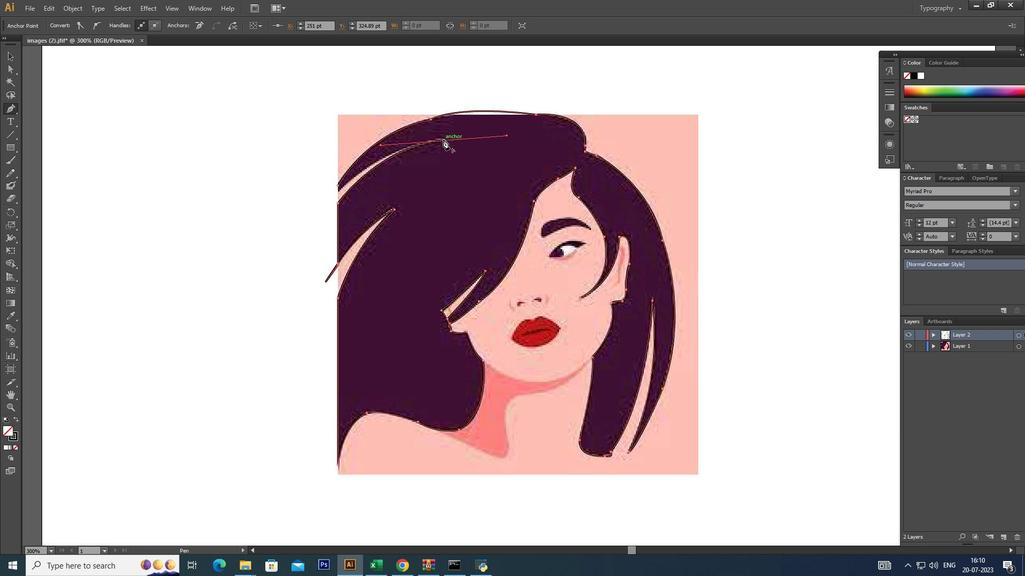 
Action: Key pressed <Key.alt_l>
Screenshot: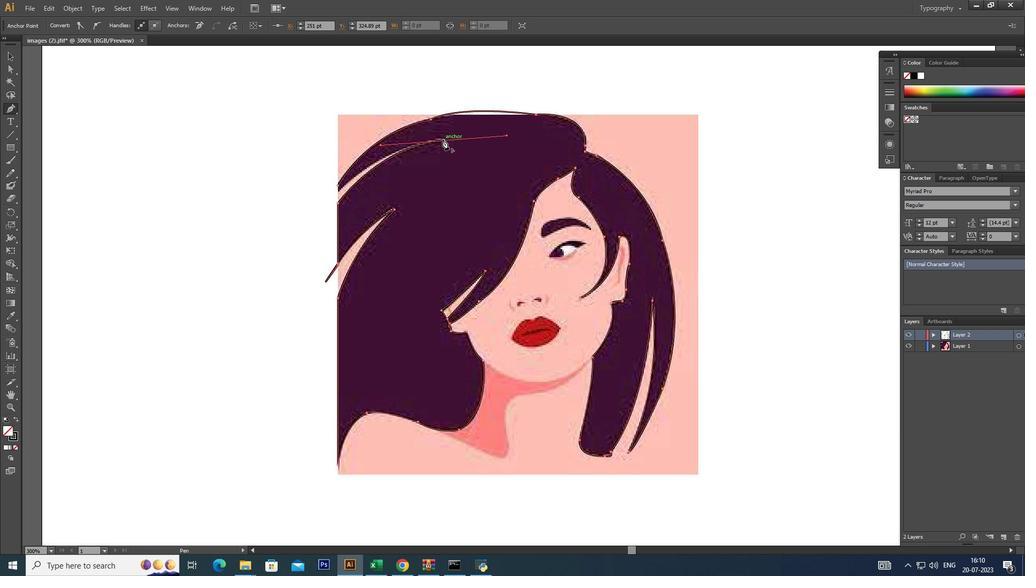 
Action: Mouse pressed left at (442, 139)
Screenshot: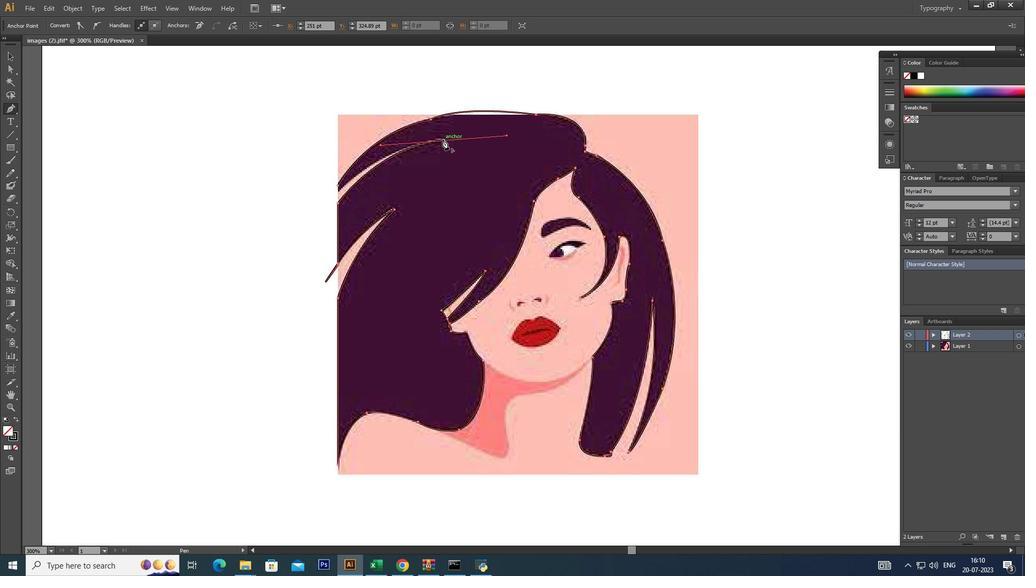 
Action: Mouse moved to (339, 191)
Screenshot: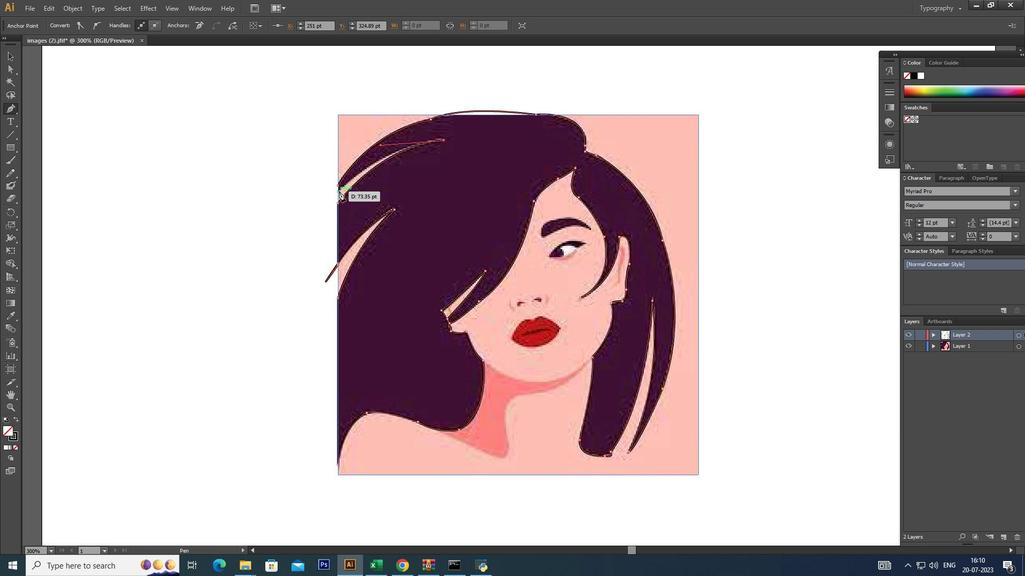 
Action: Mouse pressed left at (339, 191)
Screenshot: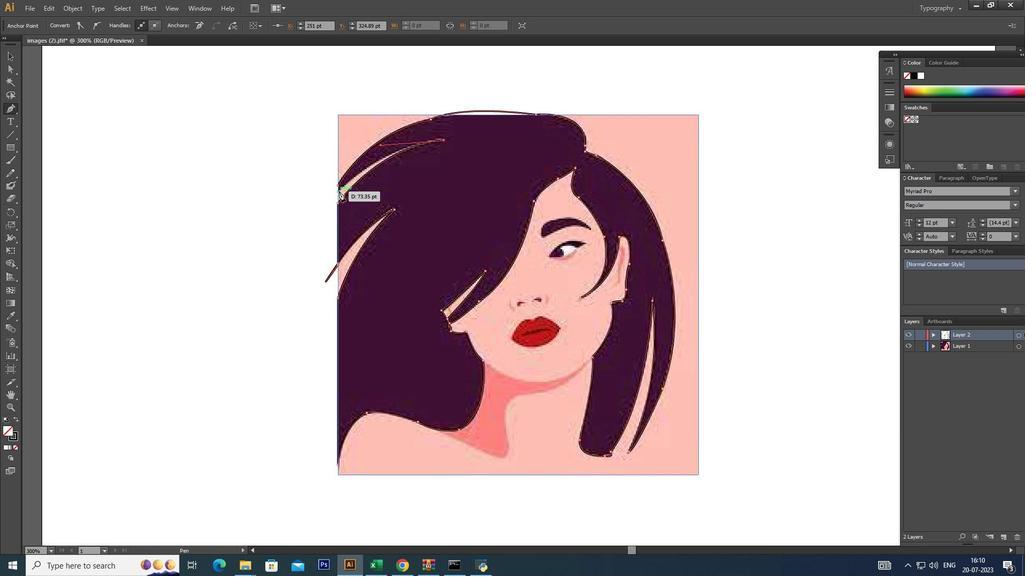 
Action: Mouse moved to (338, 190)
Screenshot: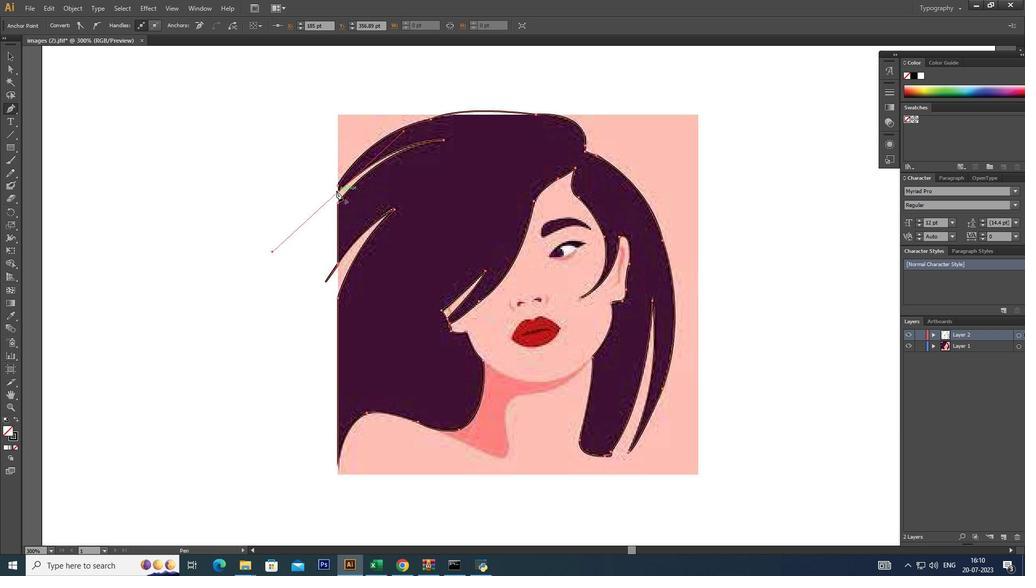 
Action: Key pressed <Key.alt_l>
Screenshot: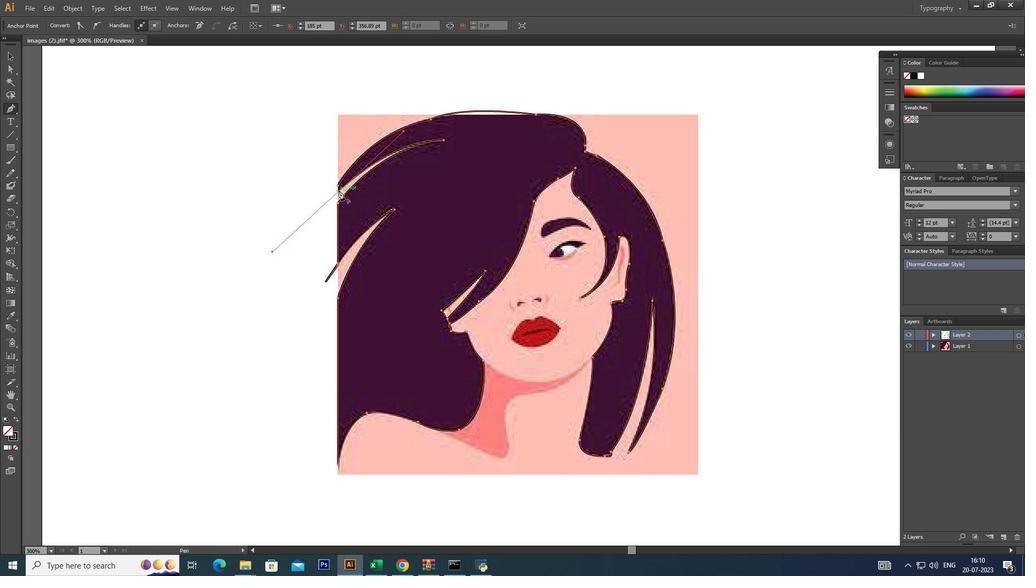 
Action: Mouse pressed left at (338, 190)
Screenshot: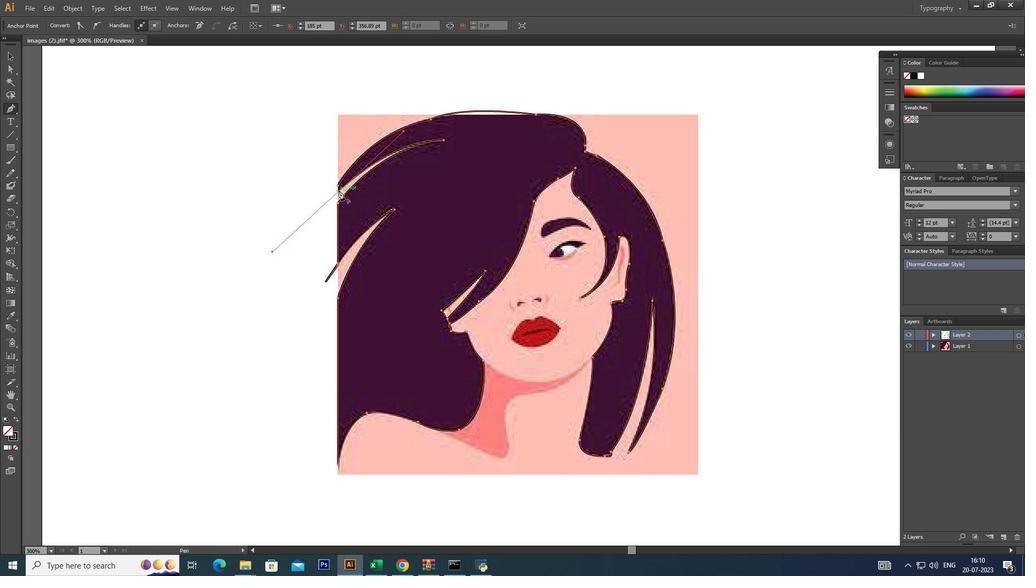 
Action: Mouse moved to (339, 185)
Screenshot: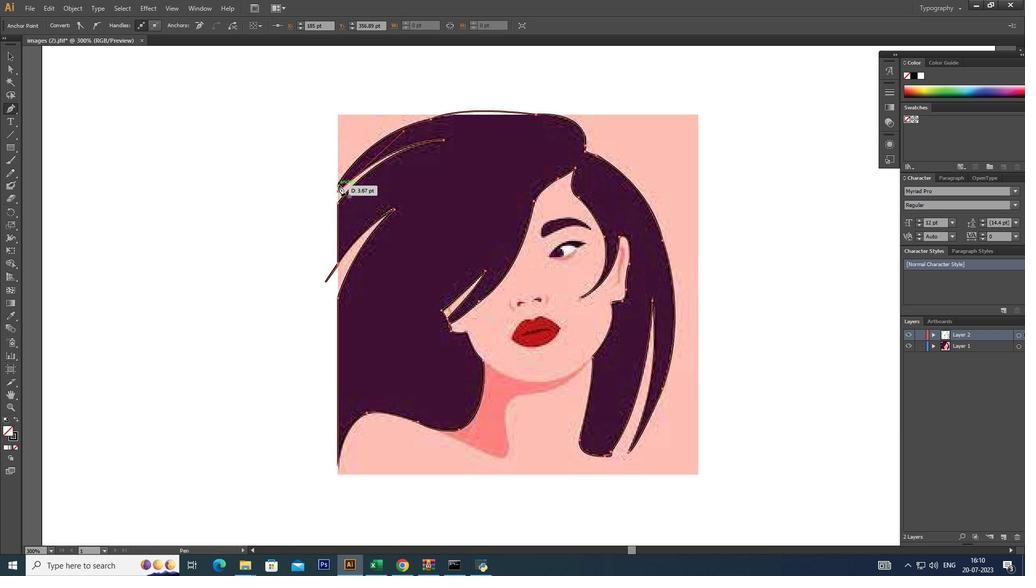 
Action: Mouse pressed left at (339, 185)
Screenshot: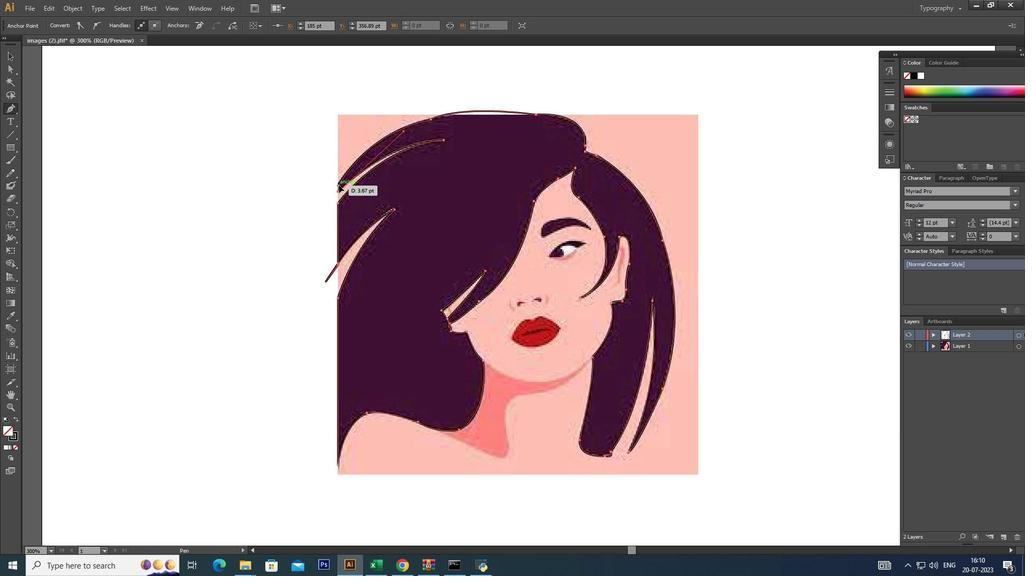 
Action: Mouse moved to (16, 56)
Screenshot: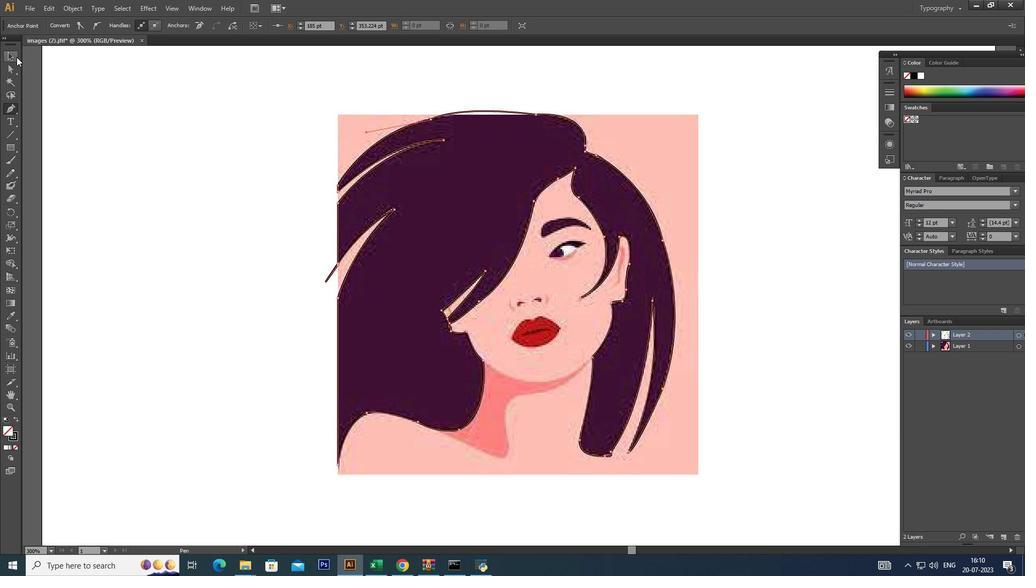 
Action: Mouse pressed left at (16, 56)
Screenshot: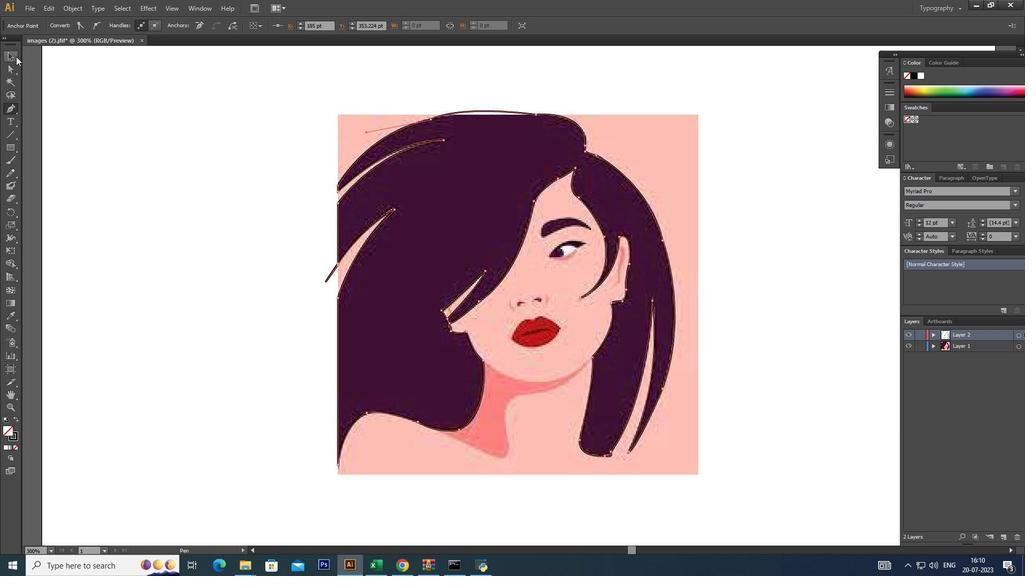 
Action: Mouse moved to (465, 171)
Screenshot: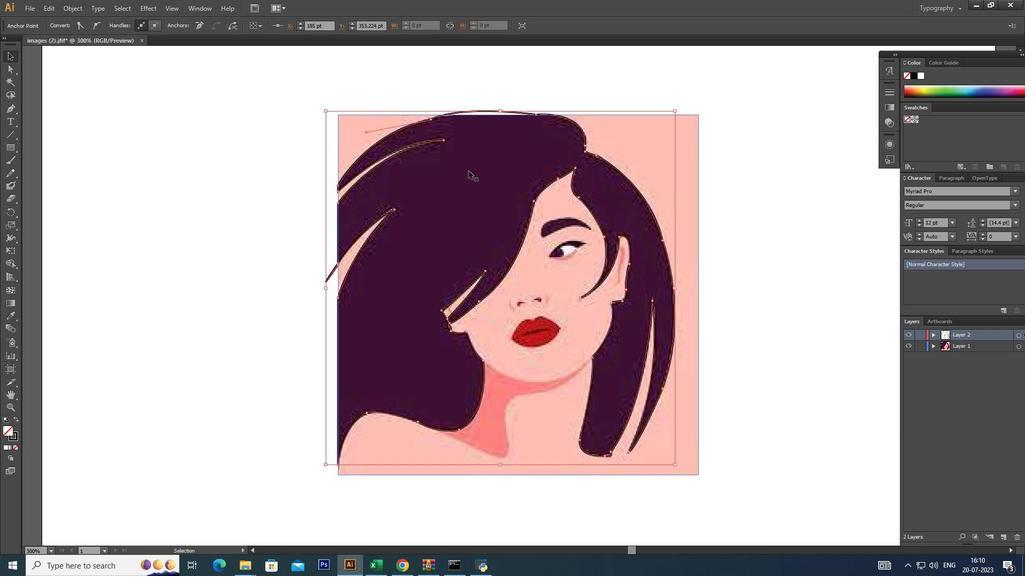 
Action: Mouse pressed left at (465, 171)
Screenshot: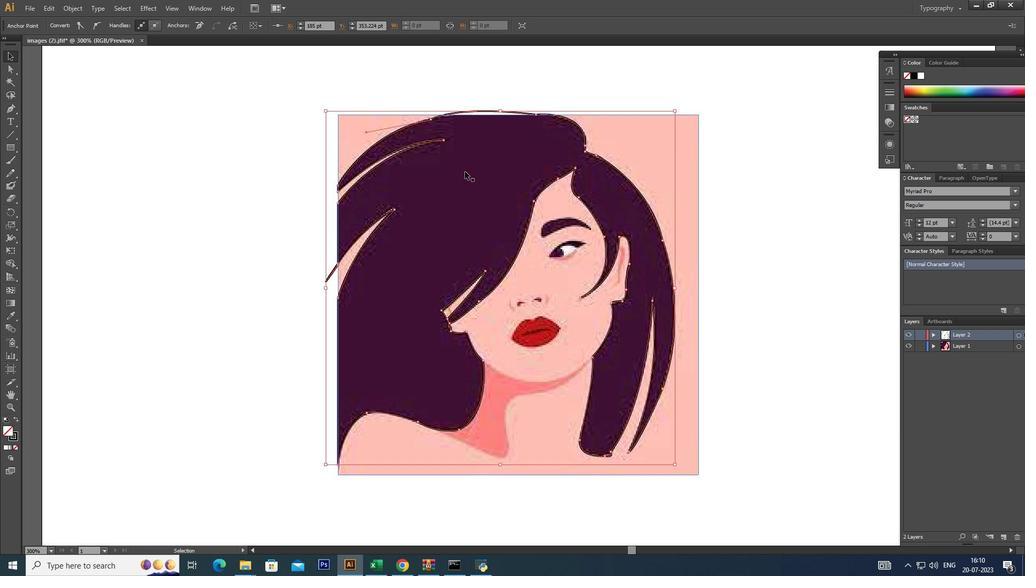 
Action: Mouse moved to (9, 311)
Screenshot: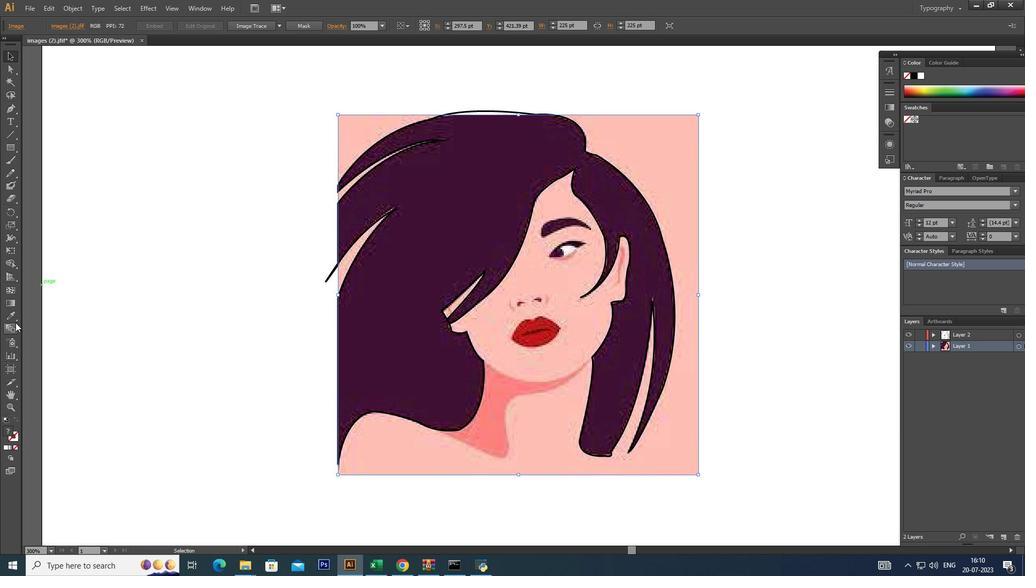 
Action: Mouse pressed left at (9, 311)
Screenshot: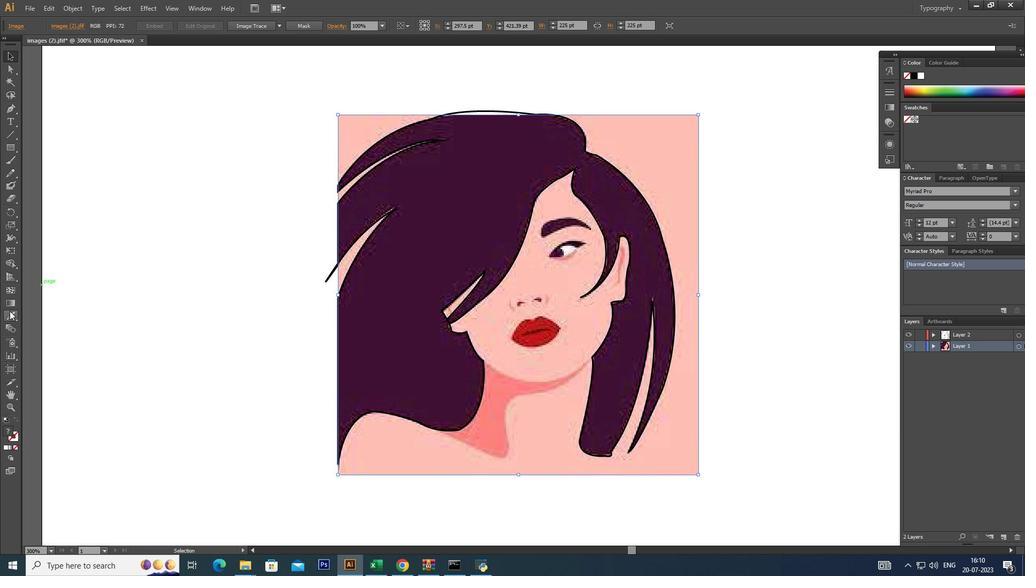 
Action: Mouse moved to (410, 280)
Screenshot: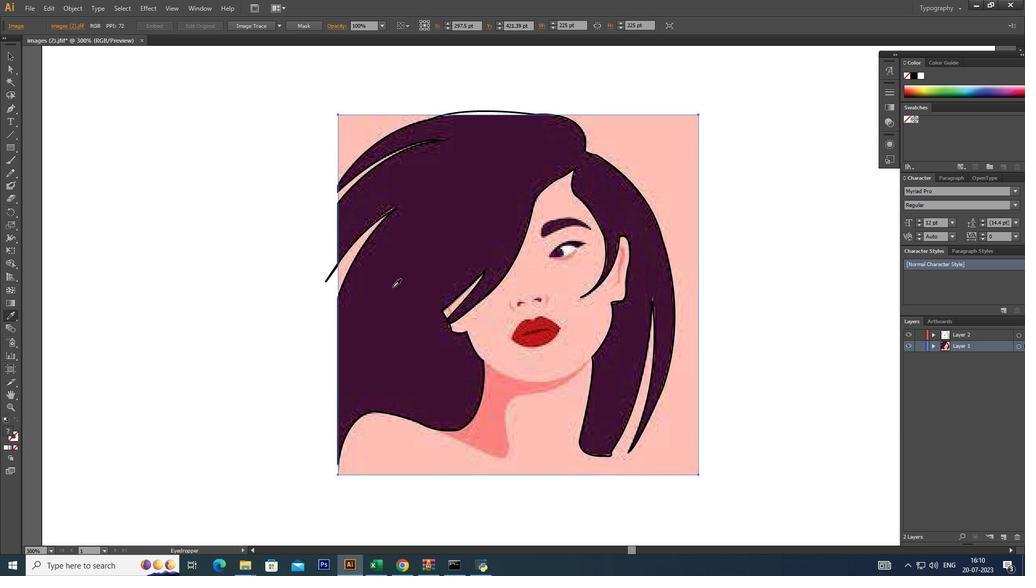 
Action: Mouse pressed left at (410, 280)
Screenshot: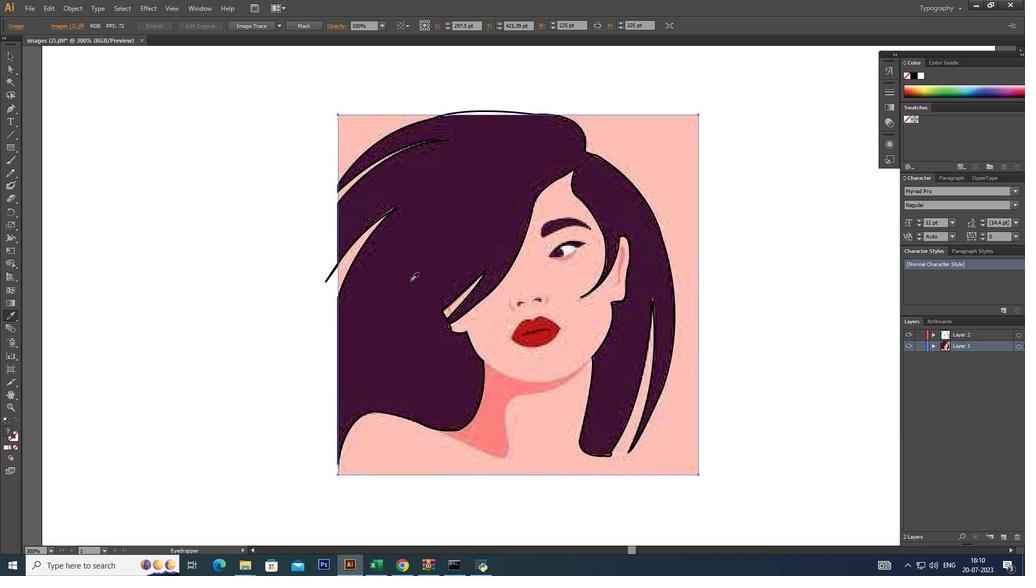 
Action: Mouse moved to (13, 53)
Screenshot: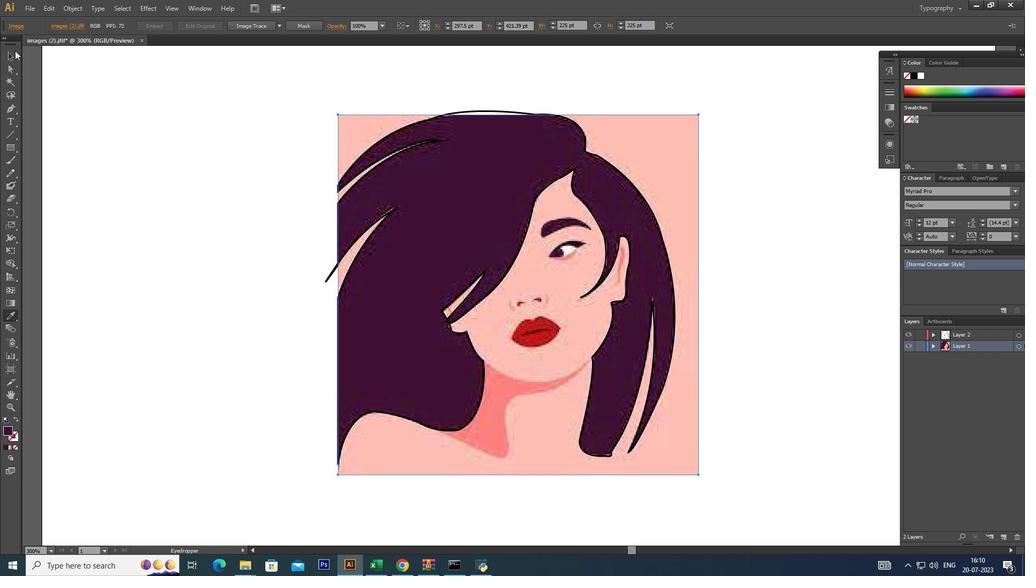 
Action: Mouse pressed left at (13, 53)
Screenshot: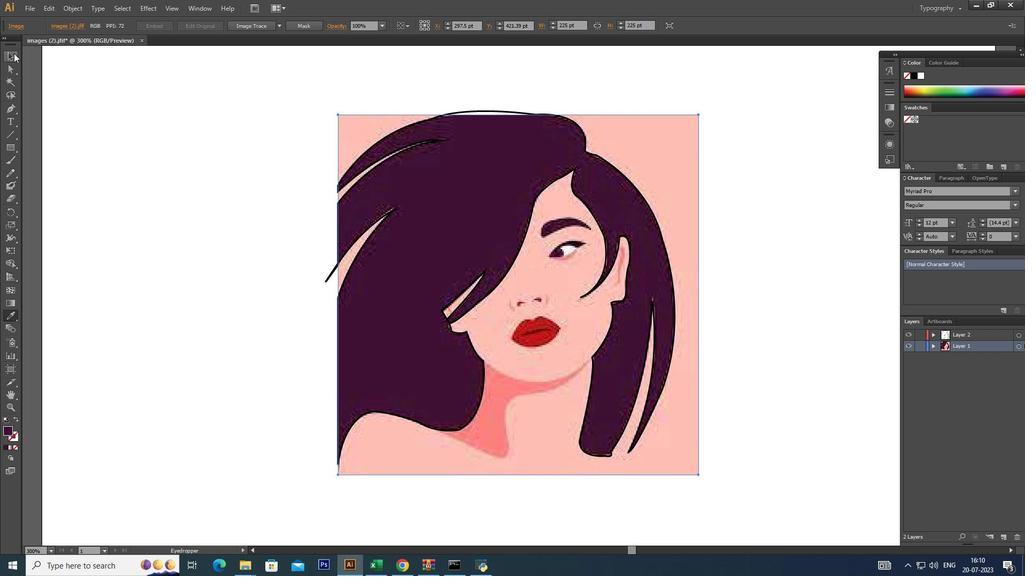 
Action: Mouse moved to (423, 172)
